 Task: Research Airbnb properties in Venlo, Netherlands from 1st December, 2023 to 5th December, 2023 for 3 adults, 1 child.2 bedrooms having 3 beds and 2 bathrooms. Look for 3 properties as per requirement.
Action: Mouse moved to (501, 67)
Screenshot: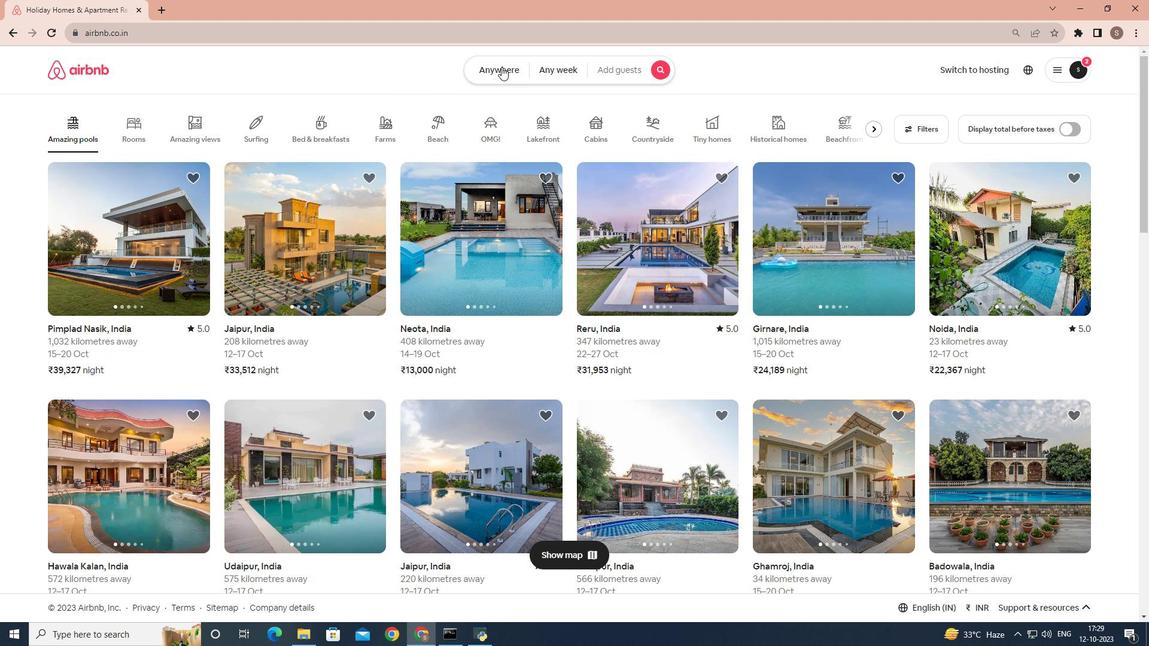 
Action: Mouse pressed left at (501, 67)
Screenshot: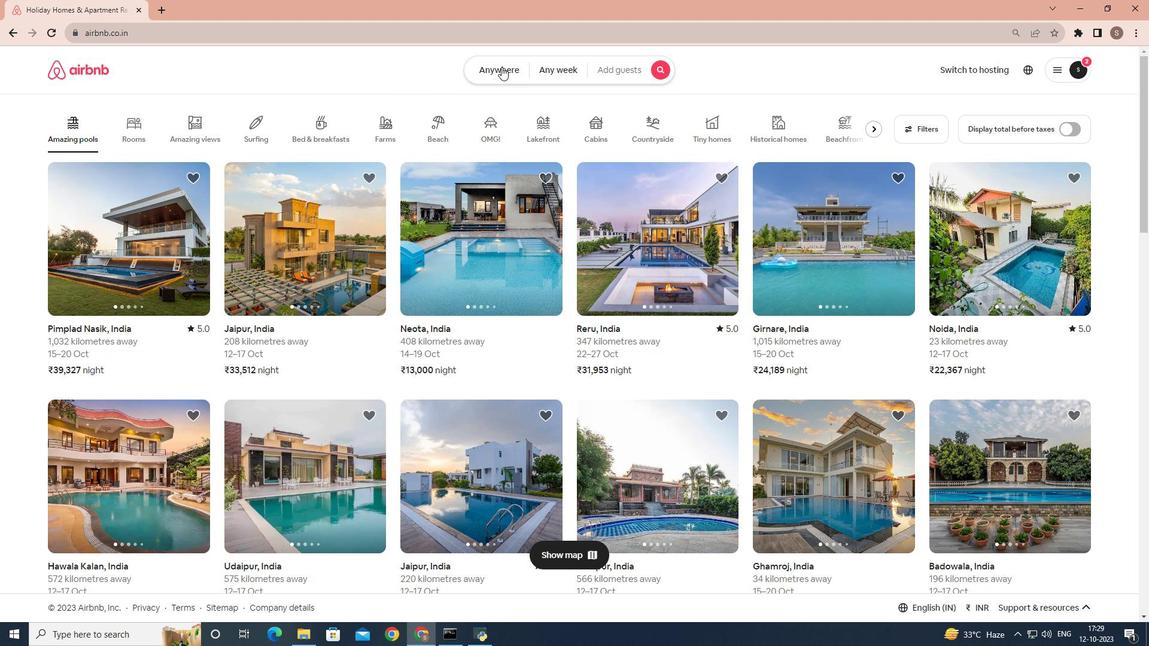
Action: Mouse moved to (407, 123)
Screenshot: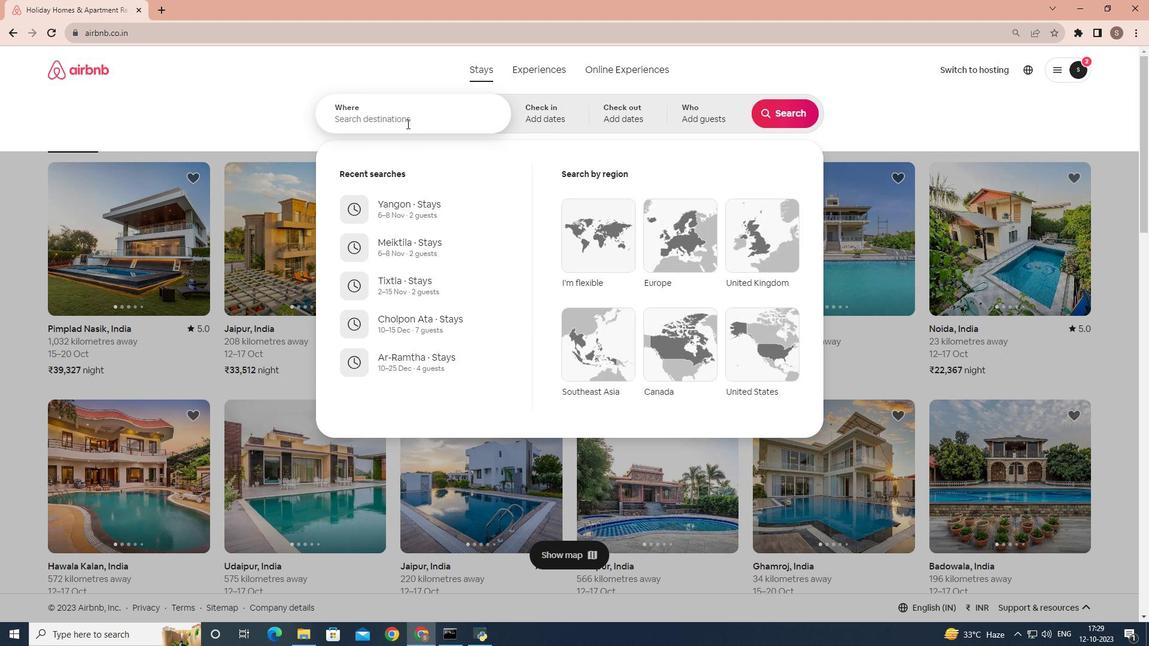 
Action: Mouse pressed left at (407, 123)
Screenshot: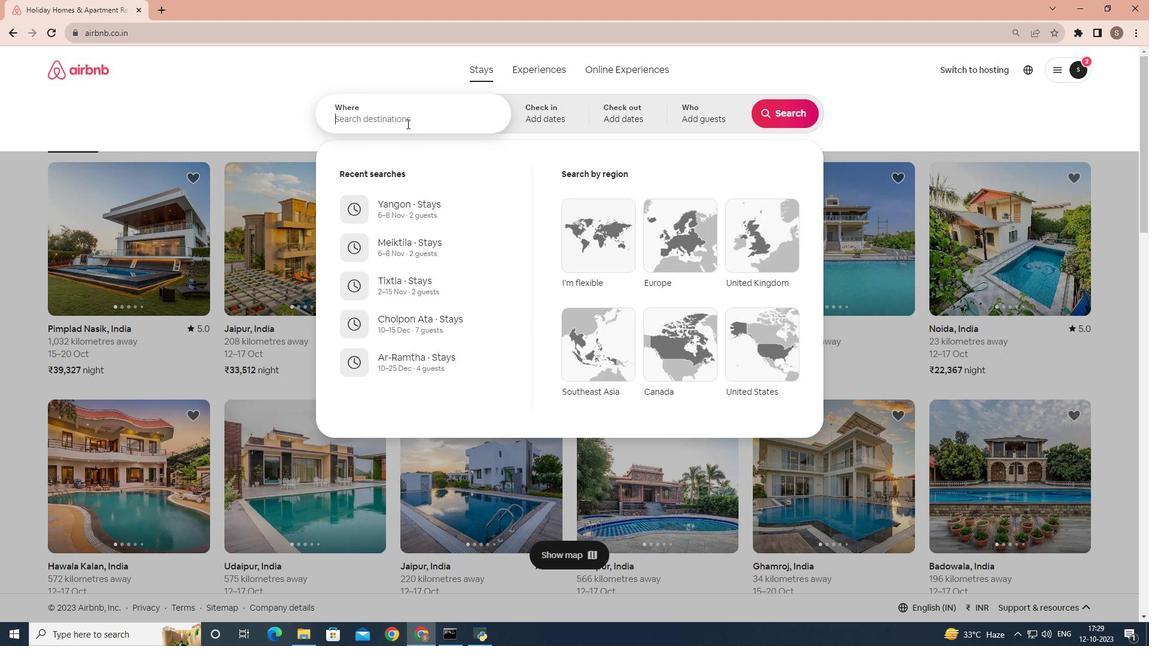 
Action: Key pressed <Key.shift>Venlo,<Key.space><Key.shift>Netherlands
Screenshot: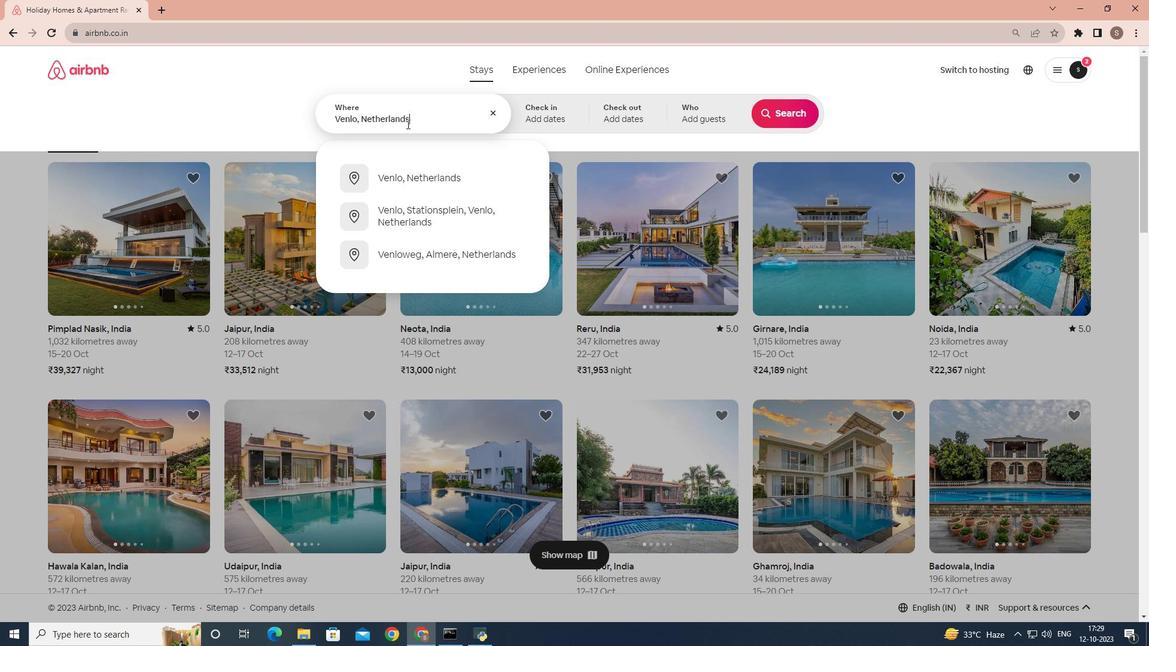 
Action: Mouse moved to (441, 182)
Screenshot: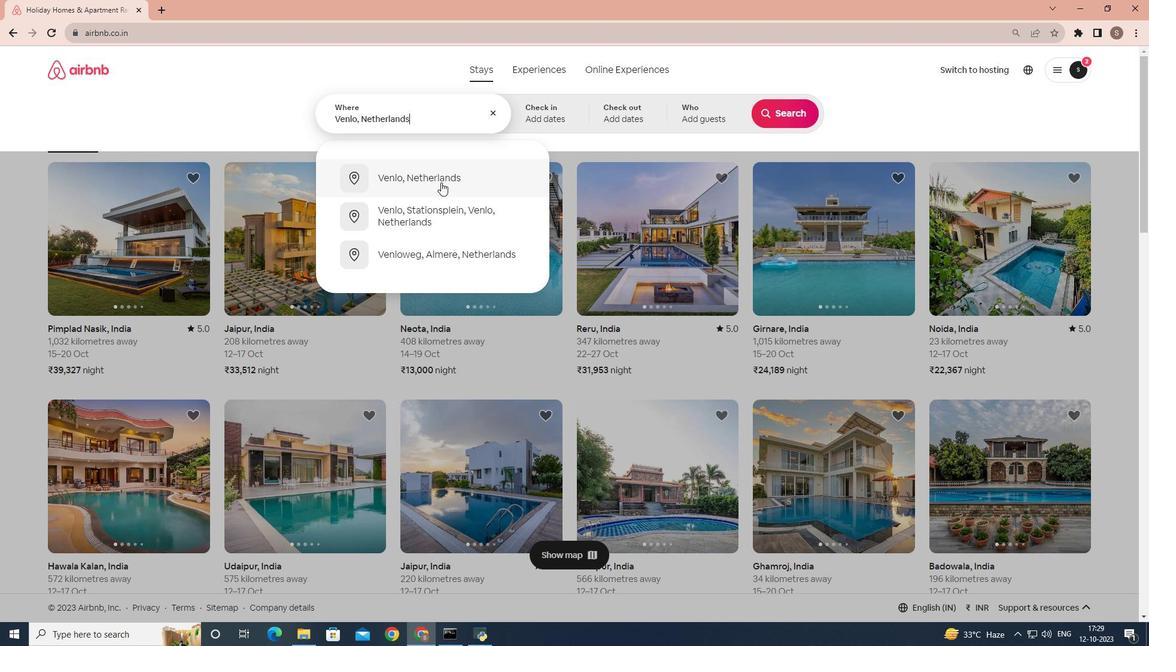 
Action: Mouse pressed left at (441, 182)
Screenshot: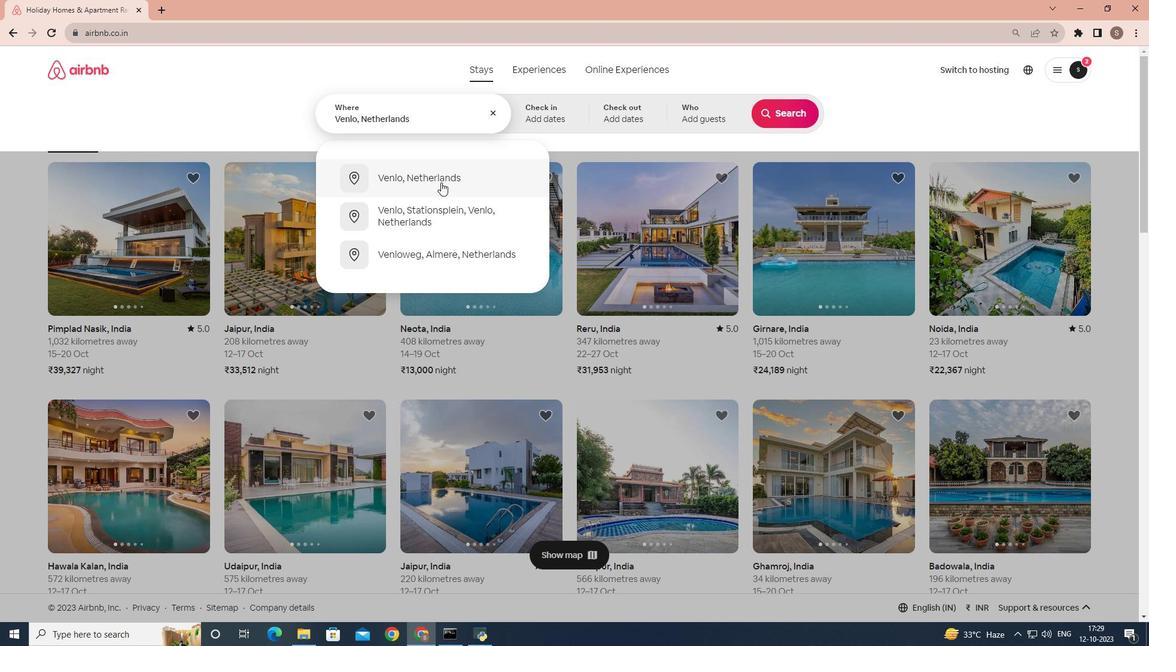 
Action: Mouse moved to (781, 208)
Screenshot: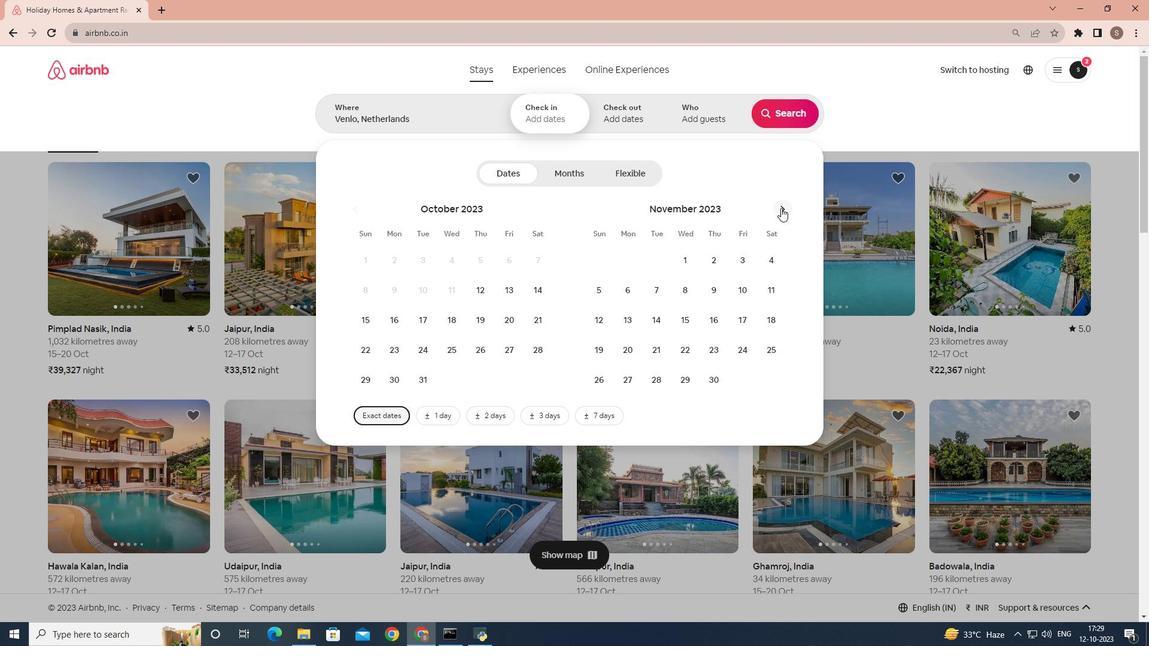 
Action: Mouse pressed left at (781, 208)
Screenshot: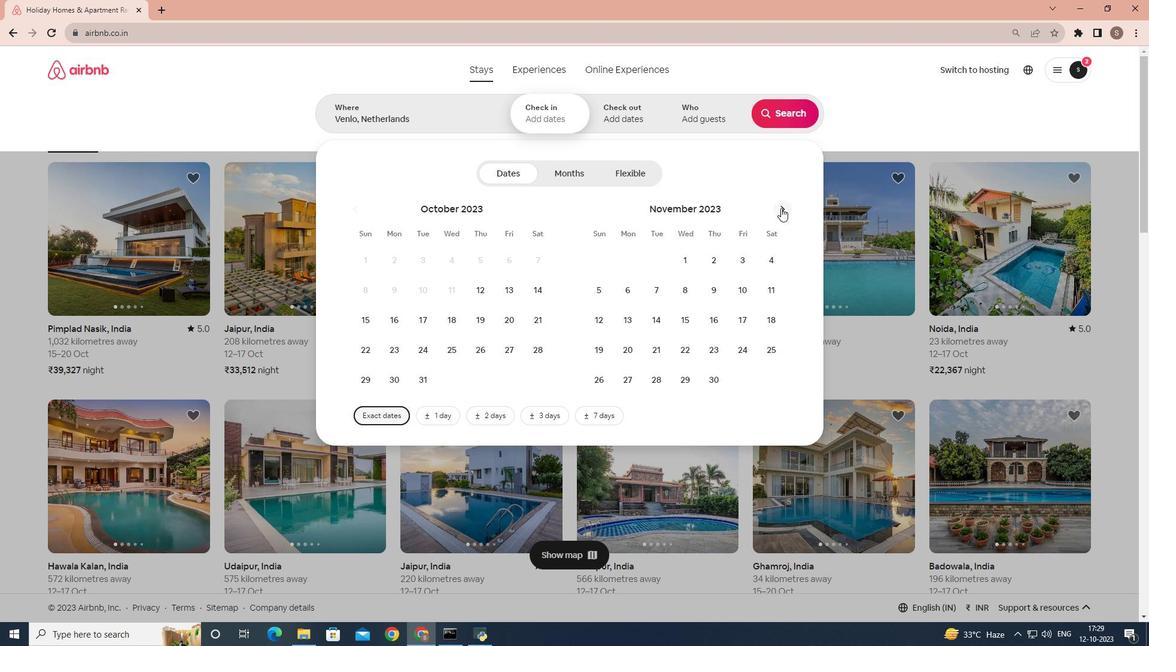 
Action: Mouse moved to (735, 258)
Screenshot: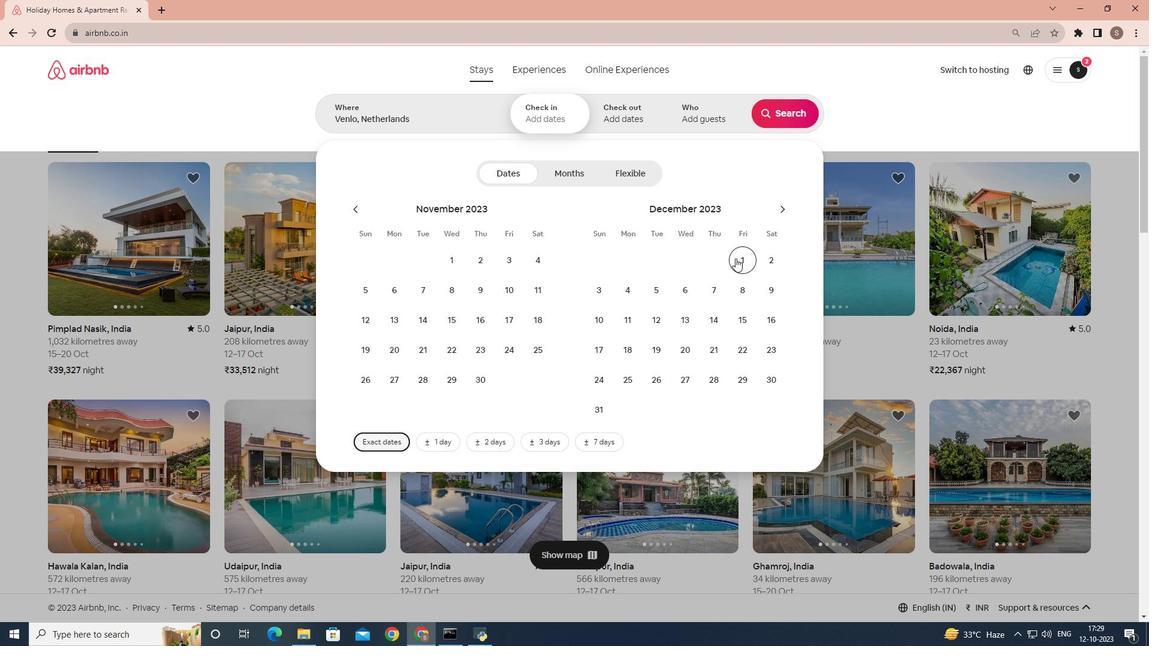 
Action: Mouse pressed left at (735, 258)
Screenshot: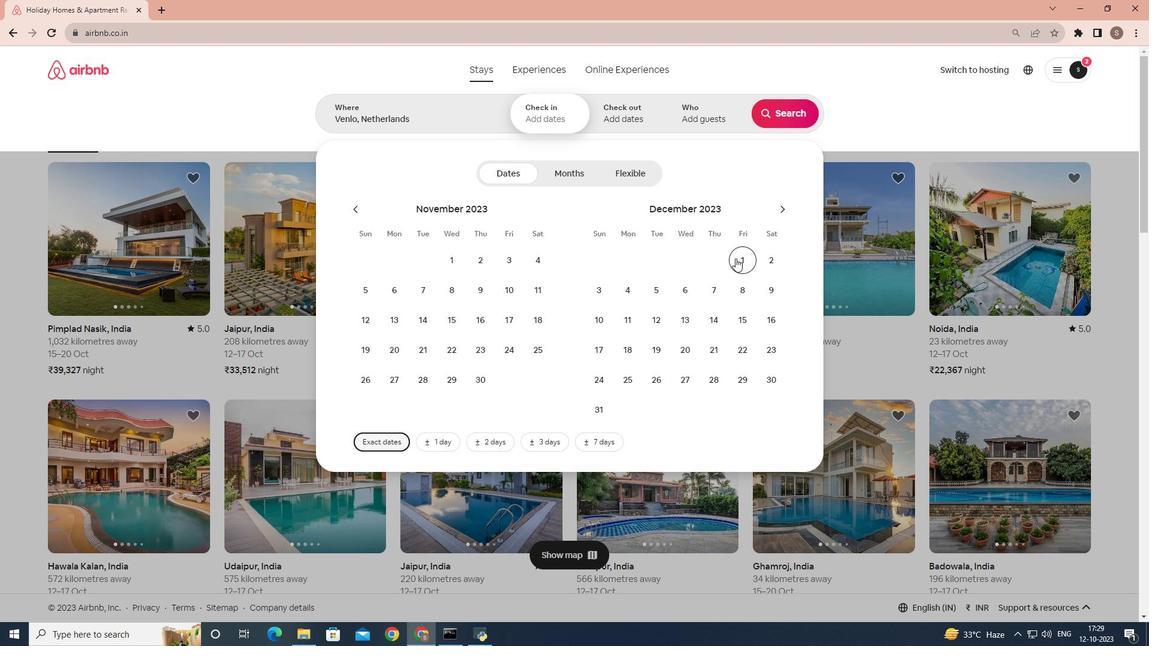 
Action: Mouse moved to (652, 295)
Screenshot: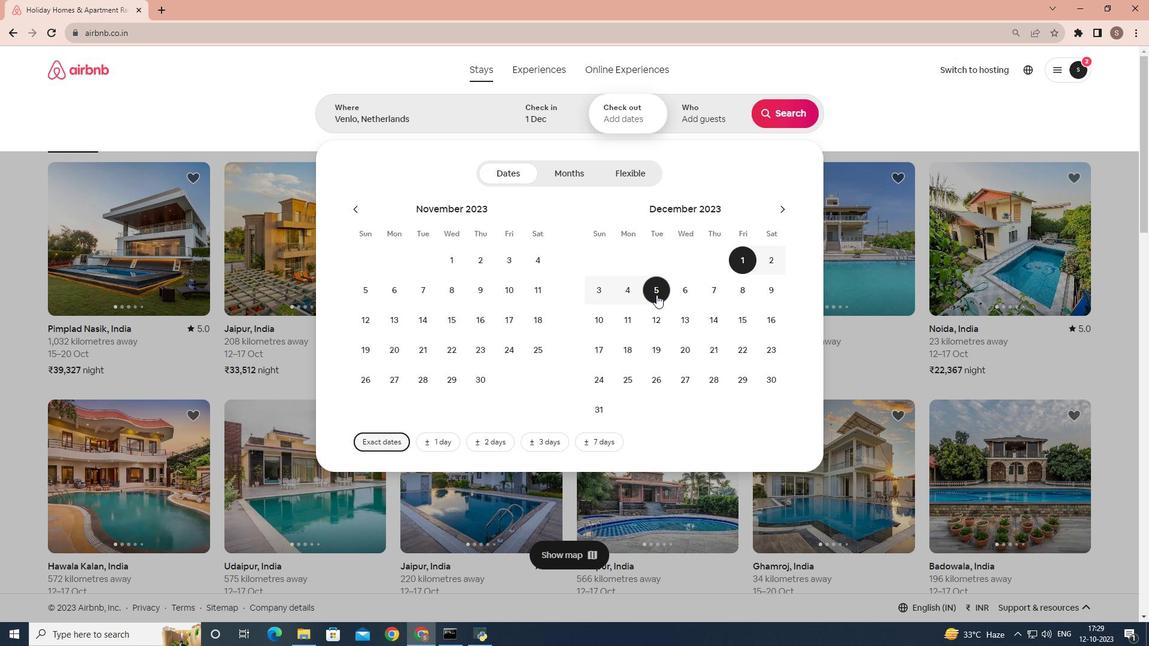 
Action: Mouse pressed left at (652, 295)
Screenshot: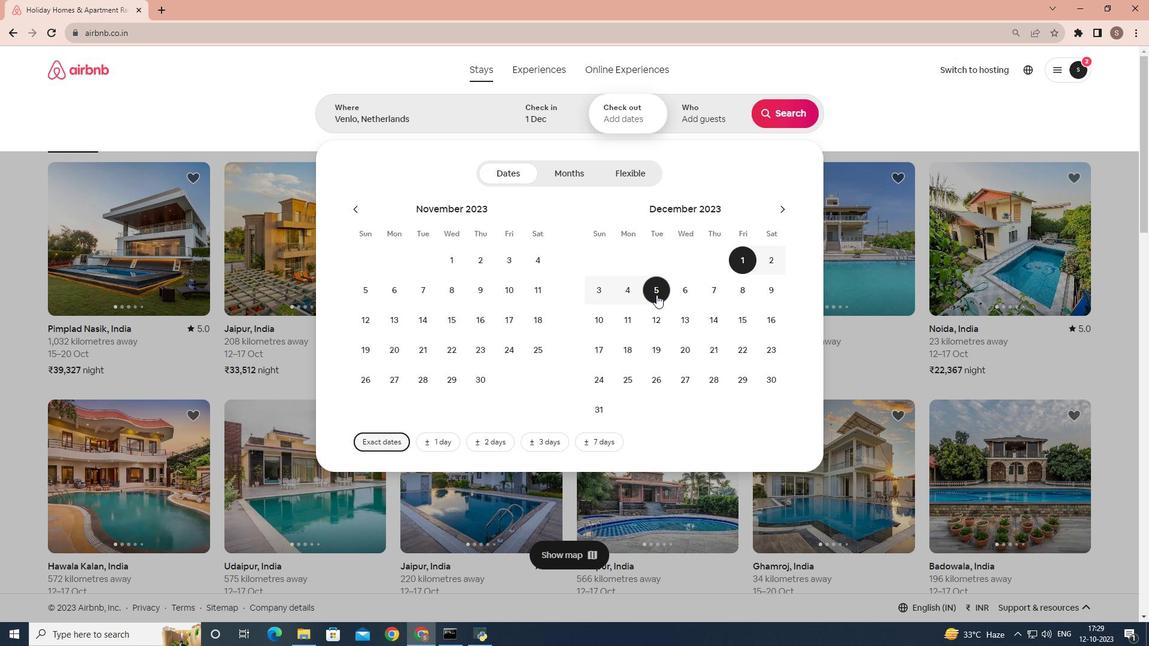 
Action: Mouse moved to (699, 121)
Screenshot: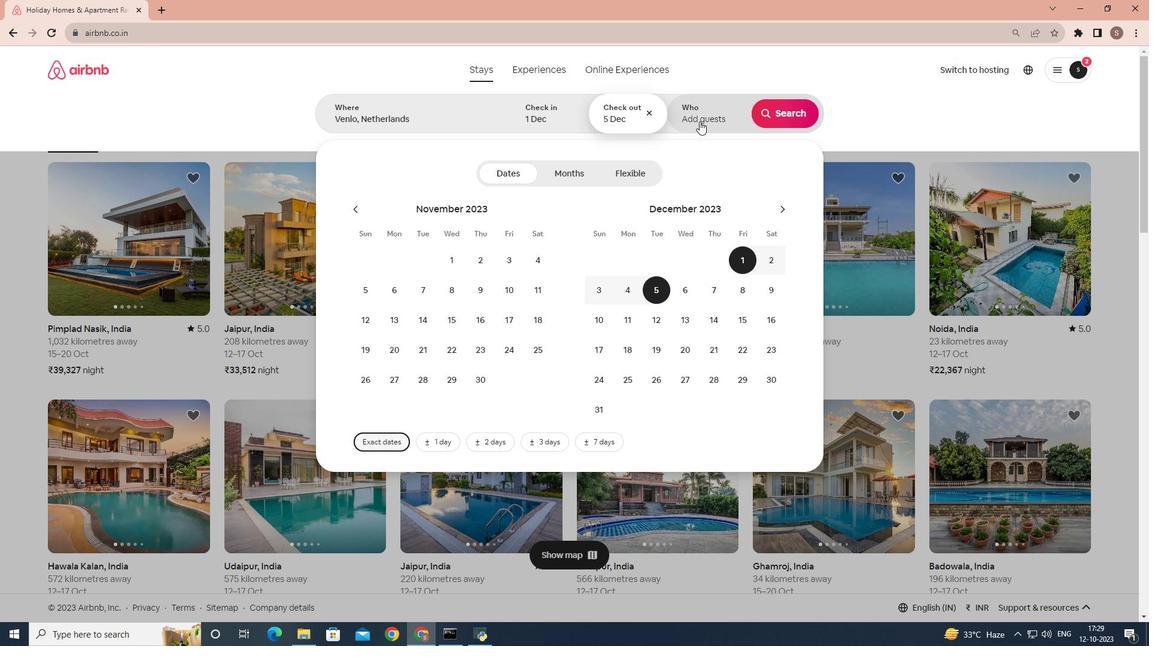 
Action: Mouse pressed left at (699, 121)
Screenshot: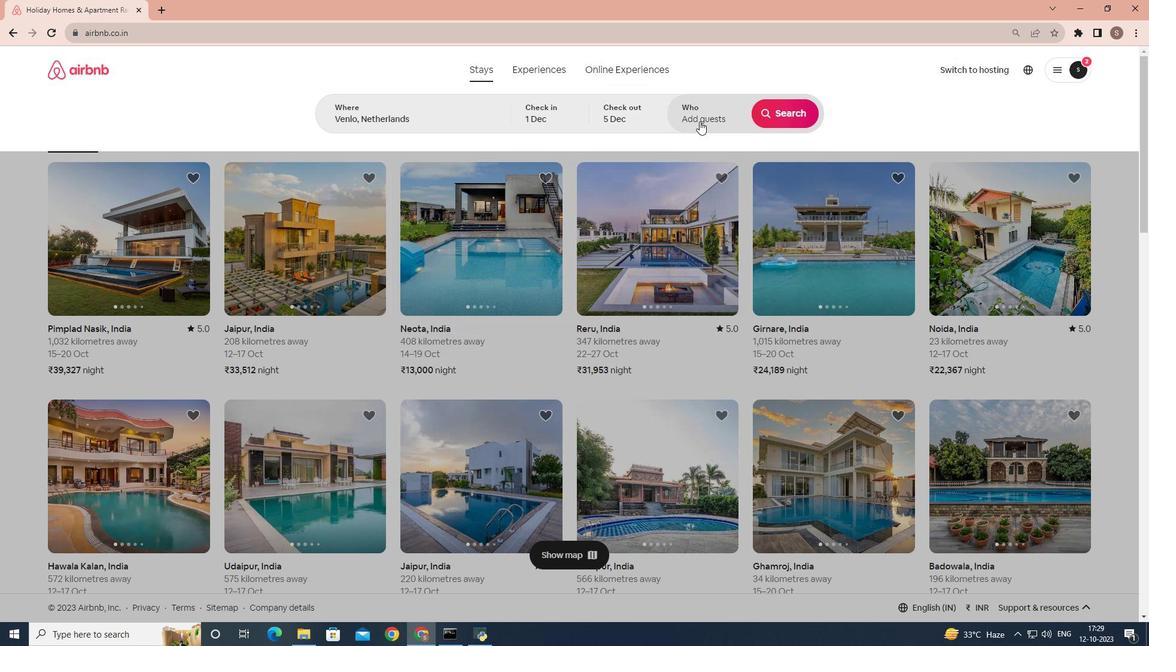 
Action: Mouse moved to (785, 178)
Screenshot: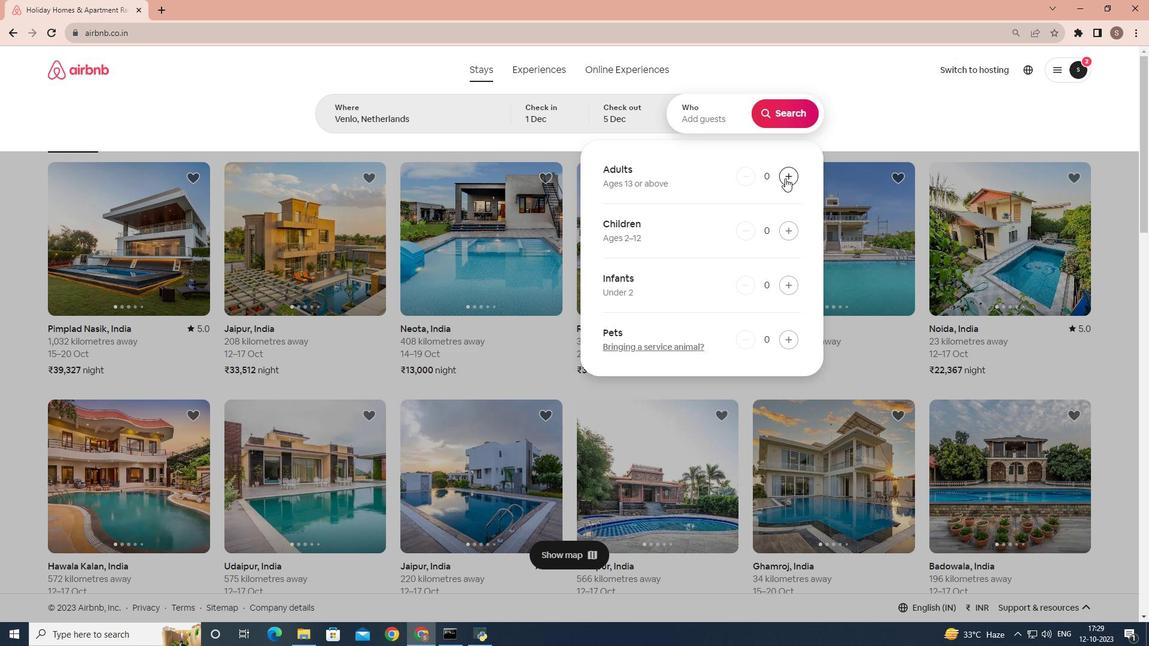 
Action: Mouse pressed left at (785, 178)
Screenshot: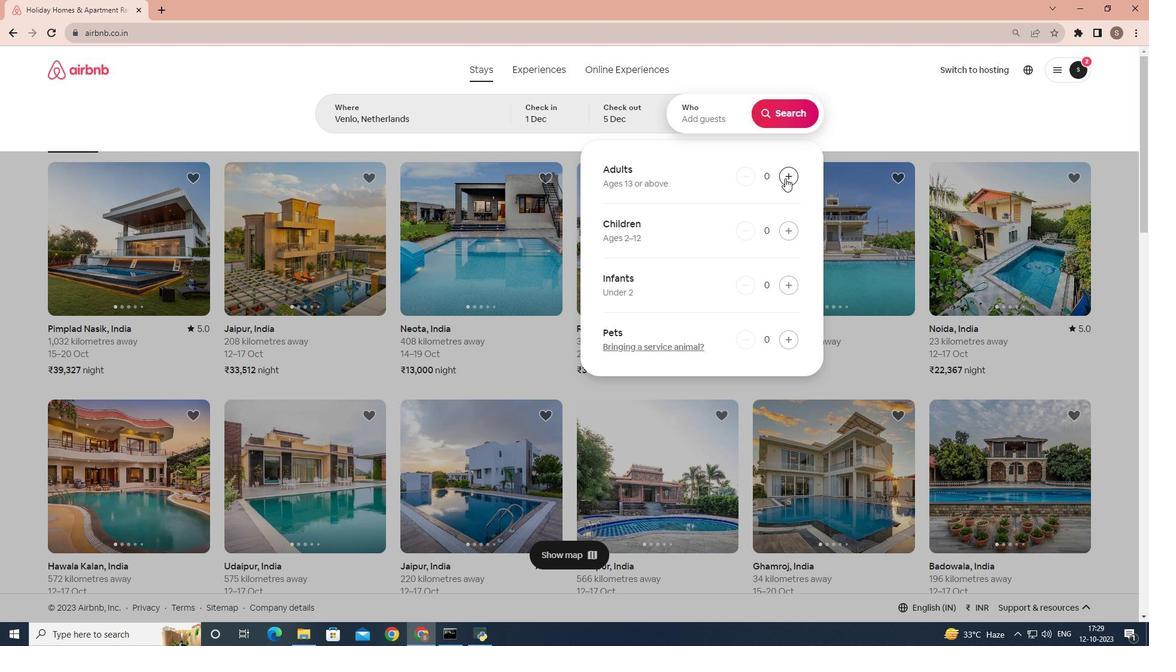 
Action: Mouse pressed left at (785, 178)
Screenshot: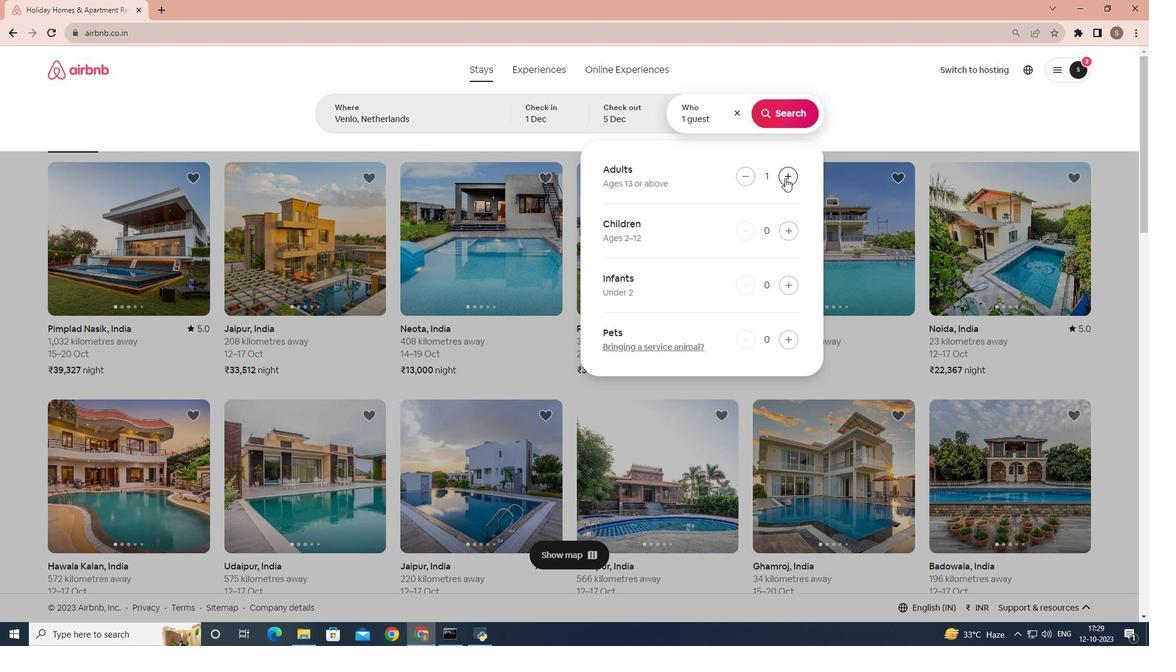 
Action: Mouse pressed left at (785, 178)
Screenshot: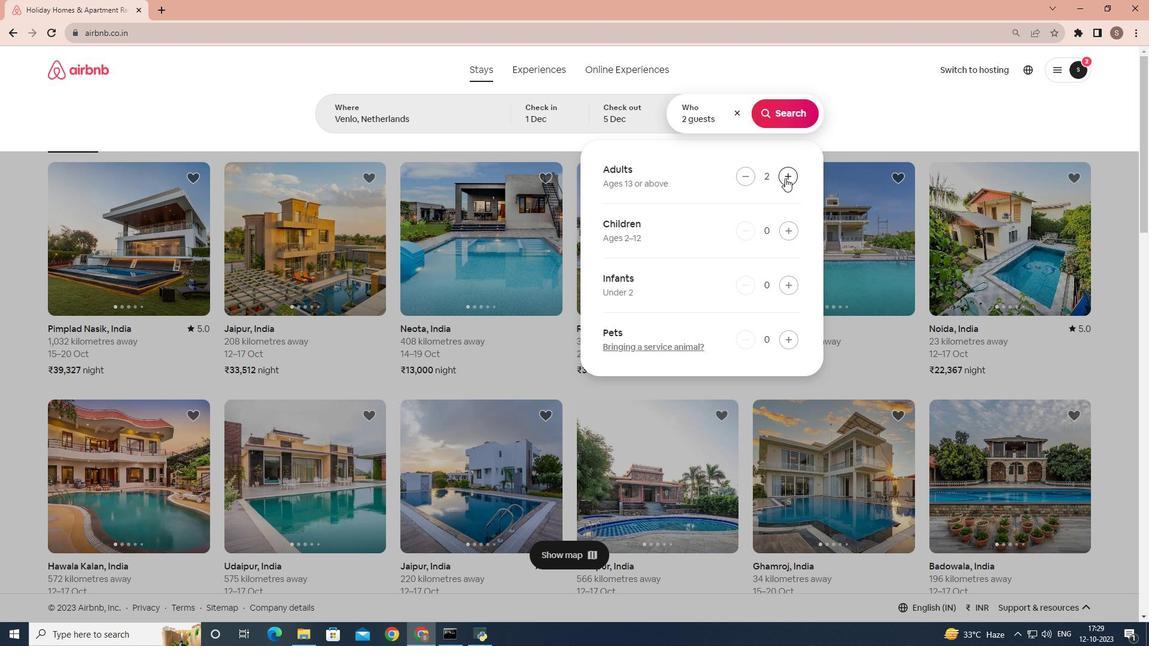 
Action: Mouse moved to (790, 229)
Screenshot: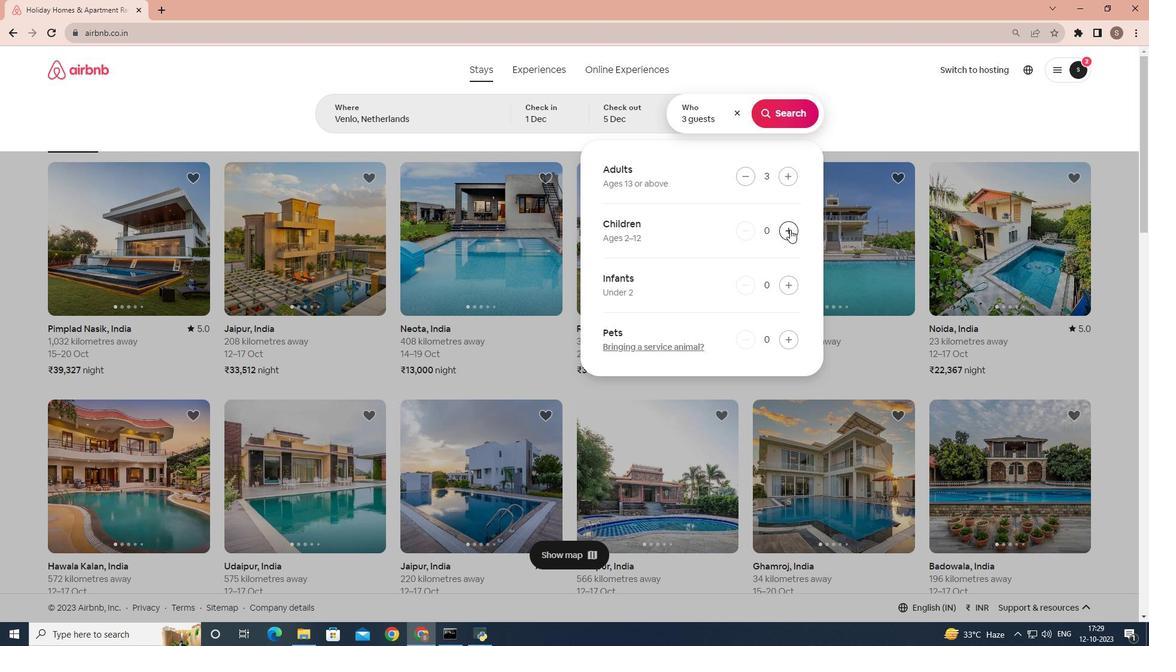 
Action: Mouse pressed left at (790, 229)
Screenshot: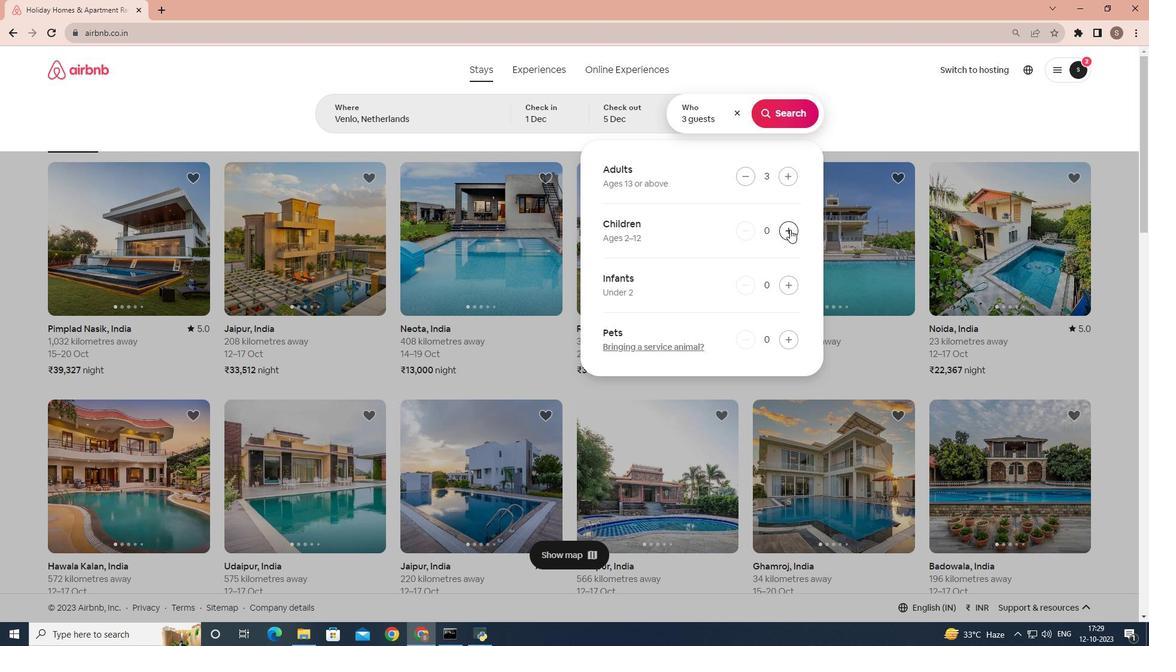 
Action: Mouse moved to (787, 112)
Screenshot: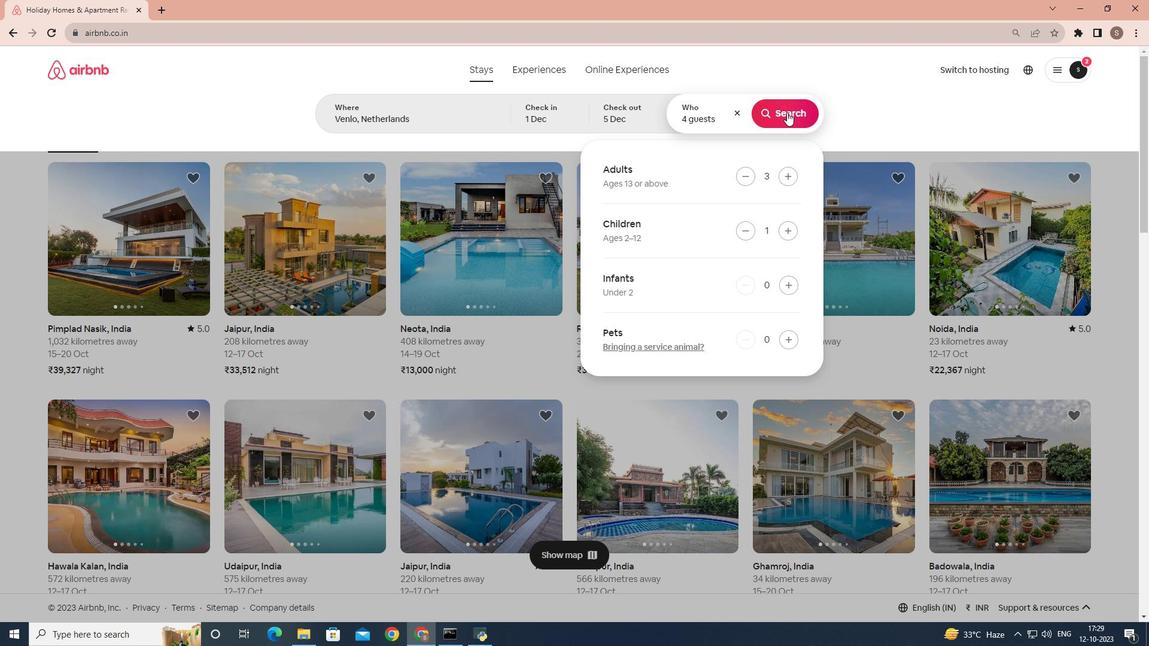 
Action: Mouse pressed left at (787, 112)
Screenshot: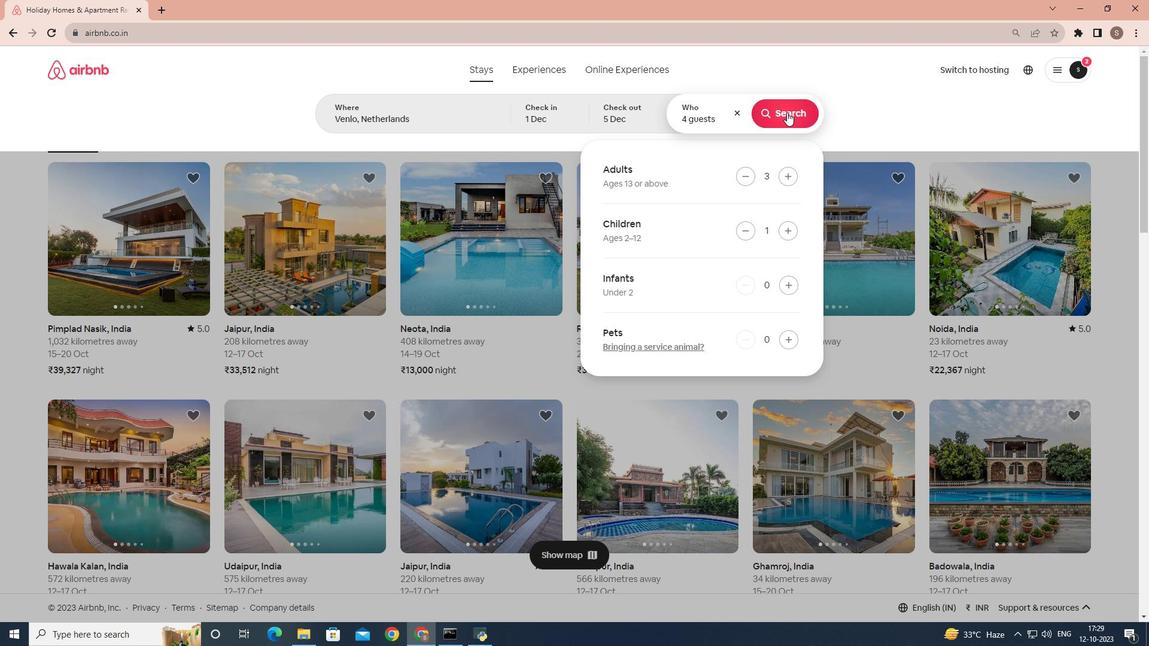 
Action: Mouse moved to (952, 113)
Screenshot: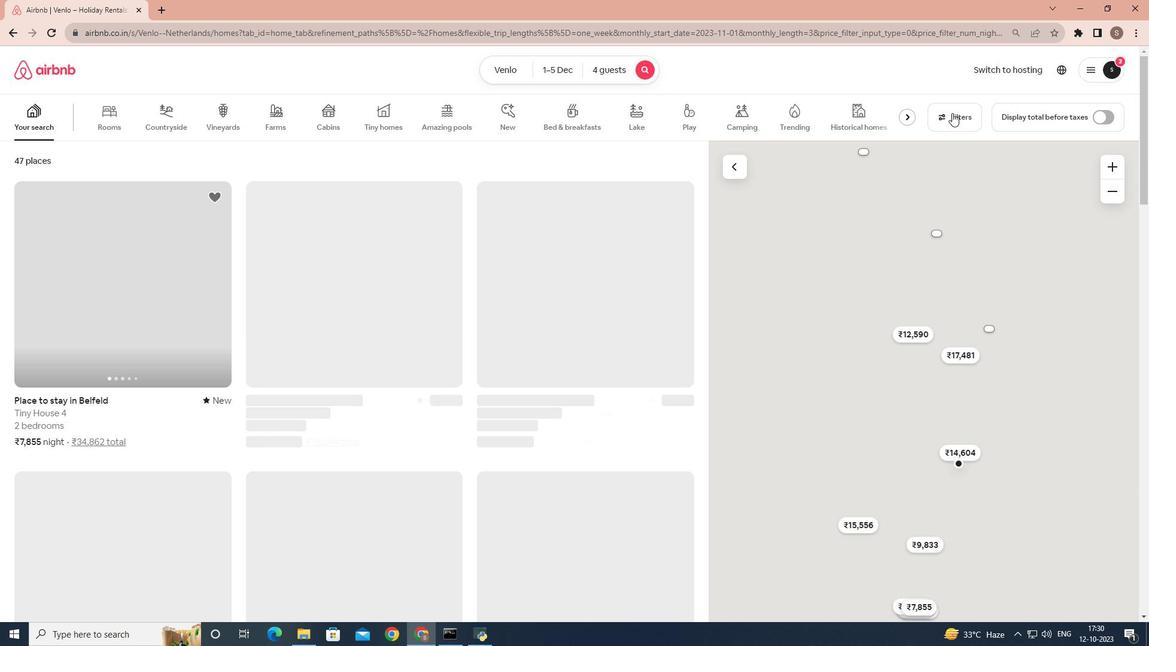 
Action: Mouse pressed left at (952, 113)
Screenshot: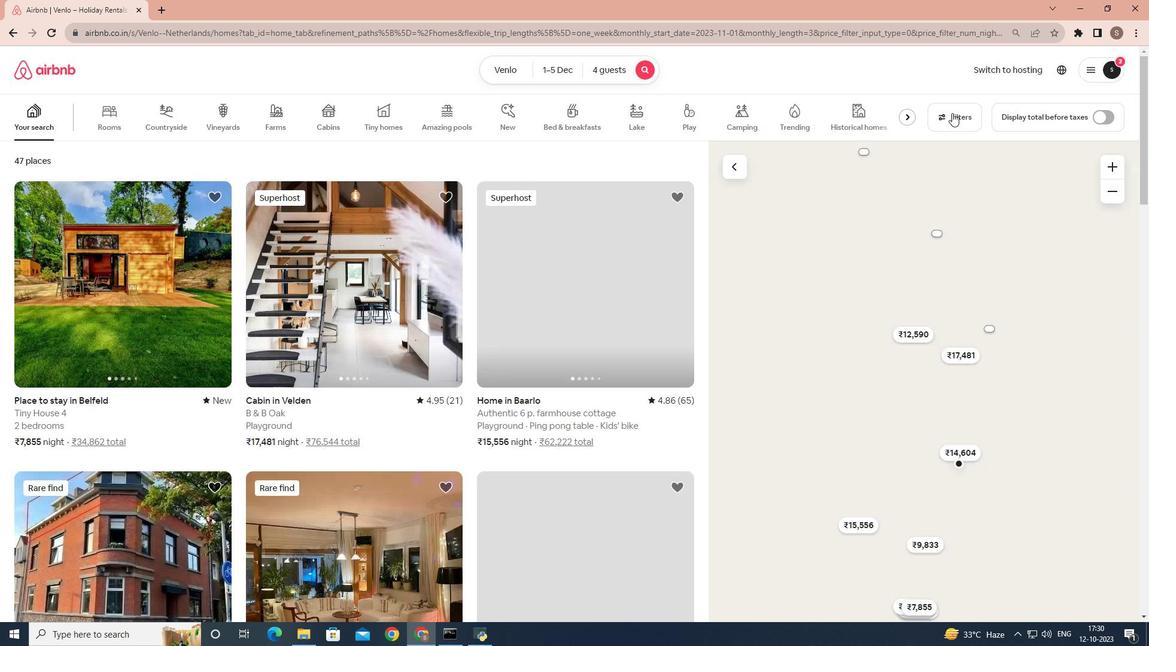
Action: Mouse moved to (757, 263)
Screenshot: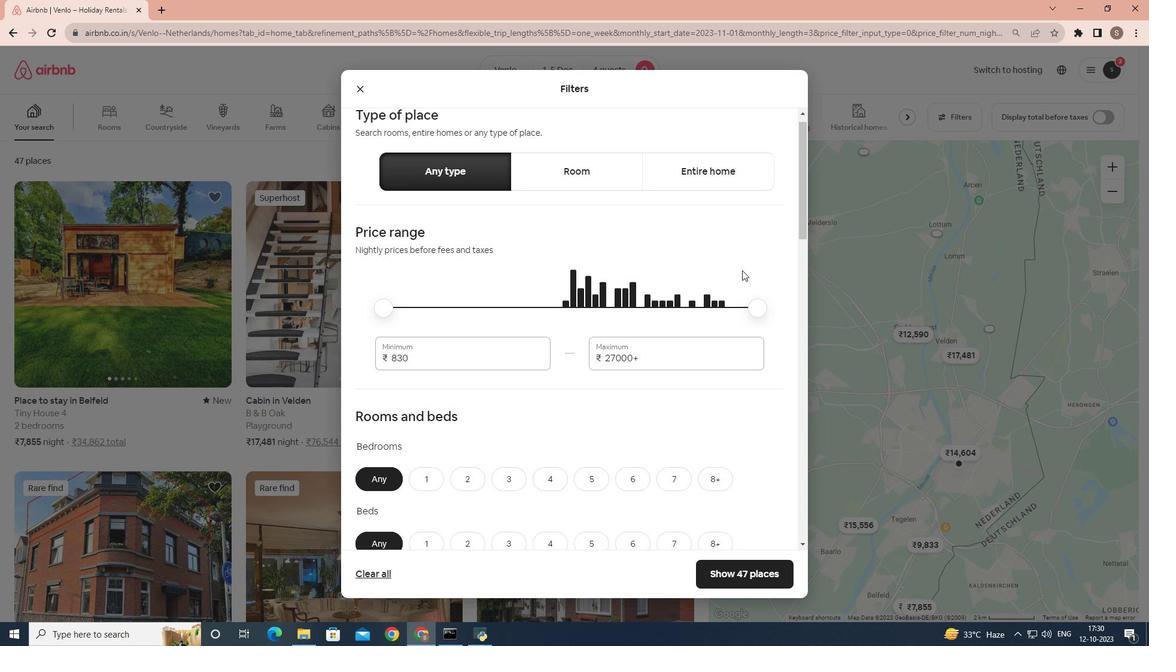 
Action: Mouse scrolled (757, 262) with delta (0, 0)
Screenshot: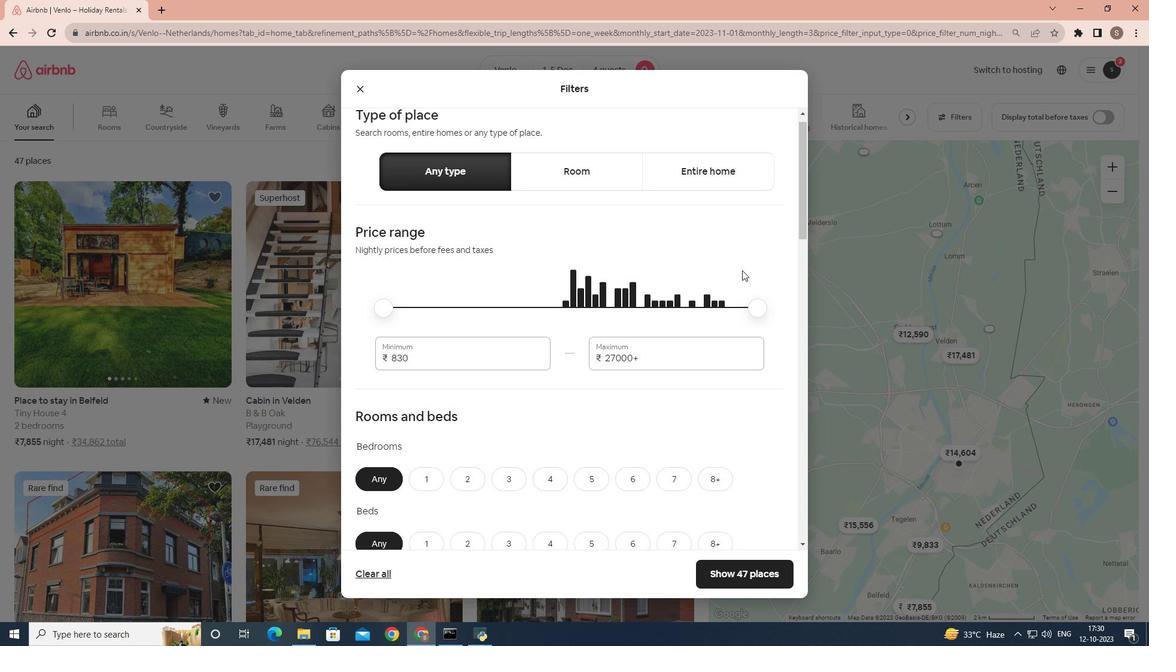 
Action: Mouse moved to (746, 269)
Screenshot: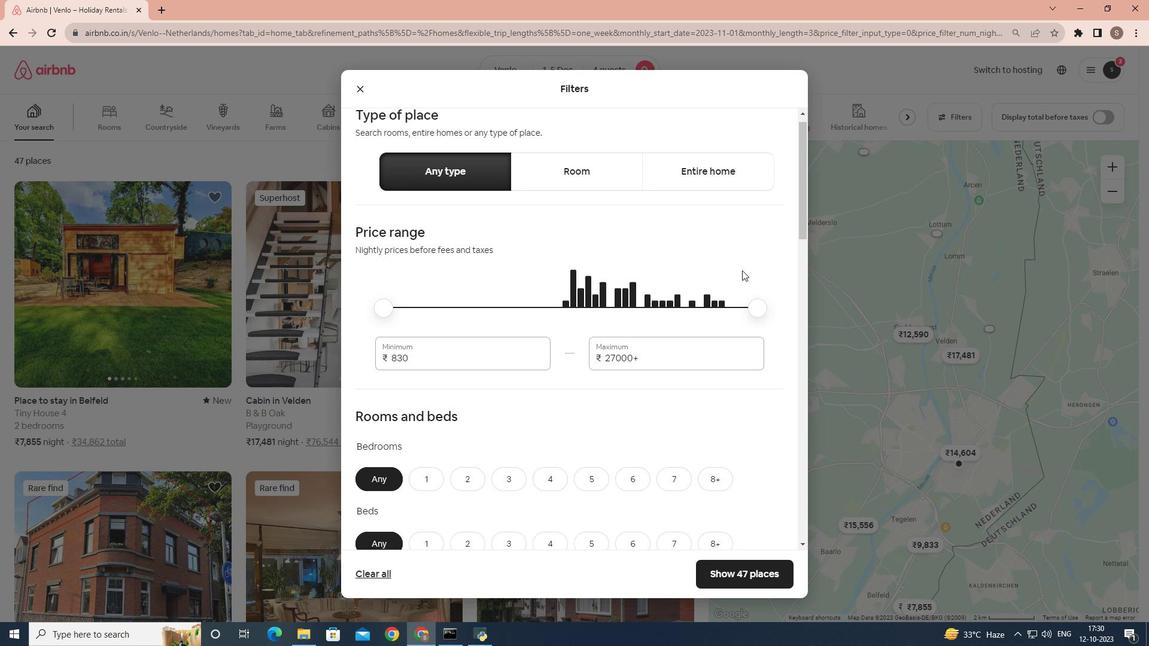 
Action: Mouse scrolled (746, 268) with delta (0, 0)
Screenshot: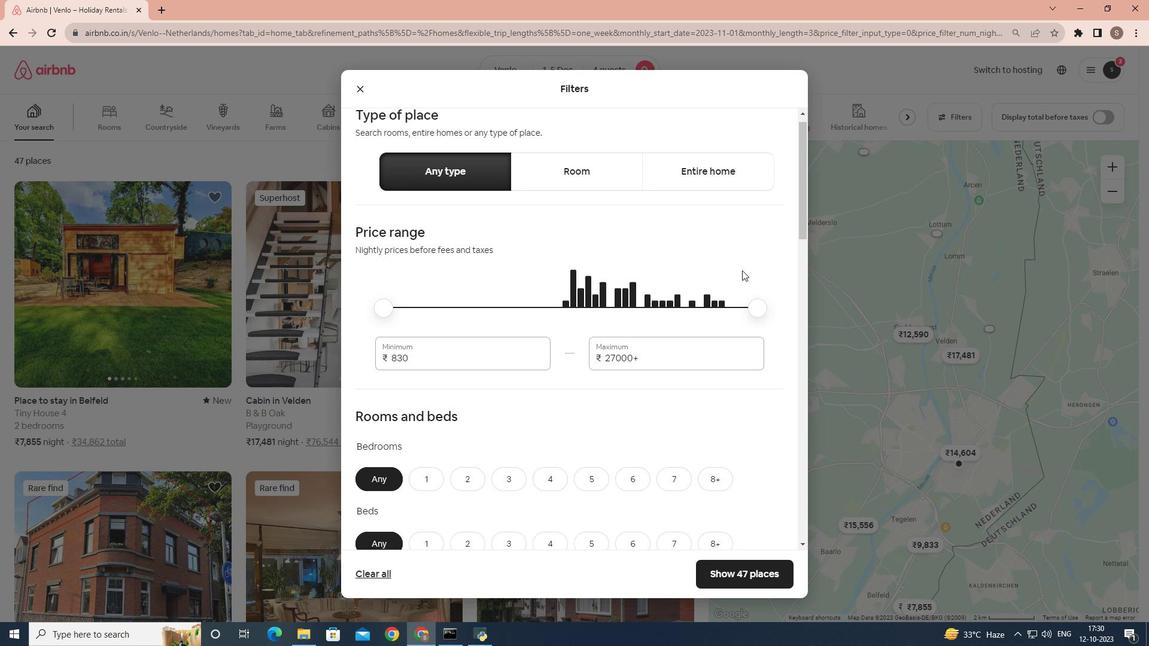 
Action: Mouse moved to (462, 369)
Screenshot: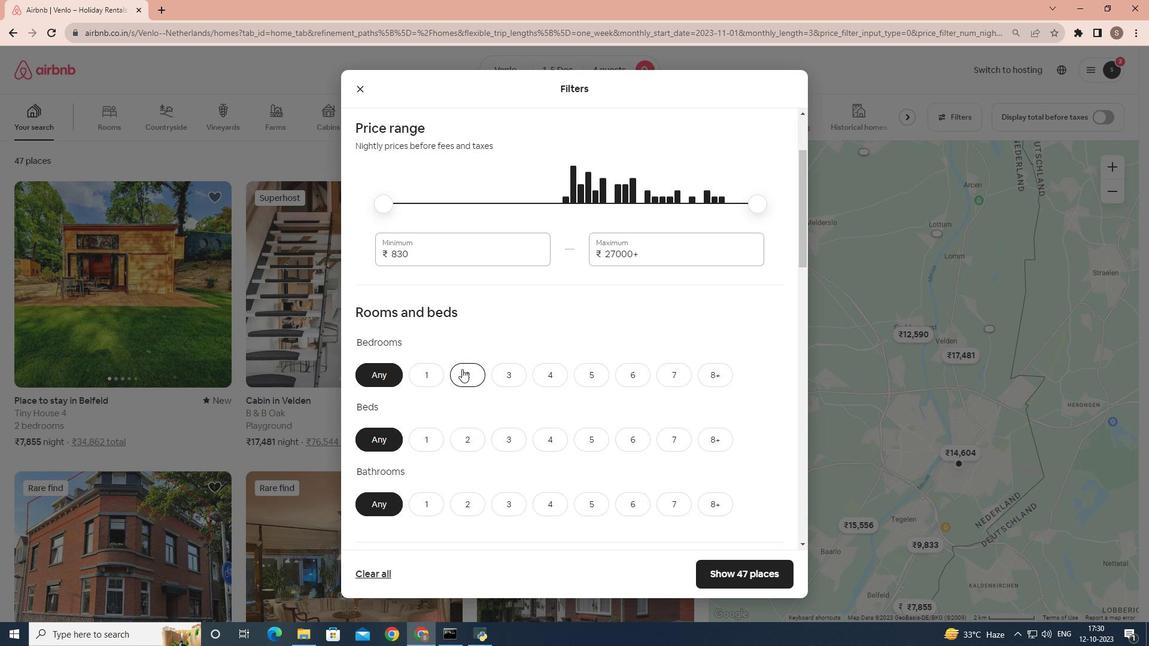 
Action: Mouse pressed left at (462, 369)
Screenshot: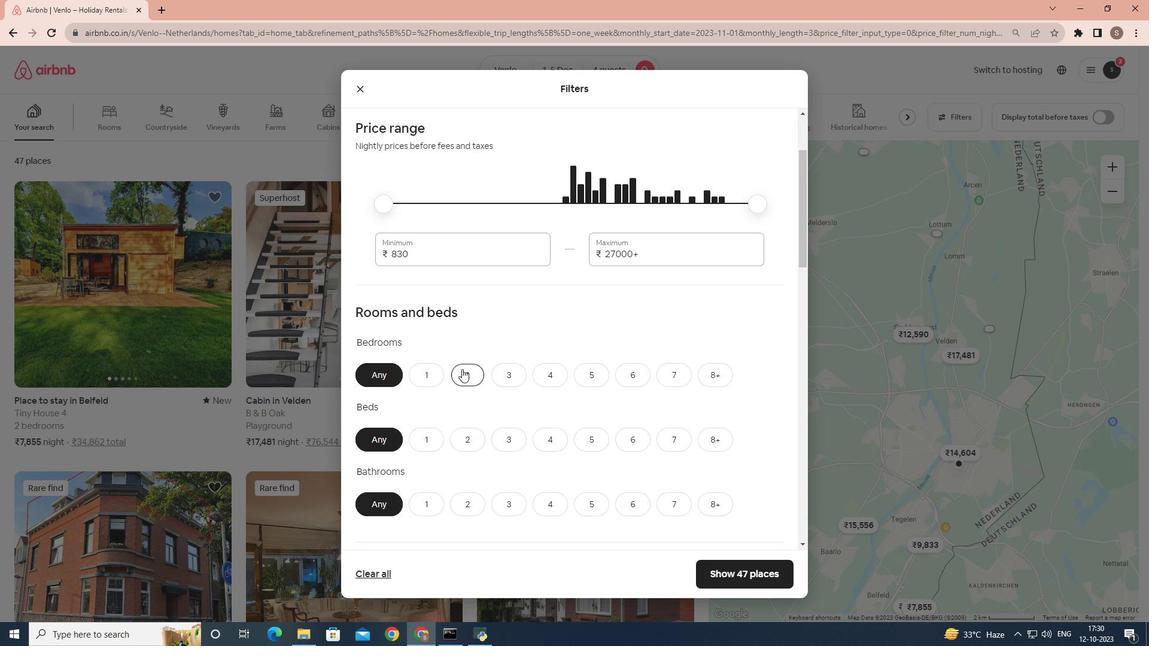 
Action: Mouse scrolled (462, 368) with delta (0, 0)
Screenshot: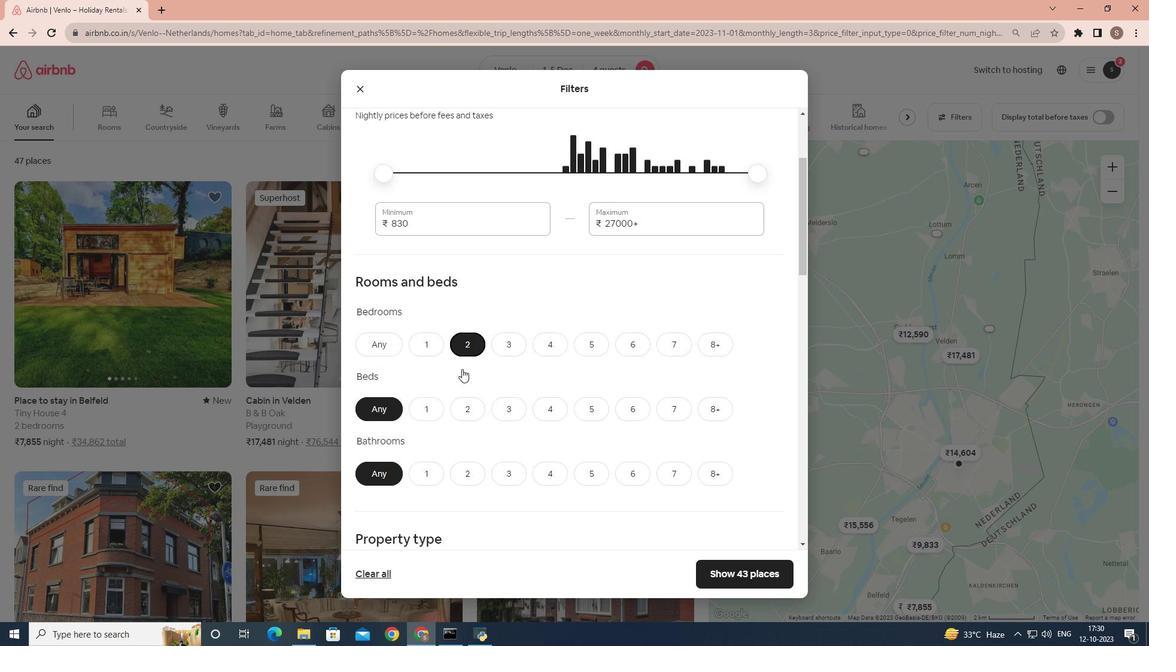
Action: Mouse moved to (510, 382)
Screenshot: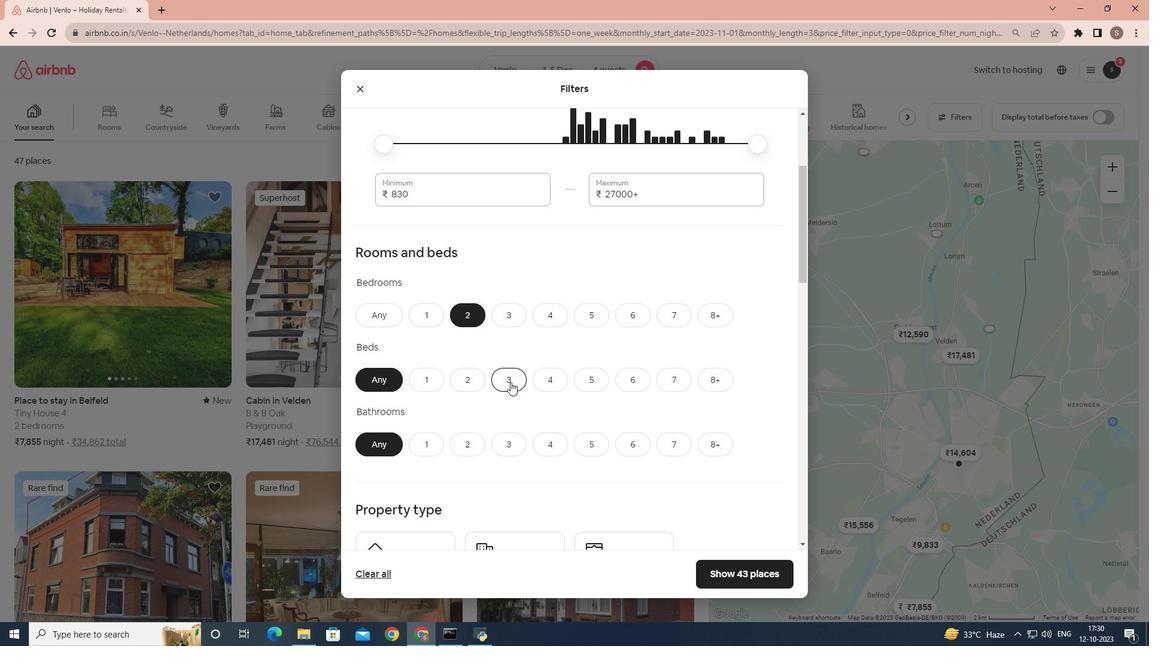
Action: Mouse pressed left at (510, 382)
Screenshot: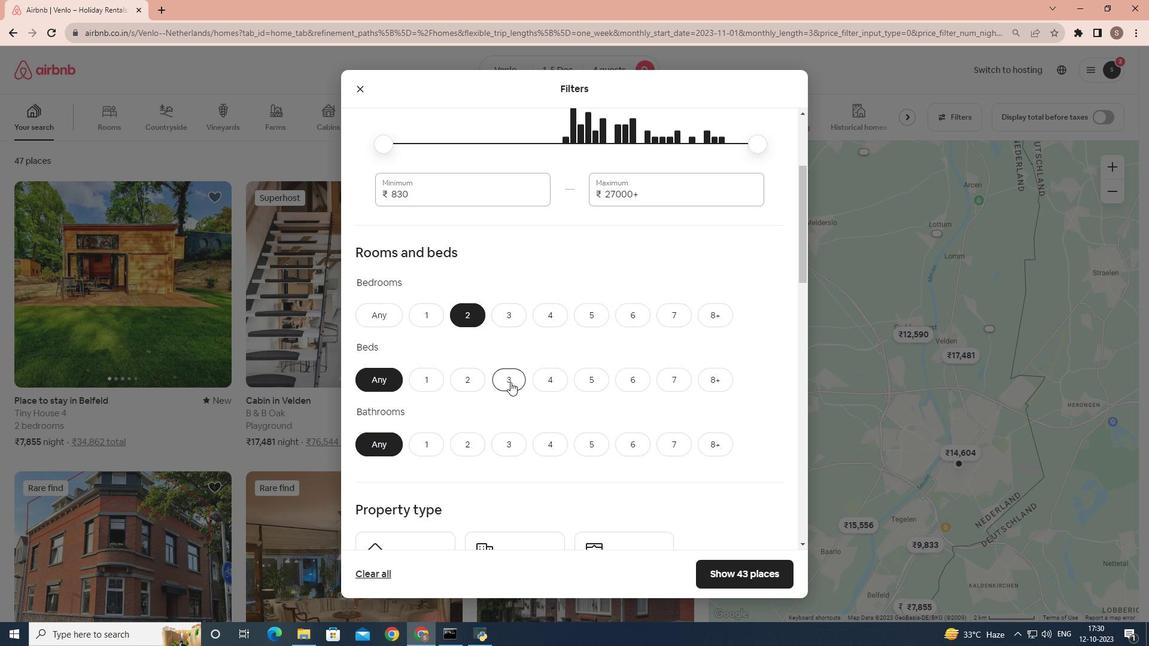 
Action: Mouse scrolled (510, 381) with delta (0, 0)
Screenshot: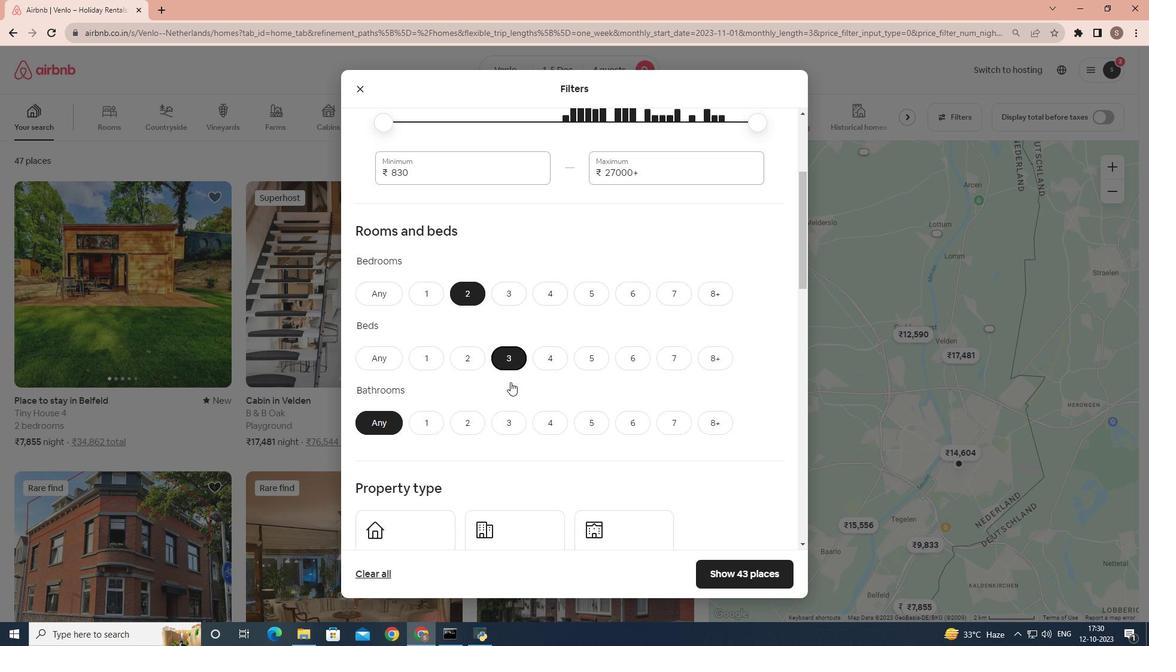 
Action: Mouse moved to (460, 386)
Screenshot: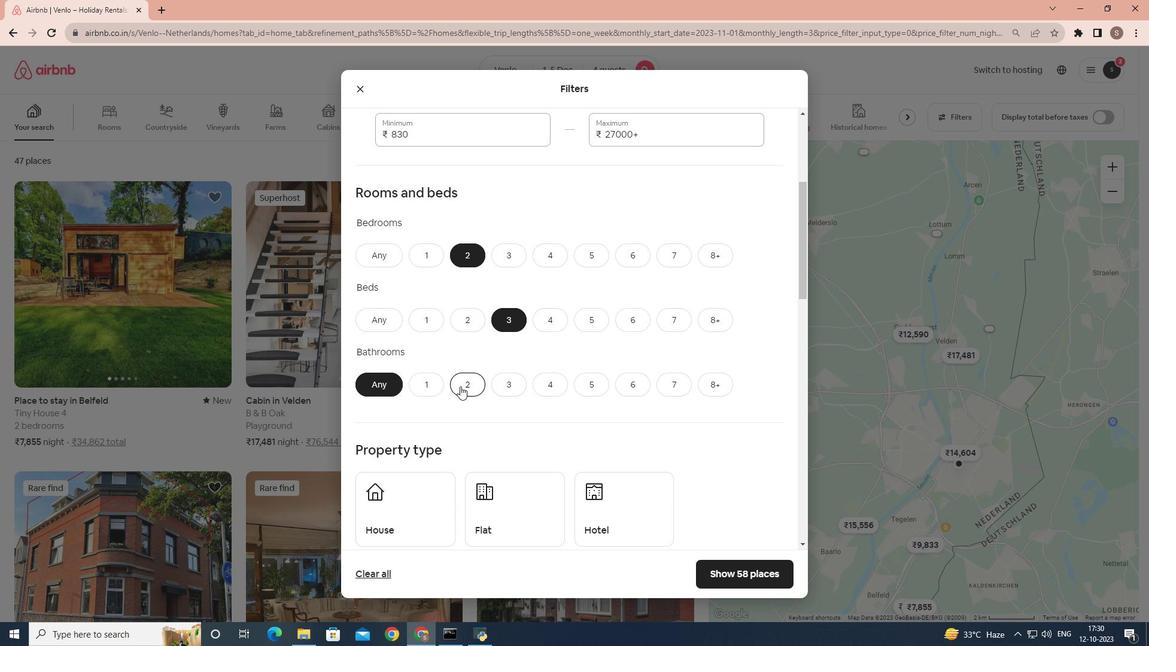 
Action: Mouse pressed left at (460, 386)
Screenshot: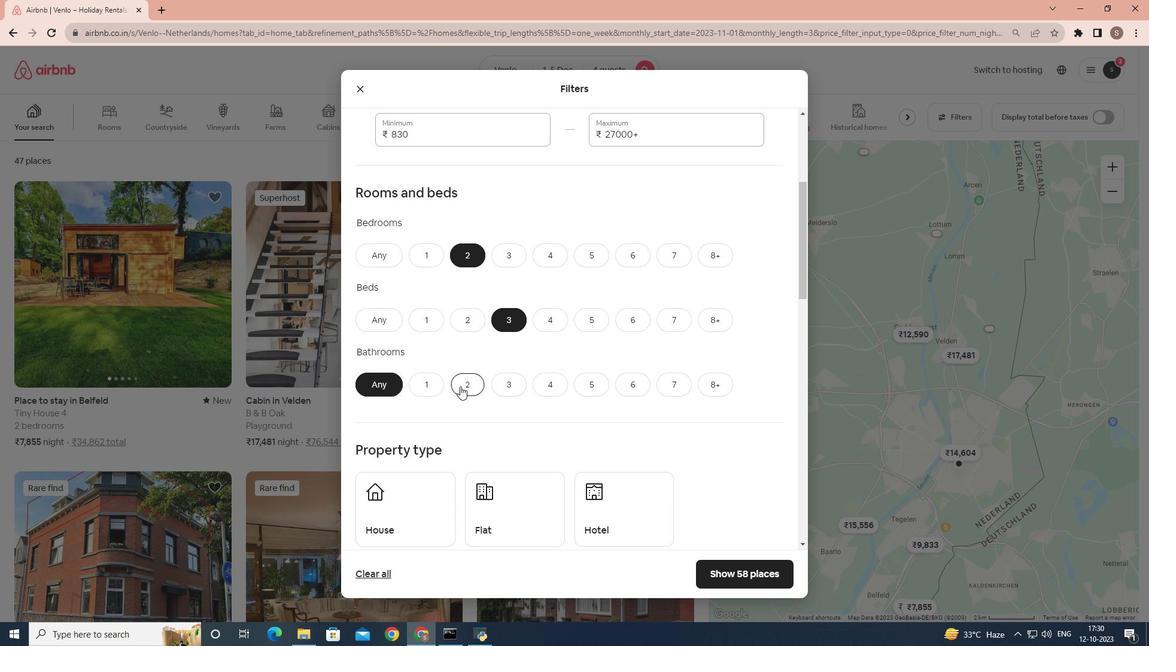 
Action: Mouse moved to (732, 571)
Screenshot: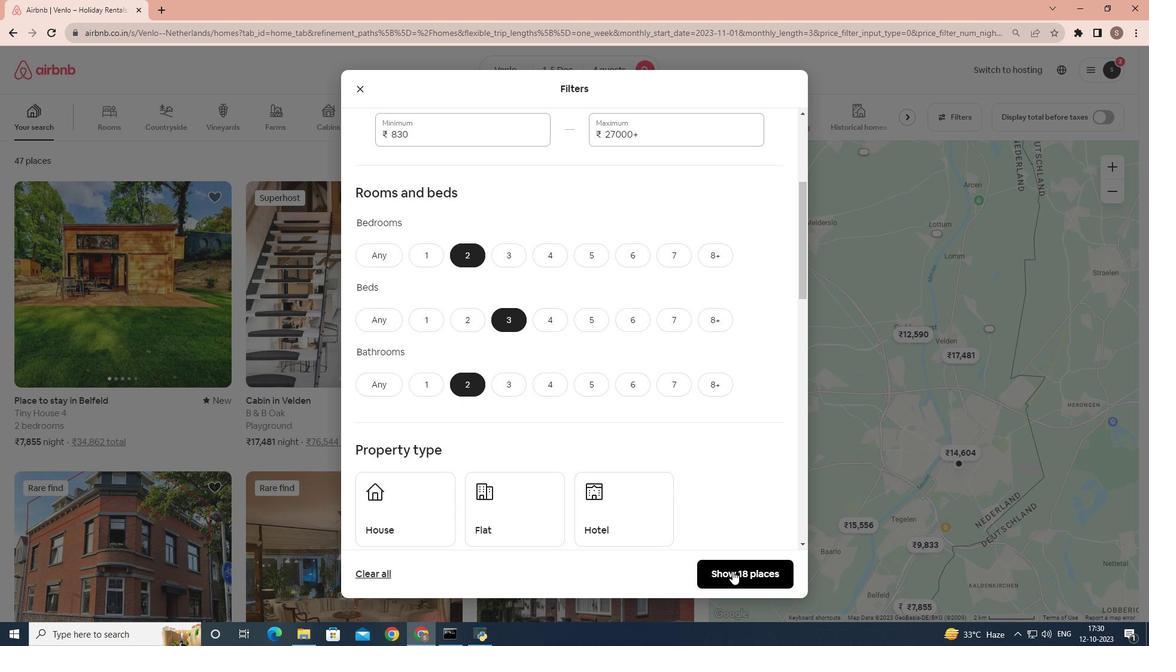 
Action: Mouse pressed left at (732, 571)
Screenshot: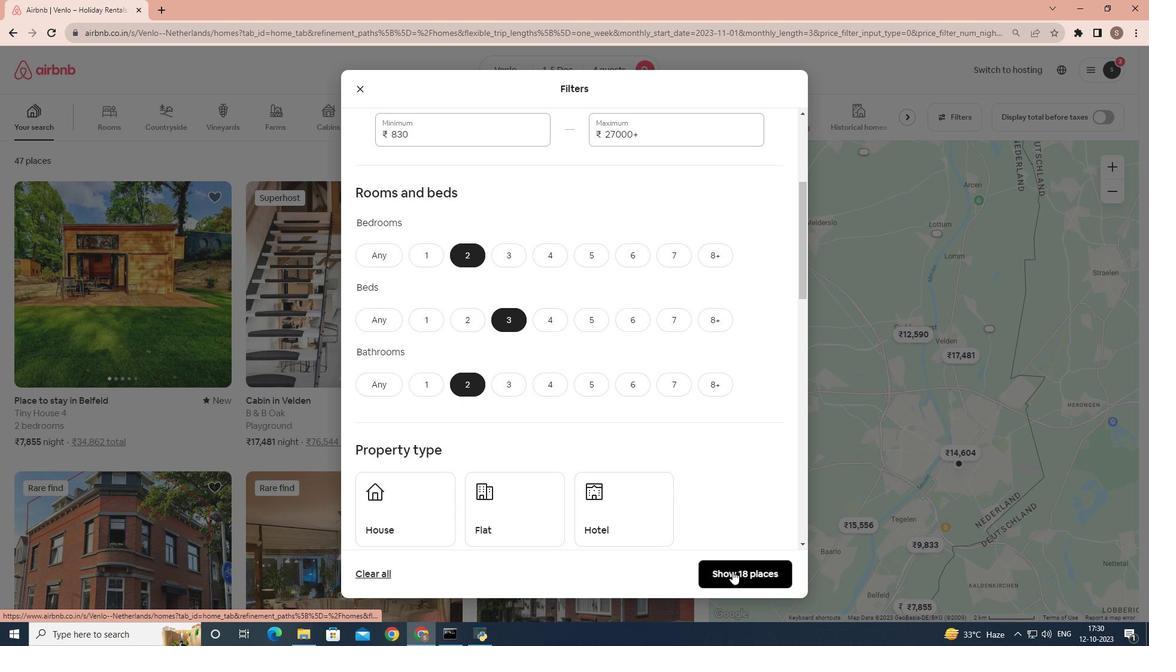 
Action: Mouse moved to (176, 328)
Screenshot: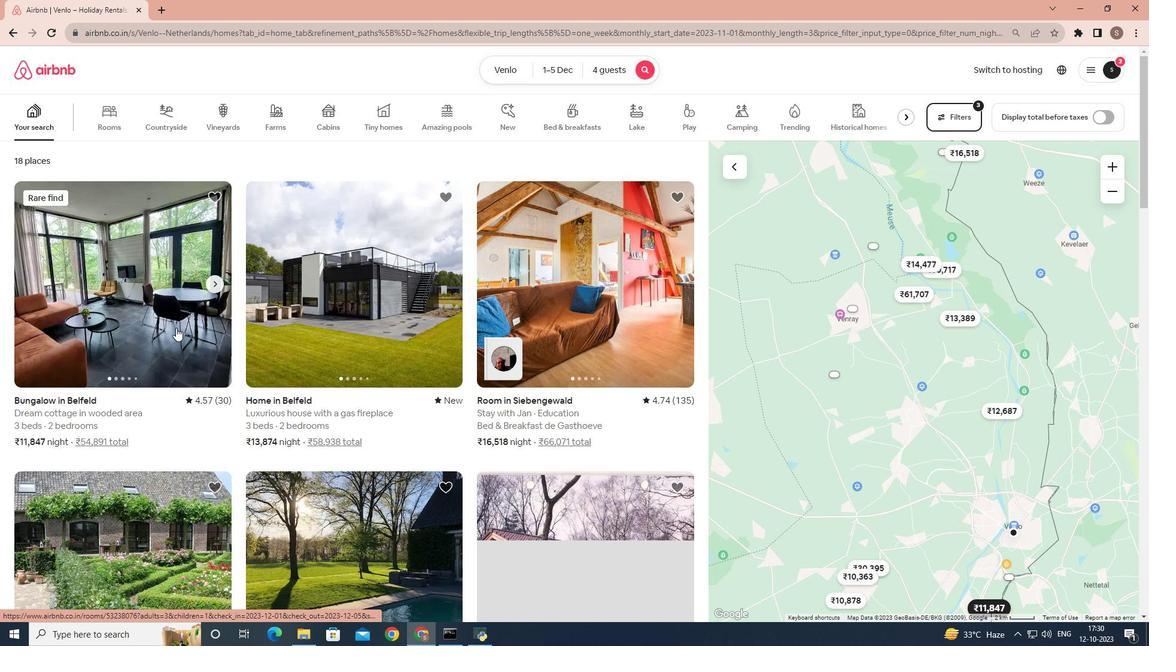 
Action: Mouse pressed left at (176, 328)
Screenshot: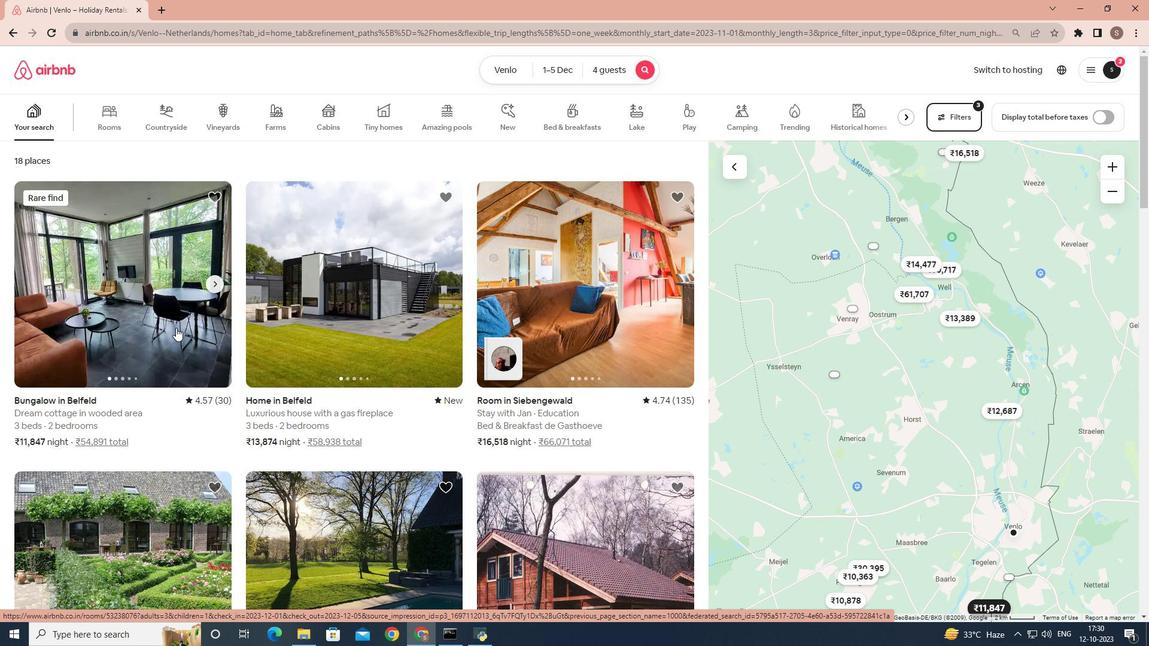 
Action: Mouse moved to (830, 444)
Screenshot: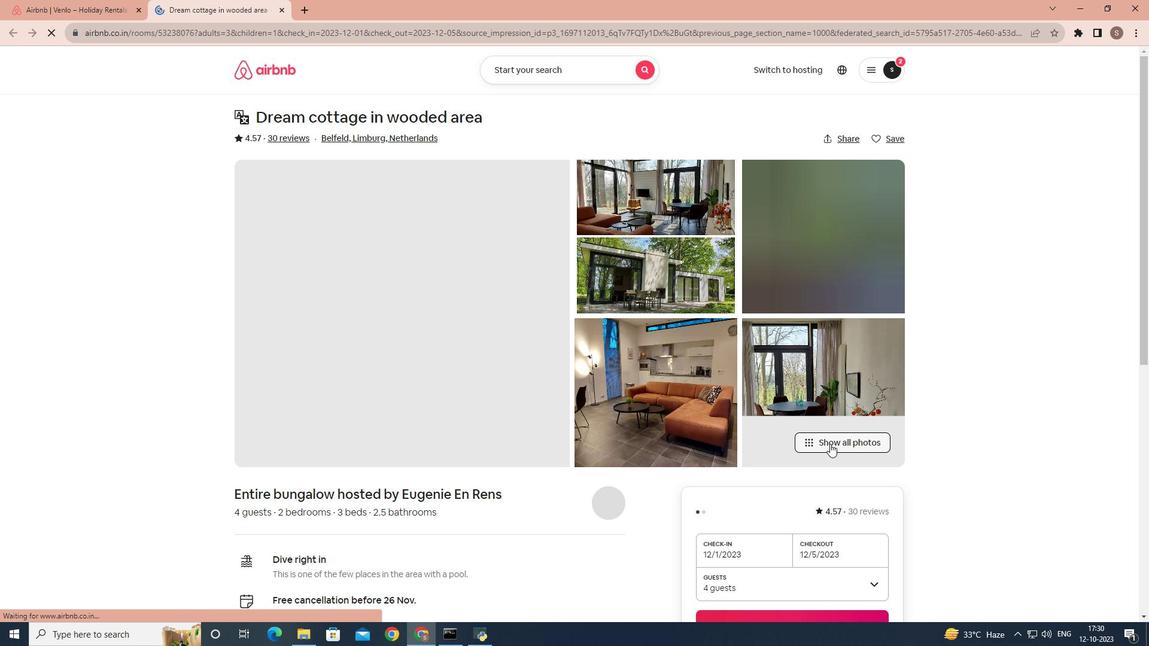 
Action: Mouse pressed left at (830, 444)
Screenshot: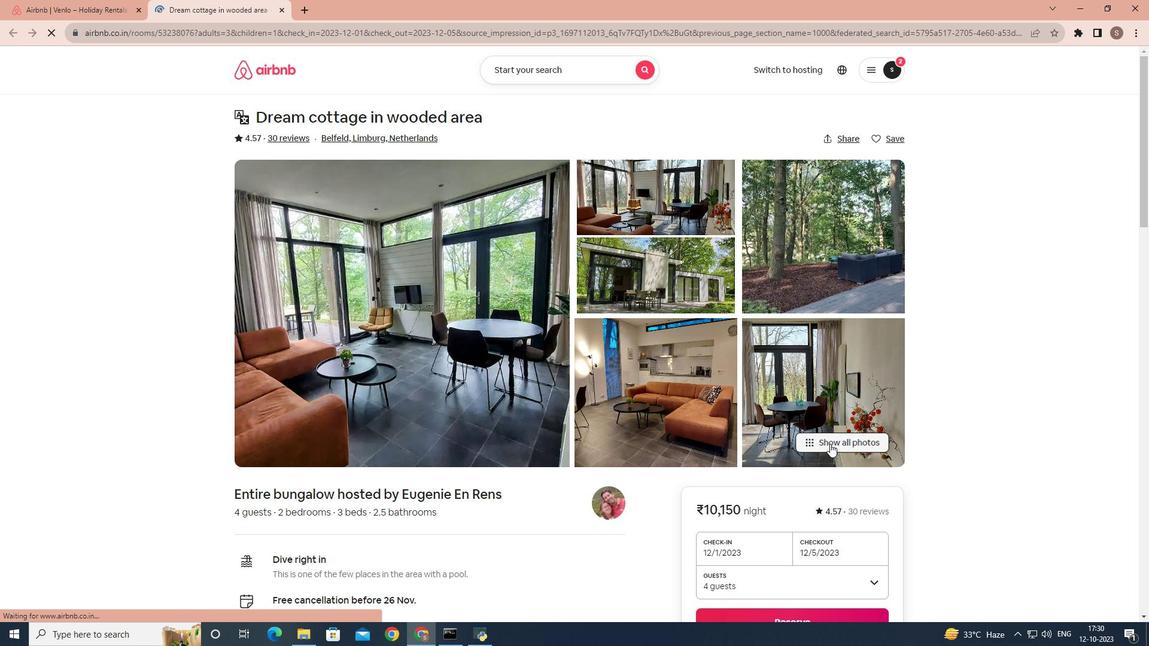 
Action: Mouse scrolled (830, 443) with delta (0, 0)
Screenshot: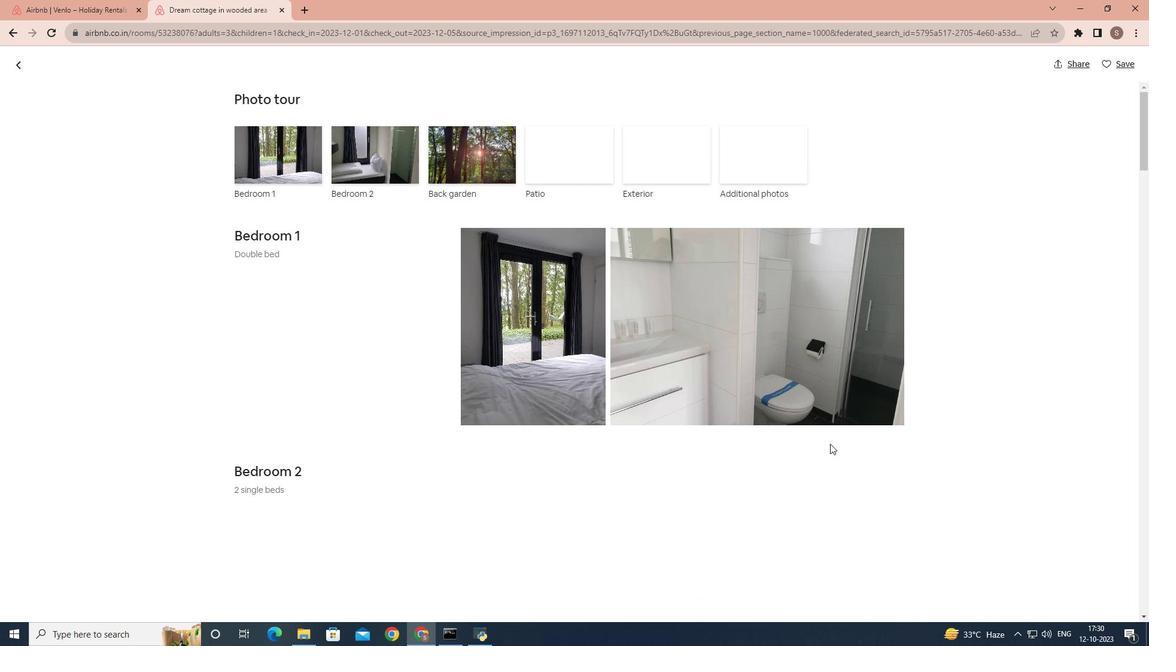 
Action: Mouse scrolled (830, 443) with delta (0, 0)
Screenshot: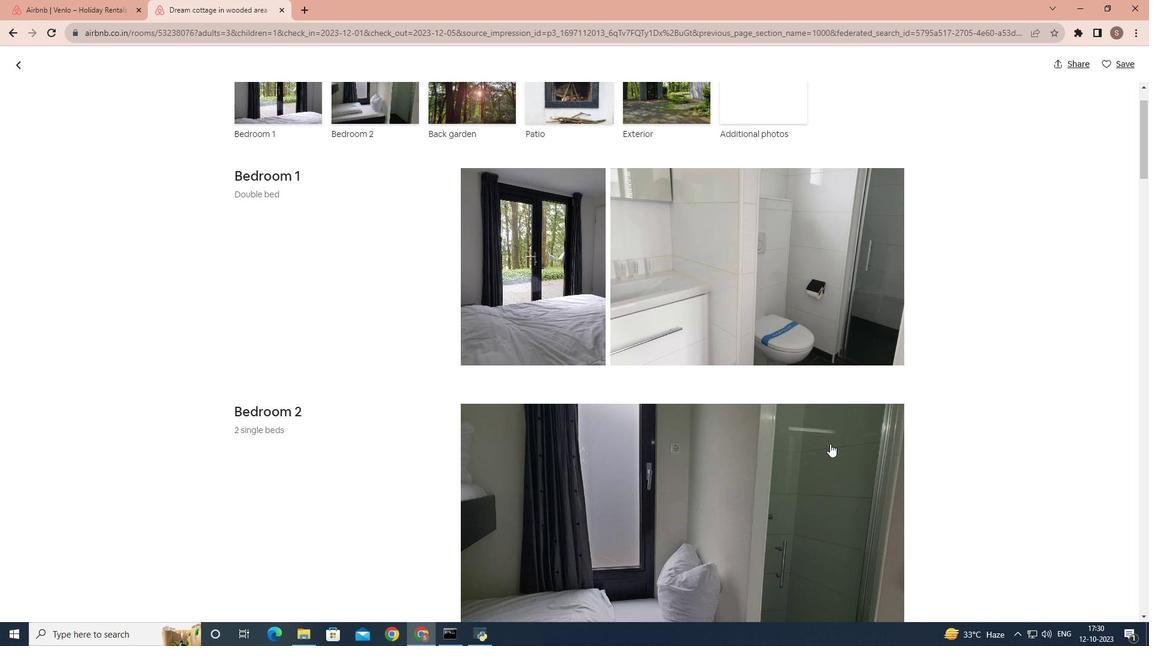 
Action: Mouse scrolled (830, 443) with delta (0, 0)
Screenshot: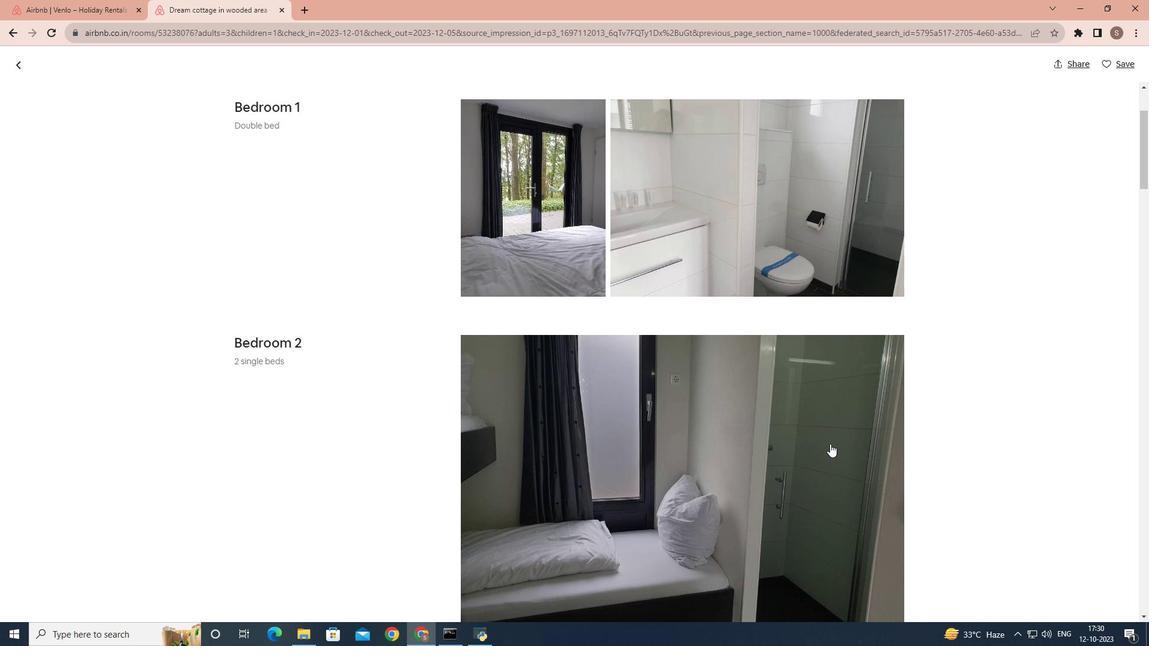 
Action: Mouse scrolled (830, 443) with delta (0, 0)
Screenshot: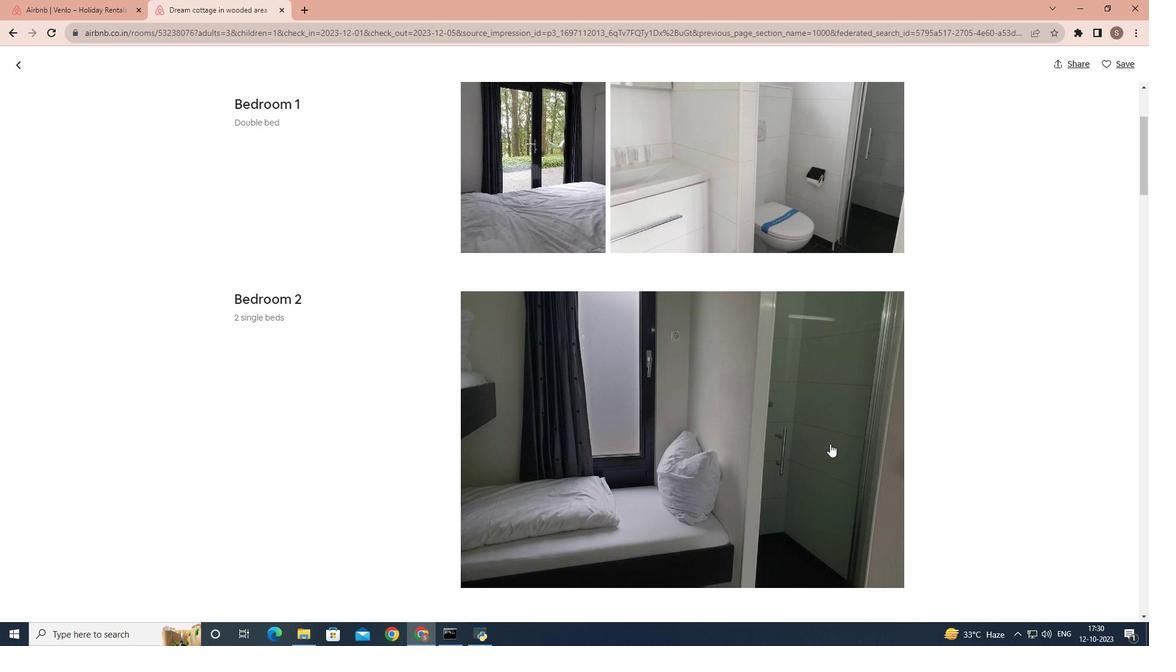 
Action: Mouse scrolled (830, 443) with delta (0, 0)
Screenshot: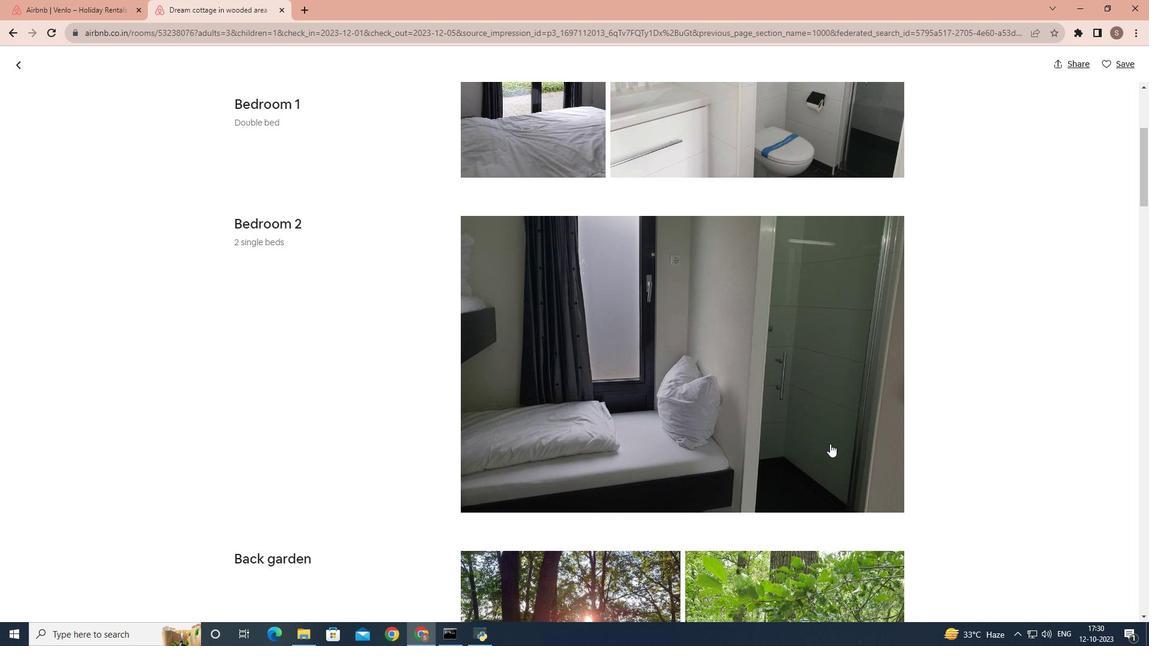 
Action: Mouse scrolled (830, 443) with delta (0, 0)
Screenshot: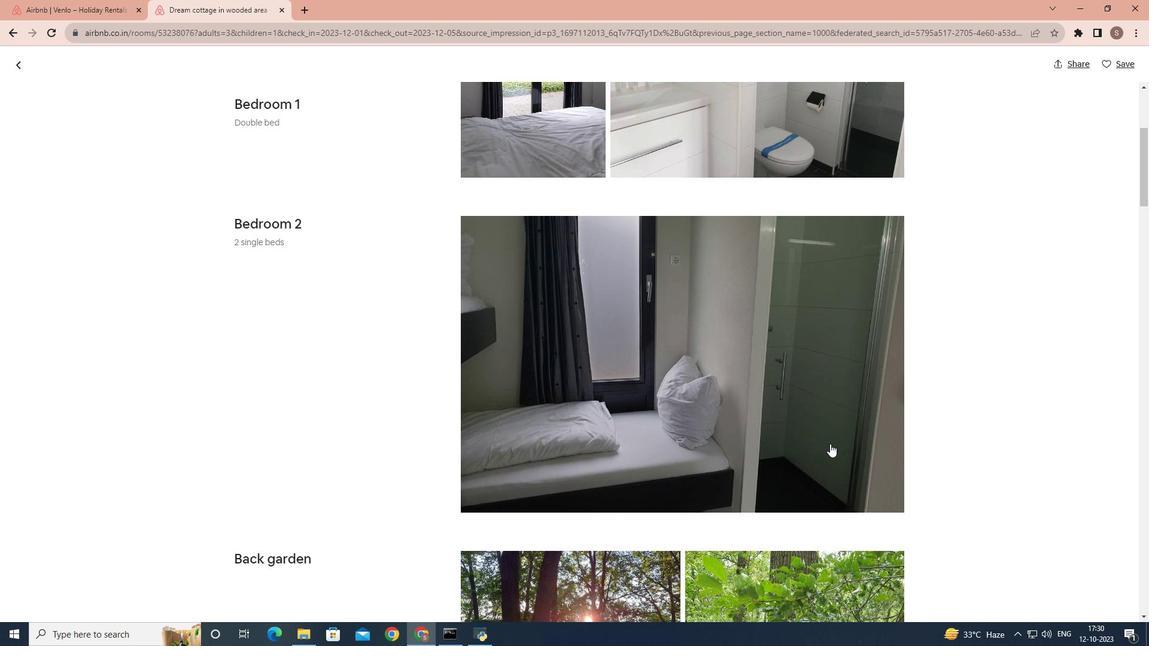 
Action: Mouse scrolled (830, 443) with delta (0, 0)
Screenshot: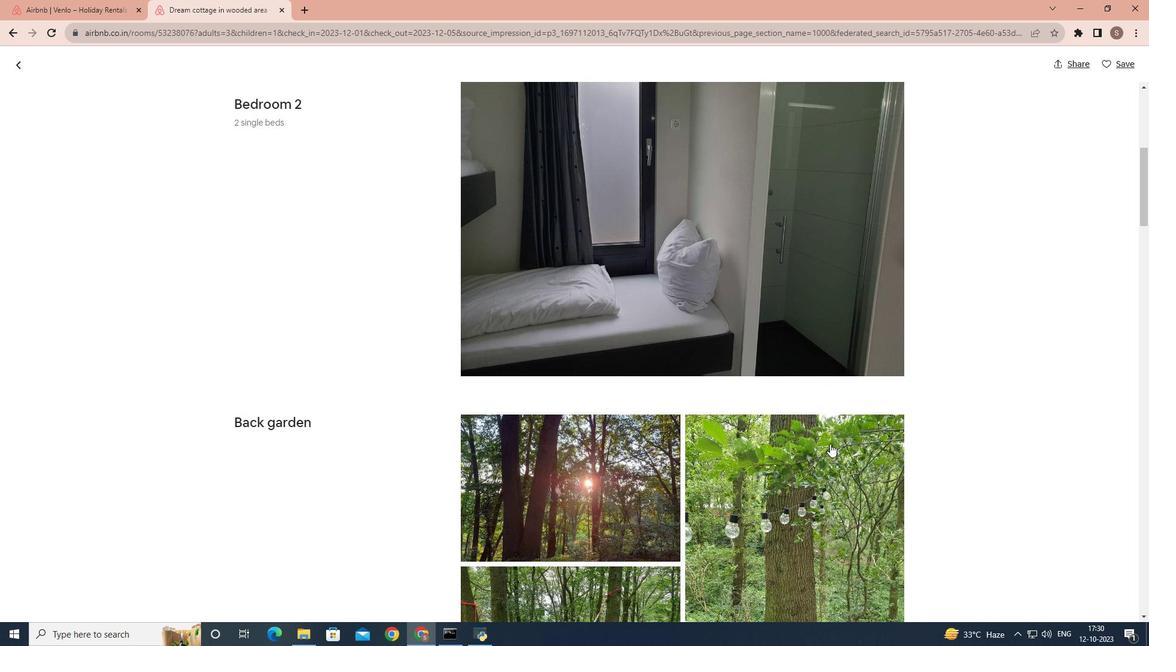 
Action: Mouse scrolled (830, 443) with delta (0, 0)
Screenshot: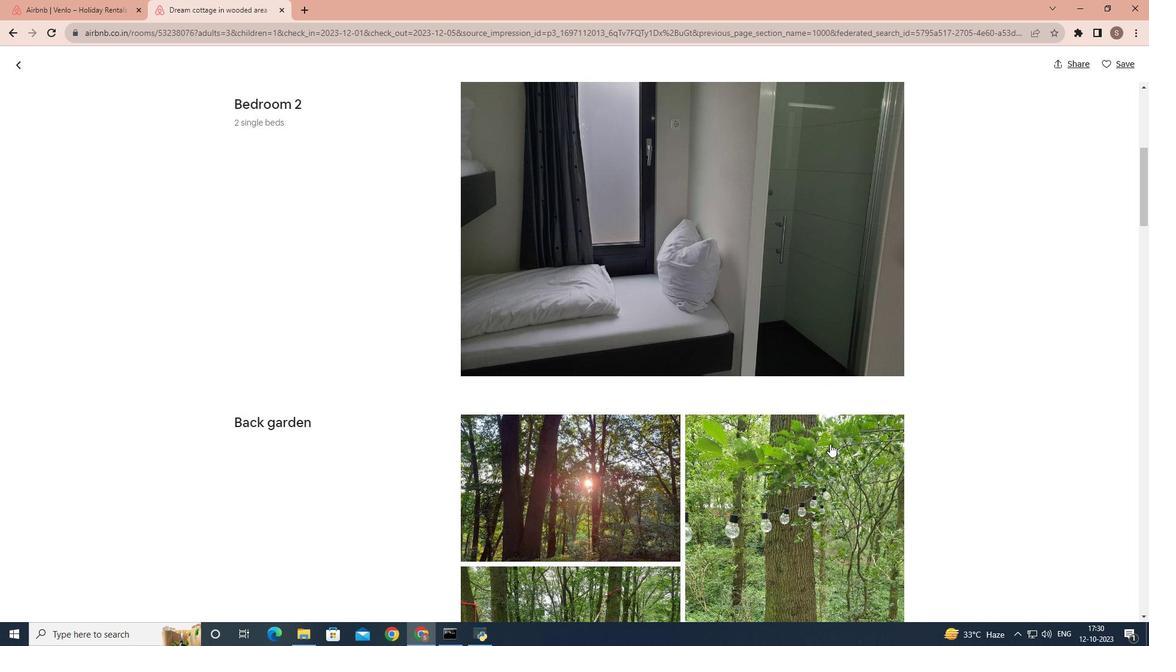 
Action: Mouse scrolled (830, 443) with delta (0, 0)
Screenshot: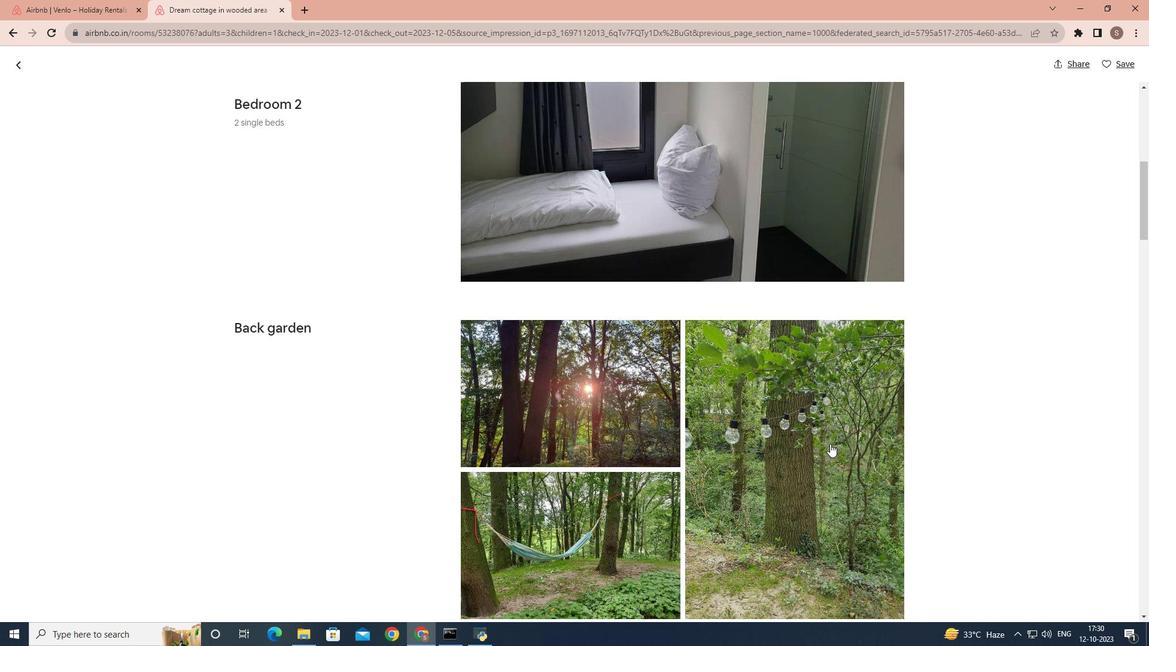 
Action: Mouse scrolled (830, 443) with delta (0, 0)
Screenshot: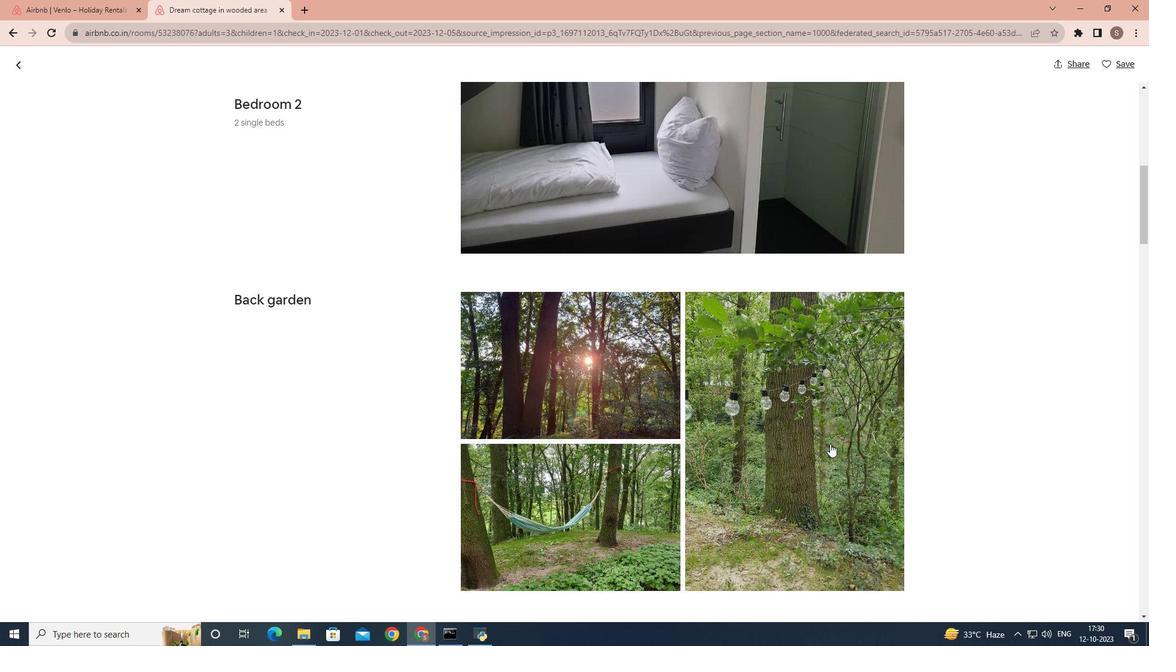 
Action: Mouse scrolled (830, 443) with delta (0, 0)
Screenshot: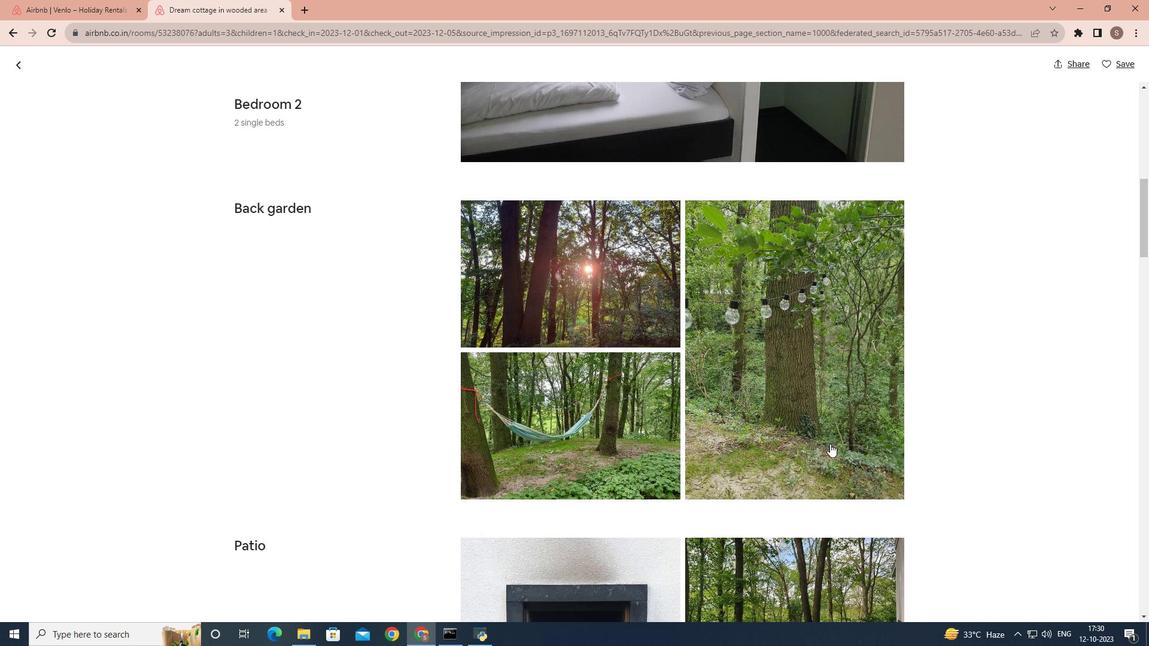 
Action: Mouse scrolled (830, 443) with delta (0, 0)
Screenshot: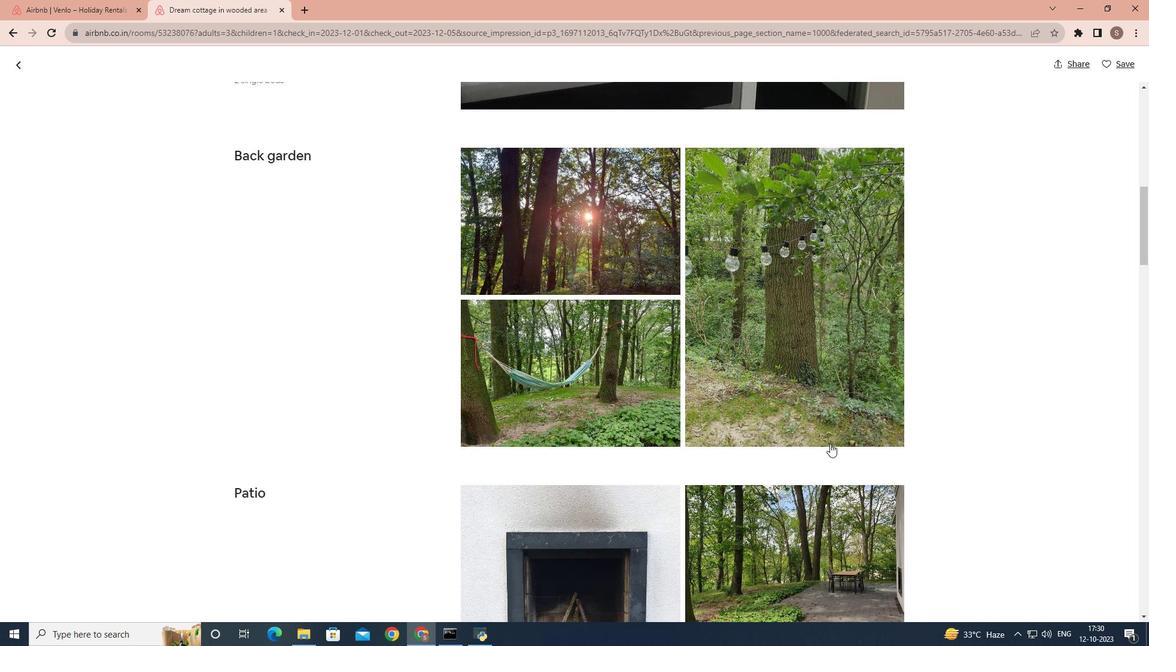 
Action: Mouse scrolled (830, 443) with delta (0, 0)
Screenshot: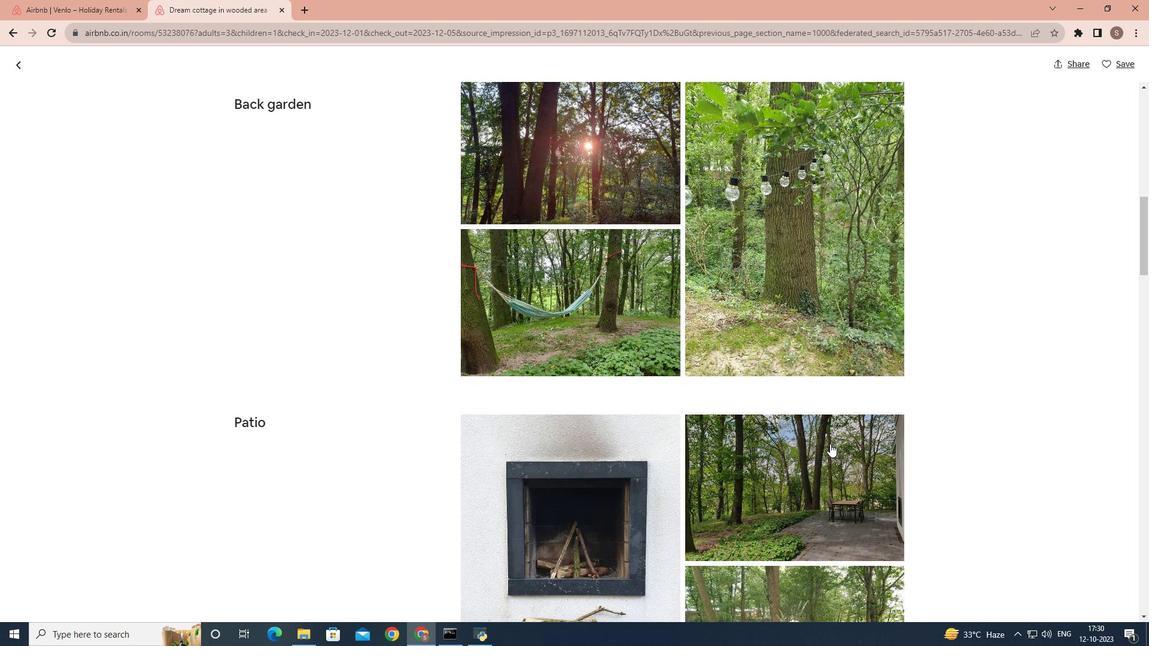 
Action: Mouse scrolled (830, 443) with delta (0, 0)
Screenshot: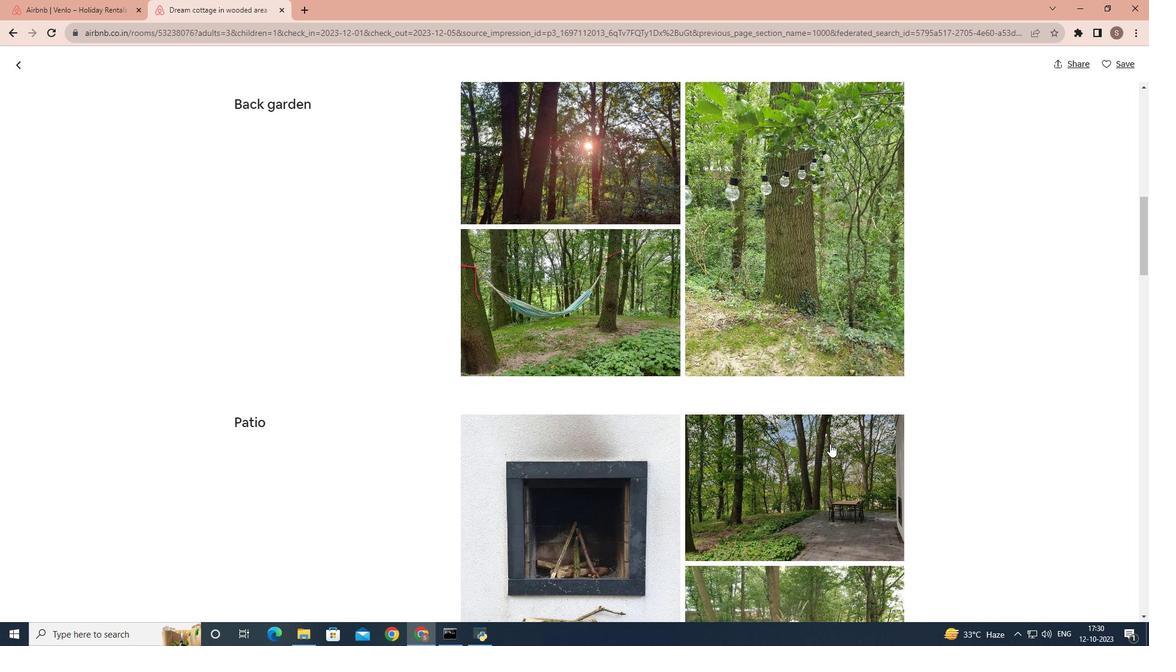 
Action: Mouse scrolled (830, 443) with delta (0, 0)
Screenshot: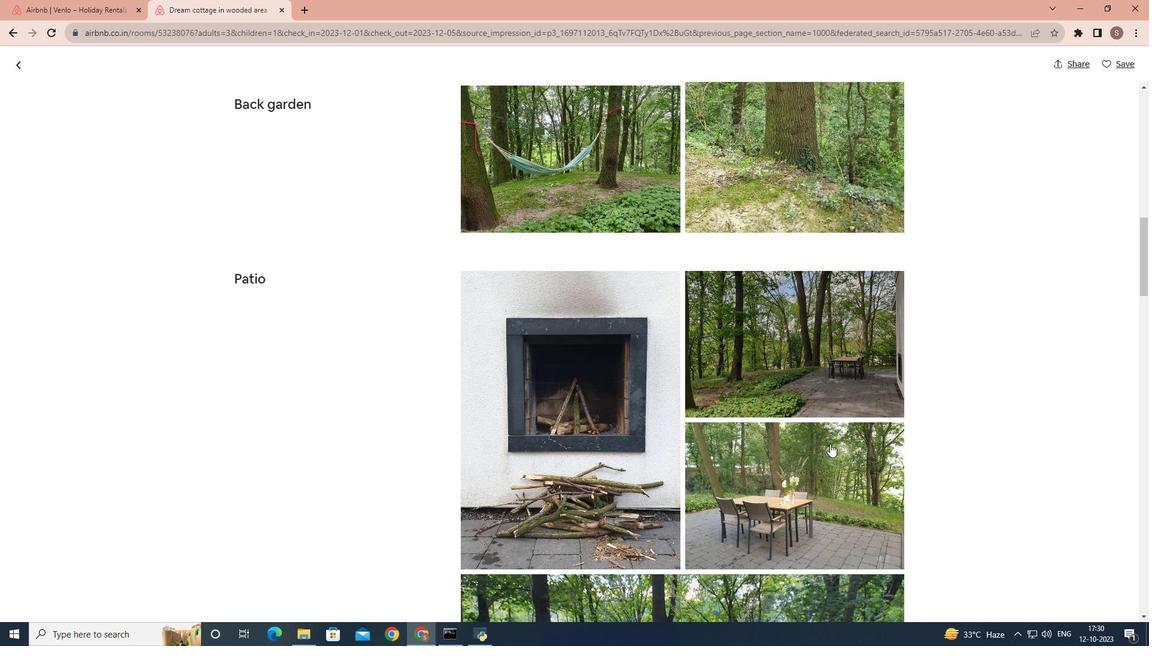
Action: Mouse scrolled (830, 443) with delta (0, 0)
Screenshot: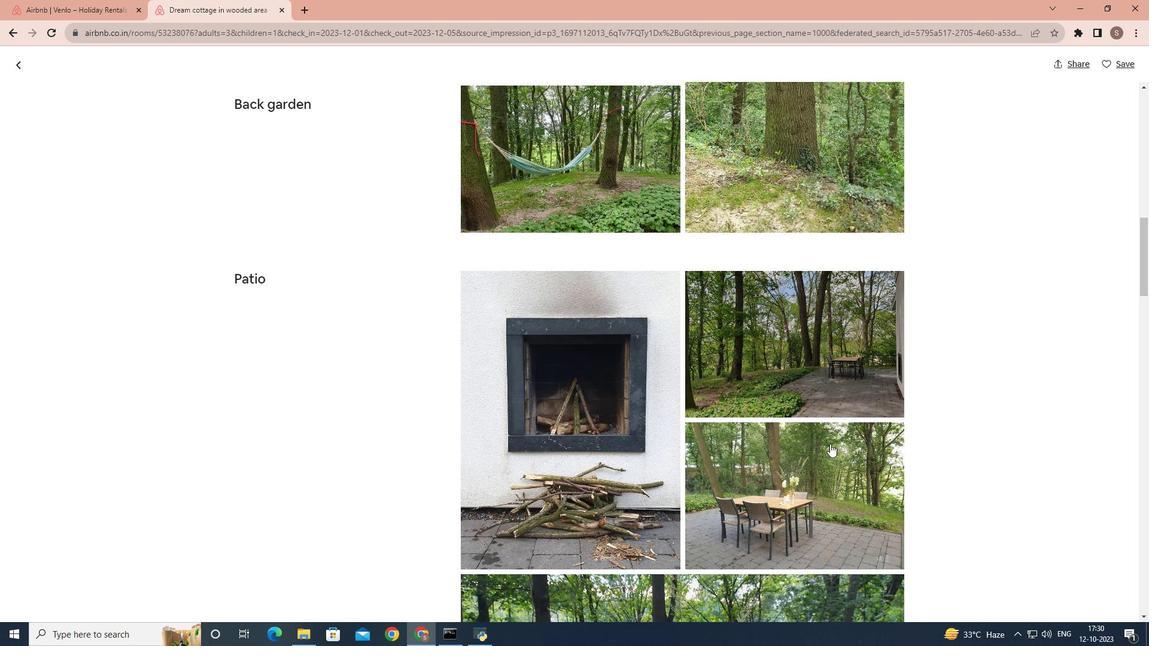
Action: Mouse scrolled (830, 443) with delta (0, 0)
Screenshot: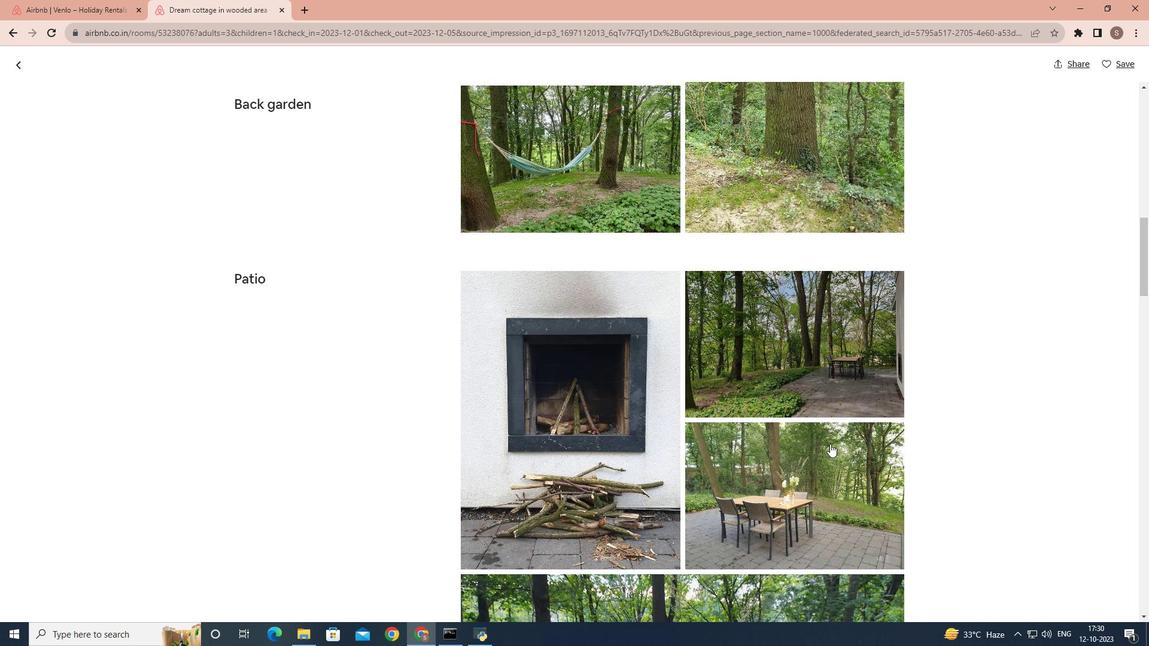 
Action: Mouse scrolled (830, 443) with delta (0, 0)
Screenshot: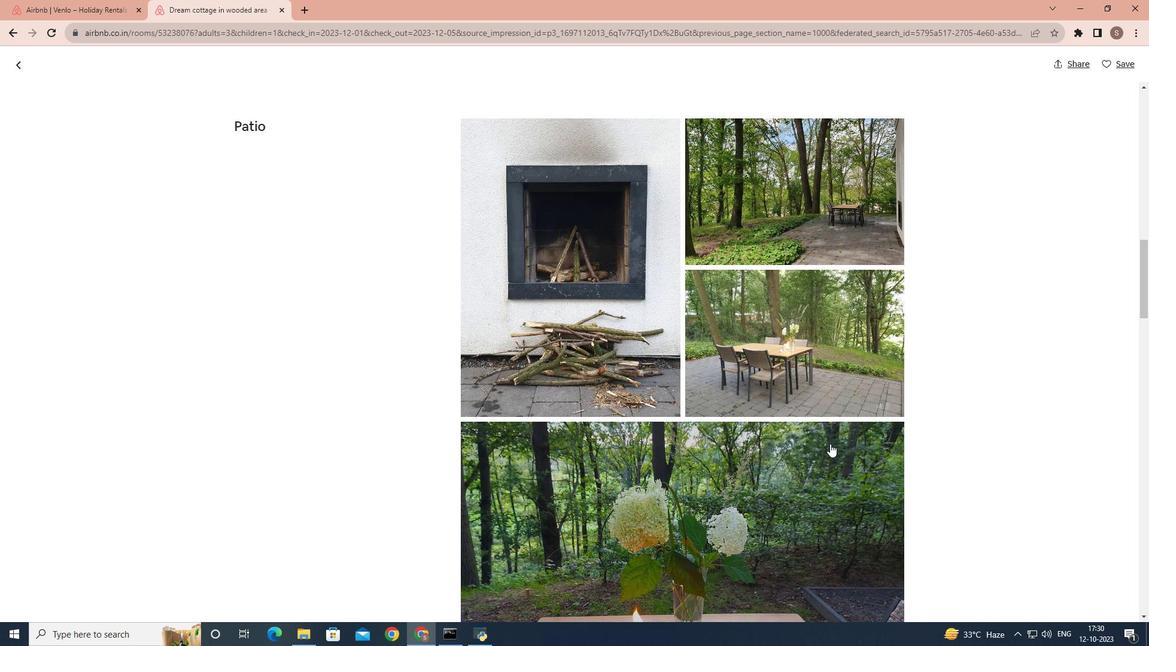 
Action: Mouse scrolled (830, 443) with delta (0, 0)
Screenshot: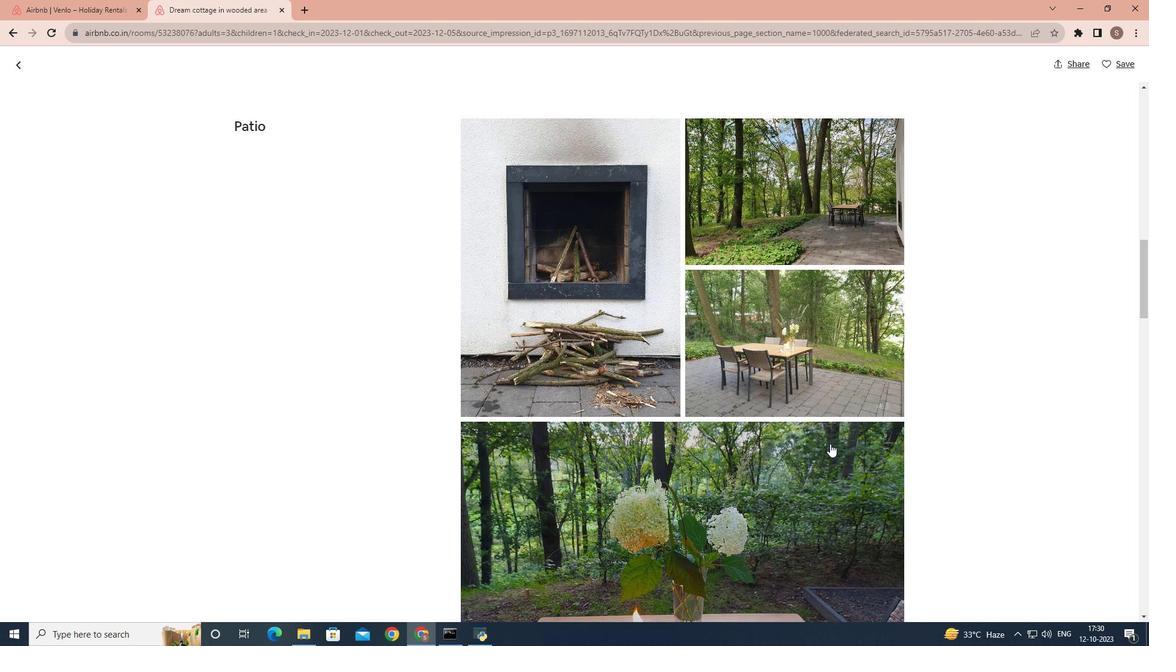 
Action: Mouse scrolled (830, 443) with delta (0, 0)
Screenshot: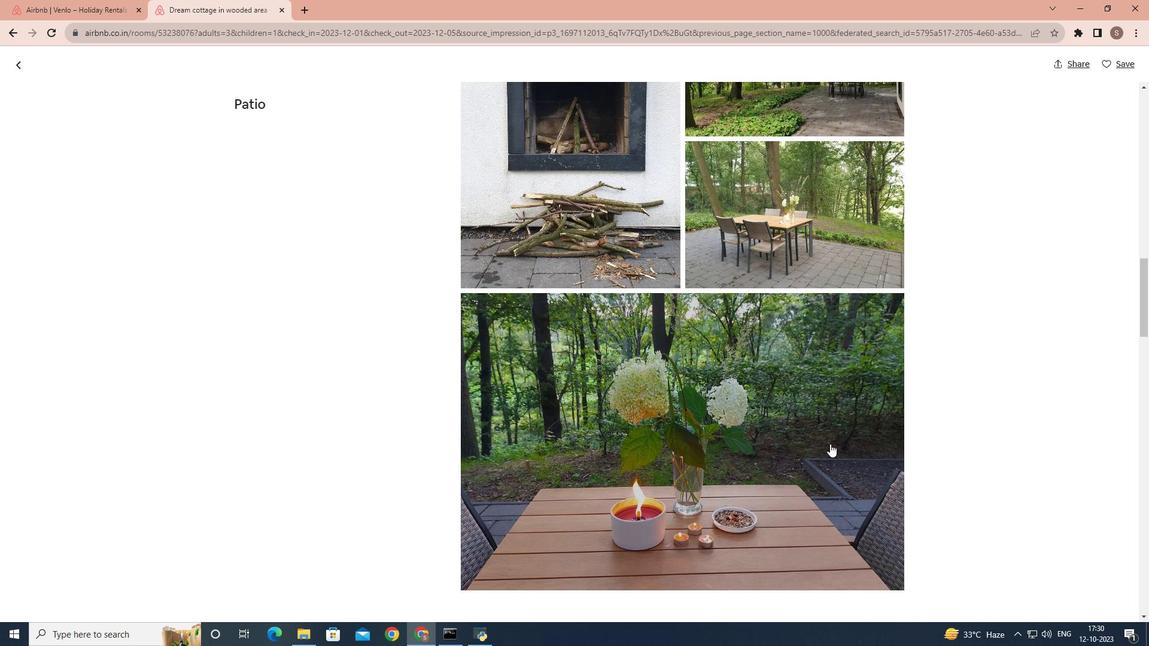 
Action: Mouse scrolled (830, 443) with delta (0, 0)
Screenshot: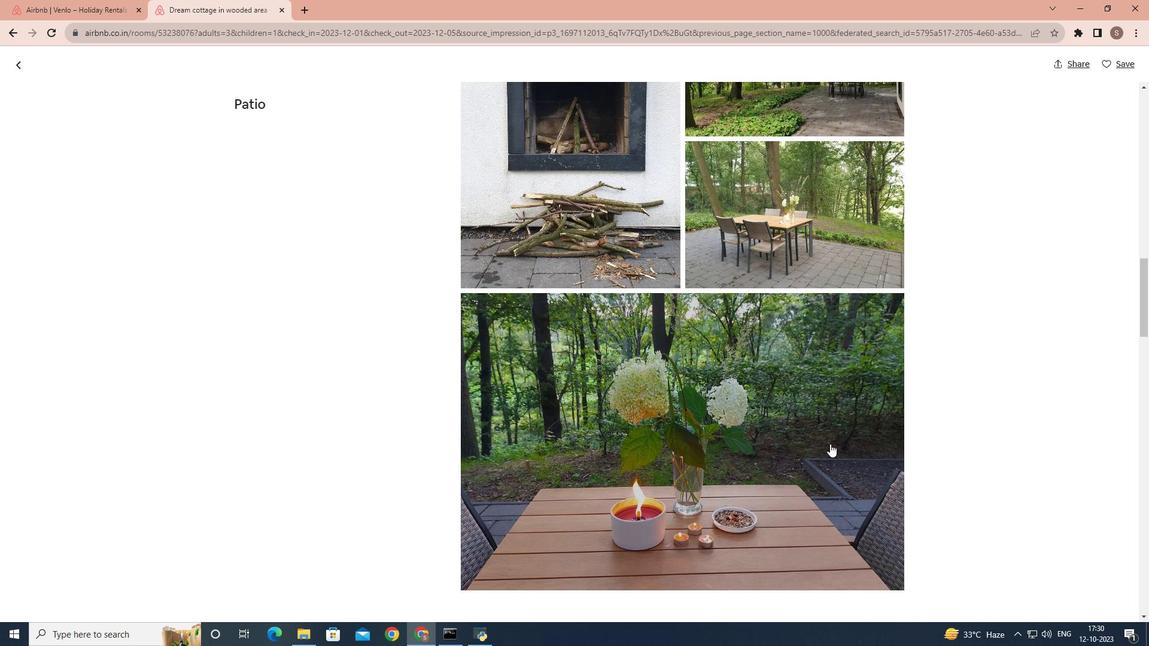 
Action: Mouse scrolled (830, 443) with delta (0, 0)
Screenshot: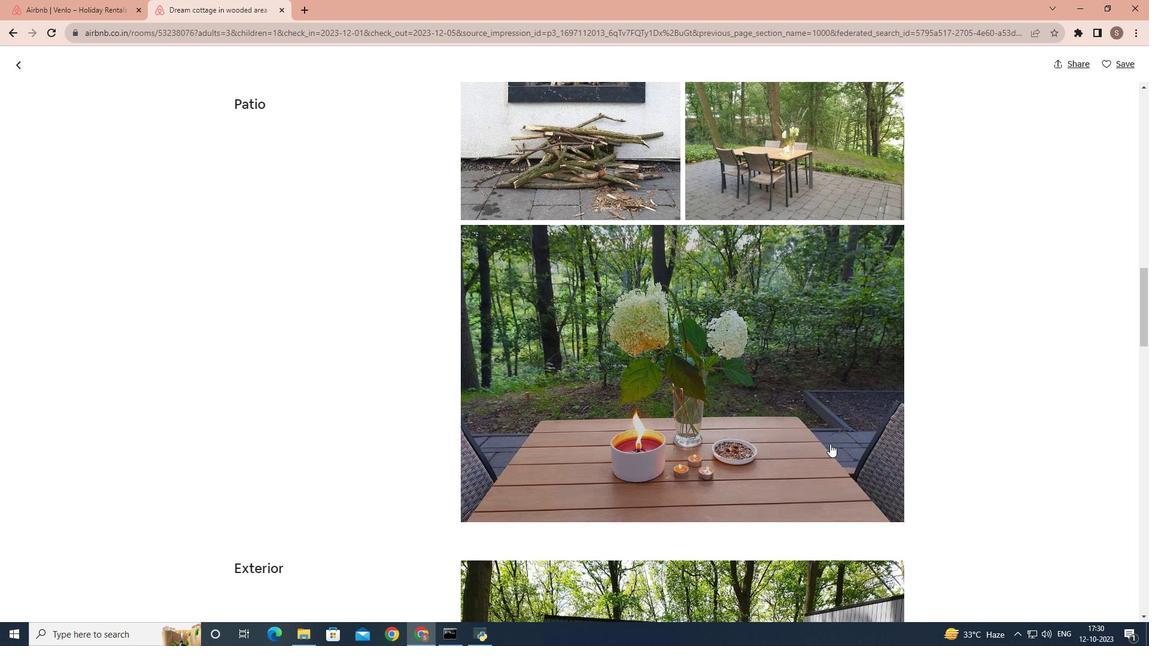 
Action: Mouse scrolled (830, 443) with delta (0, 0)
Screenshot: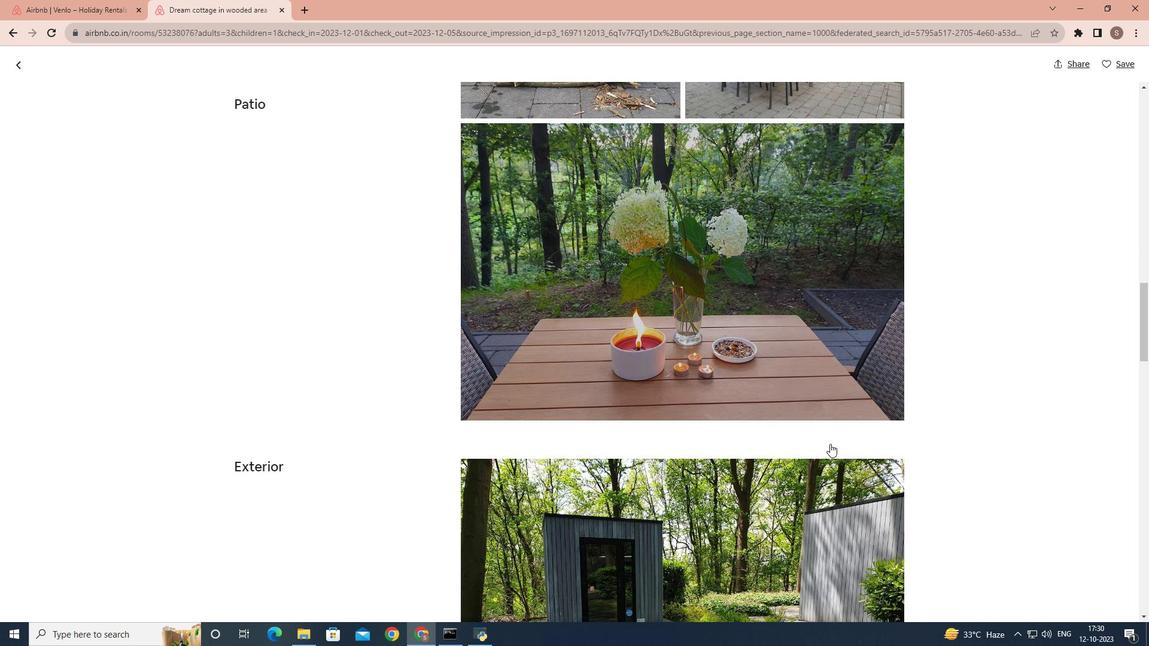 
Action: Mouse scrolled (830, 443) with delta (0, 0)
Screenshot: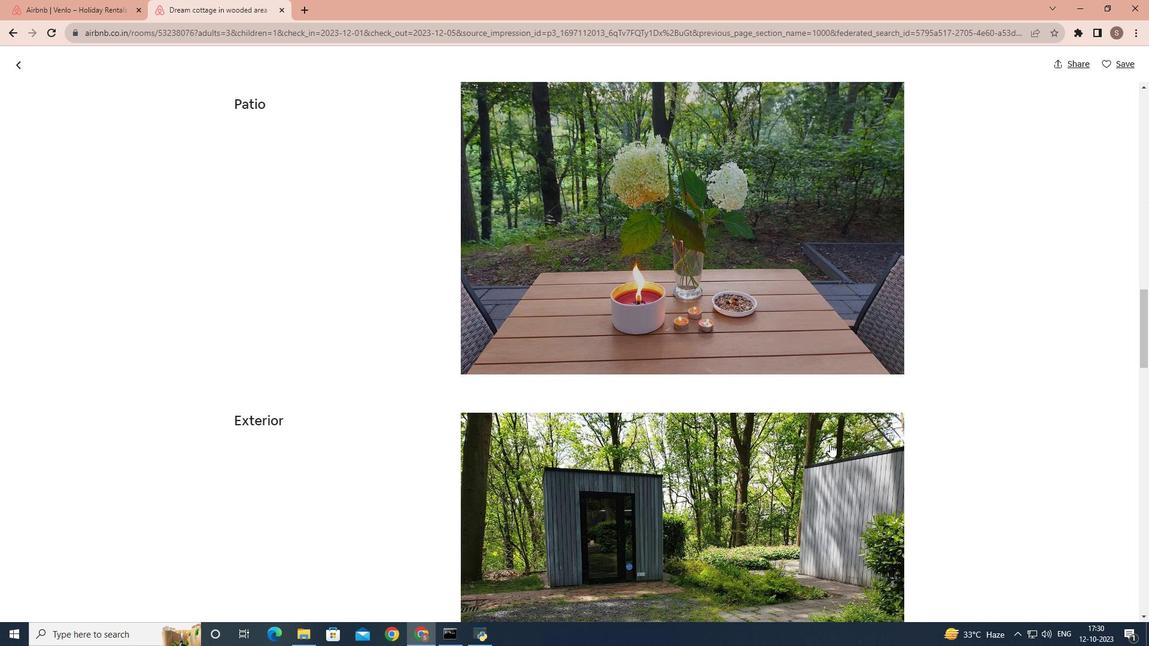 
Action: Mouse scrolled (830, 443) with delta (0, 0)
Screenshot: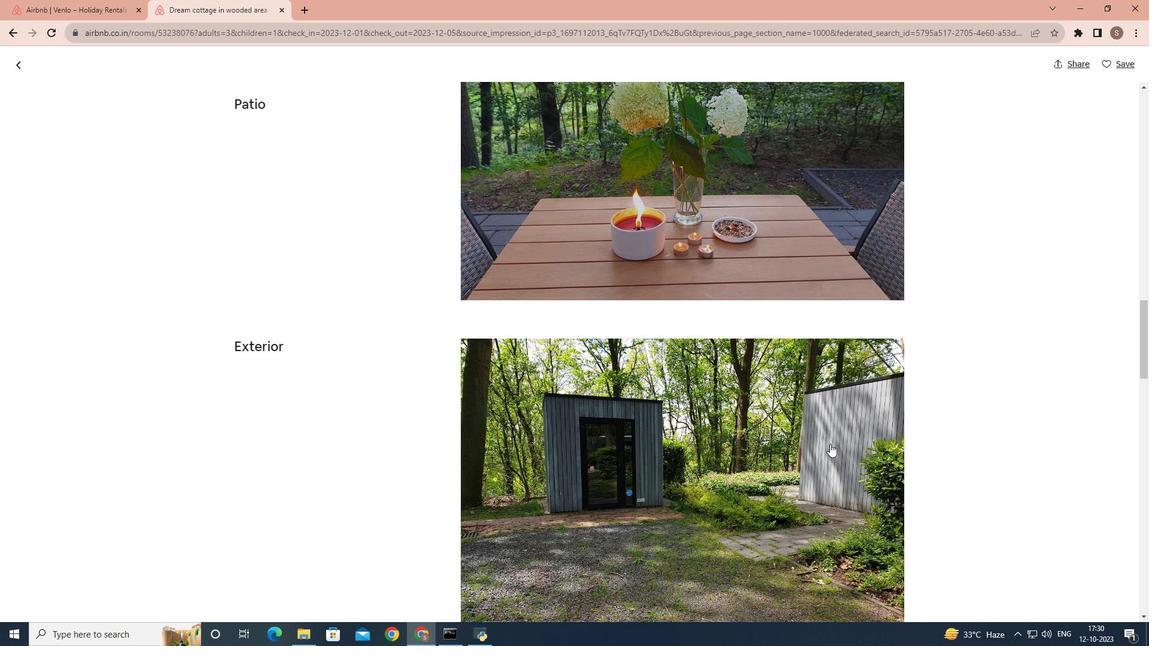 
Action: Mouse scrolled (830, 443) with delta (0, 0)
Screenshot: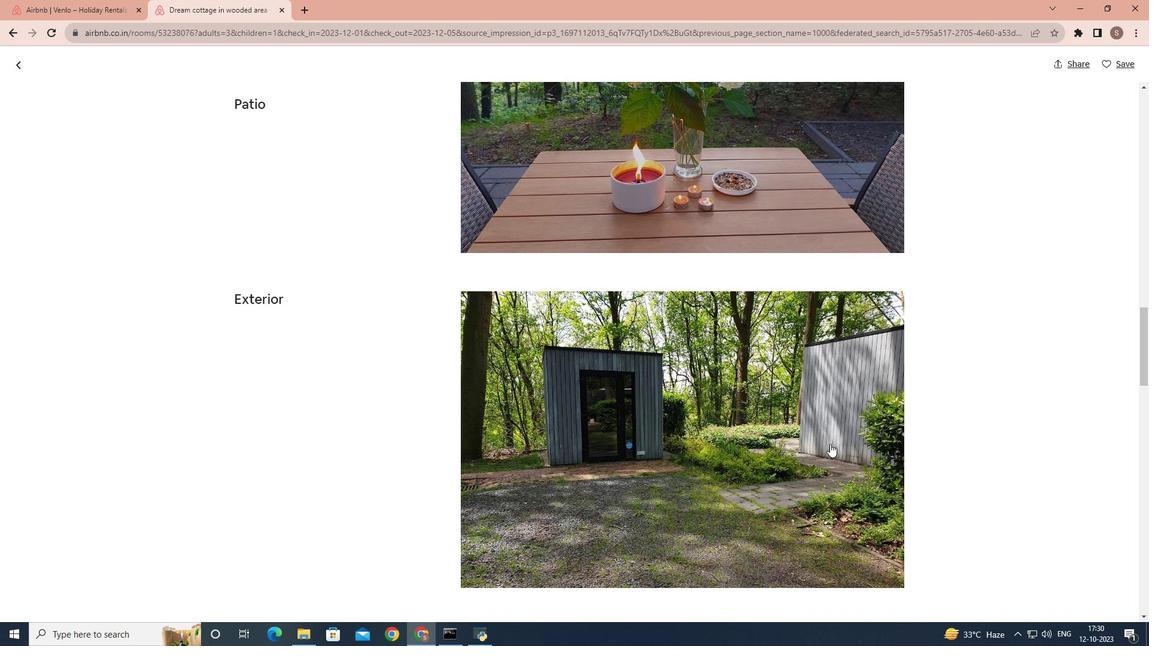 
Action: Mouse scrolled (830, 443) with delta (0, 0)
Screenshot: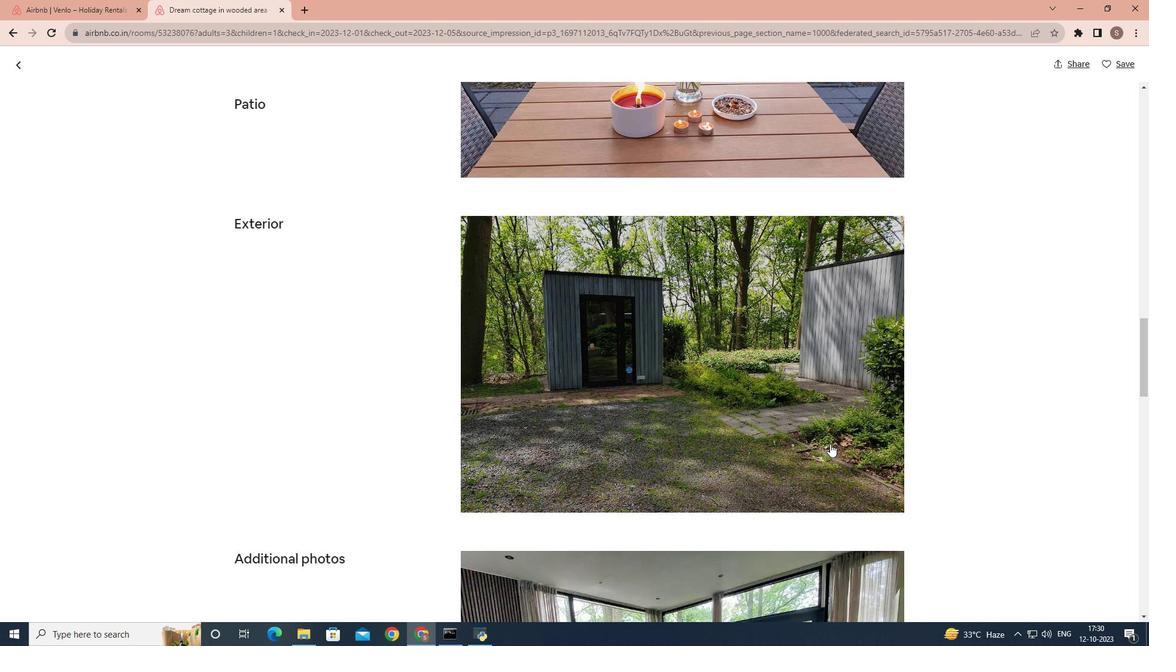 
Action: Mouse scrolled (830, 443) with delta (0, 0)
Screenshot: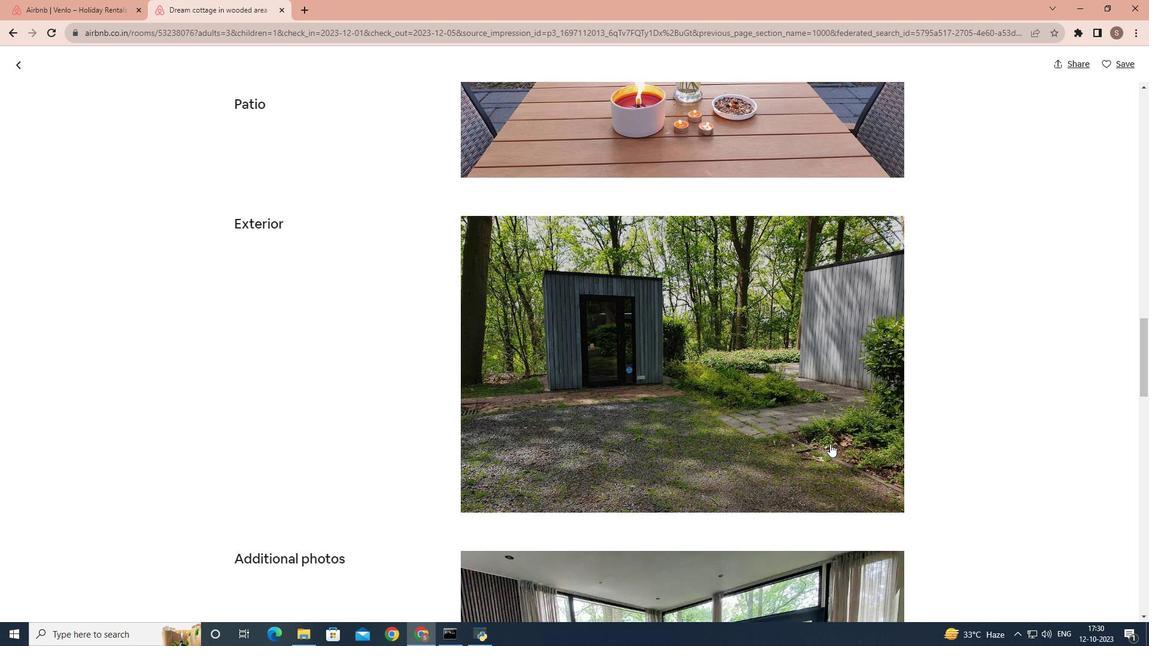 
Action: Mouse scrolled (830, 443) with delta (0, 0)
Screenshot: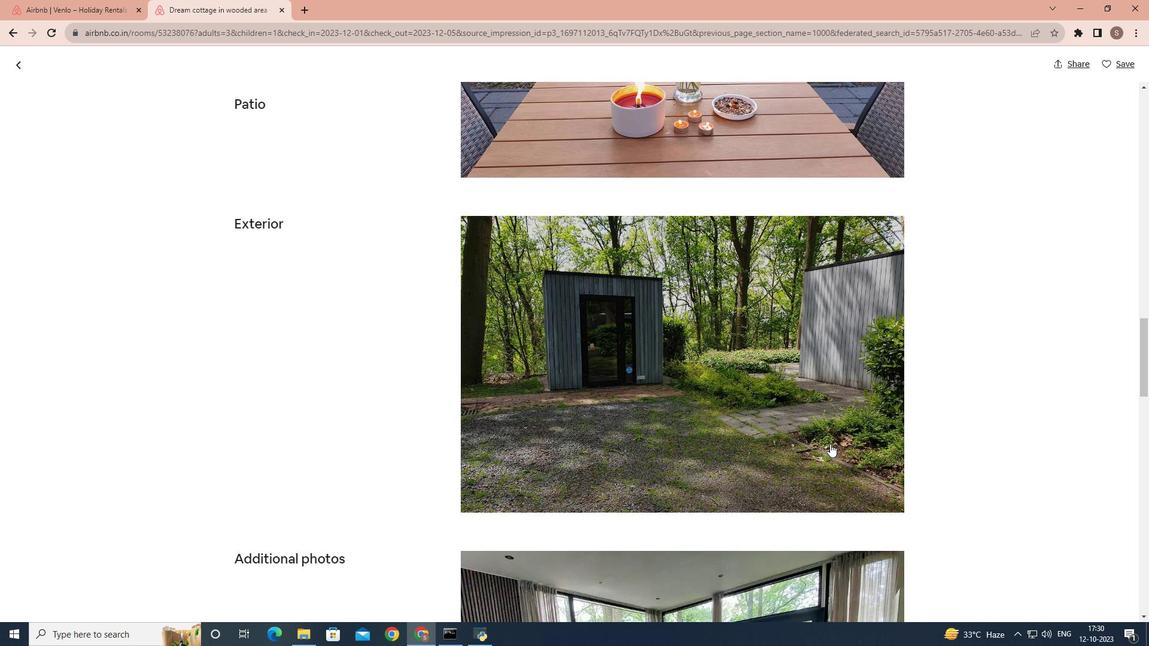 
Action: Mouse scrolled (830, 443) with delta (0, 0)
Screenshot: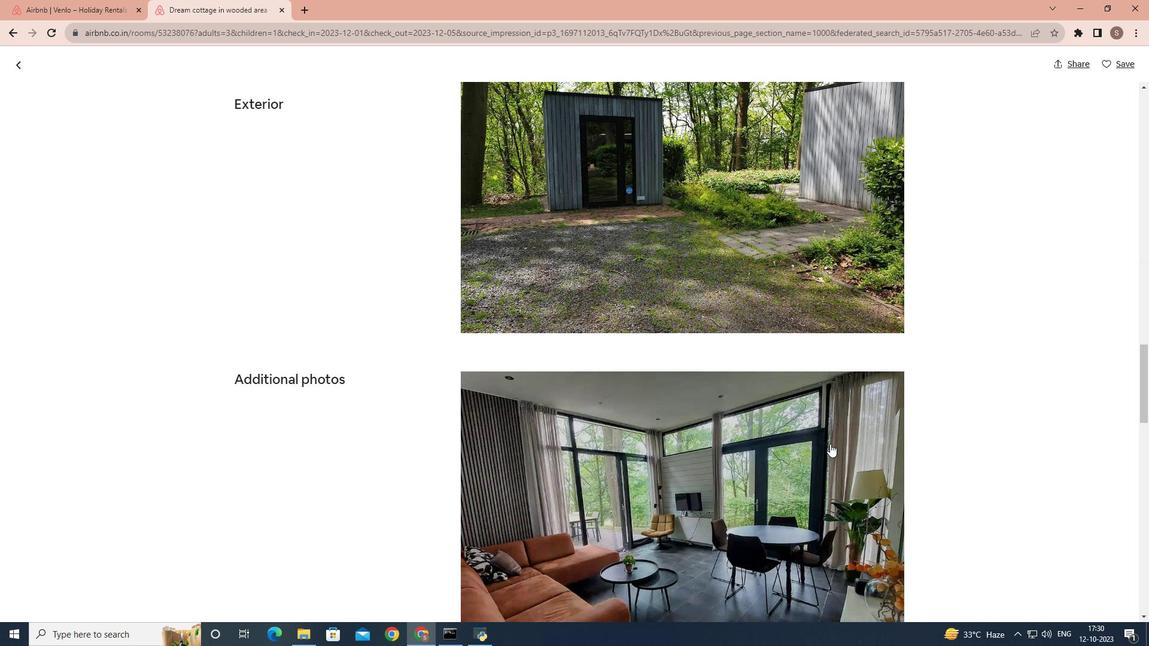 
Action: Mouse scrolled (830, 443) with delta (0, 0)
Screenshot: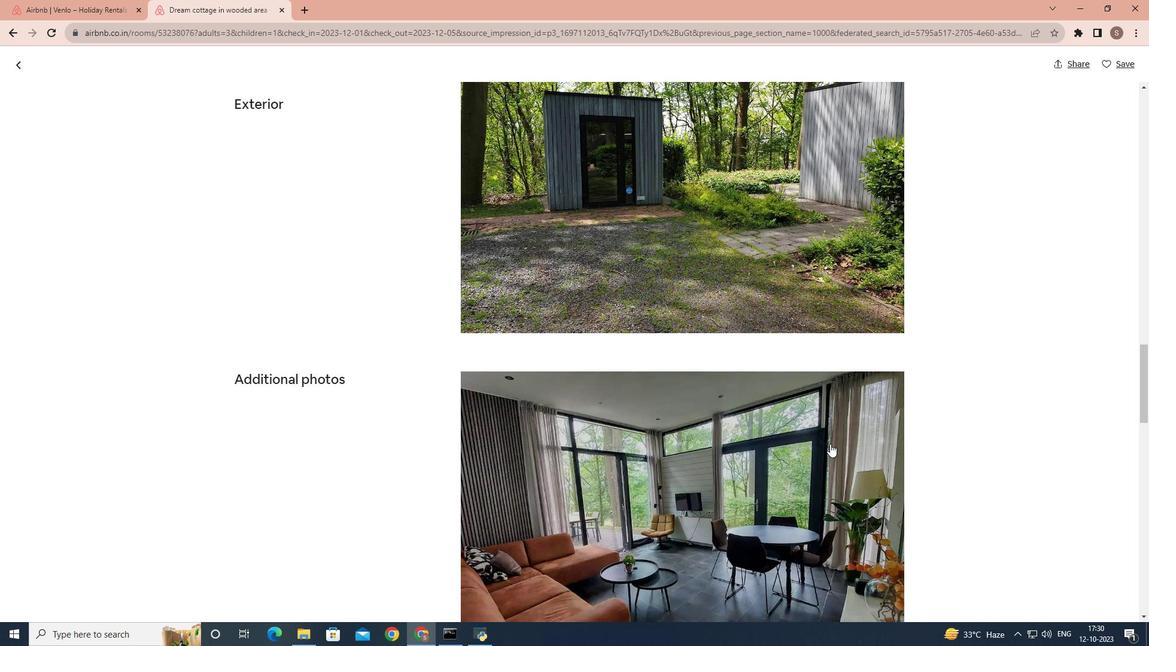 
Action: Mouse scrolled (830, 443) with delta (0, 0)
Screenshot: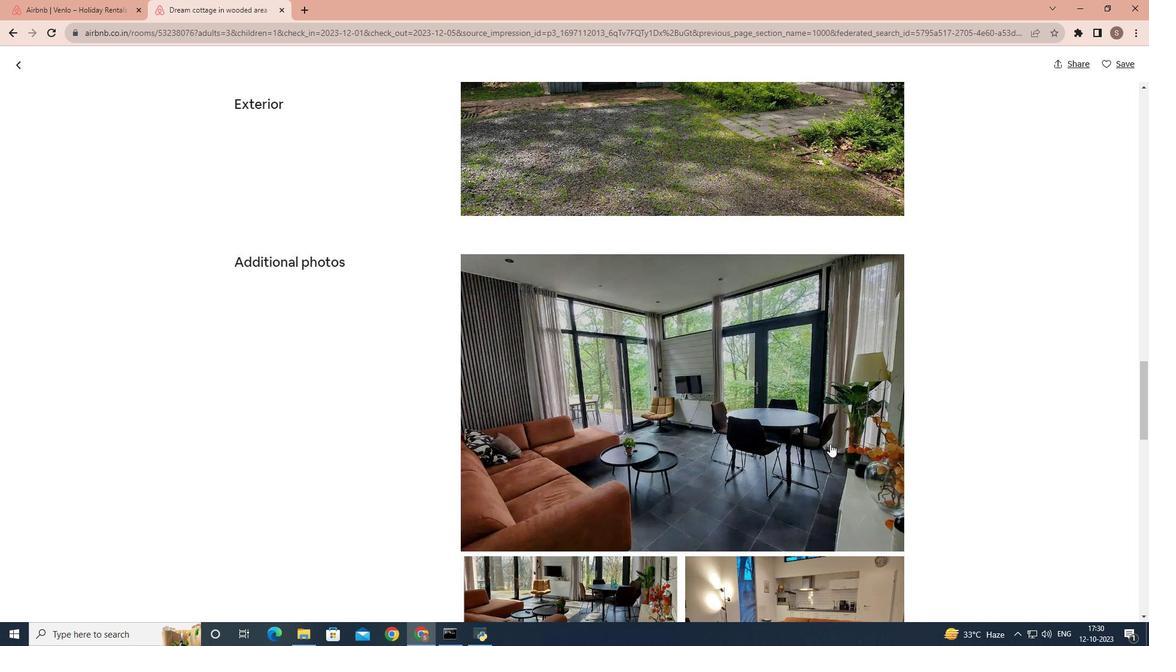 
Action: Mouse scrolled (830, 443) with delta (0, 0)
Screenshot: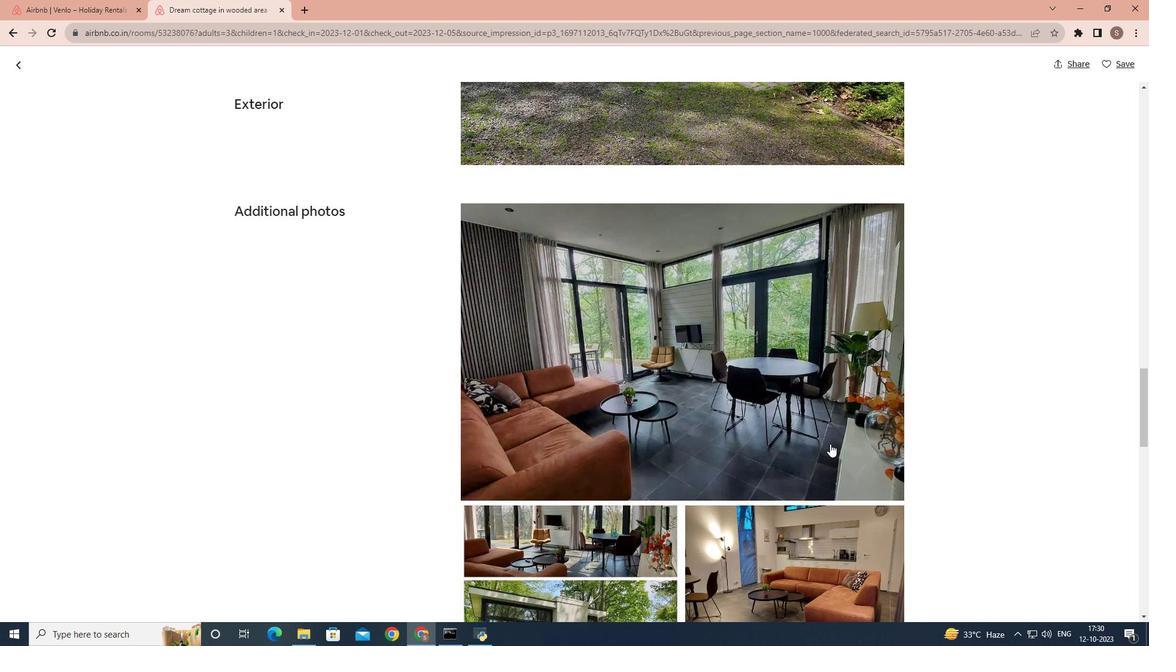 
Action: Mouse scrolled (830, 443) with delta (0, 0)
Screenshot: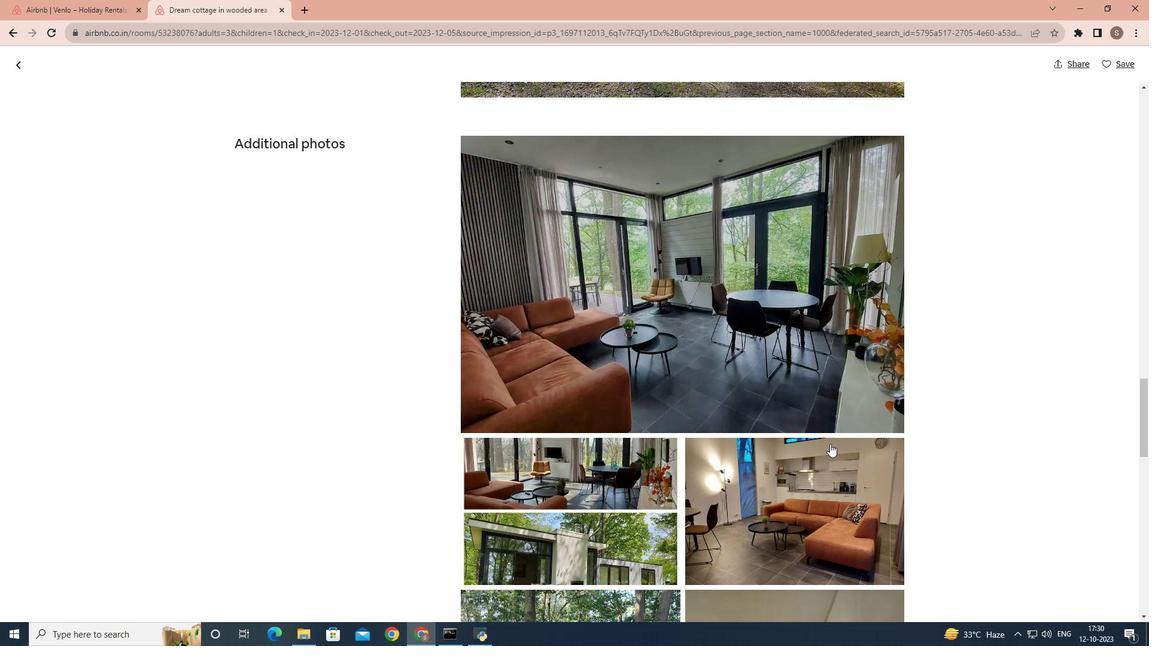 
Action: Mouse scrolled (830, 443) with delta (0, 0)
Screenshot: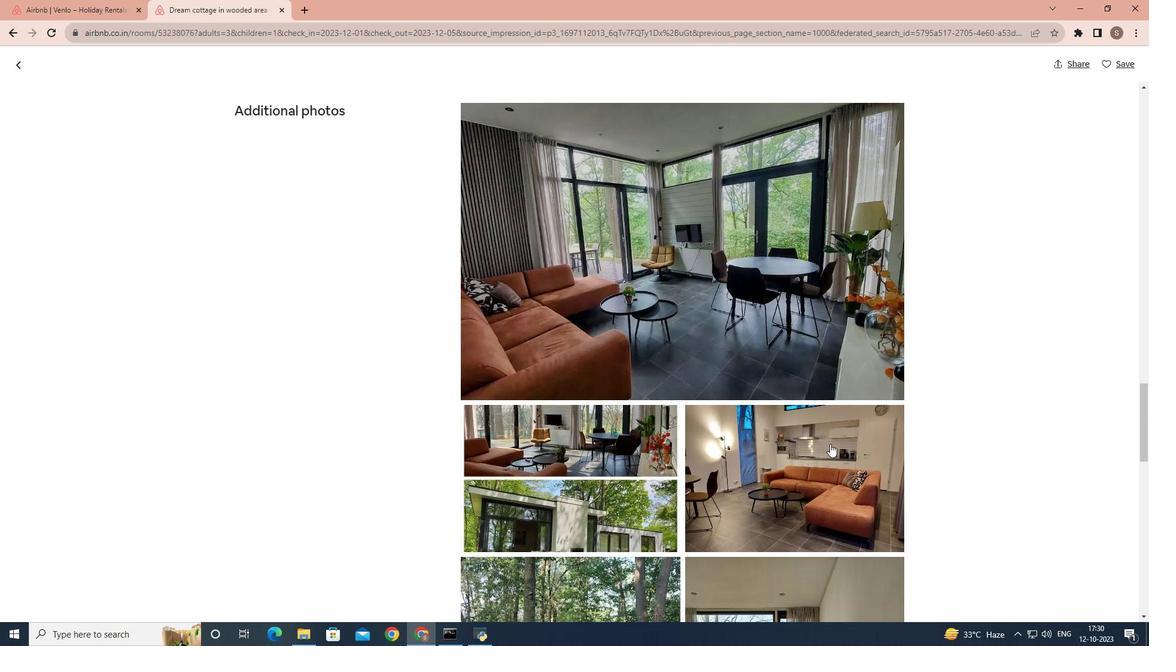 
Action: Mouse scrolled (830, 443) with delta (0, 0)
Screenshot: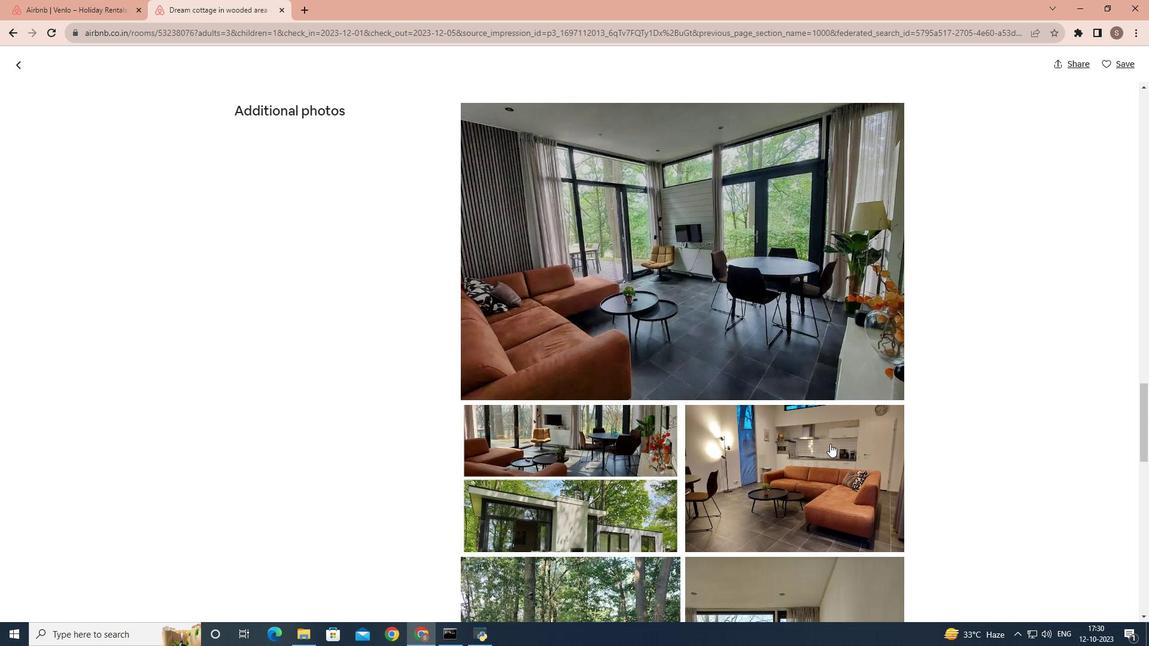 
Action: Mouse scrolled (830, 443) with delta (0, 0)
Screenshot: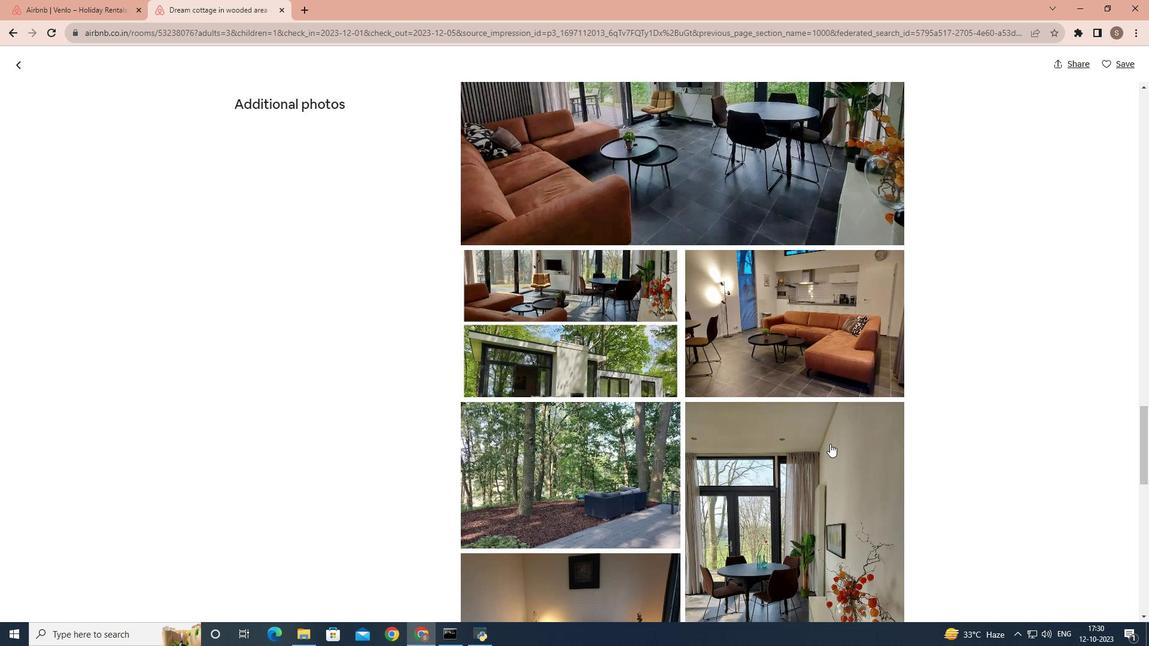 
Action: Mouse scrolled (830, 443) with delta (0, 0)
Screenshot: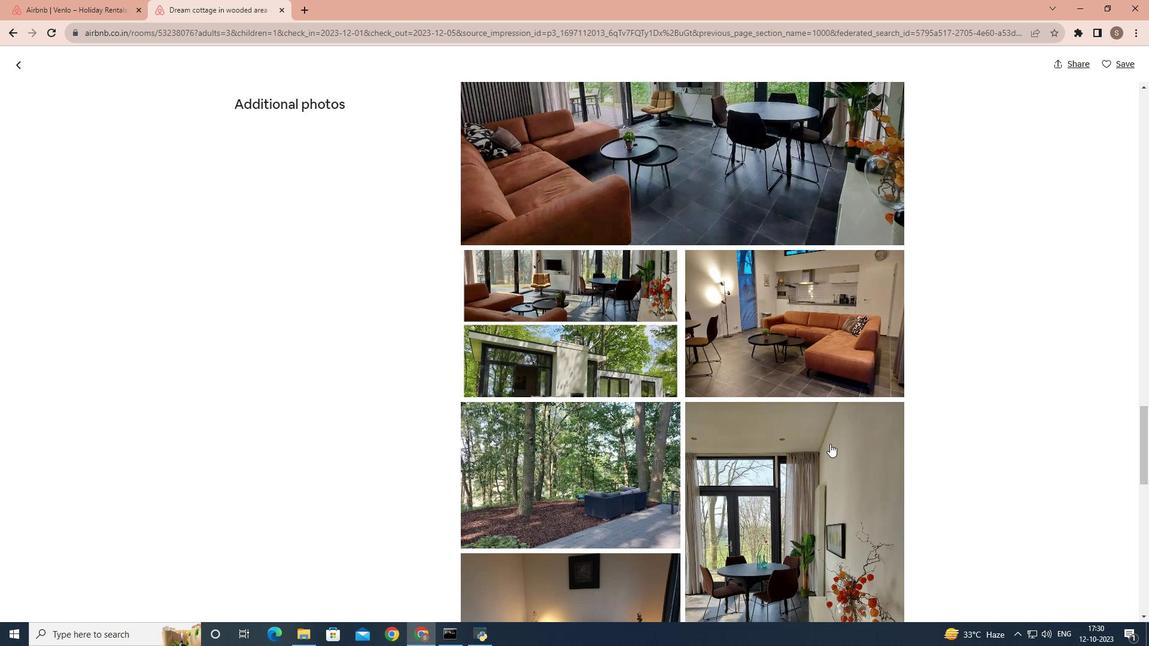 
Action: Mouse scrolled (830, 443) with delta (0, 0)
Screenshot: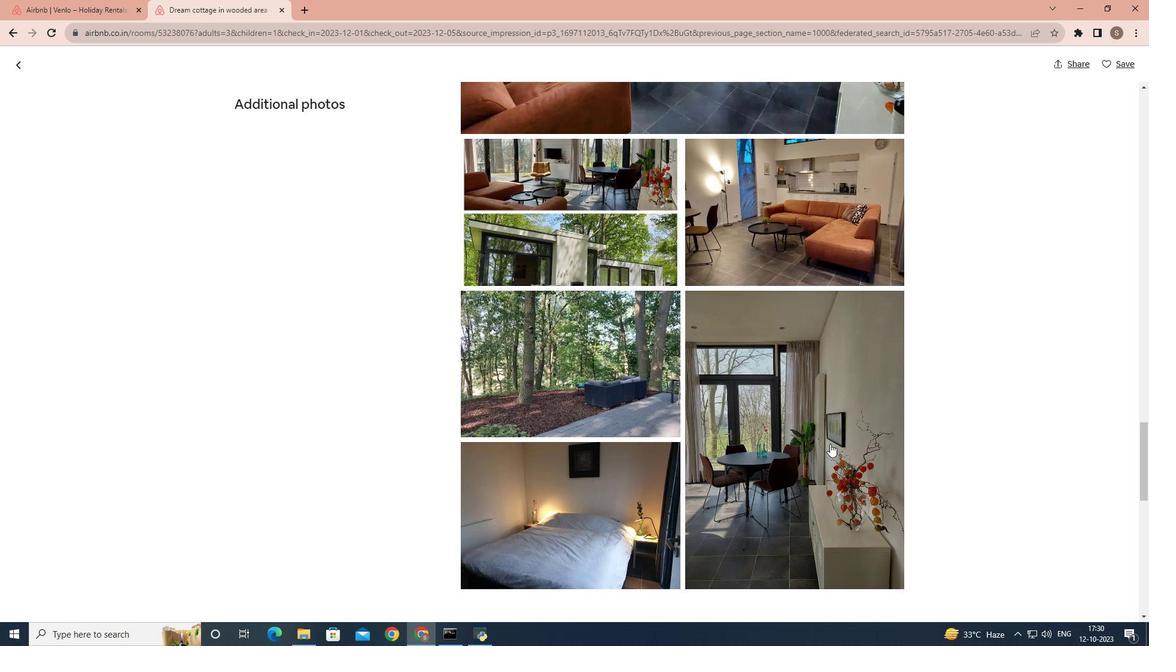
Action: Mouse scrolled (830, 443) with delta (0, 0)
Screenshot: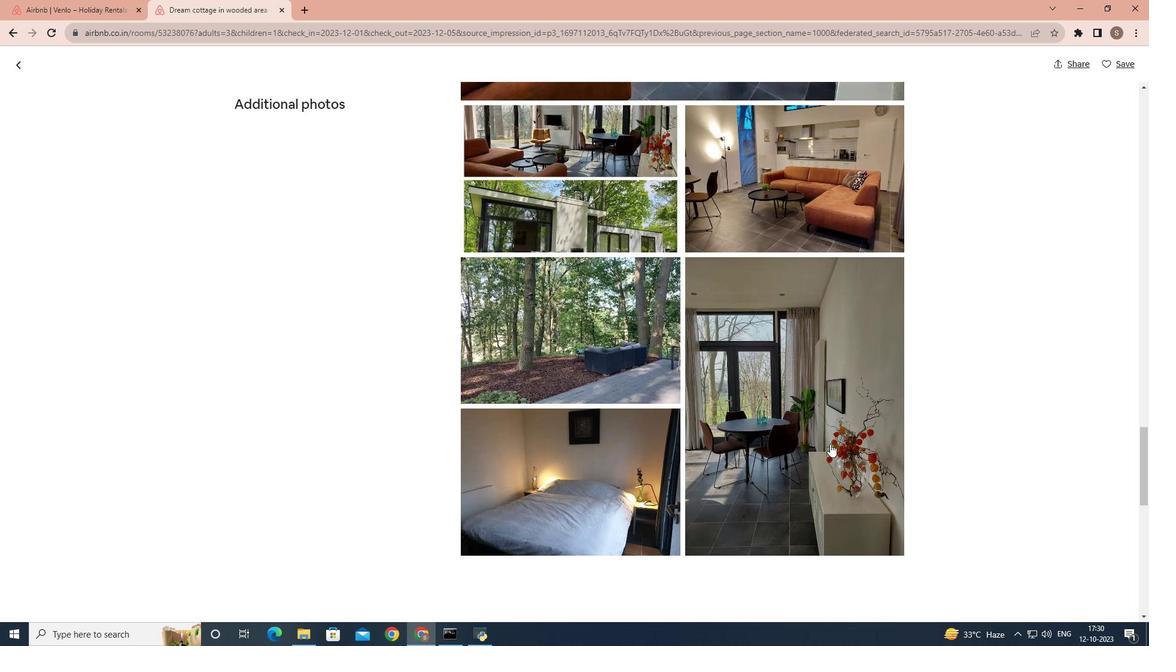 
Action: Mouse scrolled (830, 443) with delta (0, 0)
Screenshot: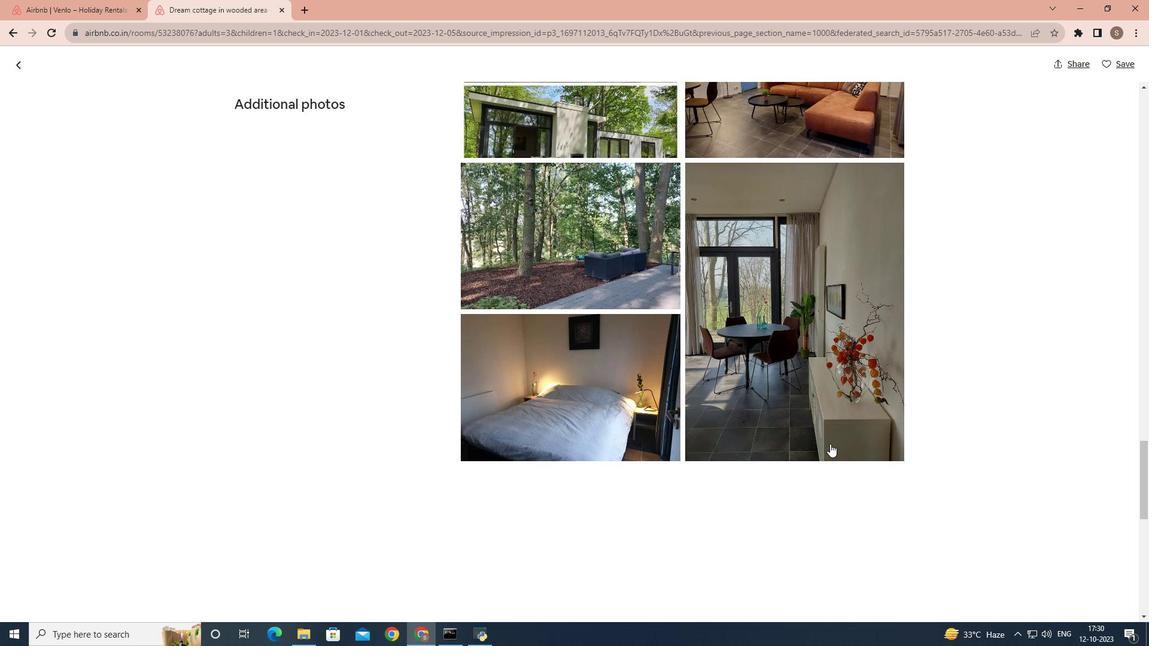 
Action: Mouse scrolled (830, 443) with delta (0, 0)
Screenshot: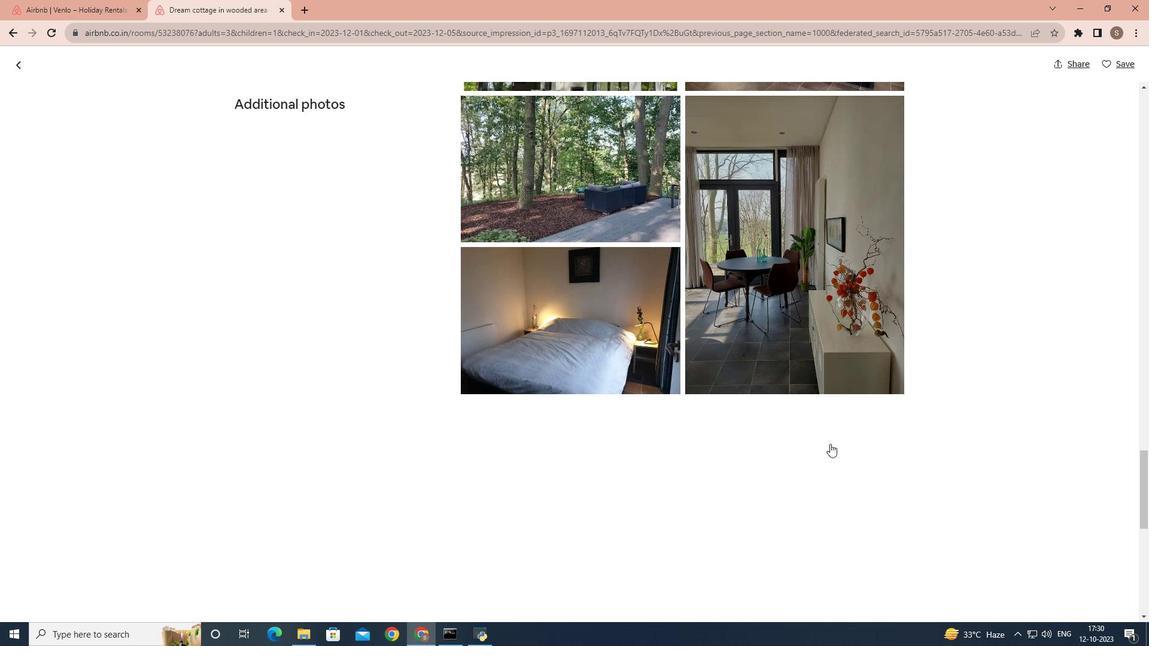 
Action: Mouse scrolled (830, 443) with delta (0, 0)
Screenshot: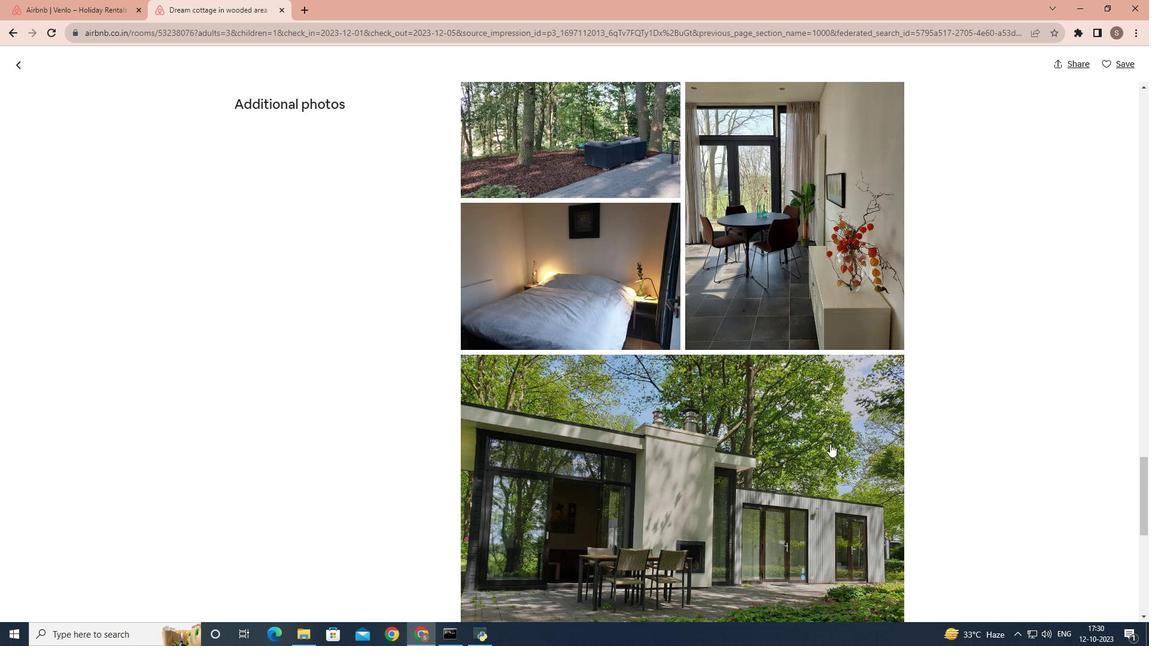 
Action: Mouse scrolled (830, 443) with delta (0, 0)
Screenshot: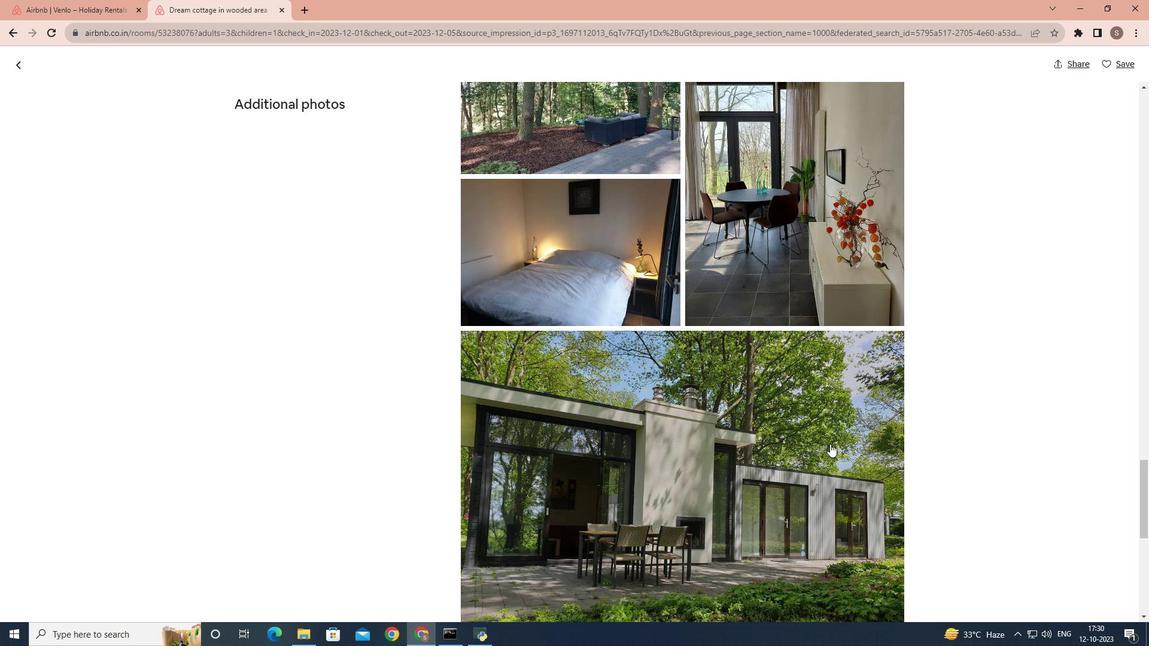
Action: Mouse scrolled (830, 443) with delta (0, 0)
Screenshot: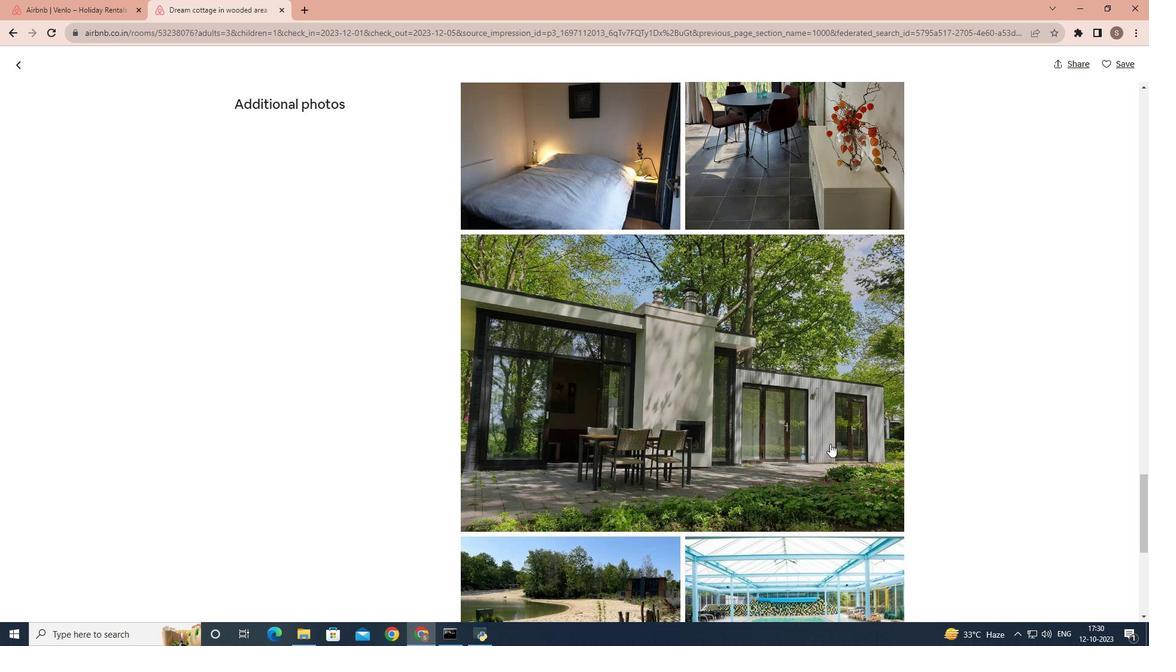 
Action: Mouse scrolled (830, 443) with delta (0, 0)
Screenshot: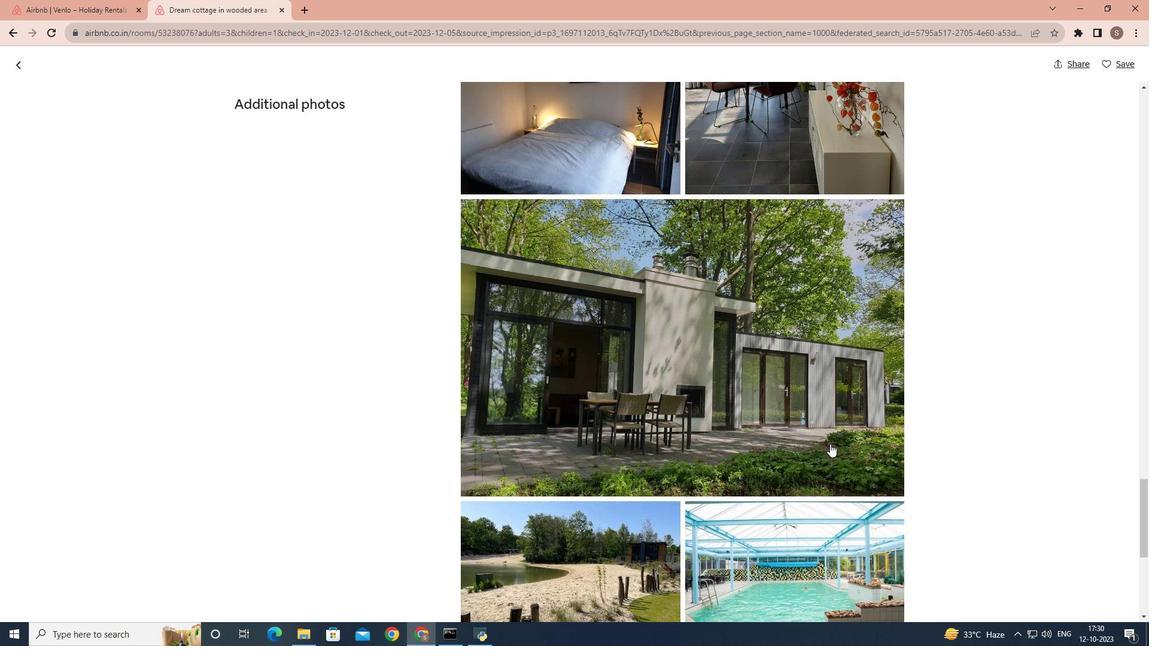 
Action: Mouse scrolled (830, 443) with delta (0, 0)
Screenshot: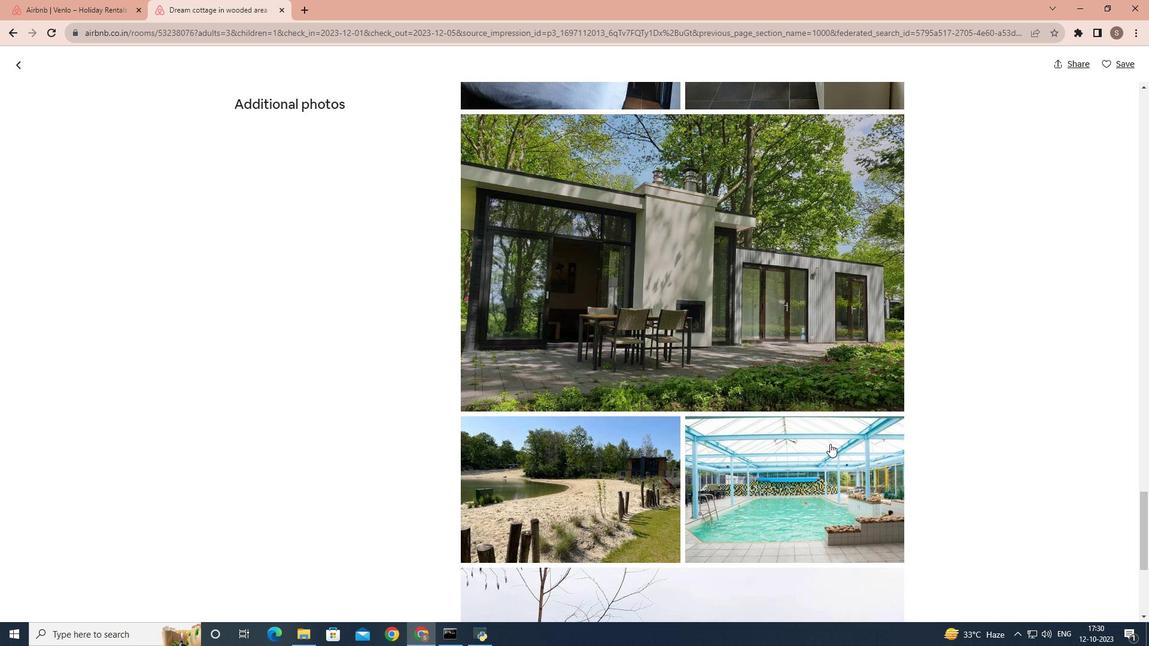 
Action: Mouse scrolled (830, 443) with delta (0, 0)
Screenshot: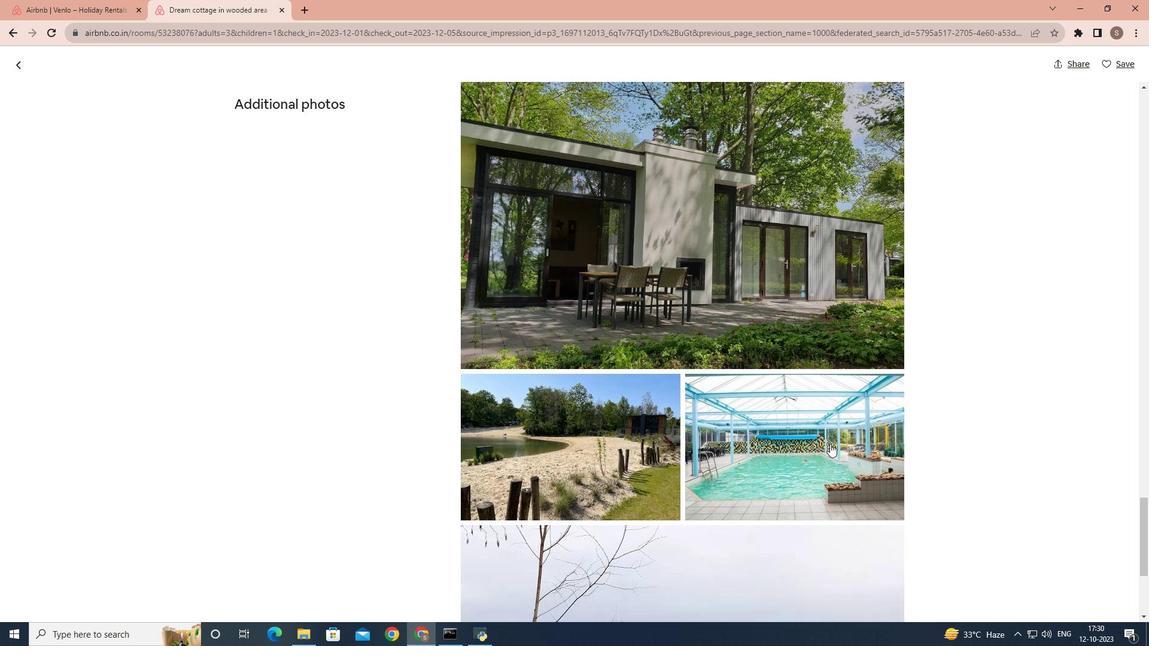 
Action: Mouse scrolled (830, 443) with delta (0, 0)
Screenshot: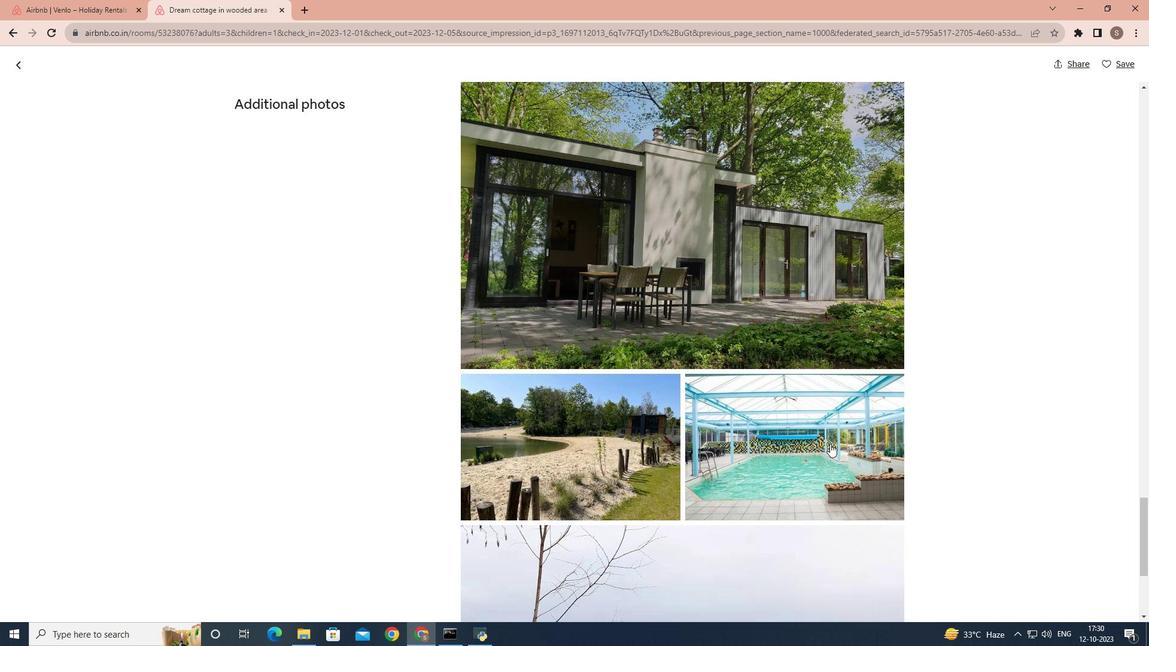 
Action: Mouse scrolled (830, 443) with delta (0, 0)
Screenshot: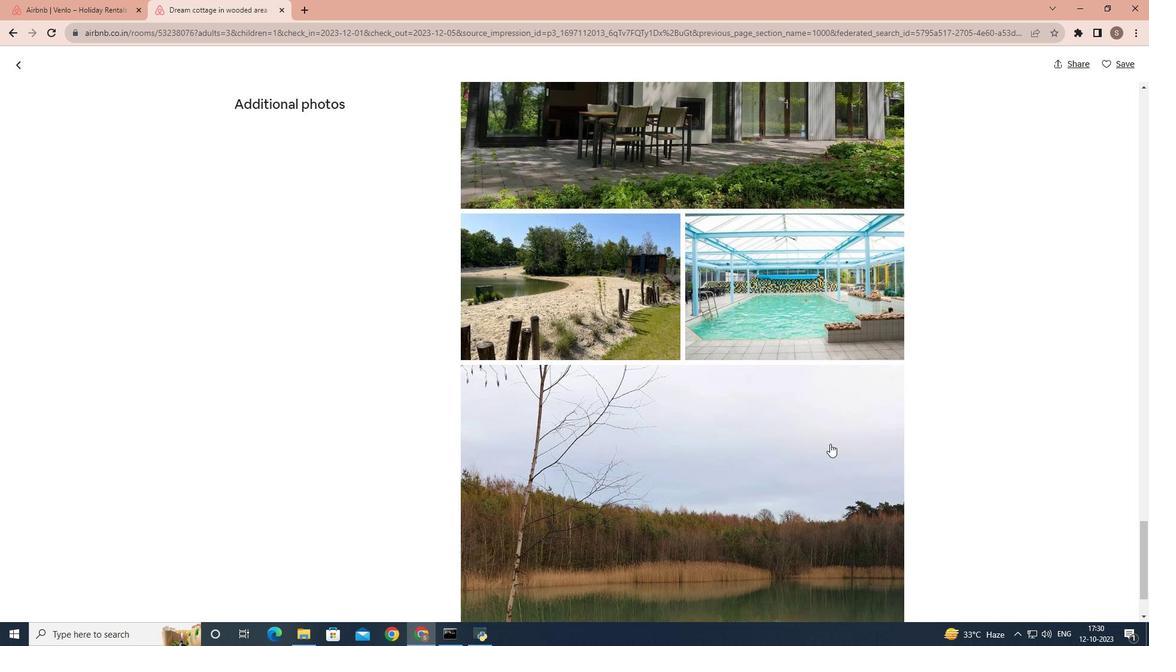 
Action: Mouse scrolled (830, 443) with delta (0, 0)
Screenshot: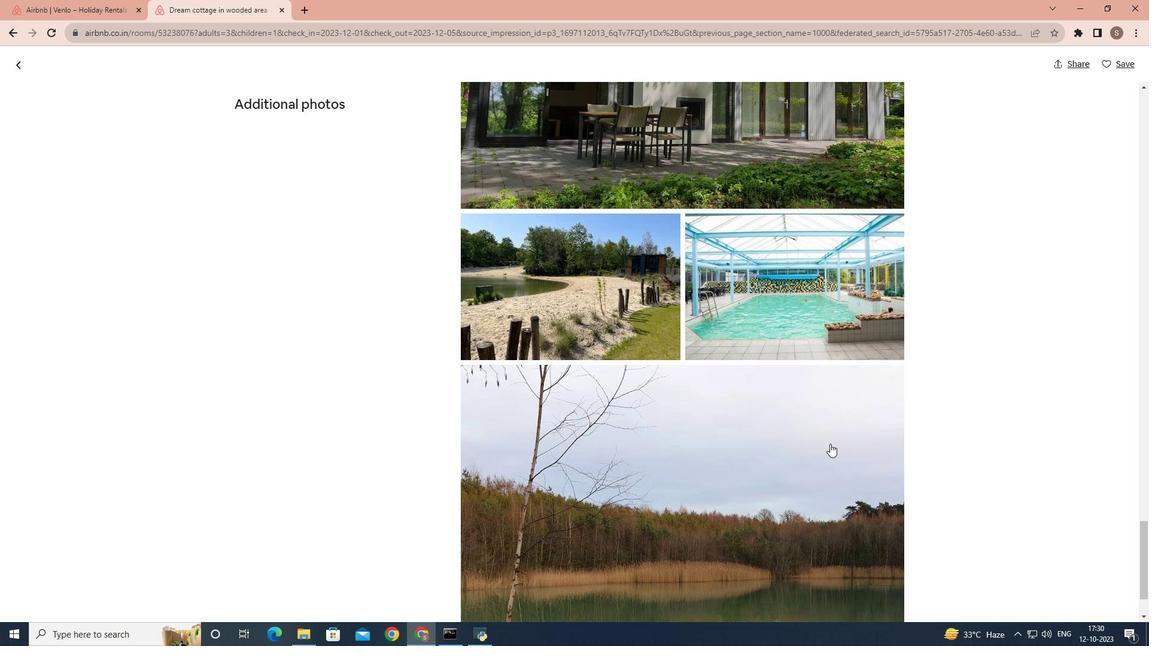 
Action: Mouse scrolled (830, 443) with delta (0, 0)
Screenshot: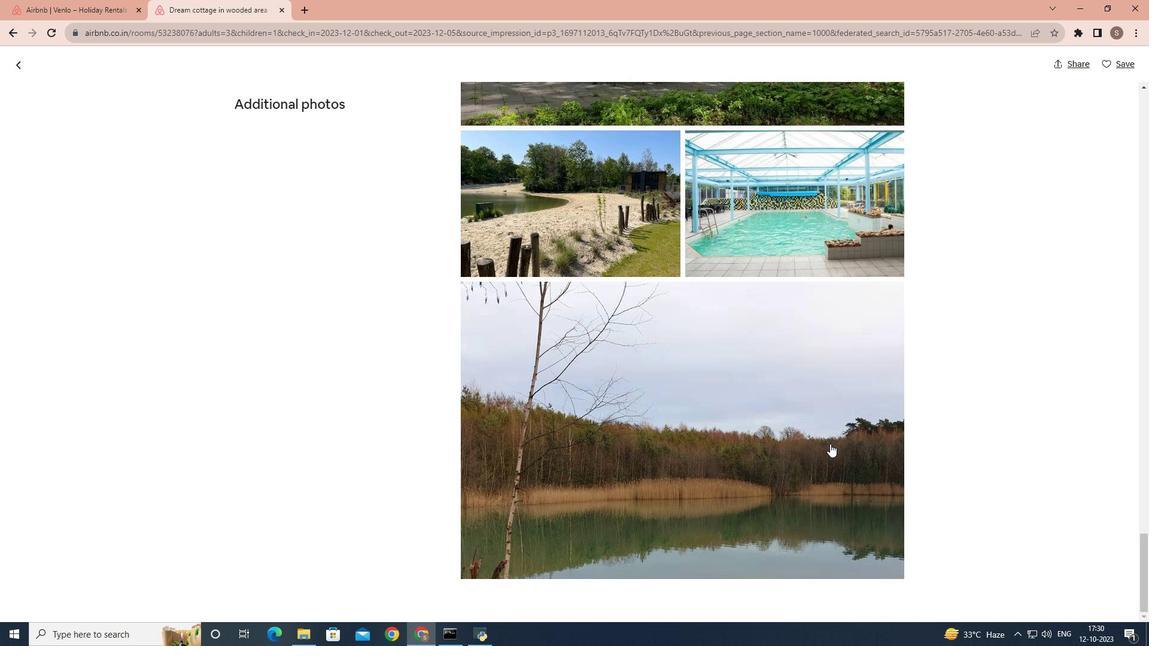 
Action: Mouse scrolled (830, 443) with delta (0, 0)
Screenshot: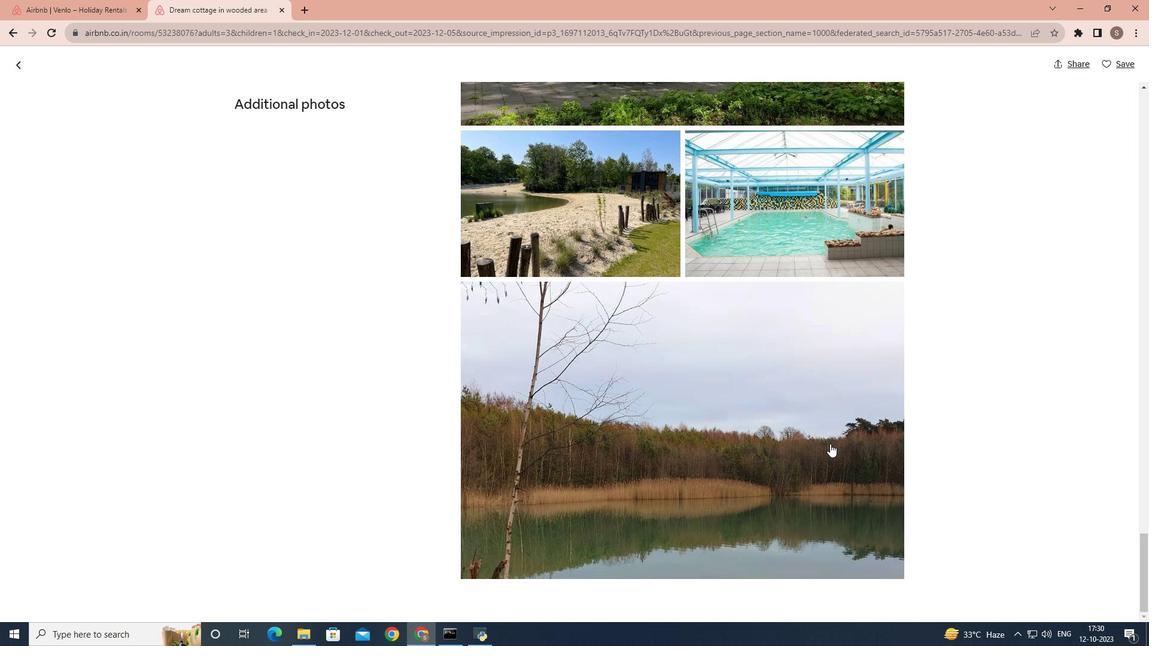 
Action: Mouse scrolled (830, 443) with delta (0, 0)
Screenshot: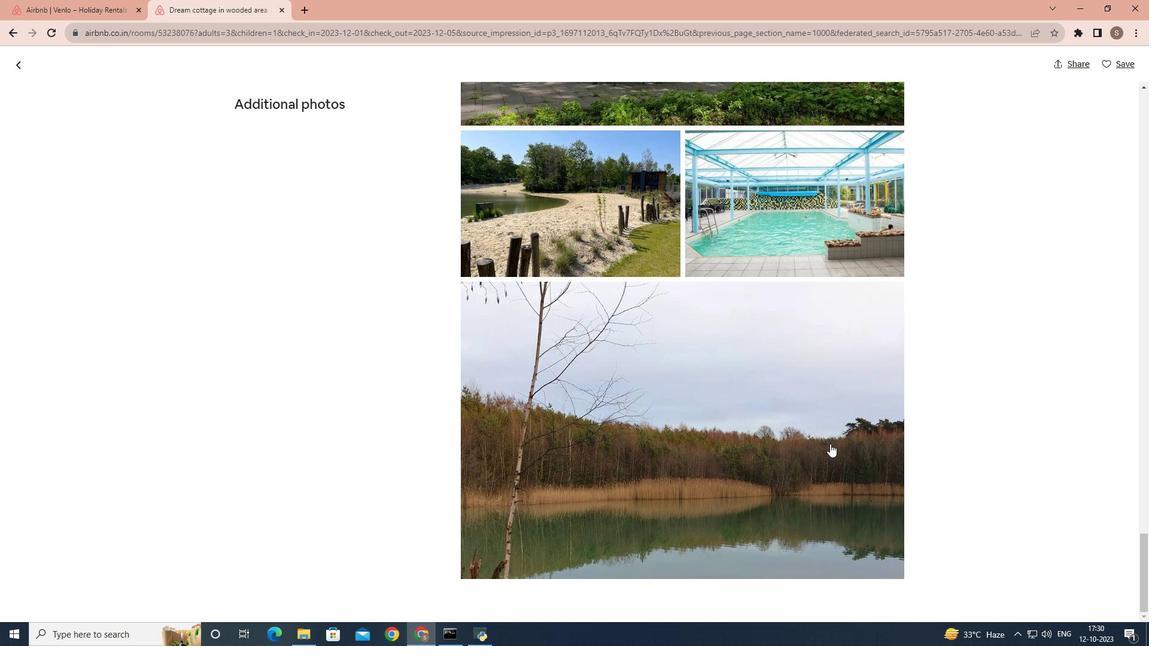 
Action: Mouse scrolled (830, 443) with delta (0, 0)
Screenshot: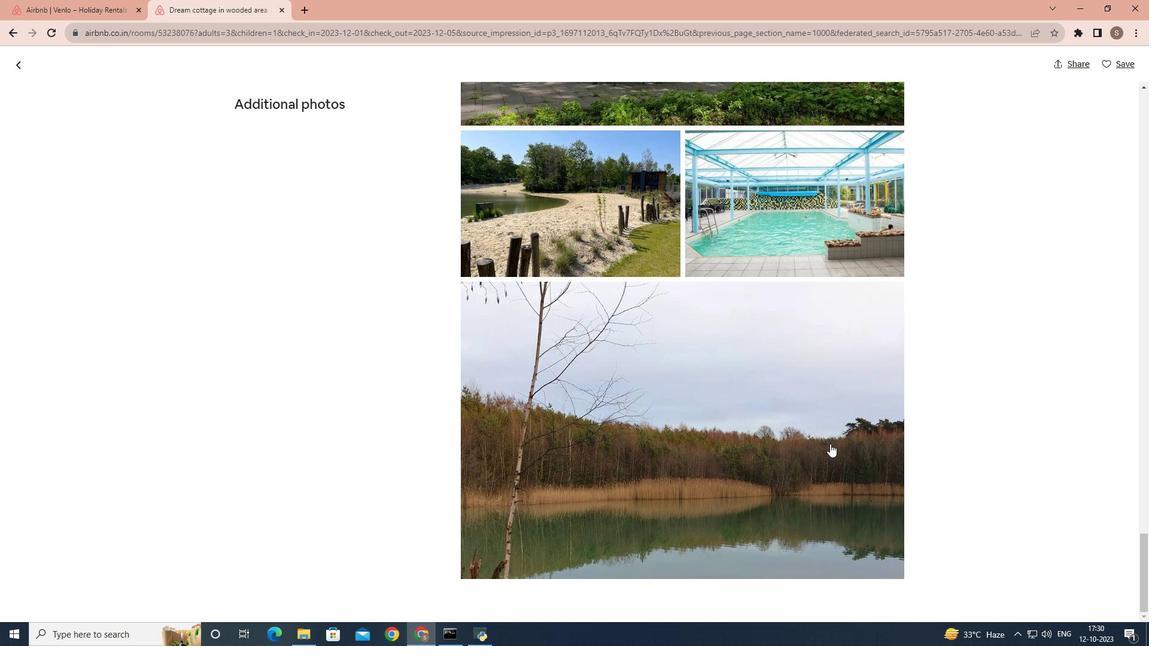 
Action: Mouse moved to (20, 67)
Screenshot: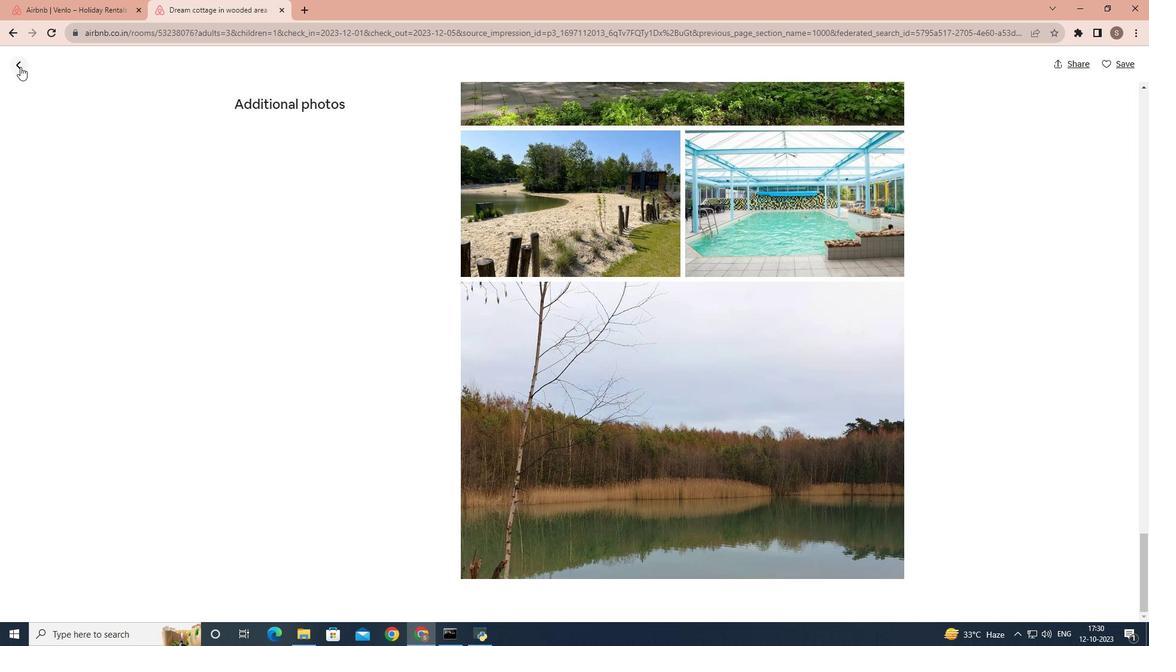 
Action: Mouse pressed left at (20, 67)
Screenshot: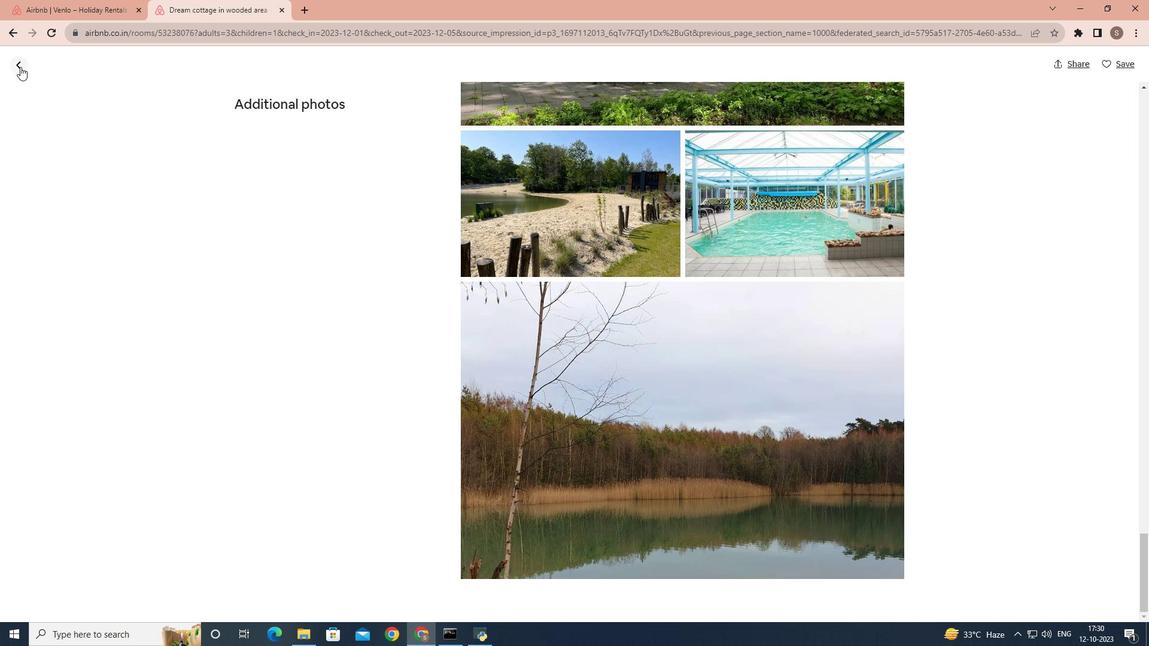 
Action: Mouse moved to (543, 262)
Screenshot: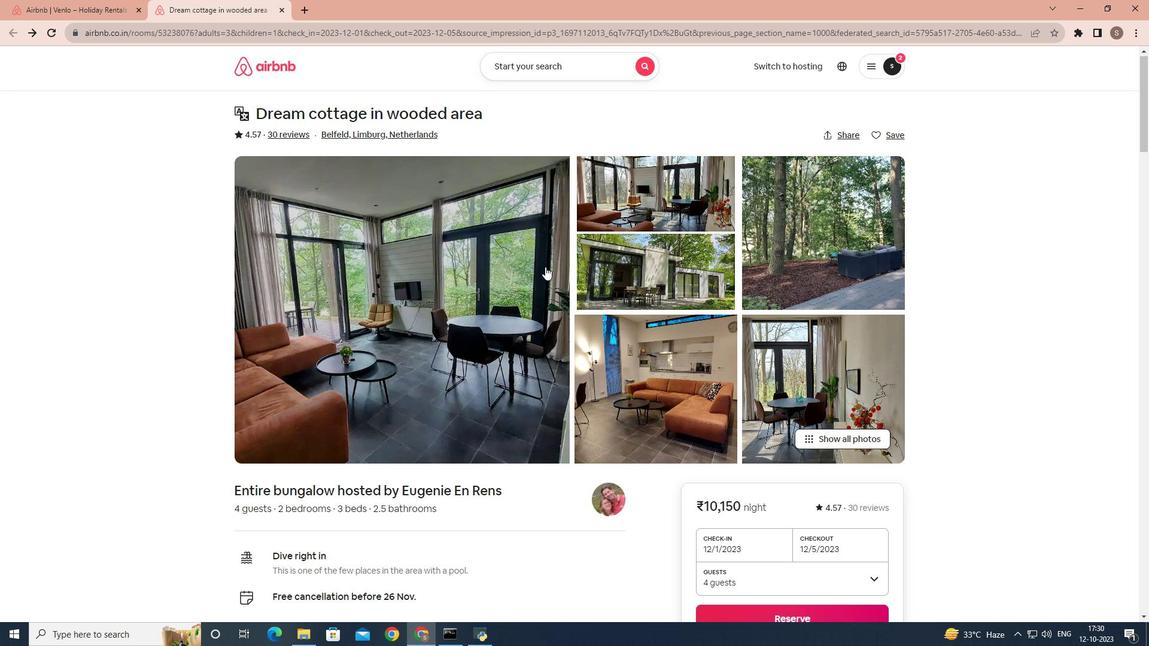
Action: Mouse scrolled (543, 262) with delta (0, 0)
Screenshot: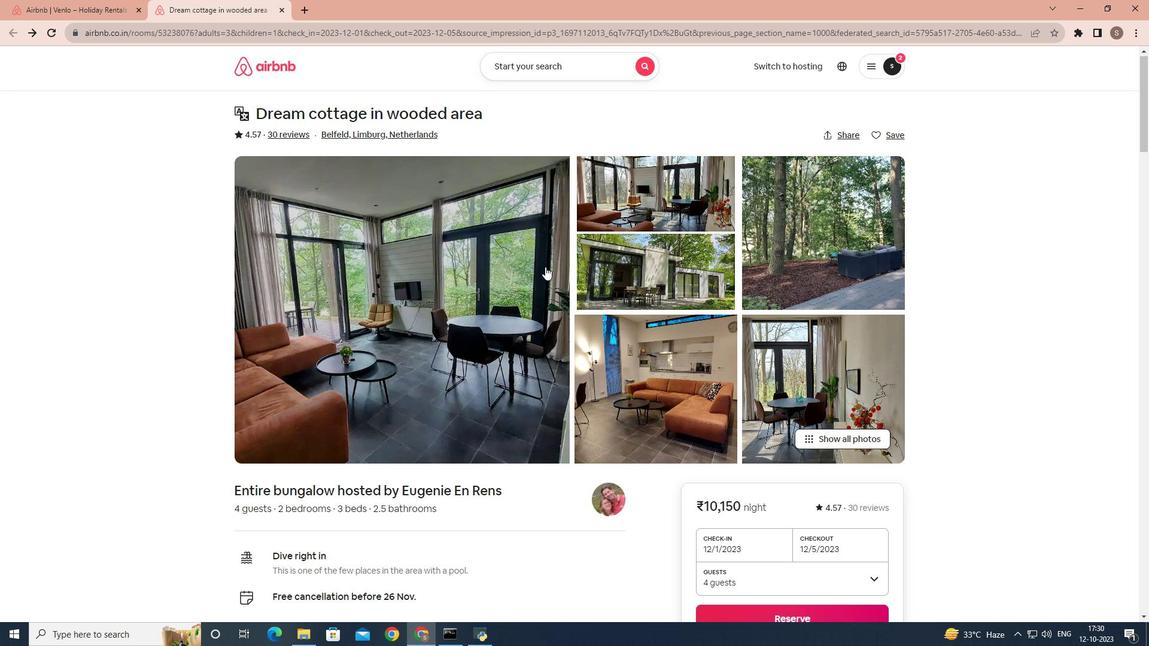
Action: Mouse moved to (545, 267)
Screenshot: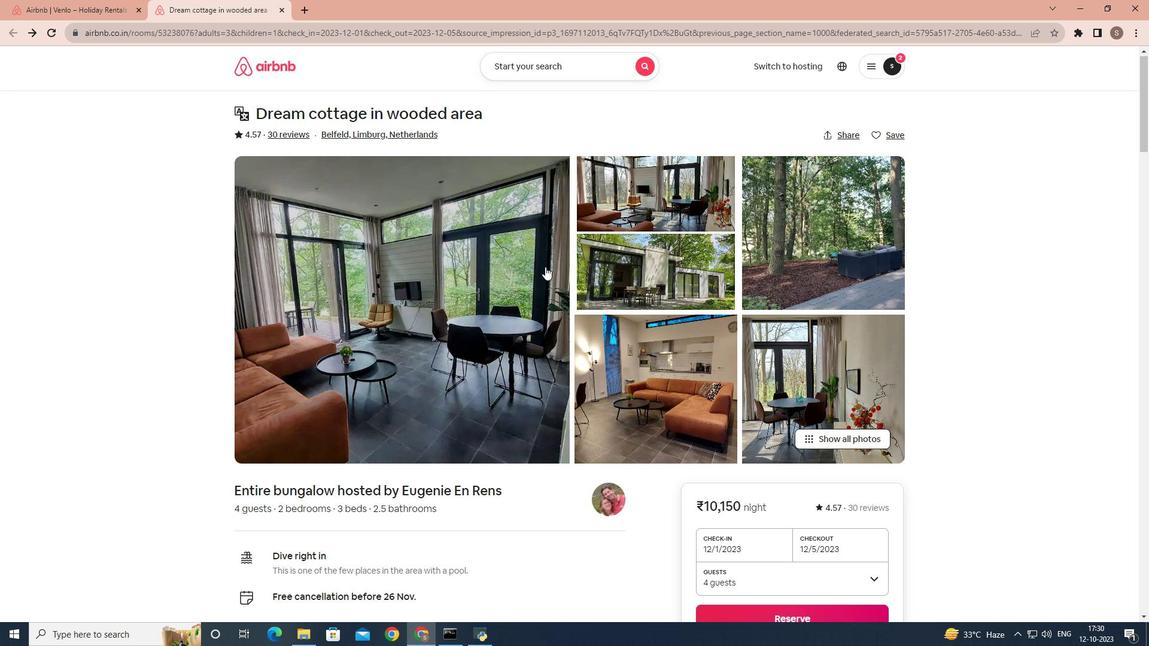 
Action: Mouse scrolled (545, 266) with delta (0, 0)
Screenshot: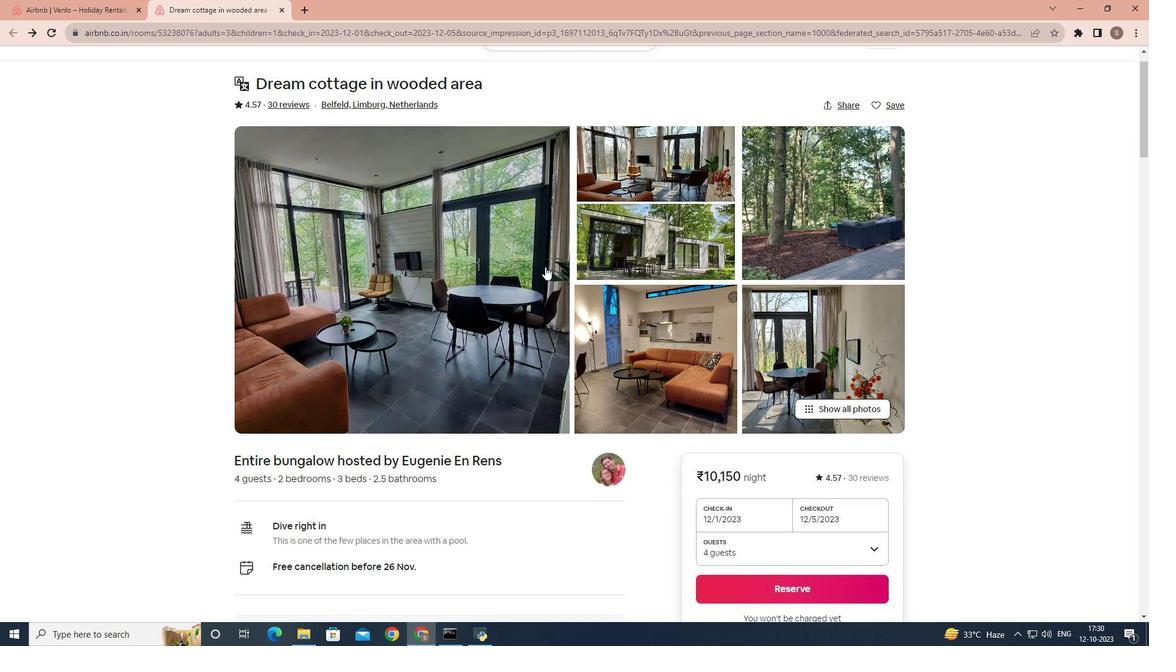 
Action: Mouse scrolled (545, 266) with delta (0, 0)
Screenshot: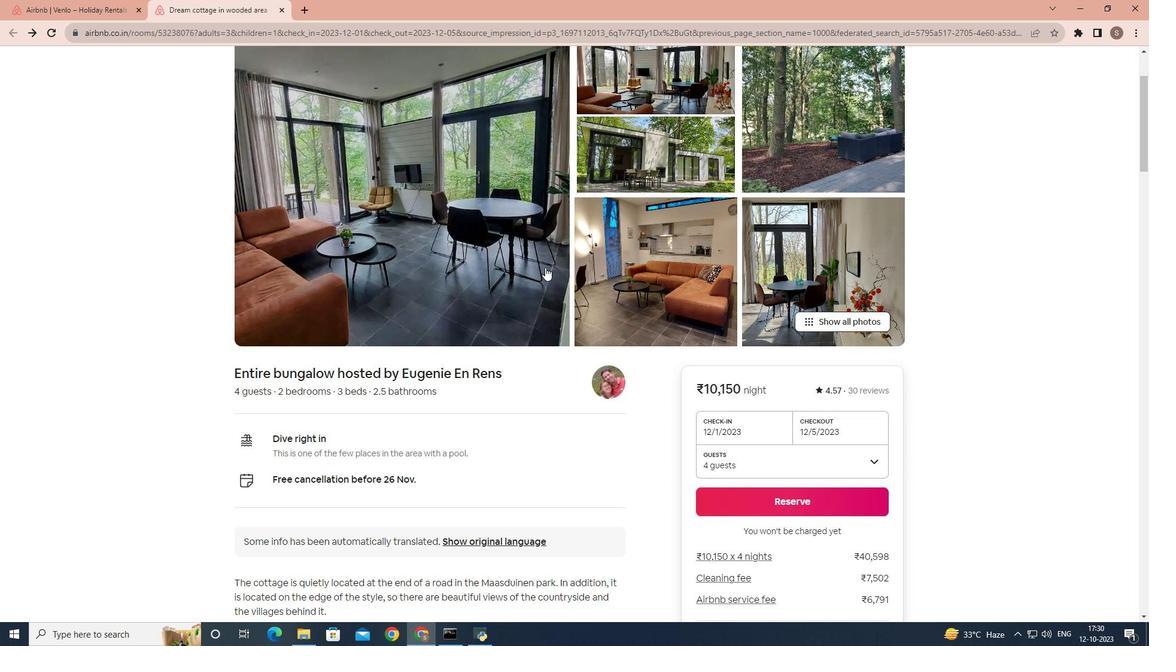 
Action: Mouse scrolled (545, 266) with delta (0, 0)
Screenshot: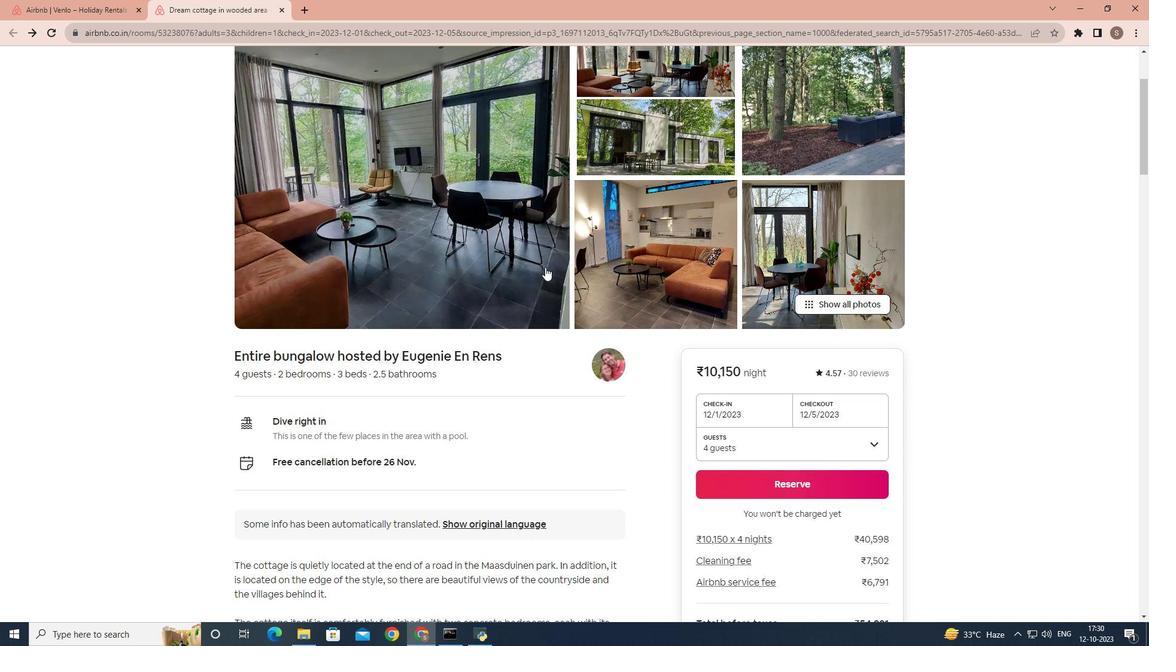 
Action: Mouse moved to (545, 267)
Screenshot: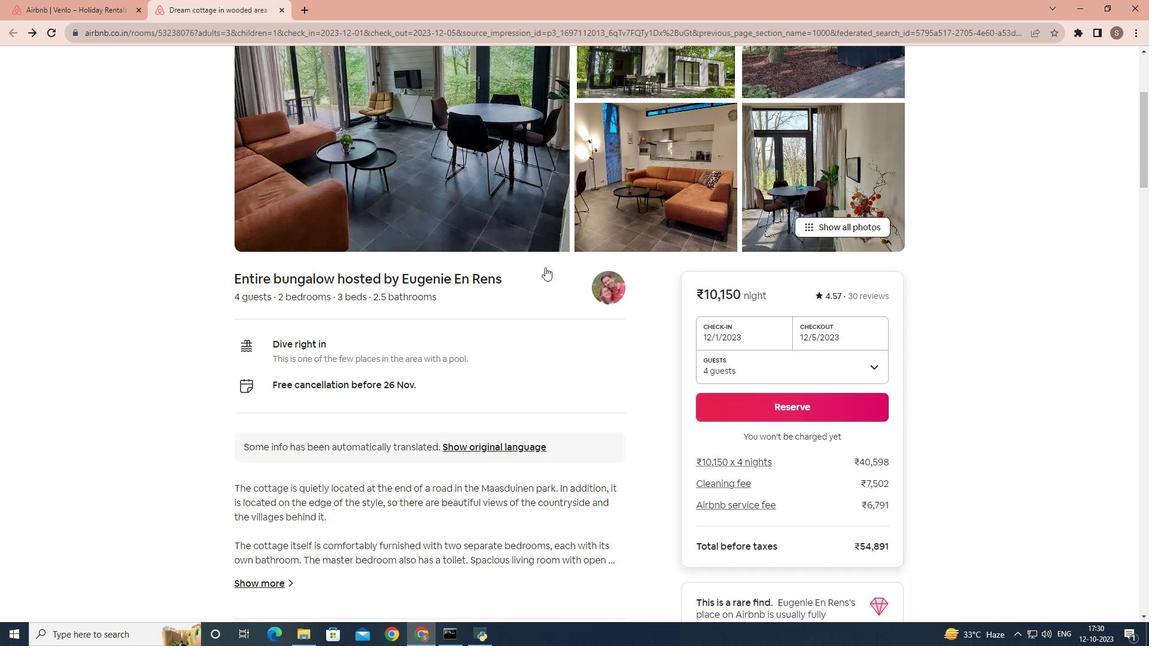 
Action: Mouse scrolled (545, 267) with delta (0, 0)
Screenshot: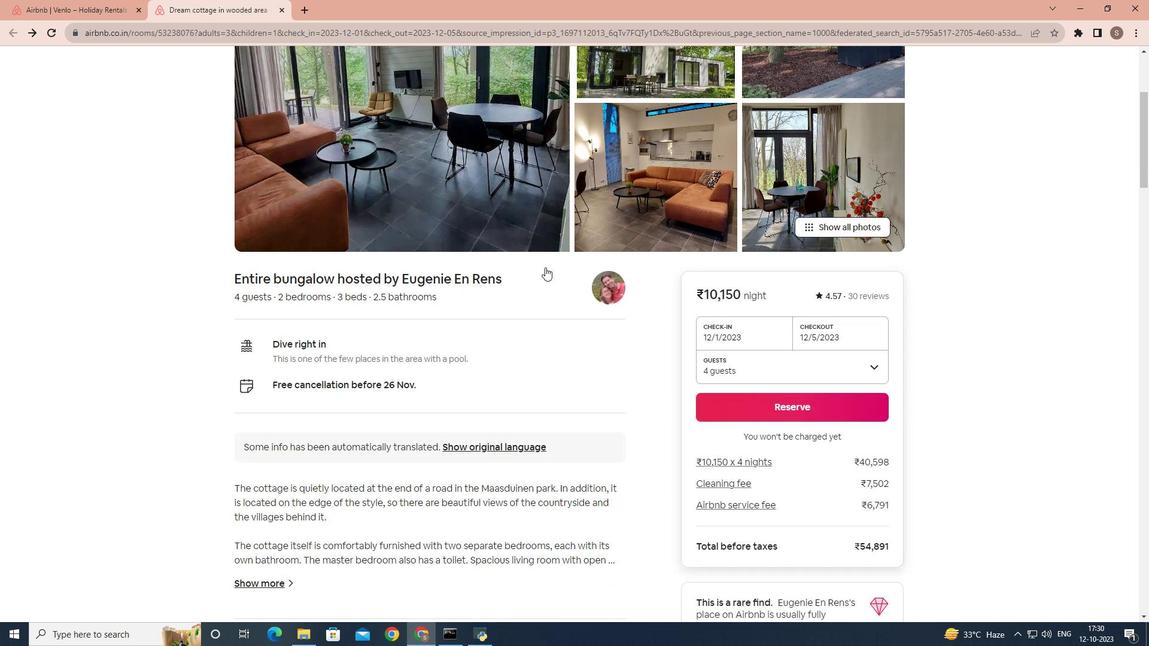 
Action: Mouse scrolled (545, 267) with delta (0, 0)
Screenshot: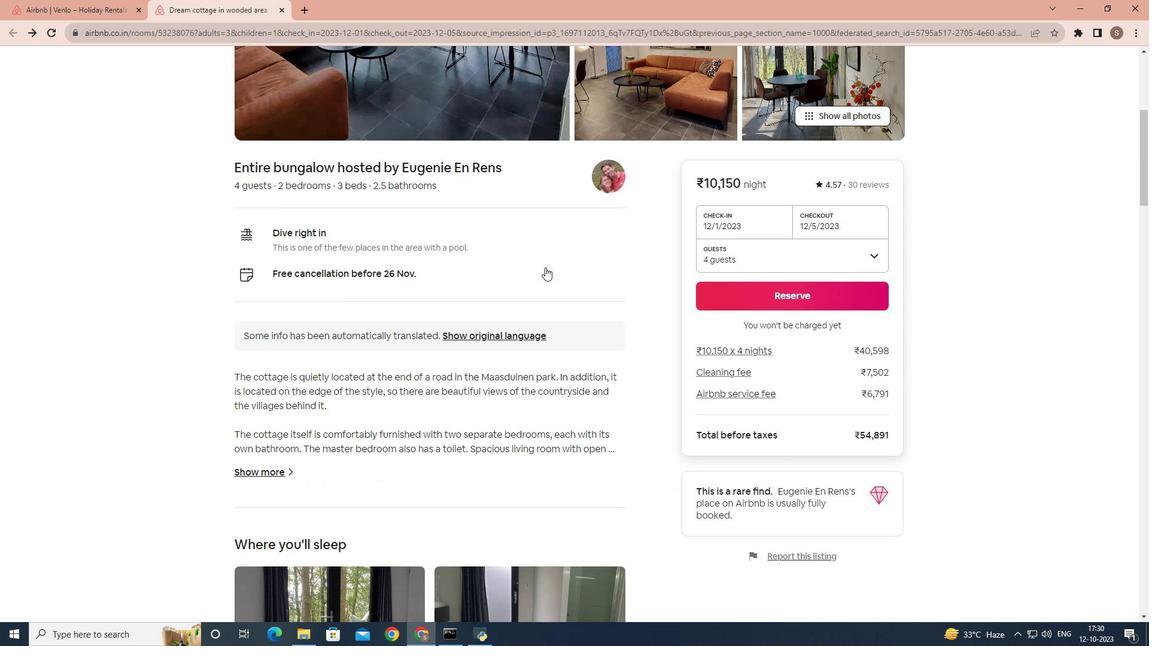 
Action: Mouse scrolled (545, 267) with delta (0, 0)
Screenshot: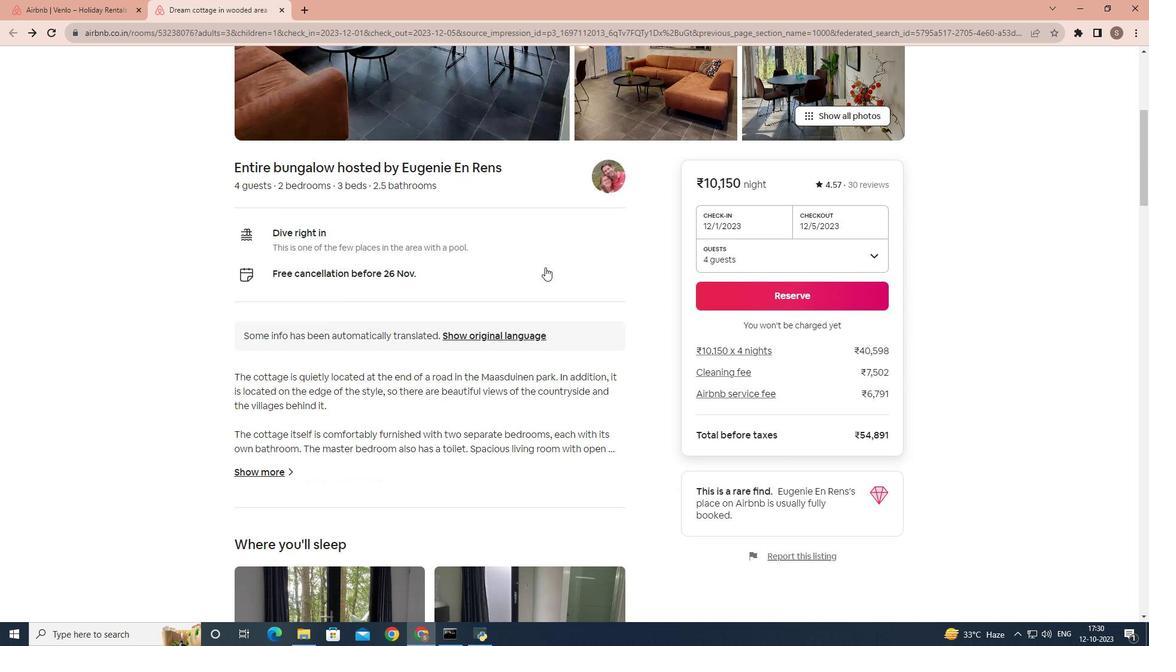 
Action: Mouse scrolled (545, 267) with delta (0, 0)
Screenshot: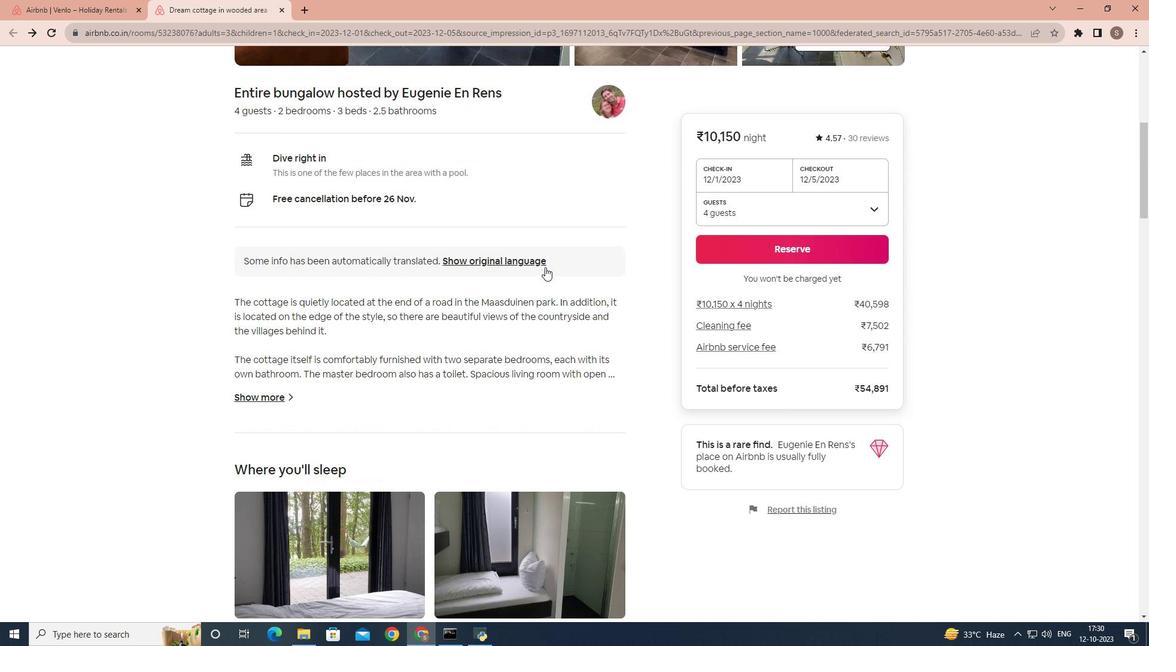 
Action: Mouse moved to (270, 317)
Screenshot: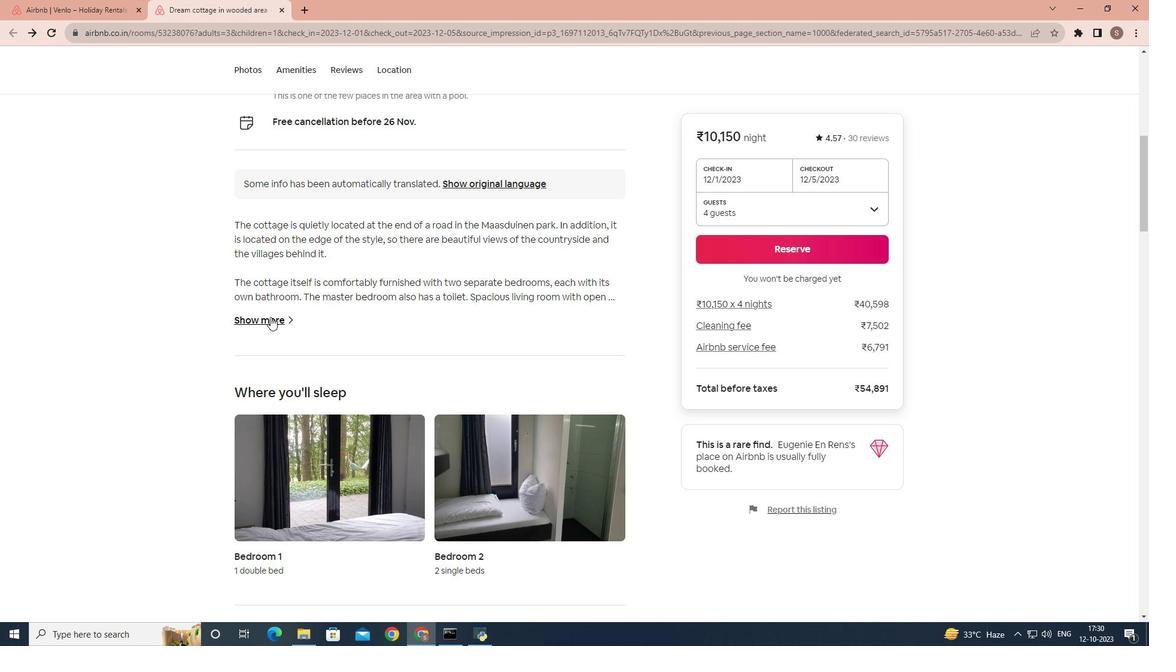 
Action: Mouse pressed left at (270, 317)
Screenshot: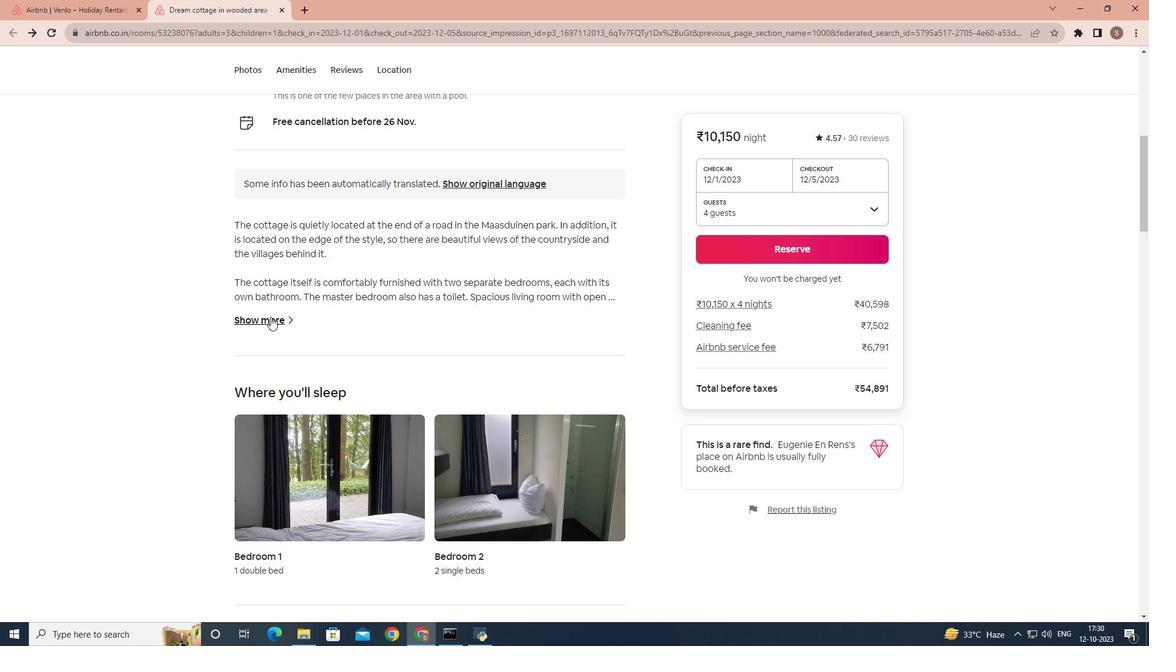 
Action: Mouse moved to (488, 304)
Screenshot: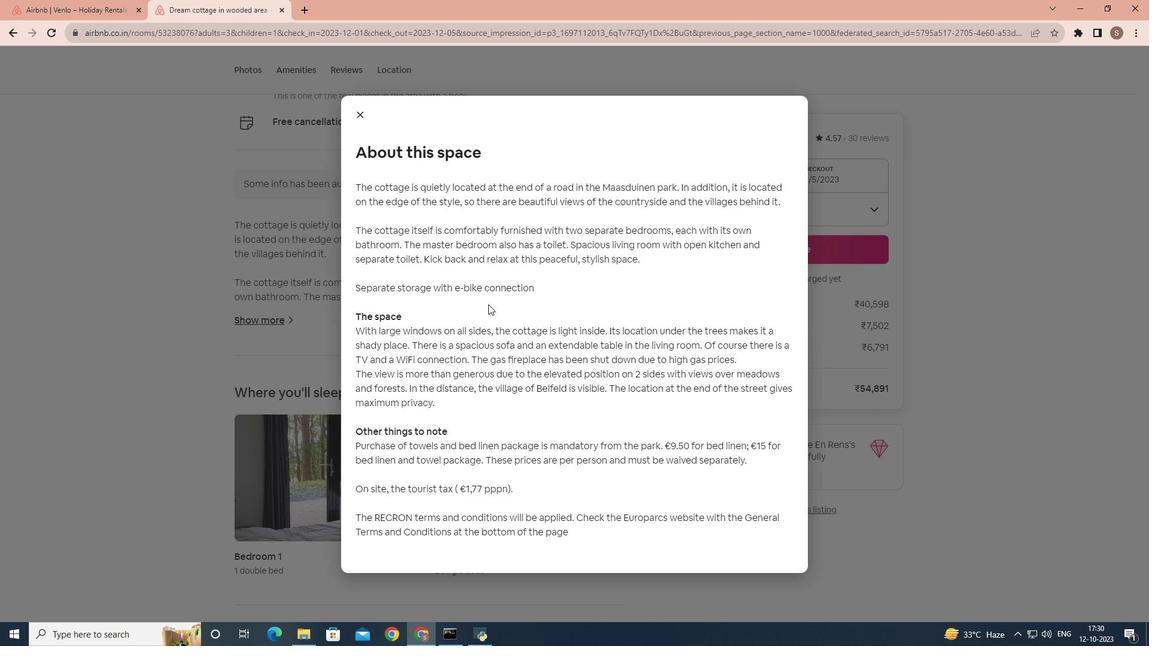
Action: Mouse scrolled (488, 304) with delta (0, 0)
Screenshot: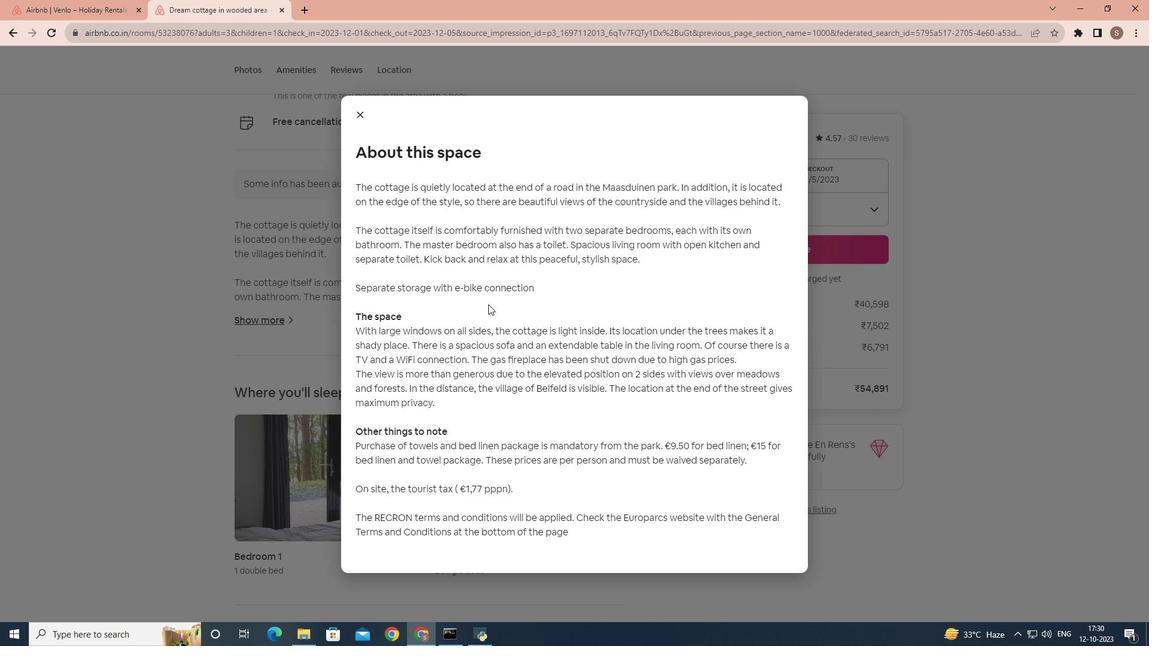
Action: Mouse scrolled (488, 304) with delta (0, 0)
Screenshot: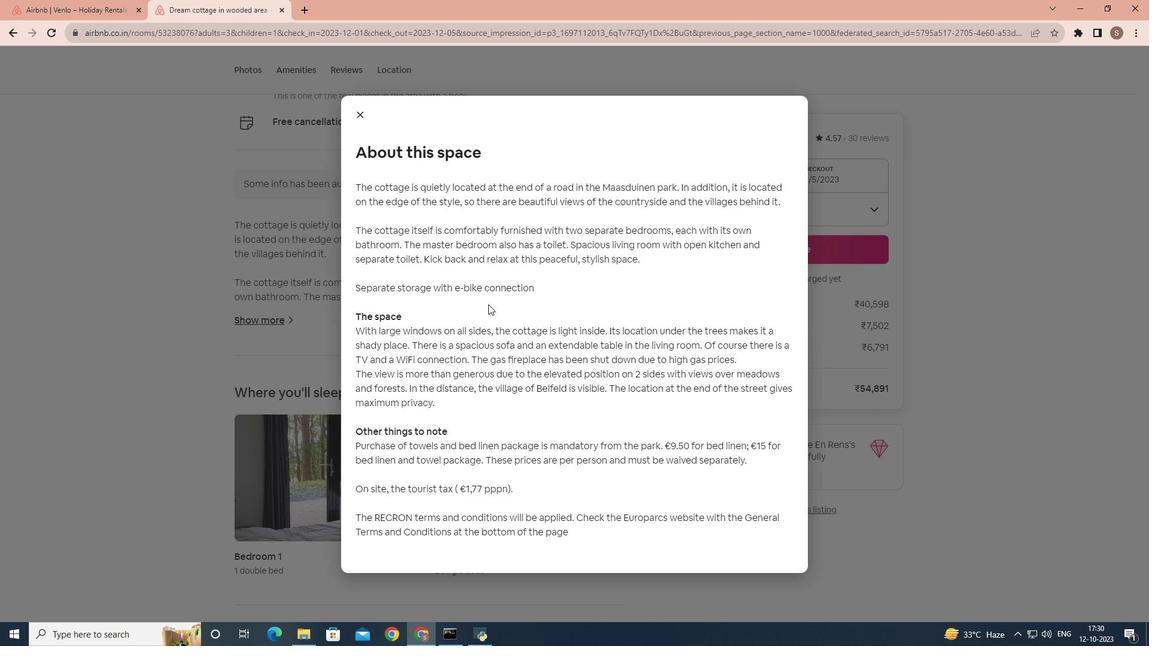 
Action: Mouse moved to (364, 114)
Screenshot: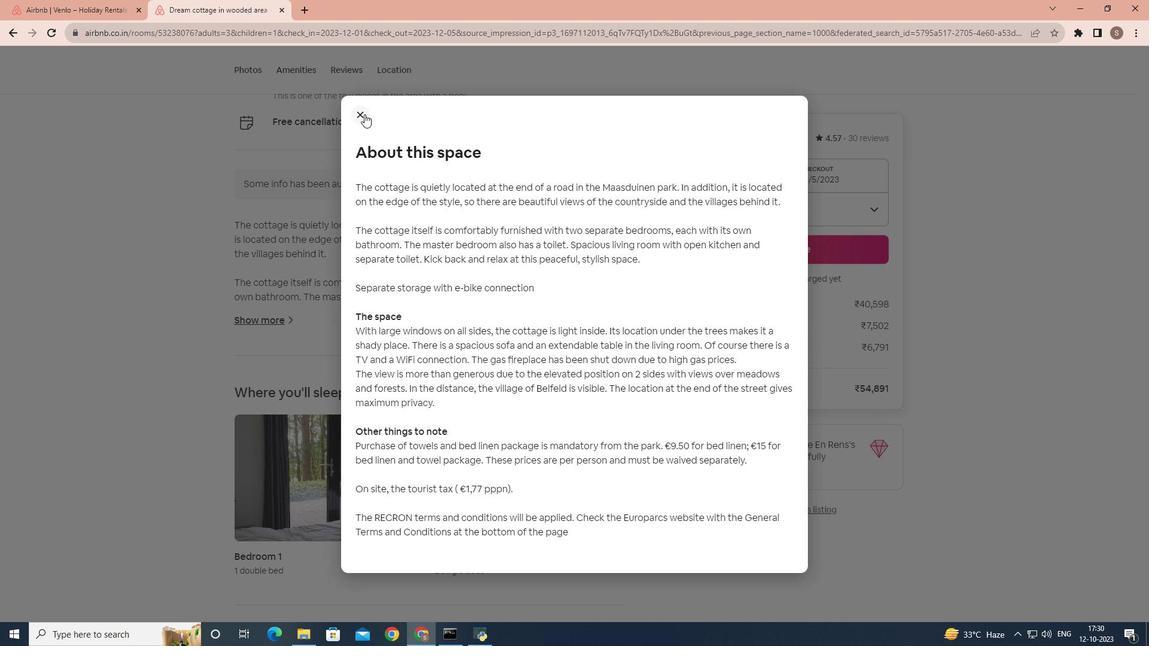 
Action: Mouse pressed left at (364, 114)
Screenshot: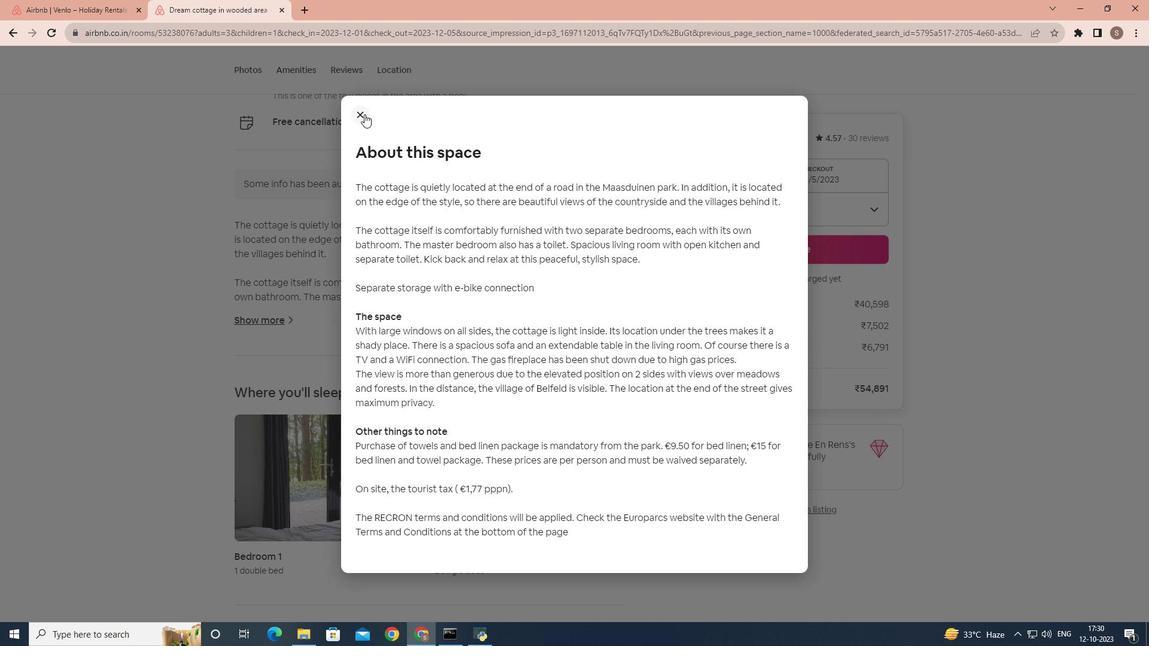 
Action: Mouse moved to (416, 318)
Screenshot: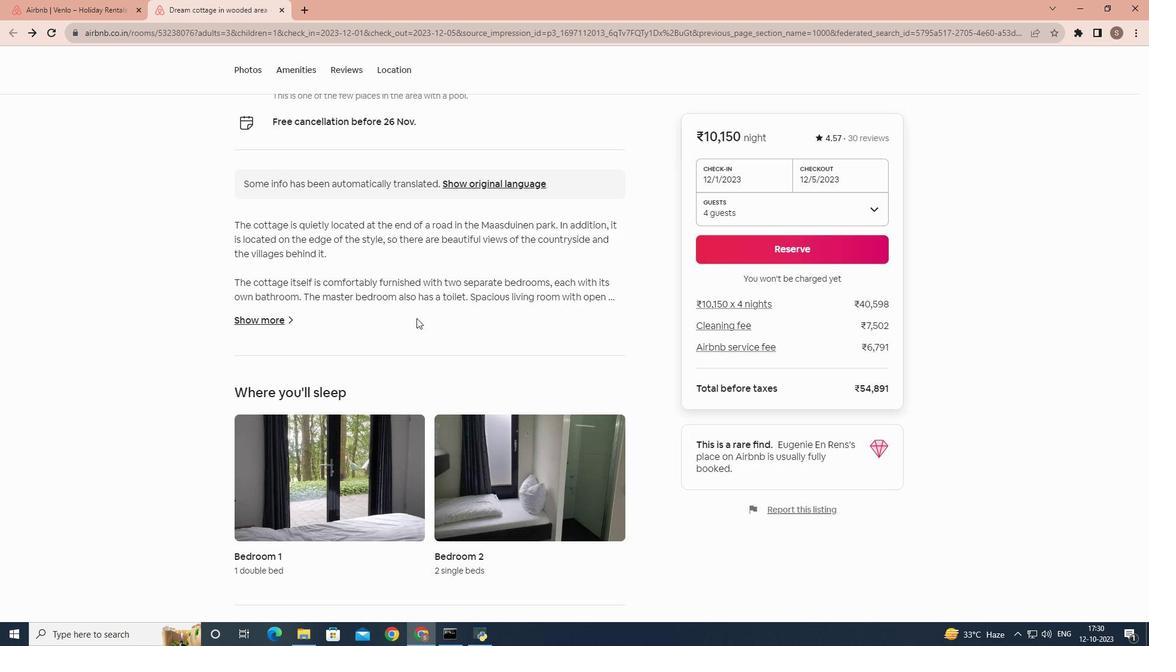 
Action: Mouse scrolled (416, 317) with delta (0, 0)
Screenshot: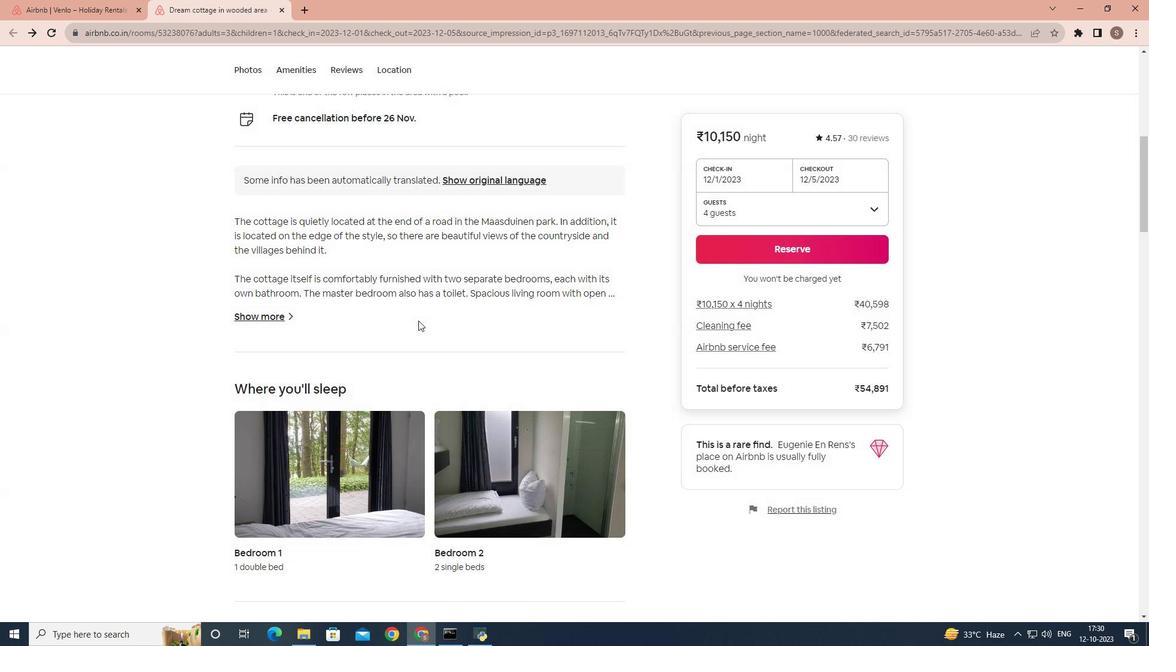 
Action: Mouse moved to (417, 320)
Screenshot: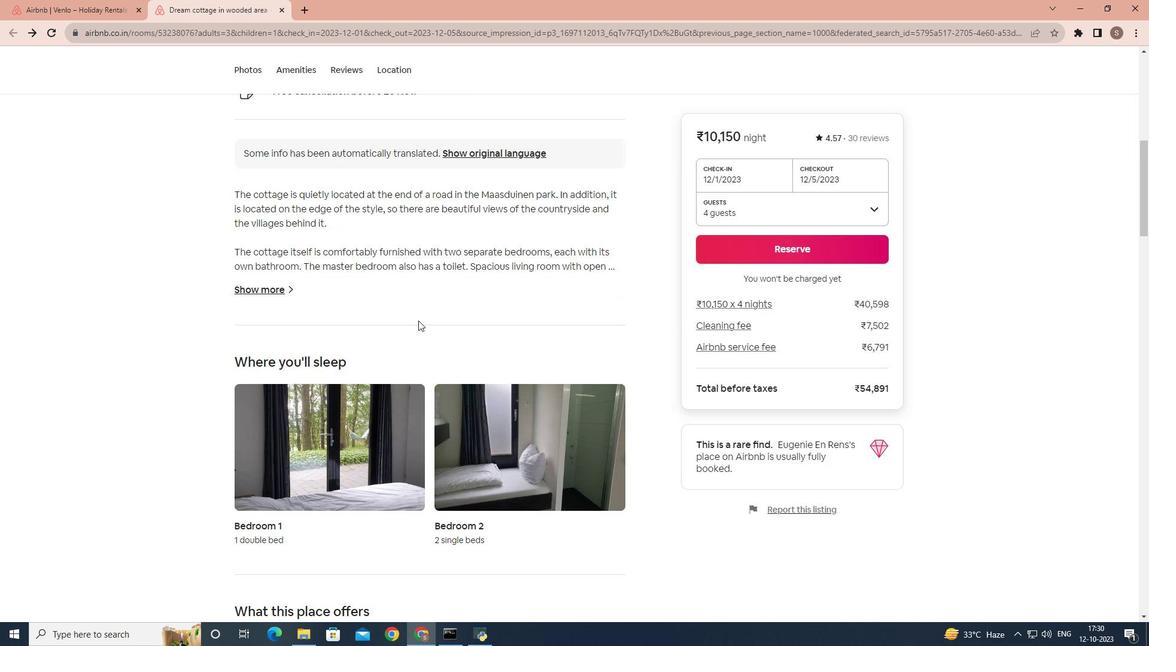 
Action: Mouse scrolled (417, 319) with delta (0, 0)
Screenshot: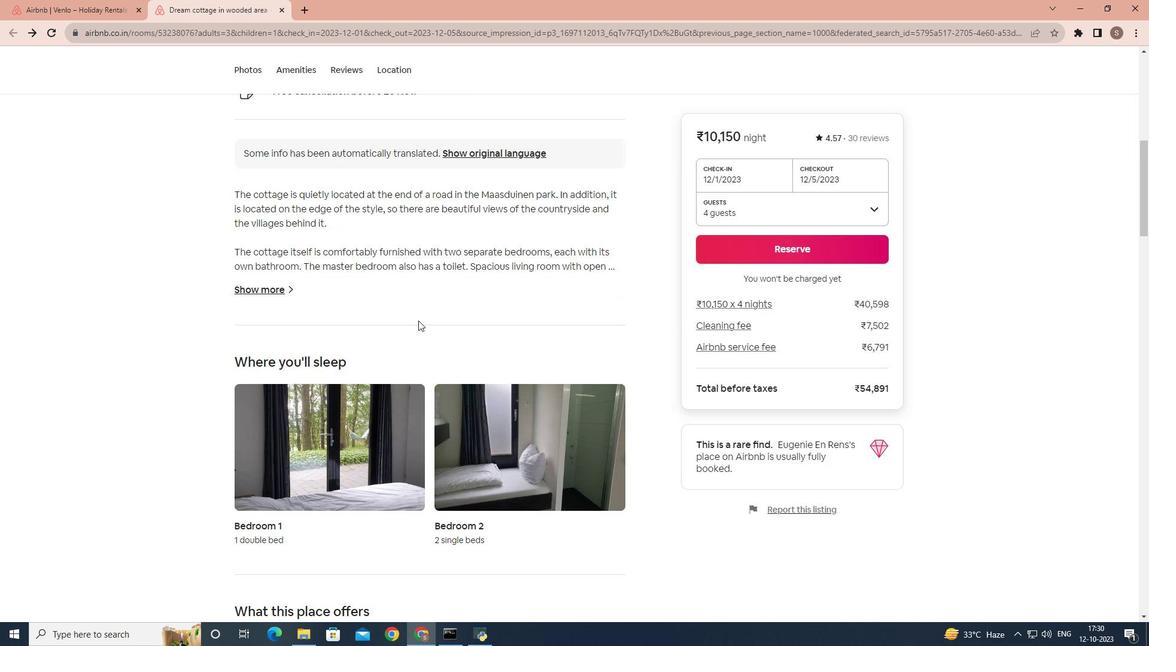 
Action: Mouse moved to (418, 320)
Screenshot: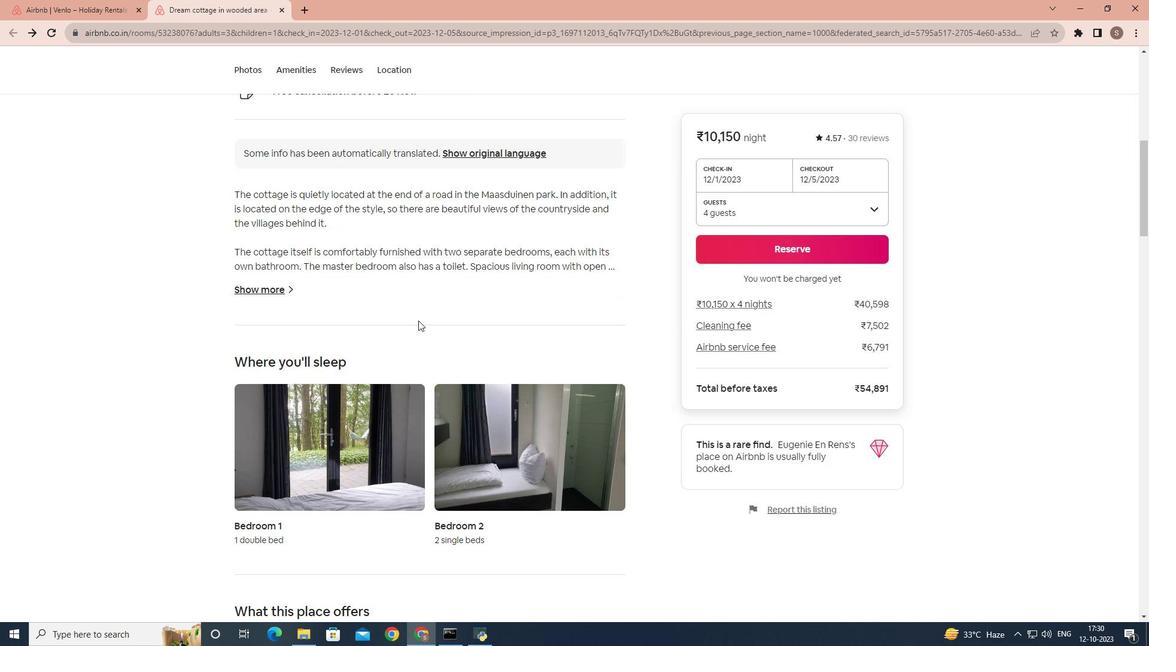 
Action: Mouse scrolled (418, 320) with delta (0, 0)
Screenshot: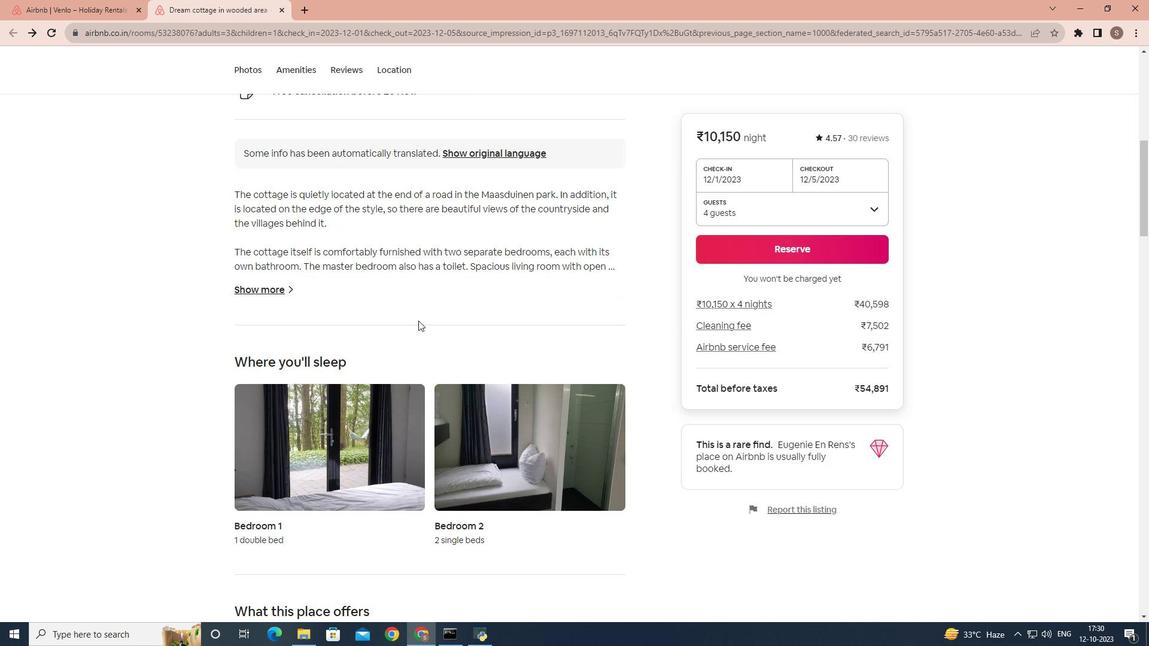 
Action: Mouse scrolled (418, 320) with delta (0, 0)
Screenshot: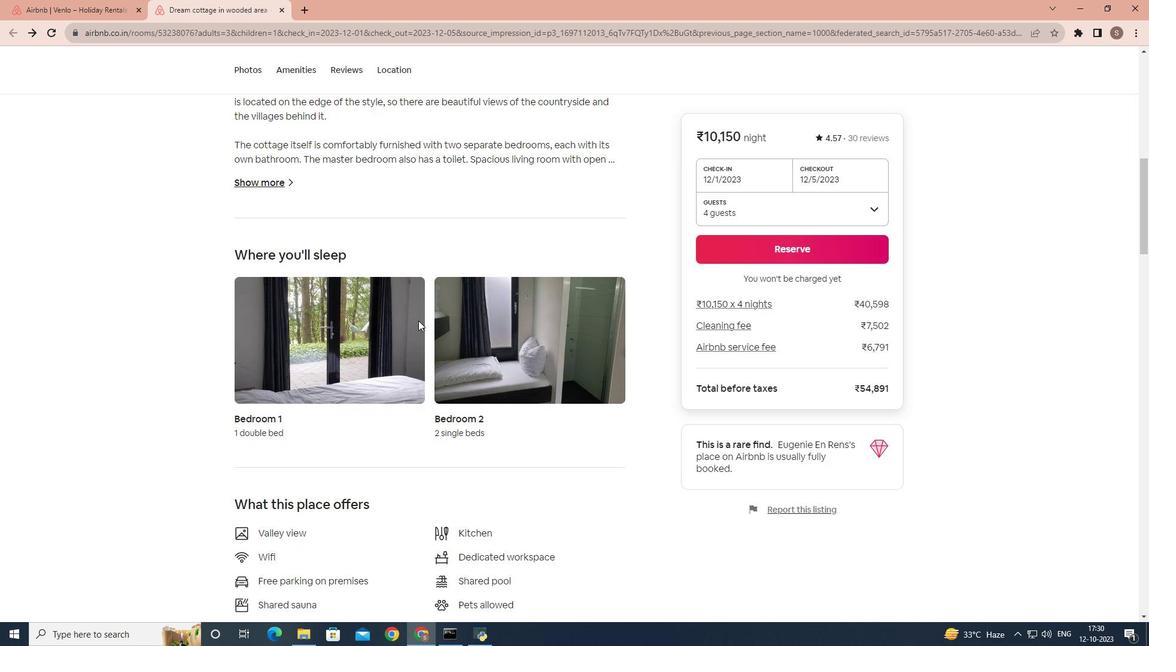
Action: Mouse scrolled (418, 320) with delta (0, 0)
Screenshot: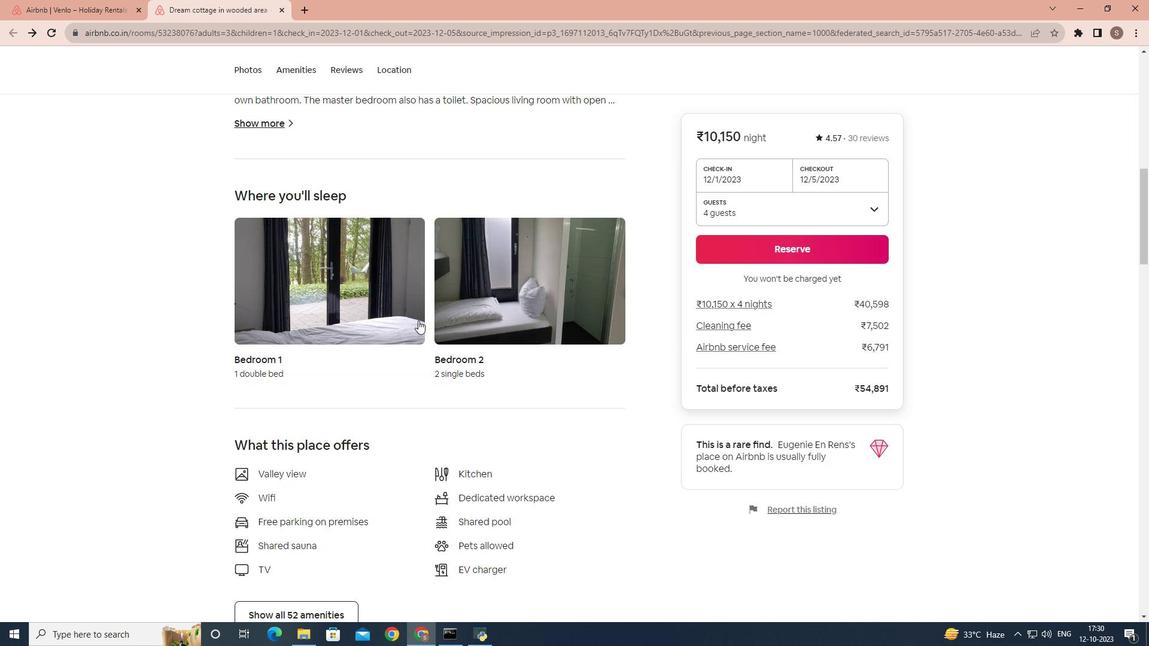 
Action: Mouse scrolled (418, 320) with delta (0, 0)
Screenshot: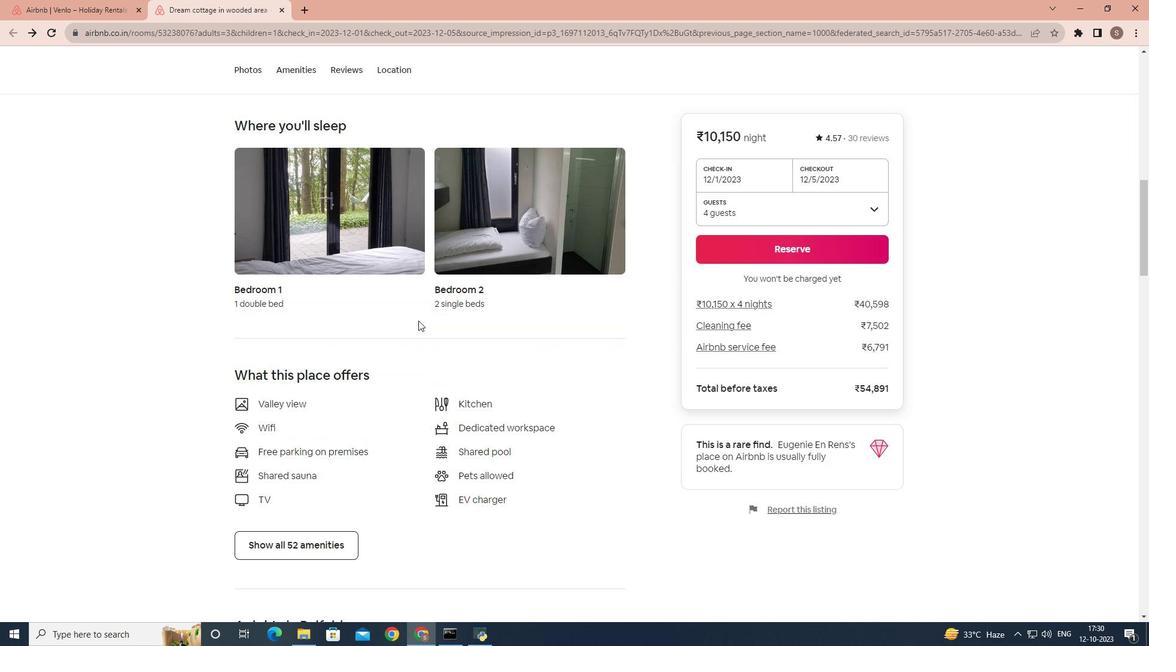 
Action: Mouse scrolled (418, 320) with delta (0, 0)
Screenshot: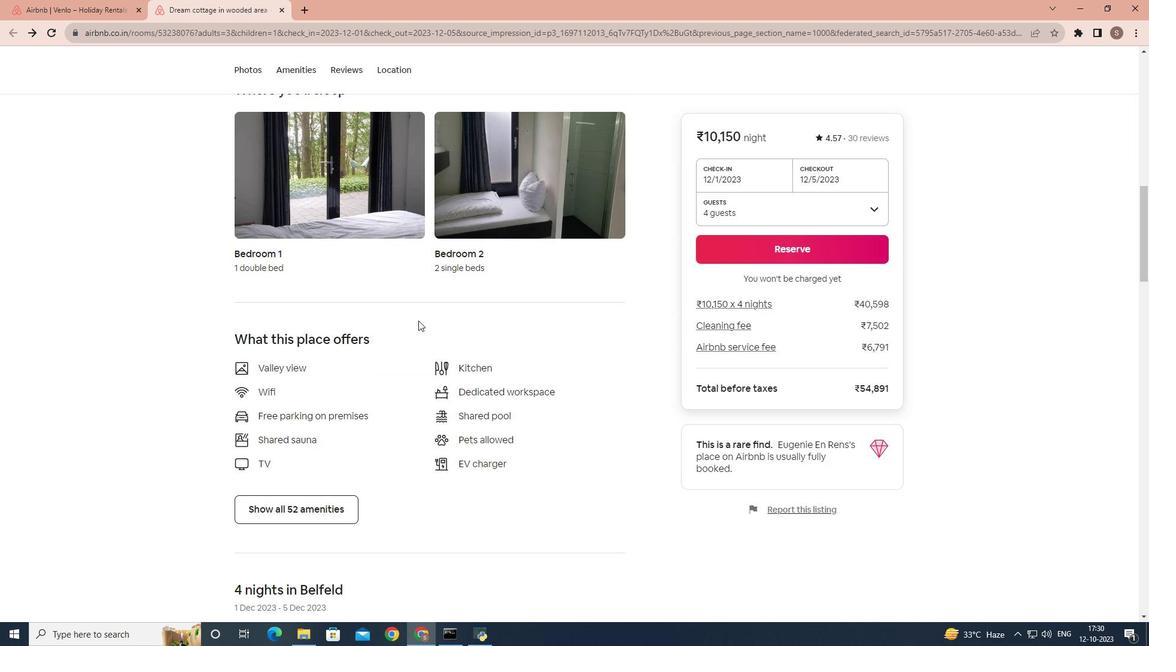 
Action: Mouse scrolled (418, 320) with delta (0, 0)
Screenshot: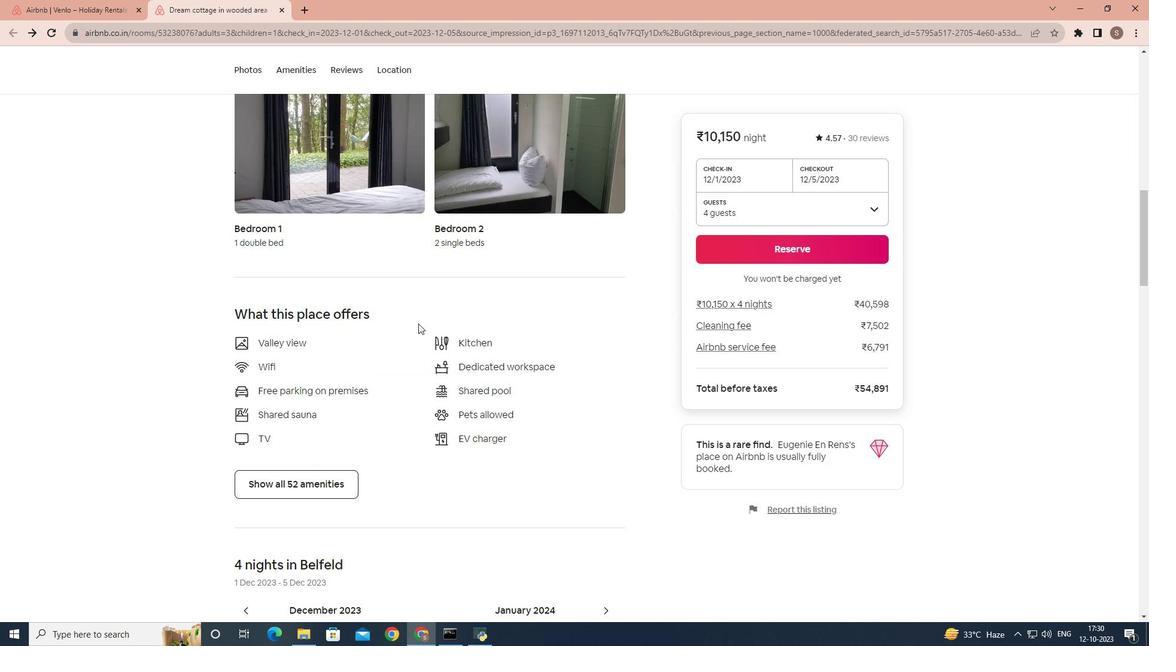 
Action: Mouse moved to (417, 326)
Screenshot: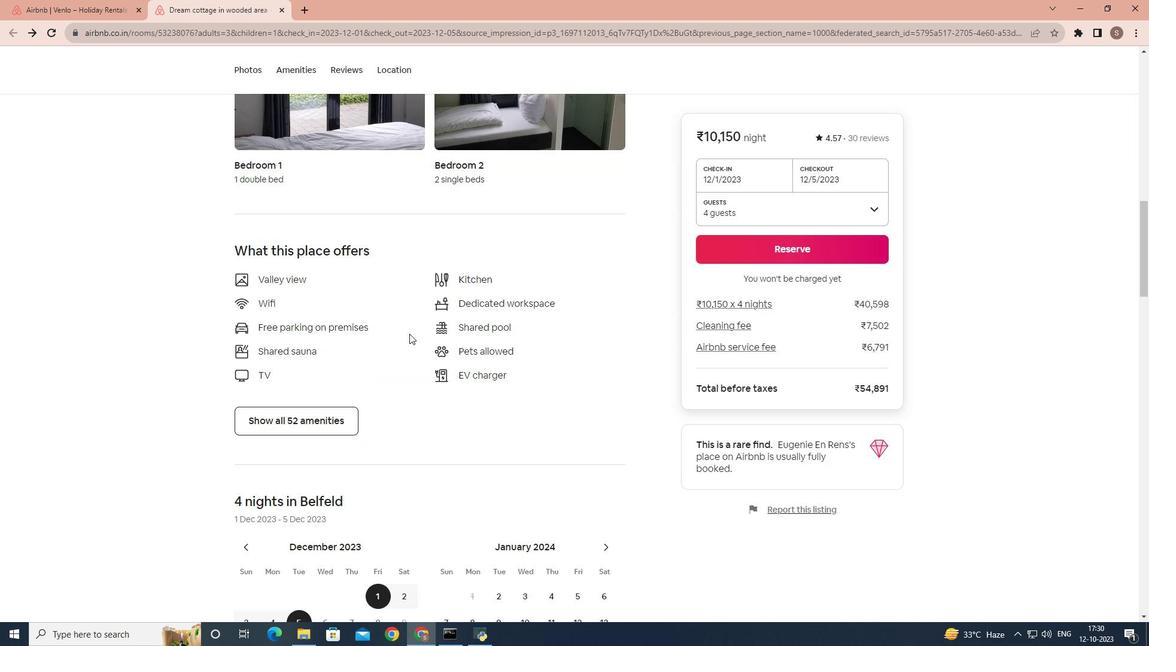 
Action: Mouse scrolled (417, 325) with delta (0, 0)
Screenshot: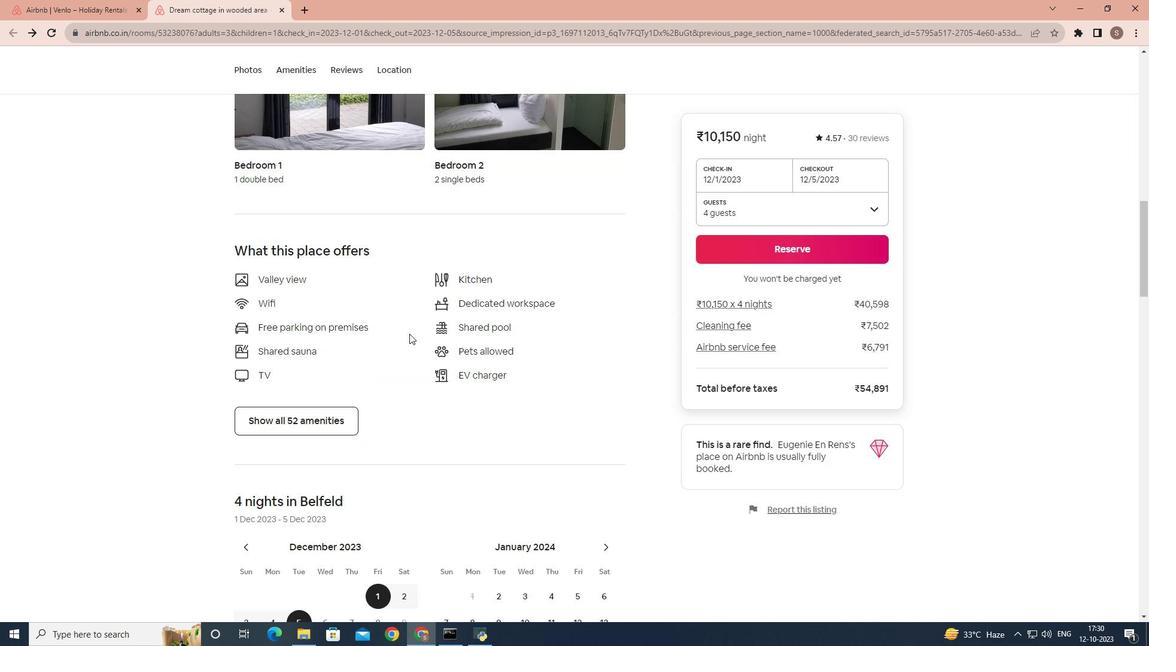 
Action: Mouse moved to (334, 337)
Screenshot: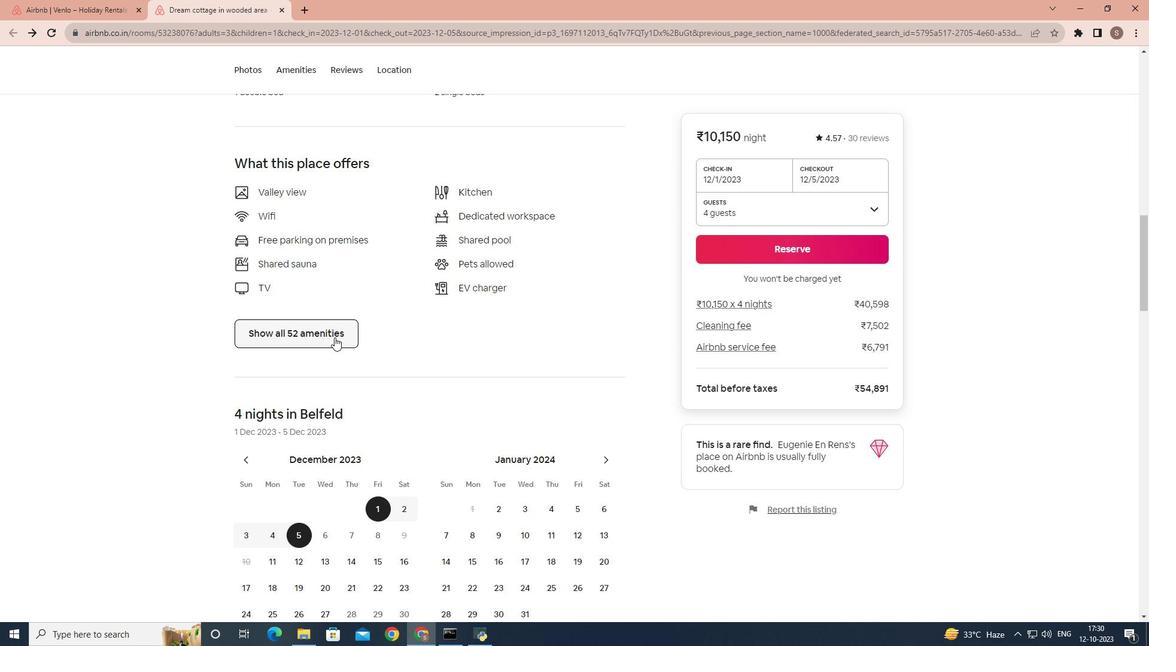 
Action: Mouse pressed left at (334, 337)
Screenshot: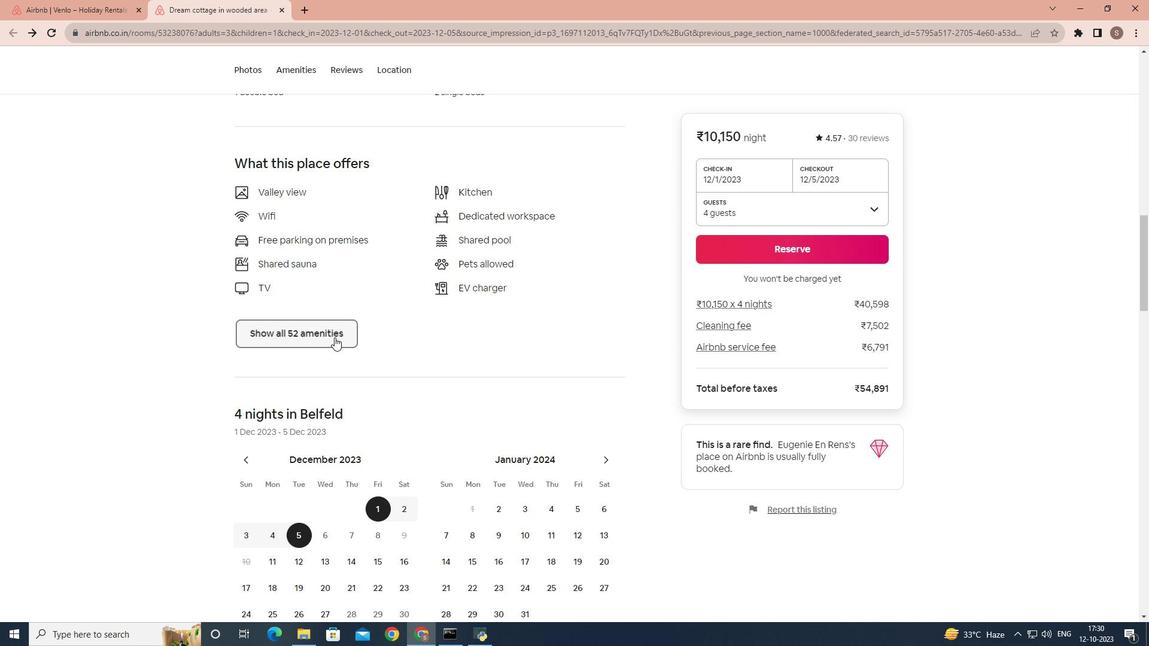
Action: Mouse moved to (429, 341)
Screenshot: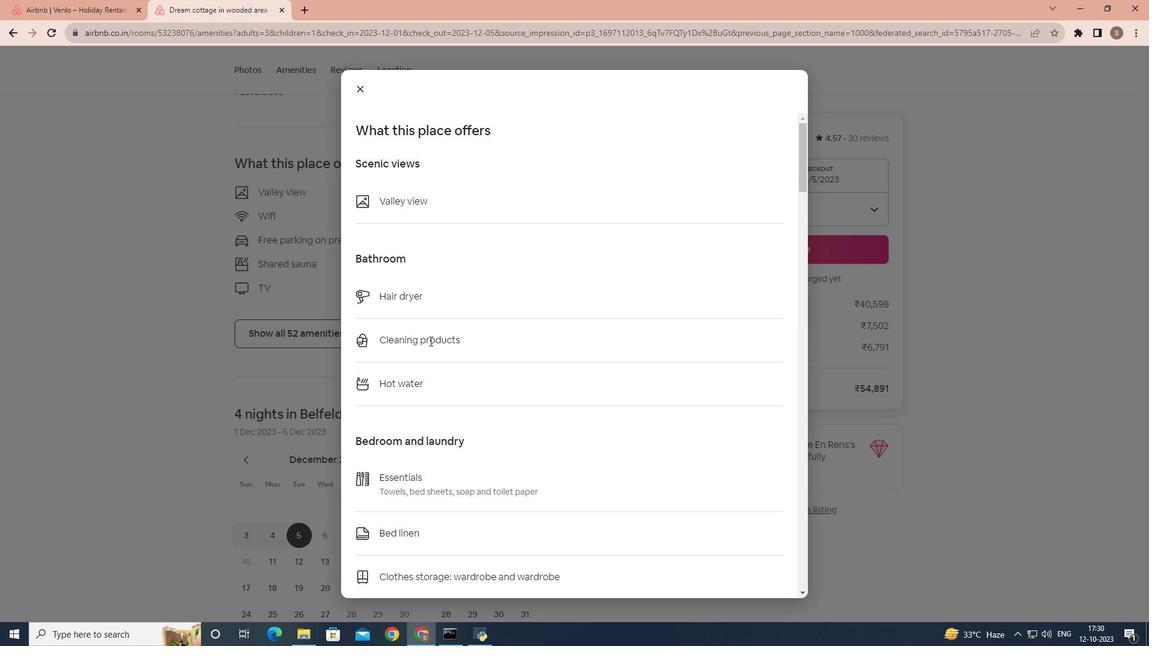 
Action: Mouse scrolled (429, 340) with delta (0, 0)
Screenshot: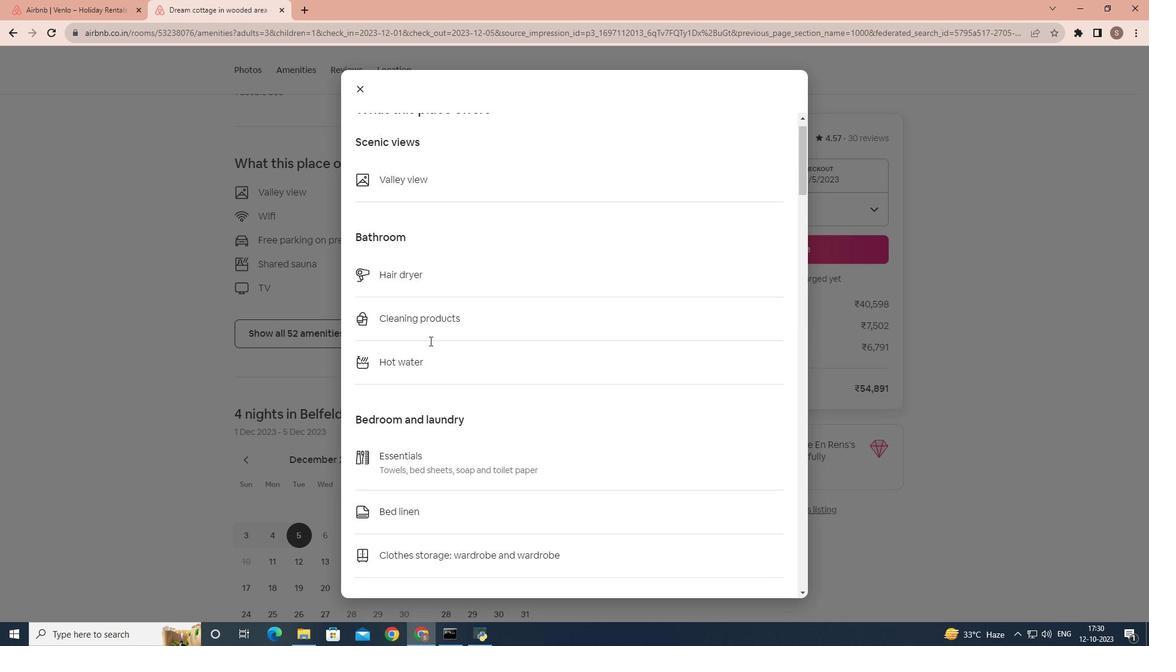 
Action: Mouse scrolled (429, 340) with delta (0, 0)
Screenshot: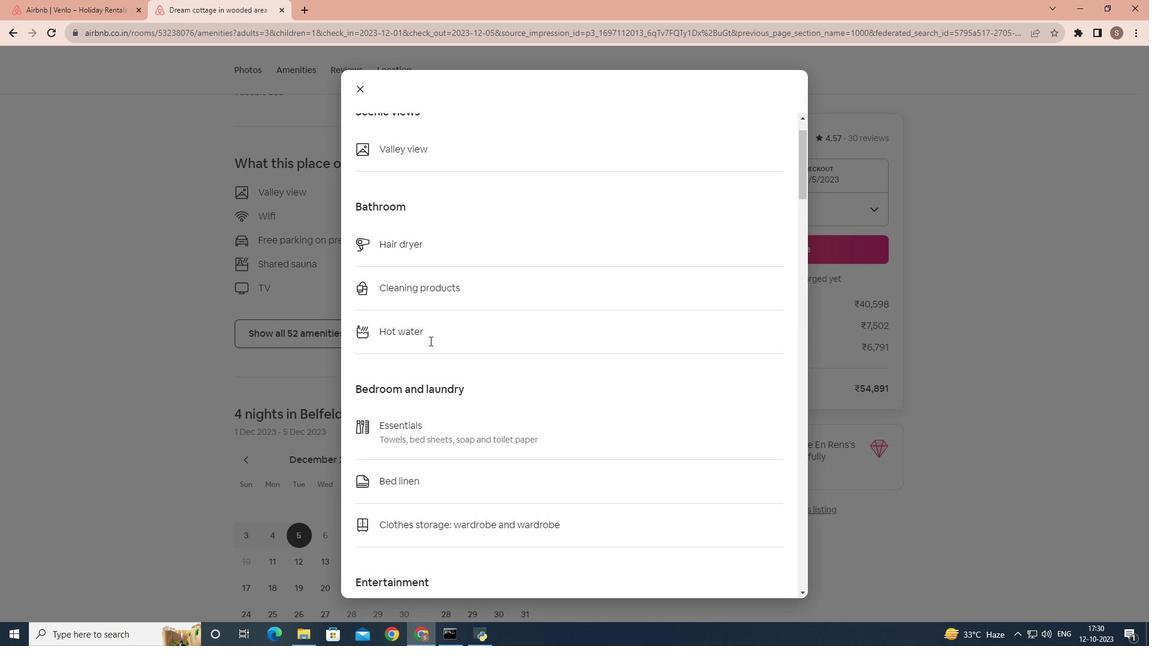 
Action: Mouse scrolled (429, 340) with delta (0, 0)
Screenshot: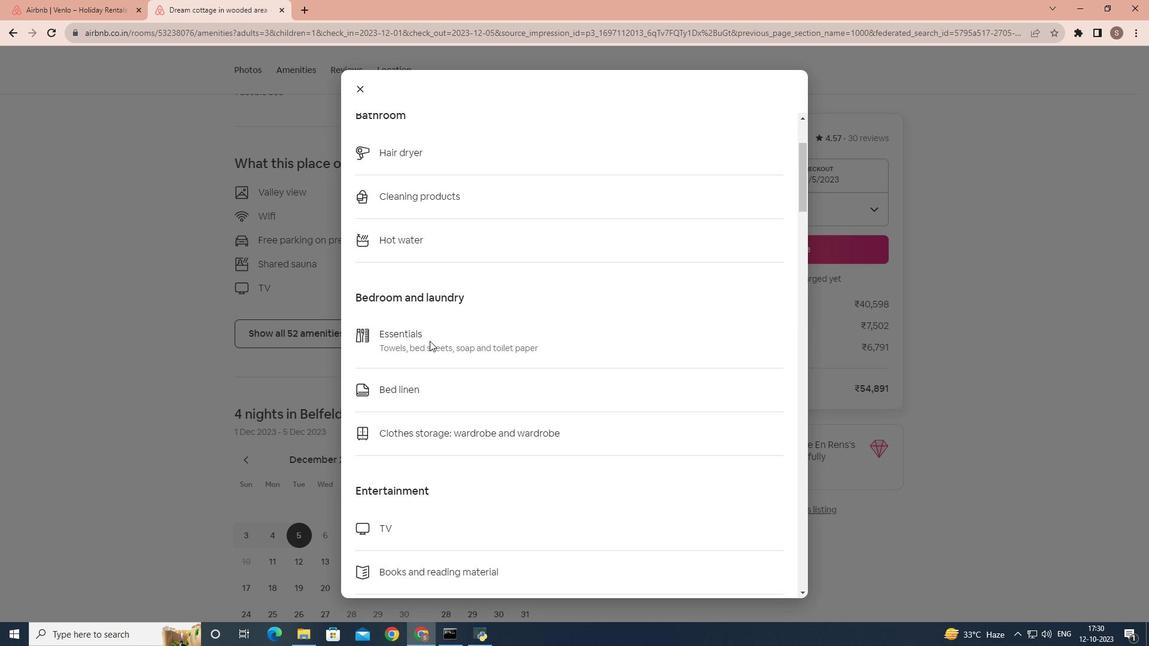 
Action: Mouse scrolled (429, 340) with delta (0, 0)
Screenshot: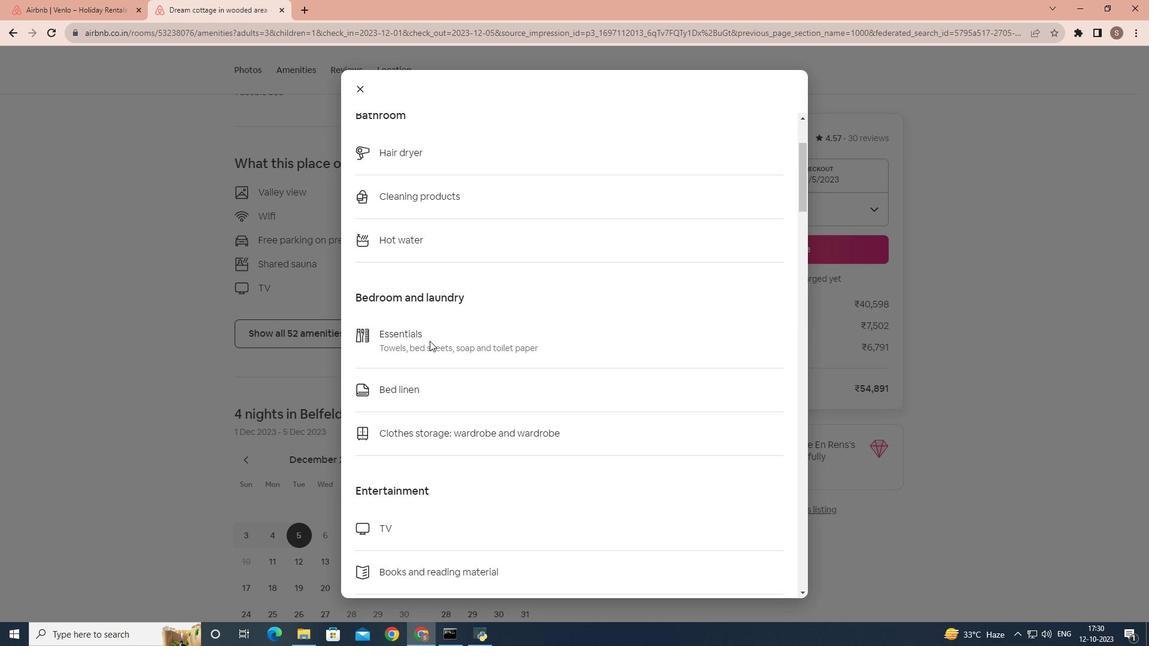 
Action: Mouse scrolled (429, 340) with delta (0, 0)
Screenshot: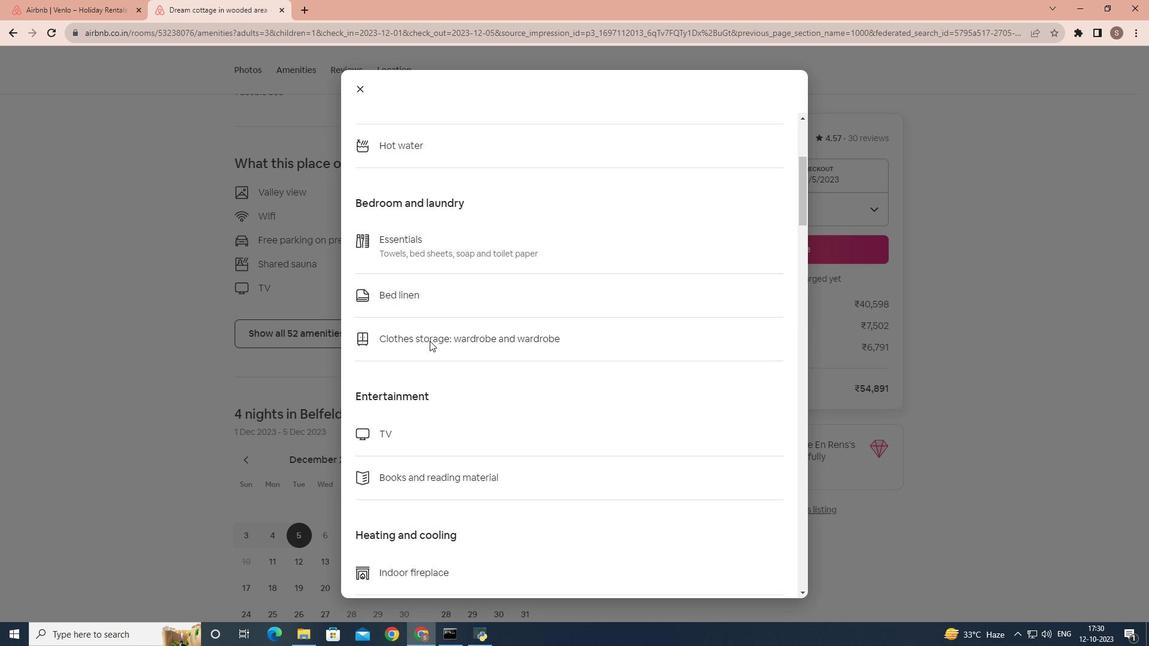 
Action: Mouse scrolled (429, 340) with delta (0, 0)
Screenshot: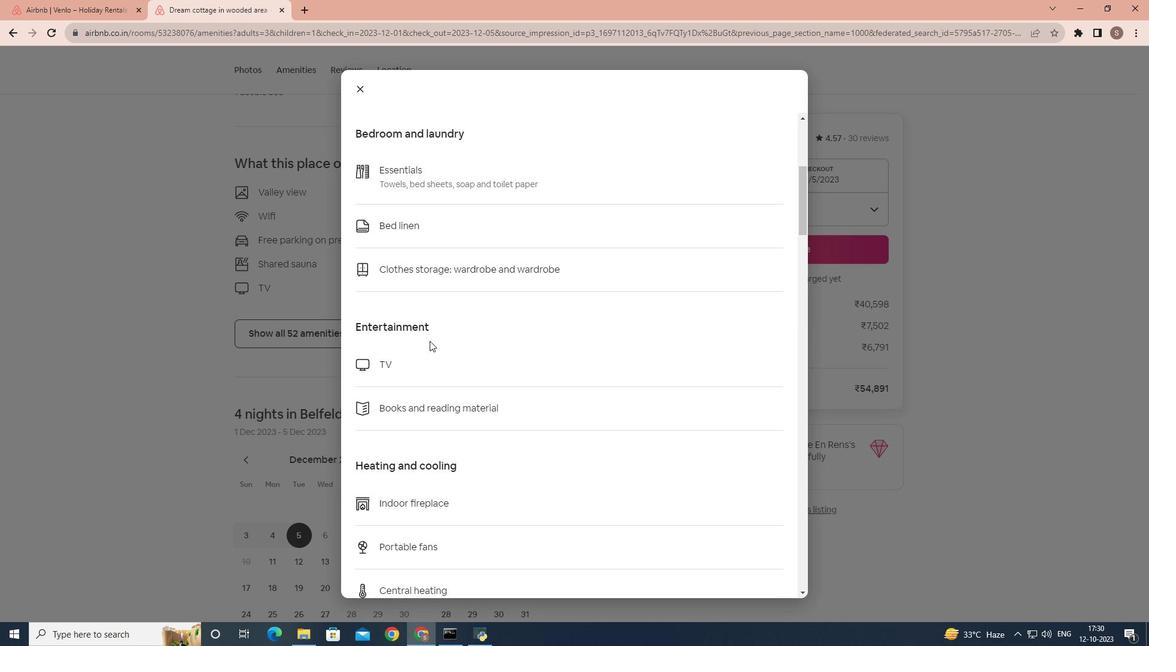 
Action: Mouse scrolled (429, 340) with delta (0, 0)
Screenshot: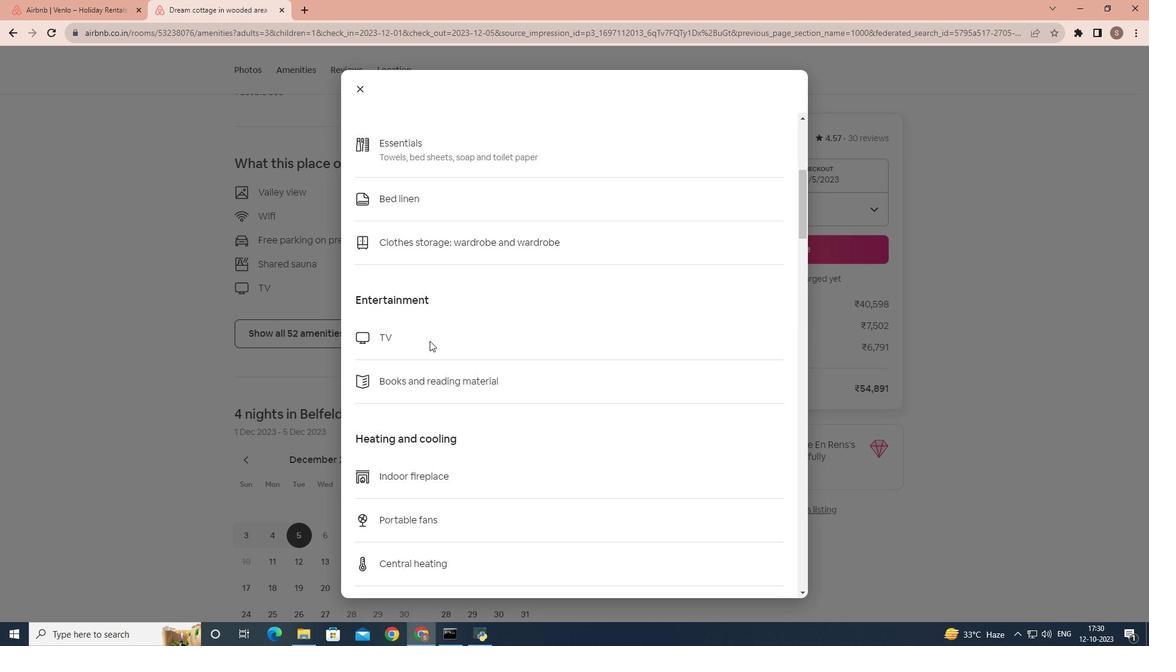 
Action: Mouse scrolled (429, 340) with delta (0, 0)
Screenshot: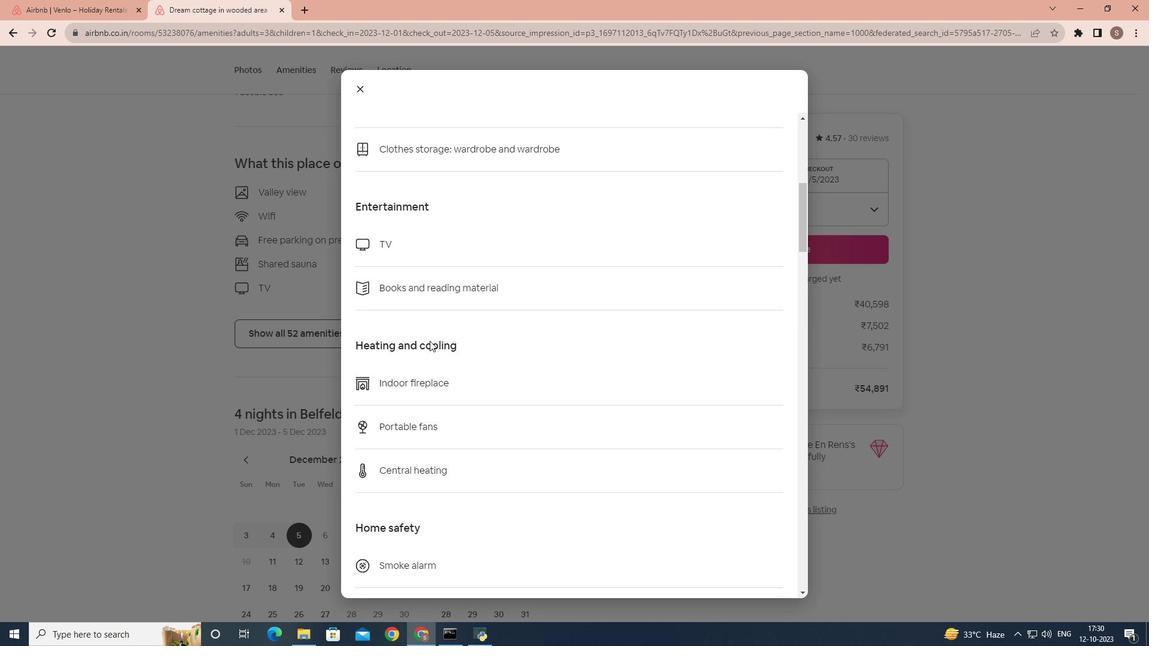
Action: Mouse scrolled (429, 340) with delta (0, 0)
Screenshot: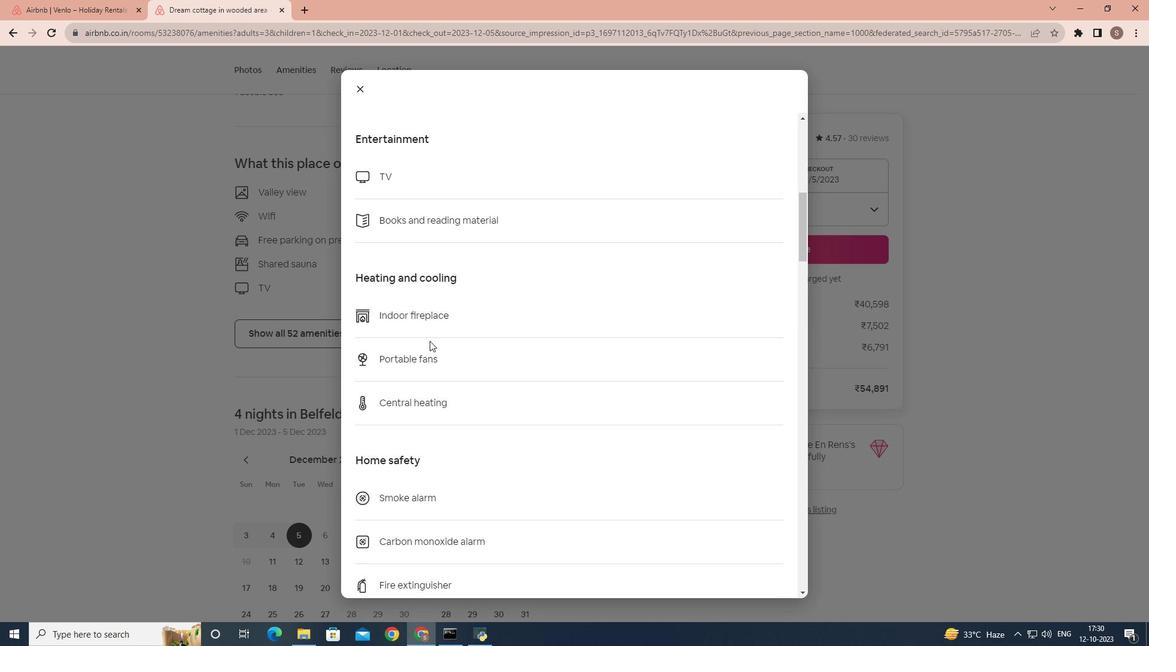 
Action: Mouse scrolled (429, 340) with delta (0, 0)
Screenshot: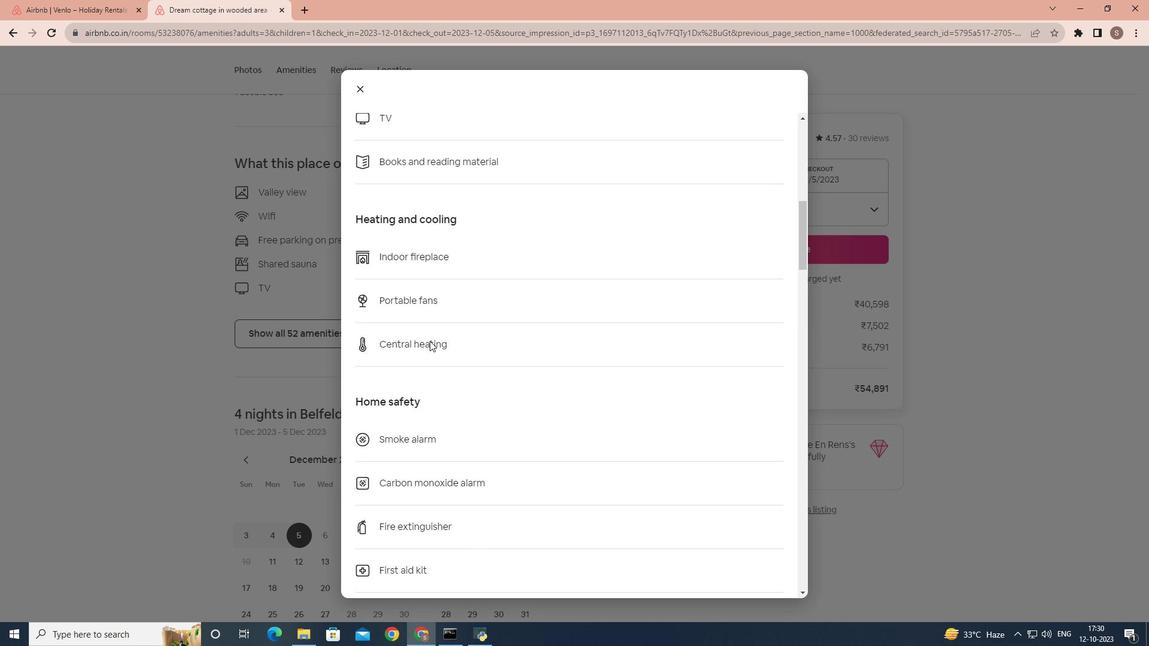 
Action: Mouse scrolled (429, 340) with delta (0, 0)
Screenshot: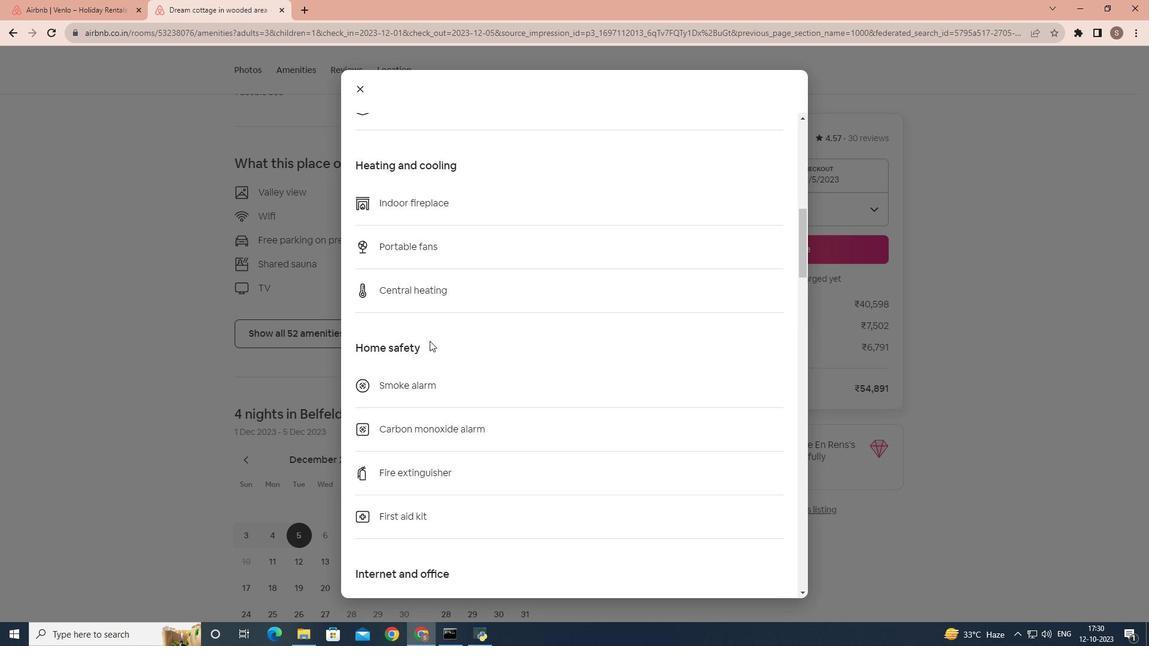 
Action: Mouse scrolled (429, 340) with delta (0, 0)
Screenshot: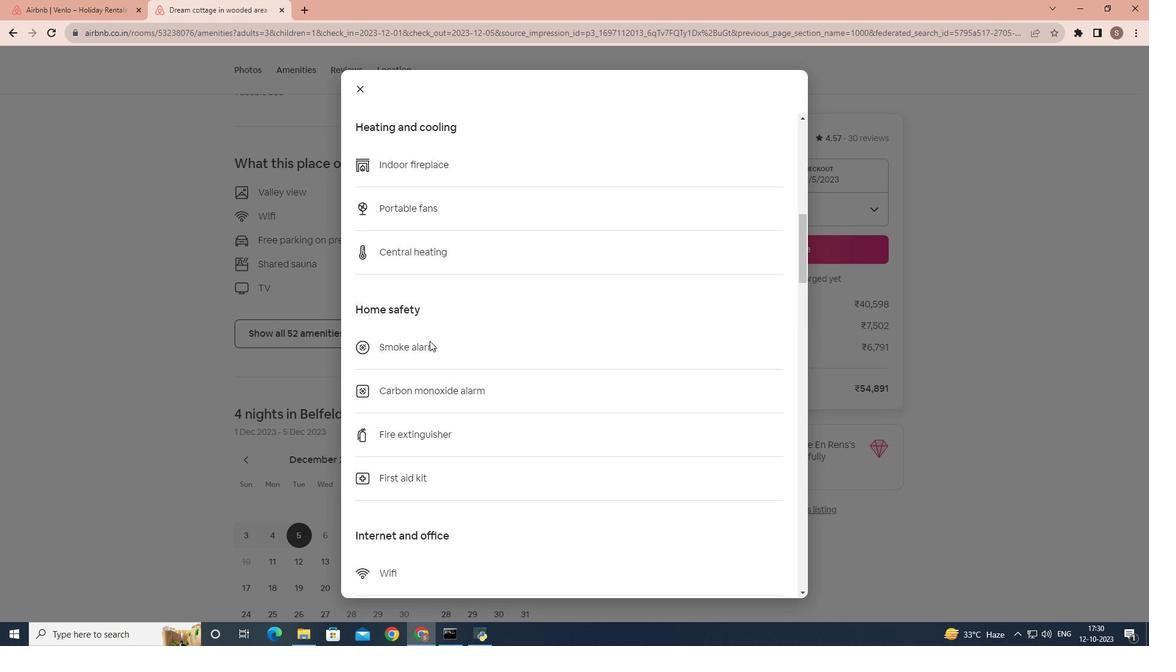 
Action: Mouse scrolled (429, 340) with delta (0, 0)
Screenshot: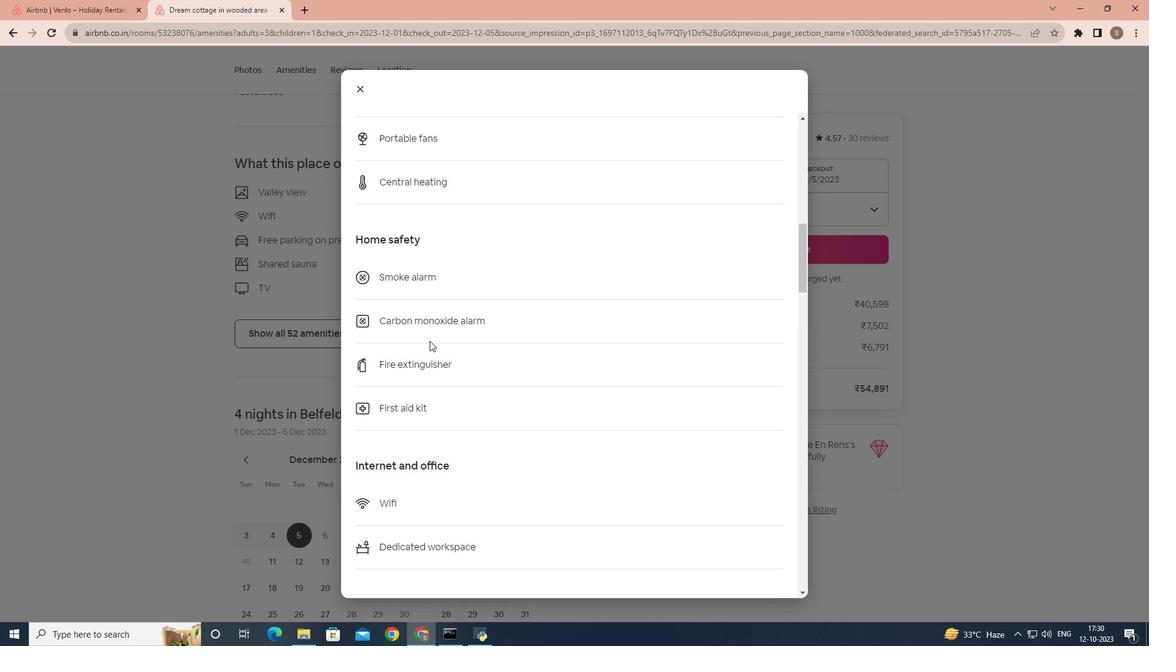 
Action: Mouse scrolled (429, 340) with delta (0, 0)
Screenshot: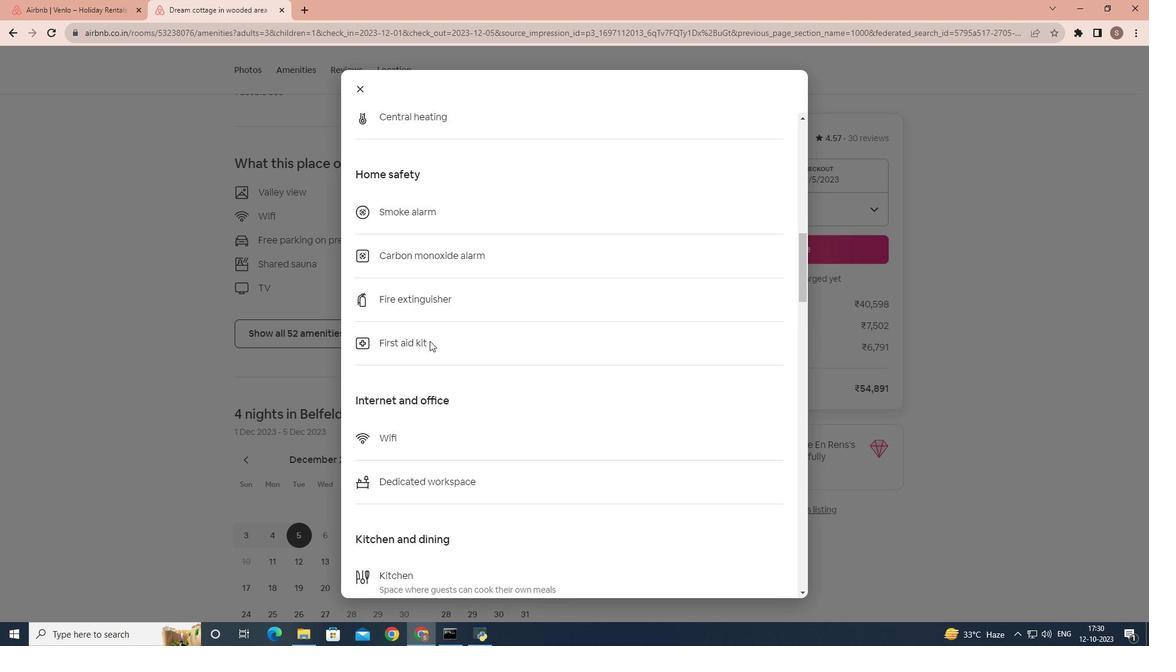 
Action: Mouse scrolled (429, 340) with delta (0, 0)
Screenshot: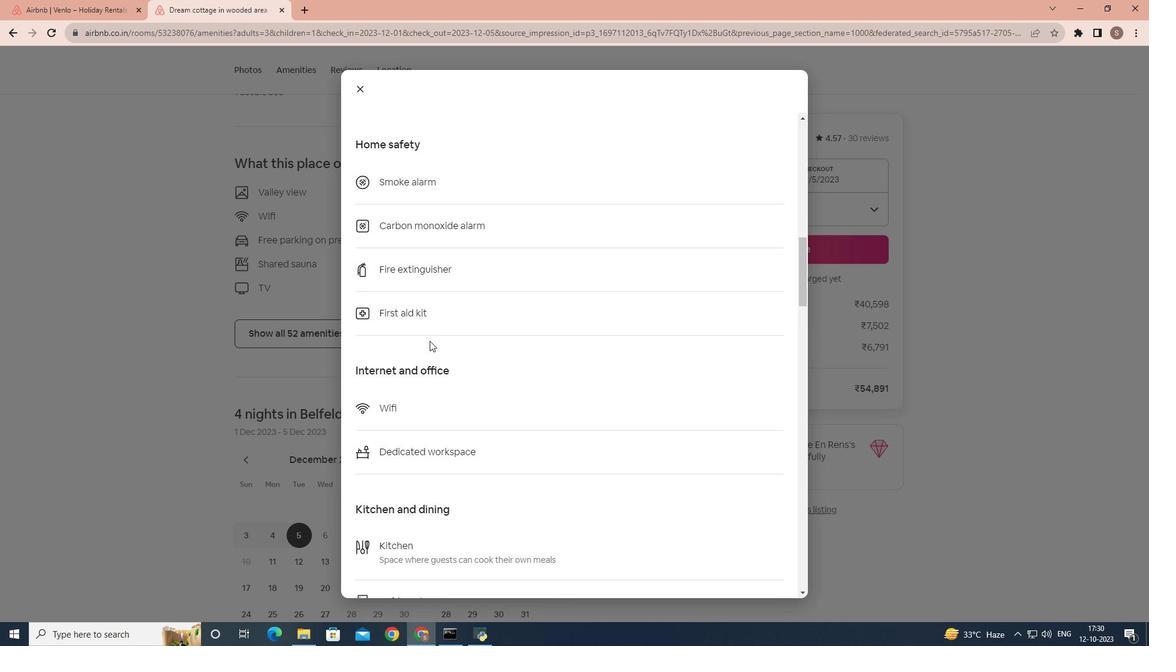 
Action: Mouse scrolled (429, 340) with delta (0, 0)
Screenshot: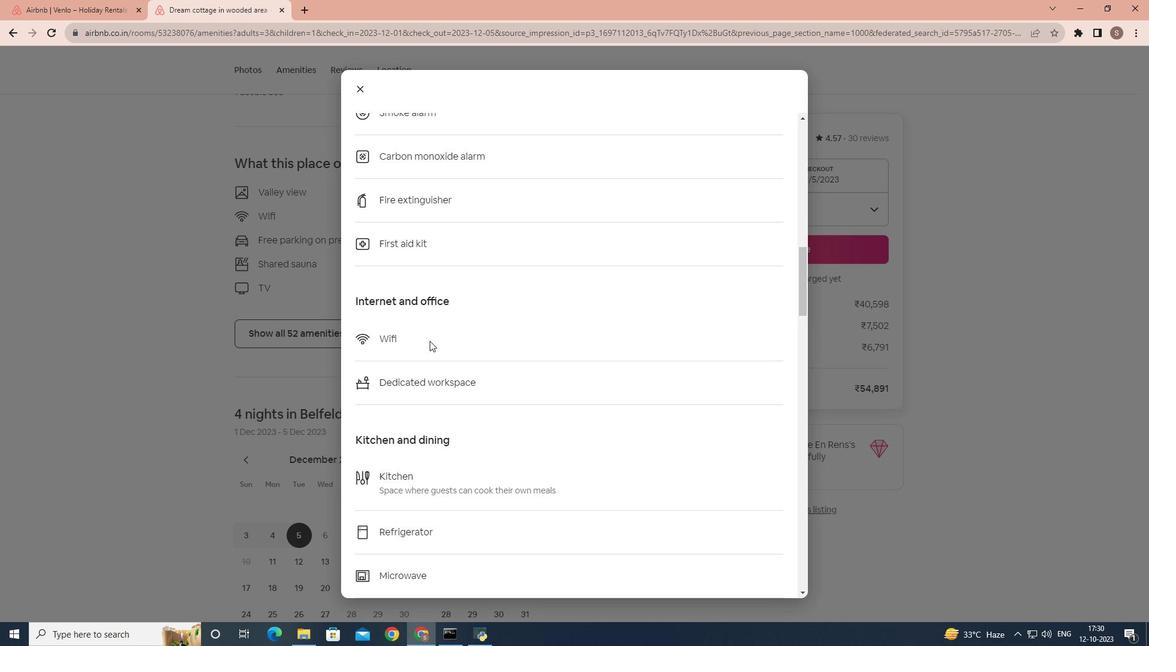 
Action: Mouse scrolled (429, 340) with delta (0, 0)
Screenshot: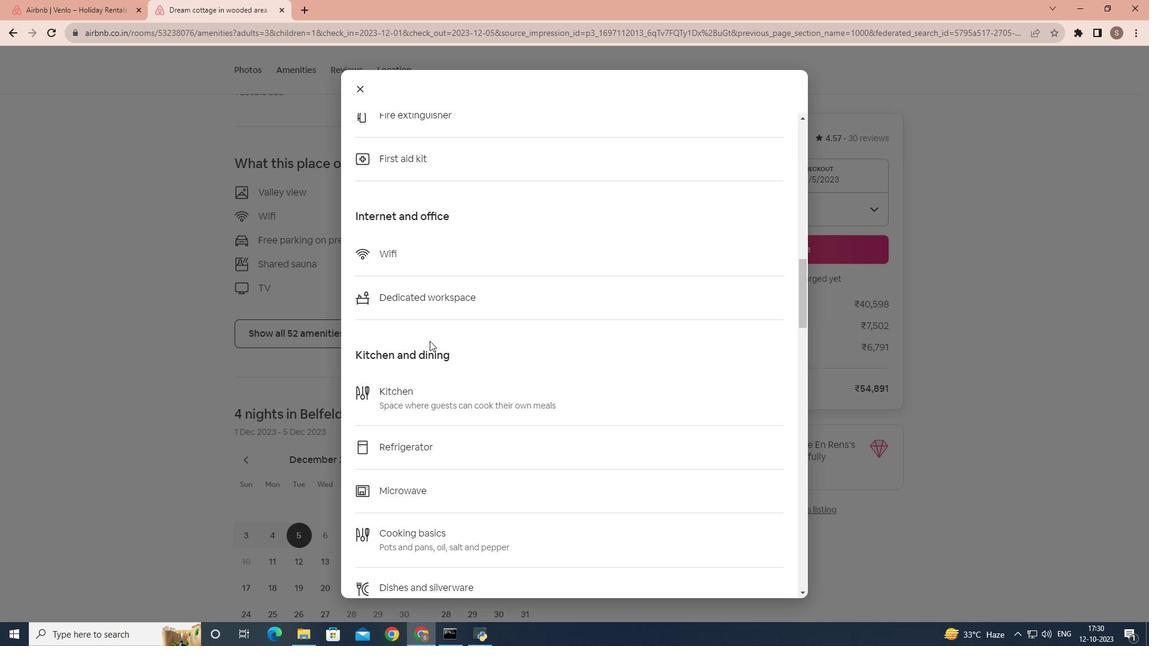 
Action: Mouse scrolled (429, 340) with delta (0, 0)
Screenshot: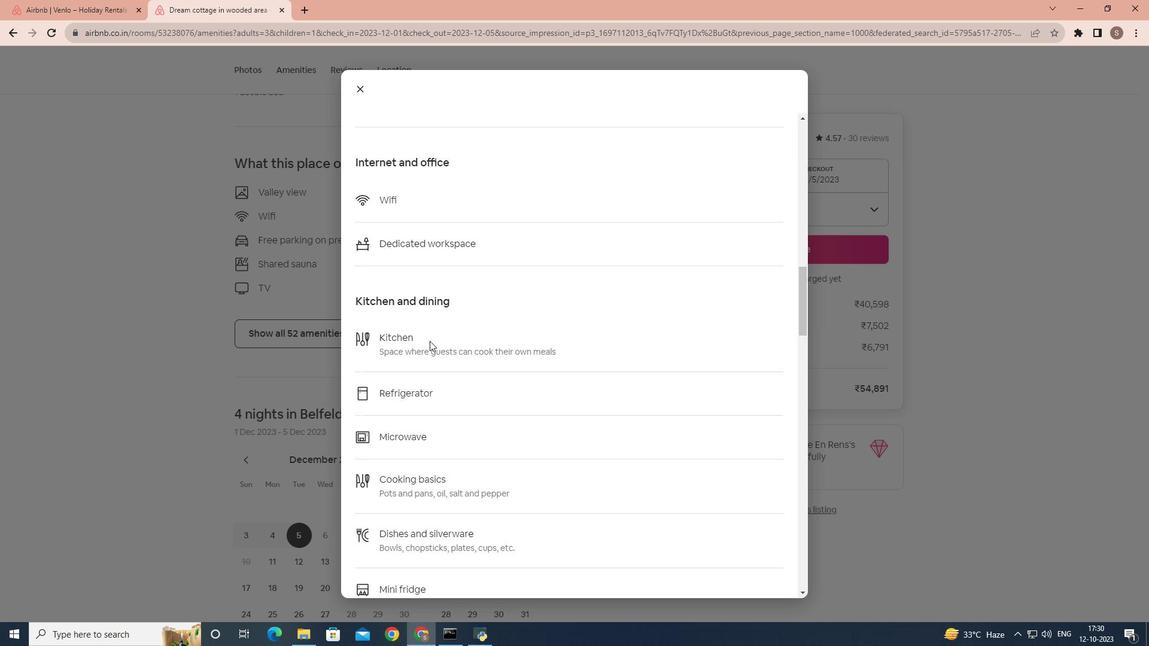 
Action: Mouse scrolled (429, 340) with delta (0, 0)
Screenshot: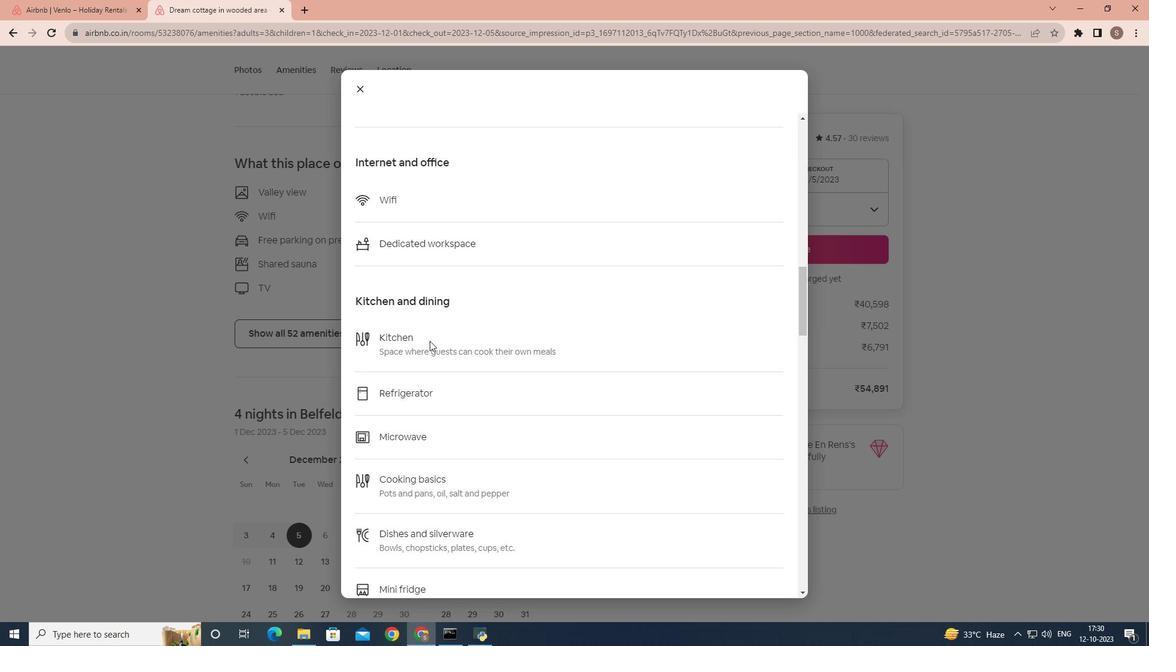 
Action: Mouse scrolled (429, 340) with delta (0, 0)
Screenshot: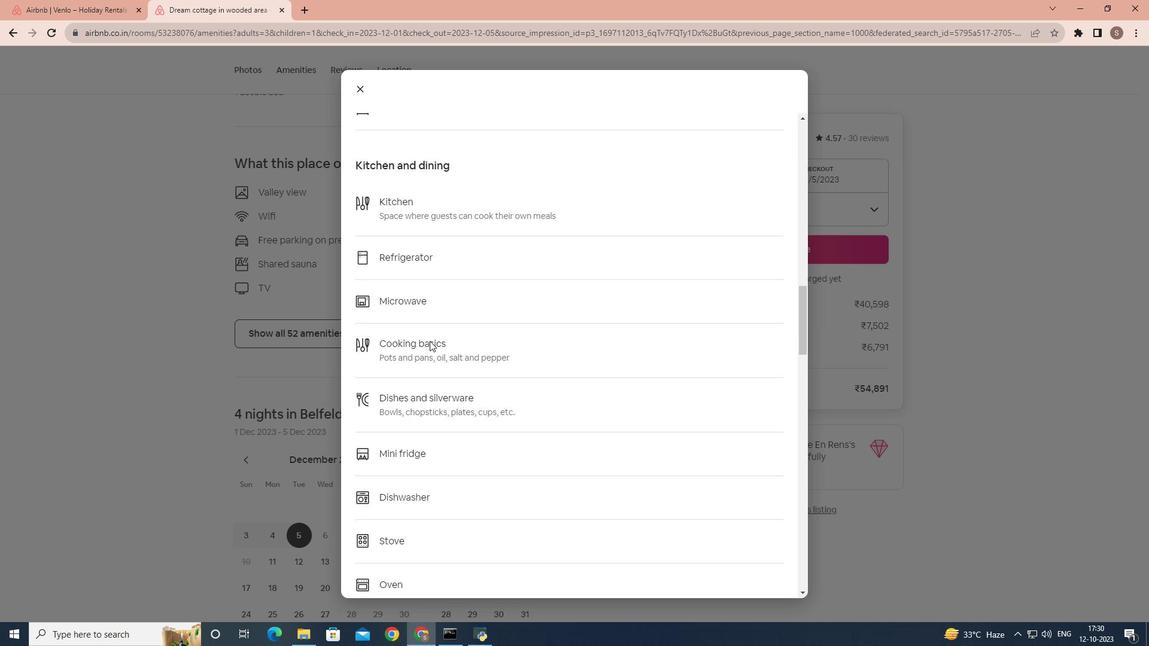 
Action: Mouse scrolled (429, 340) with delta (0, 0)
Screenshot: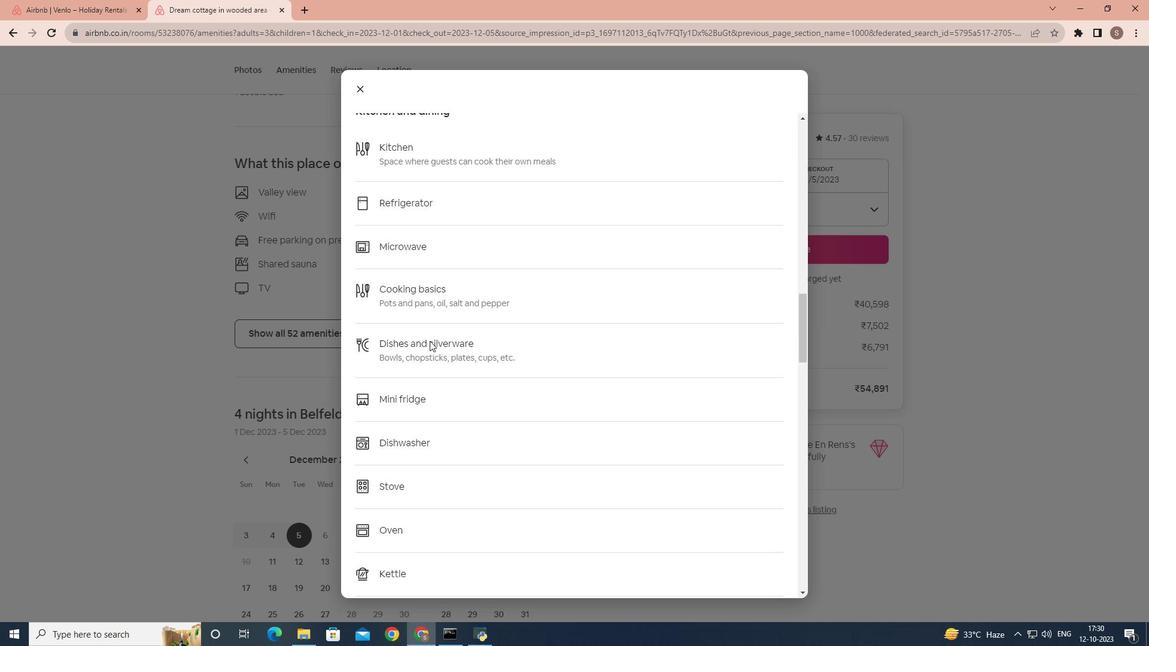 
Action: Mouse scrolled (429, 340) with delta (0, 0)
Screenshot: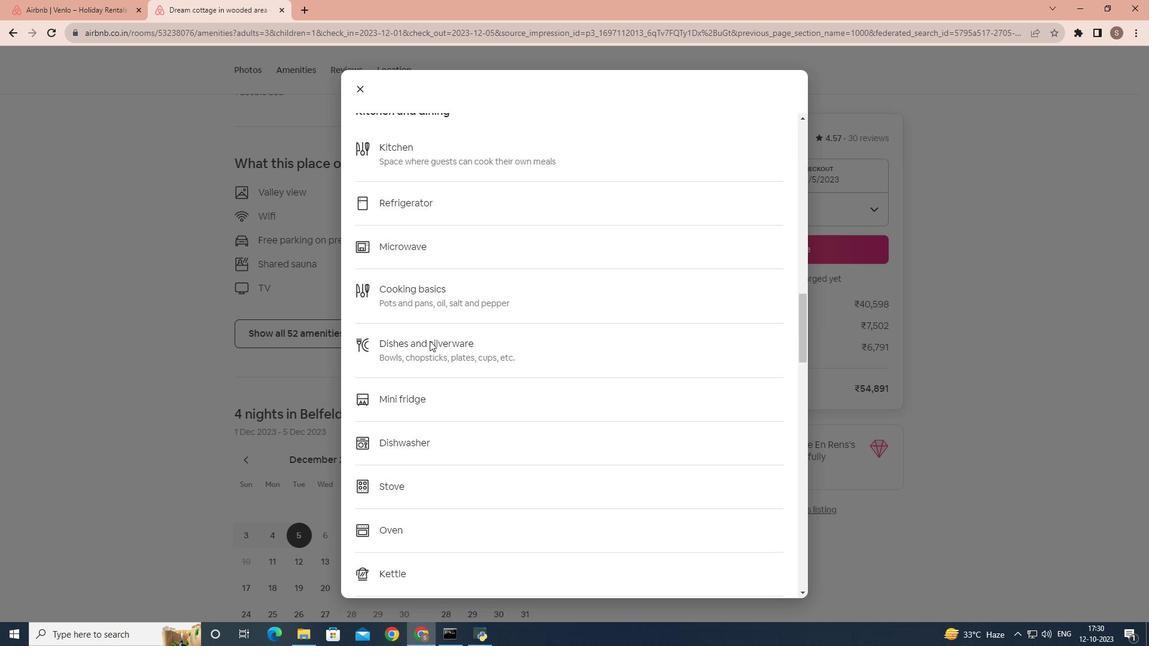 
Action: Mouse scrolled (429, 340) with delta (0, 0)
Screenshot: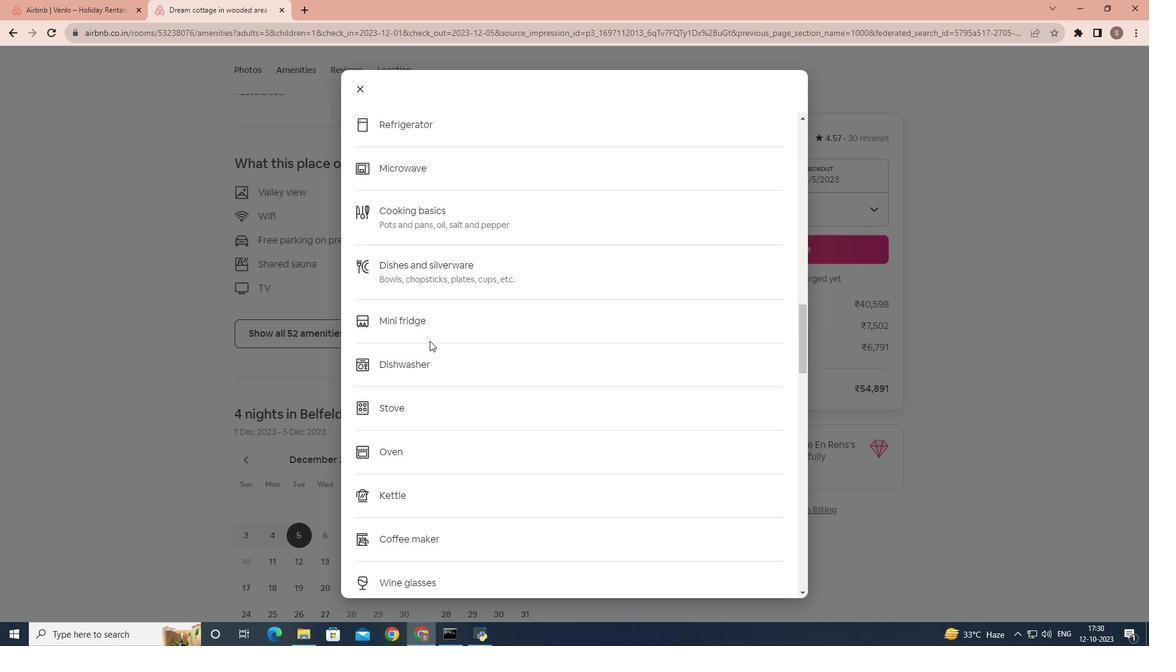 
Action: Mouse scrolled (429, 341) with delta (0, 0)
Screenshot: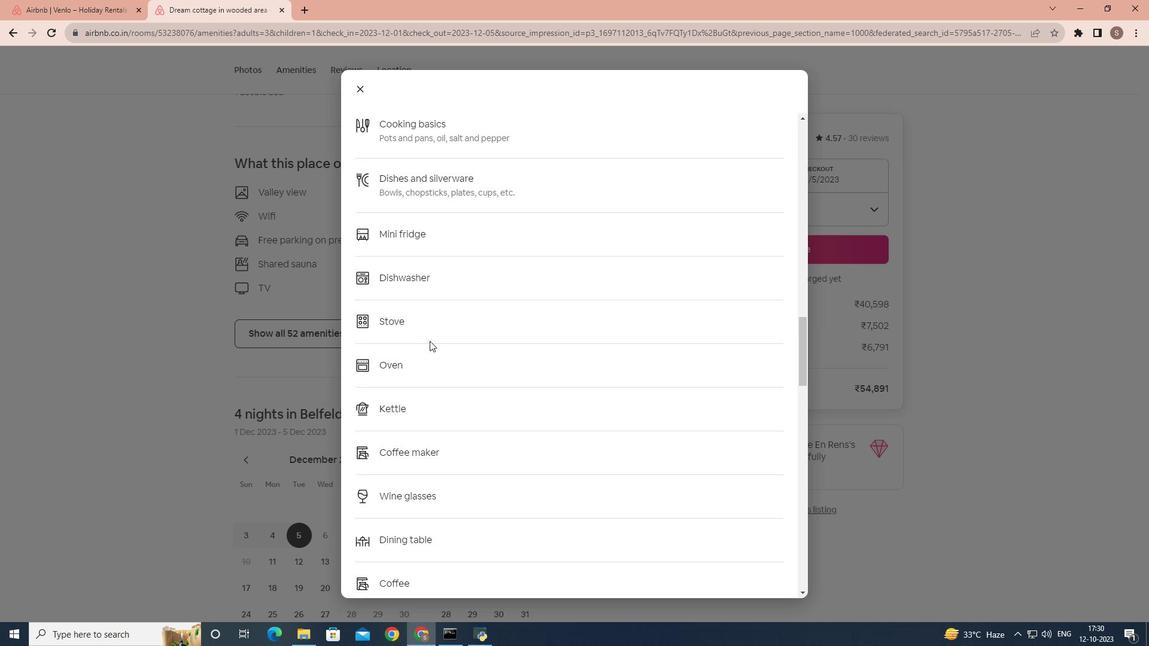 
Action: Mouse scrolled (429, 340) with delta (0, 0)
Screenshot: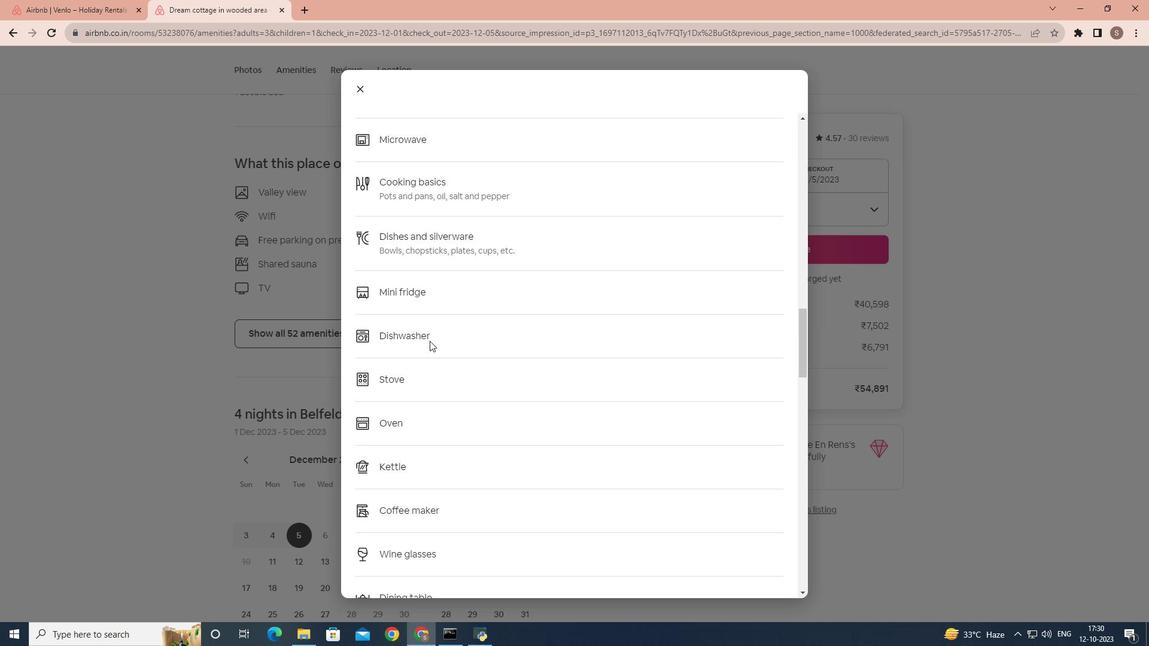 
Action: Mouse scrolled (429, 340) with delta (0, 0)
Screenshot: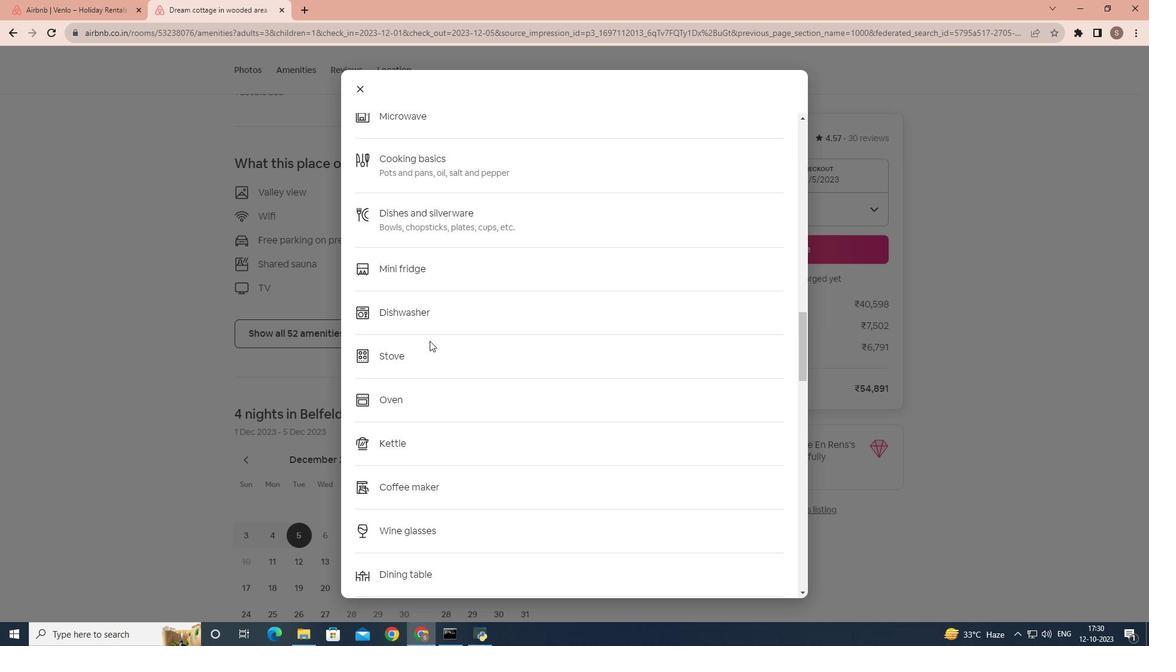 
Action: Mouse scrolled (429, 340) with delta (0, 0)
Screenshot: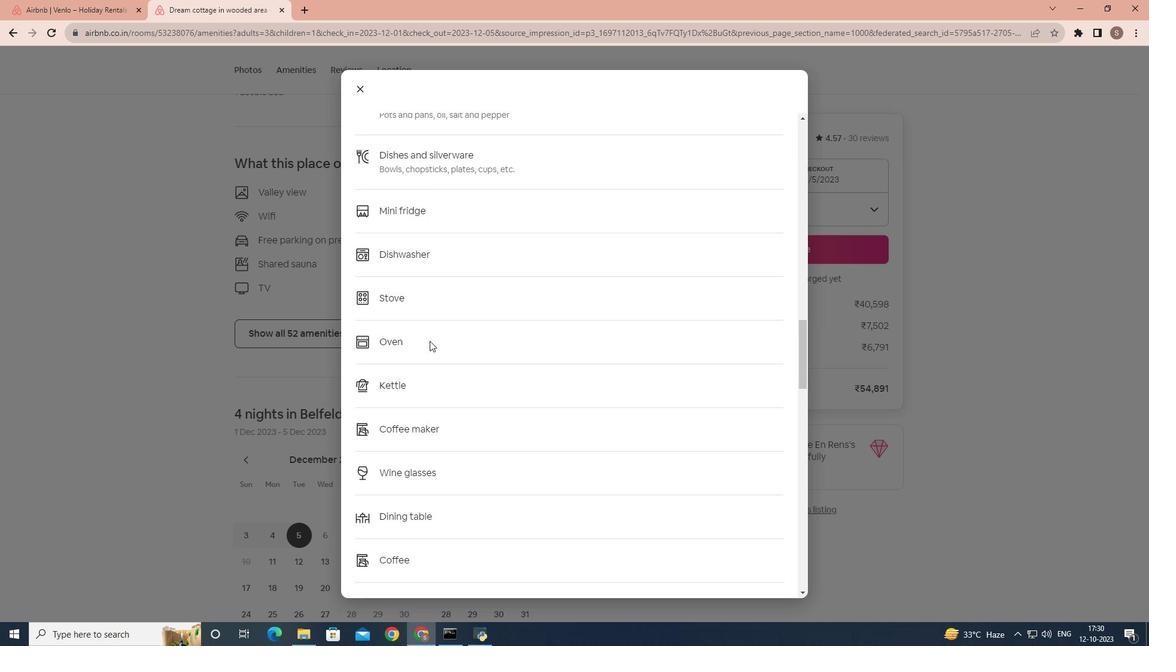 
Action: Mouse scrolled (429, 340) with delta (0, 0)
Screenshot: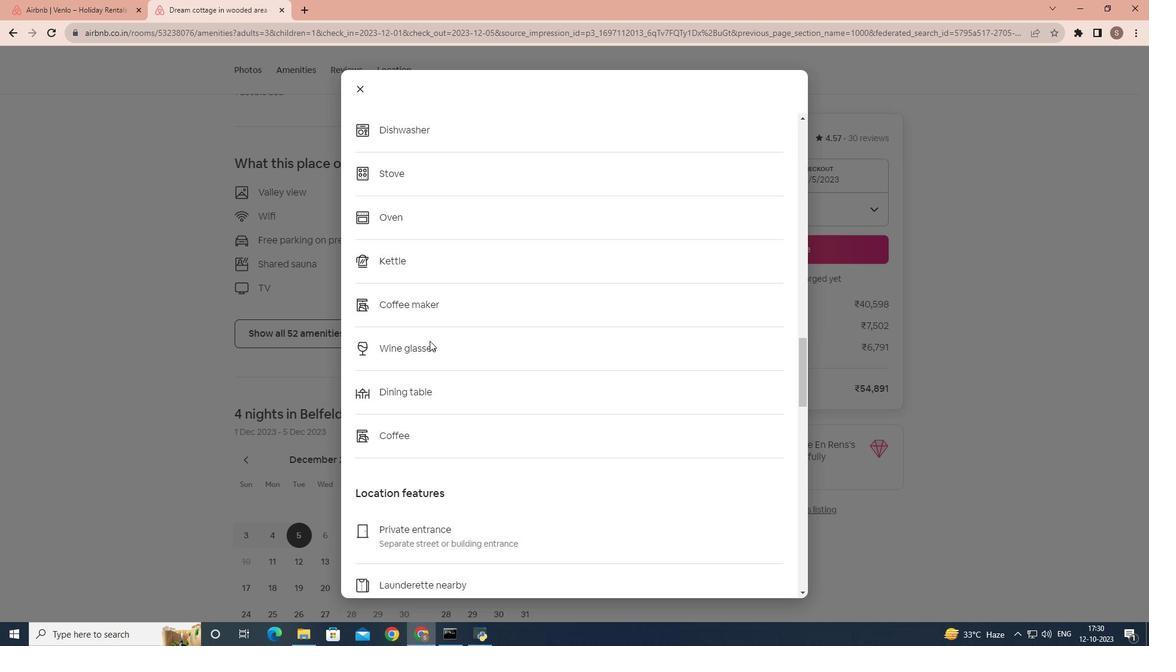
Action: Mouse scrolled (429, 340) with delta (0, 0)
Screenshot: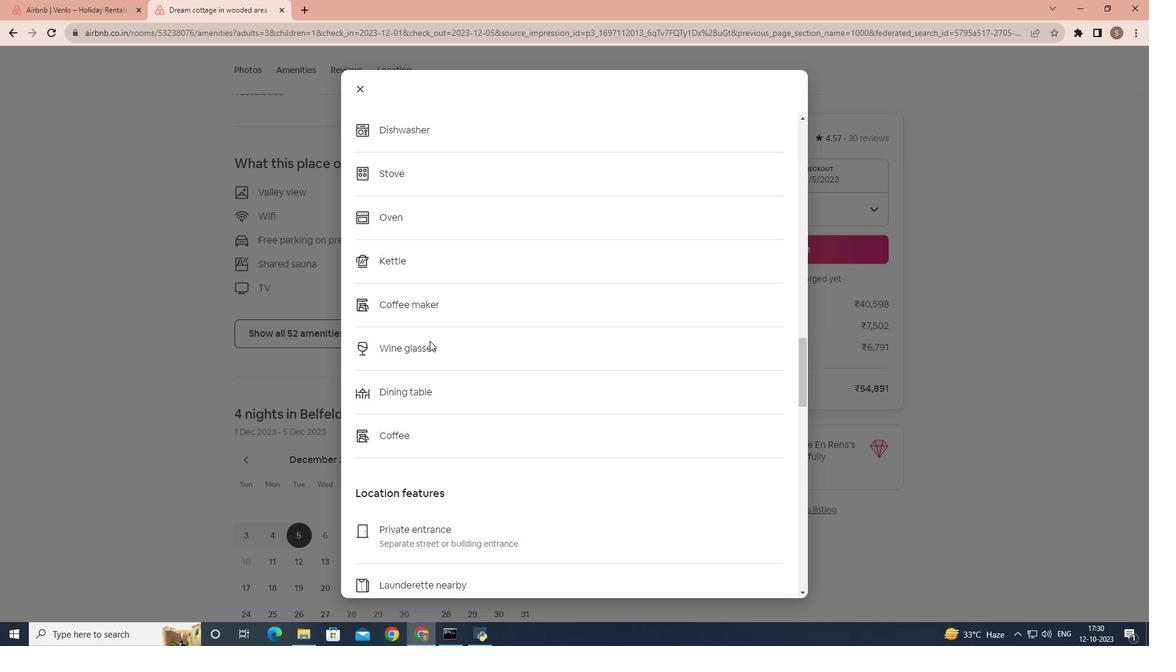
Action: Mouse scrolled (429, 340) with delta (0, 0)
Screenshot: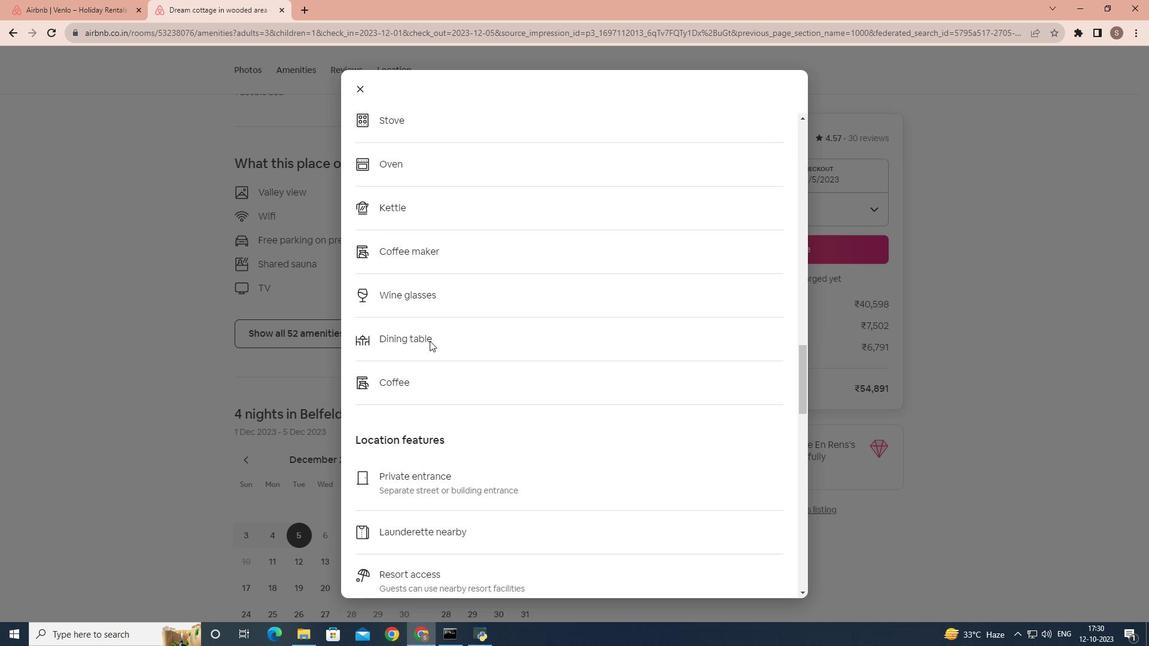 
Action: Mouse scrolled (429, 340) with delta (0, 0)
Screenshot: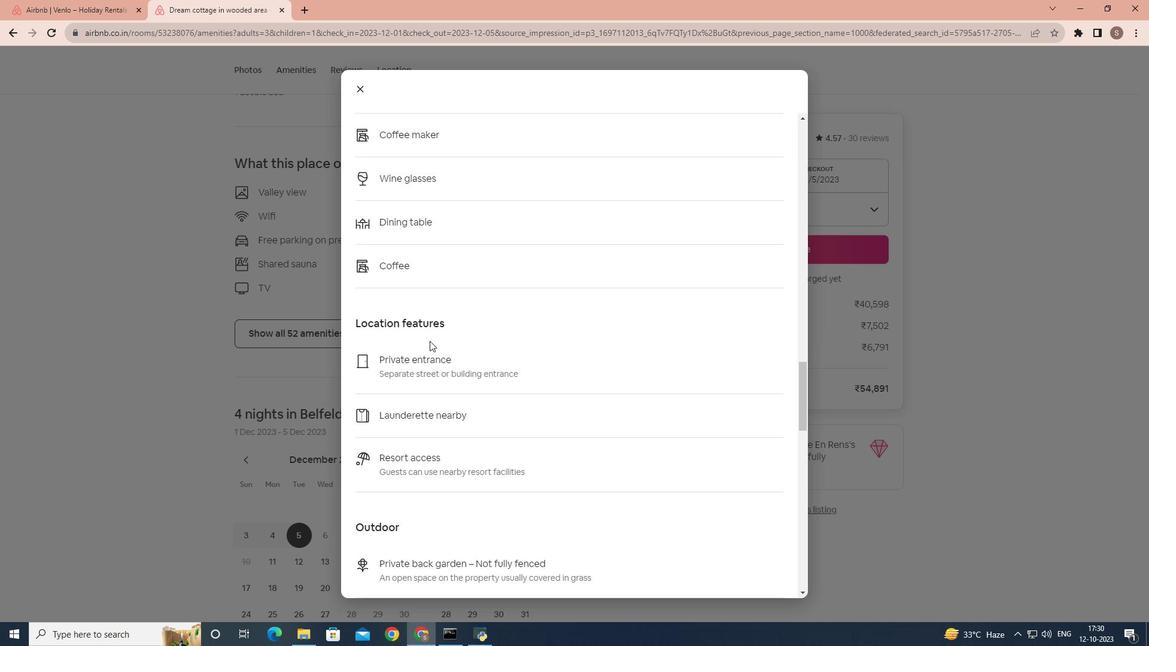 
Action: Mouse scrolled (429, 340) with delta (0, 0)
Screenshot: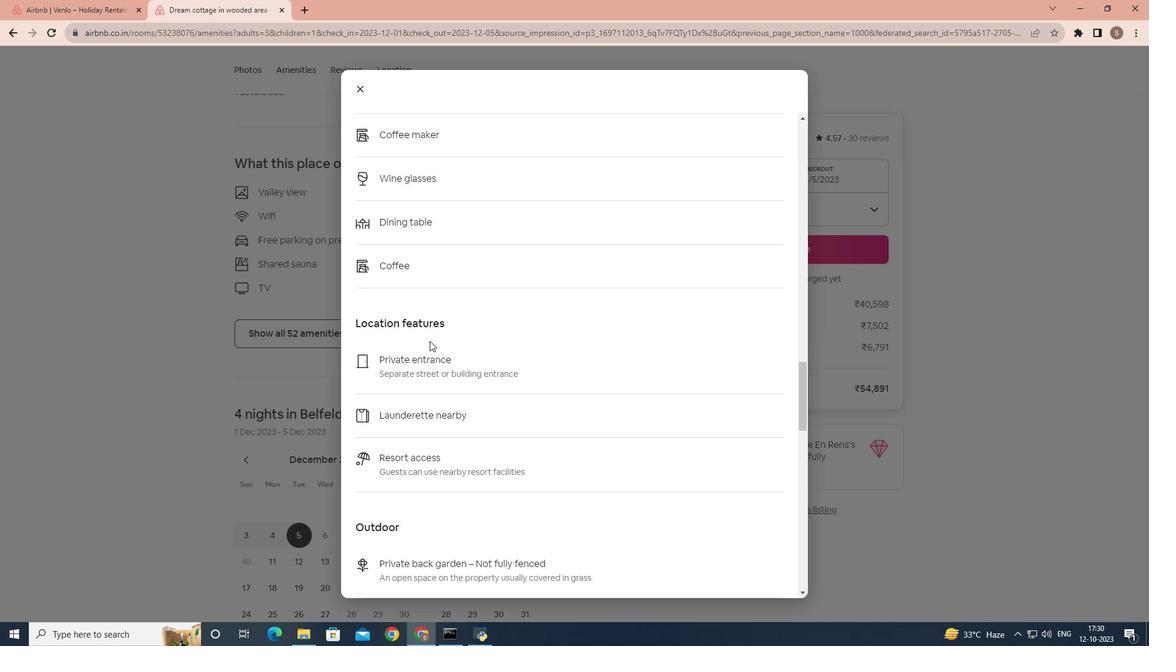 
Action: Mouse scrolled (429, 340) with delta (0, 0)
Screenshot: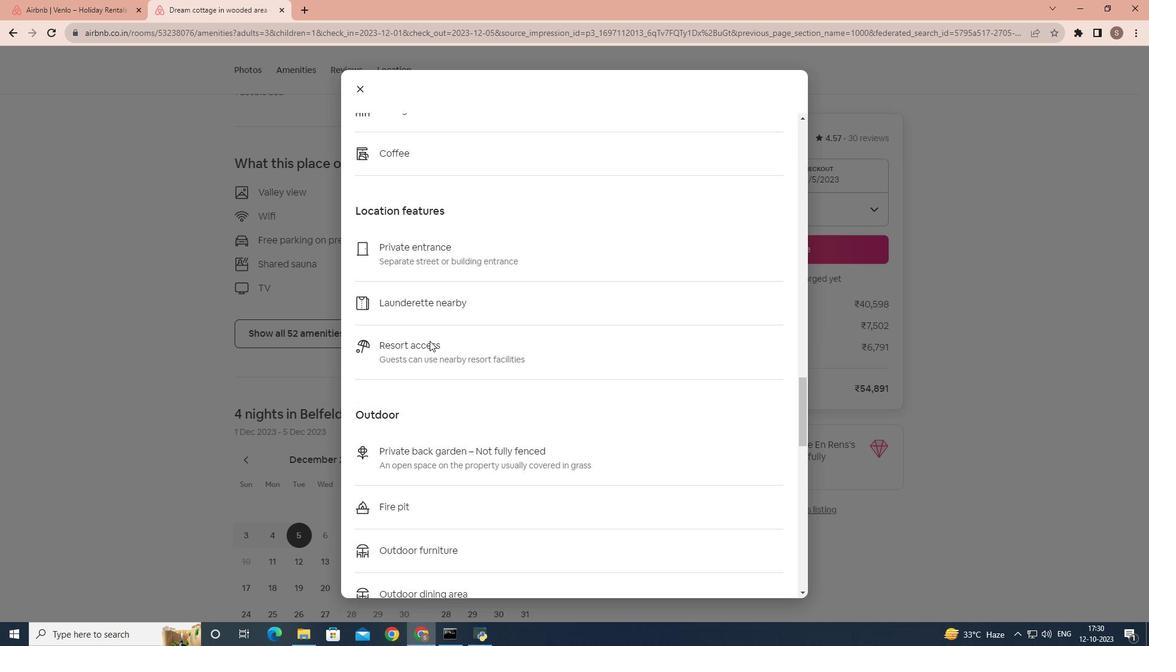 
Action: Mouse scrolled (429, 340) with delta (0, 0)
Screenshot: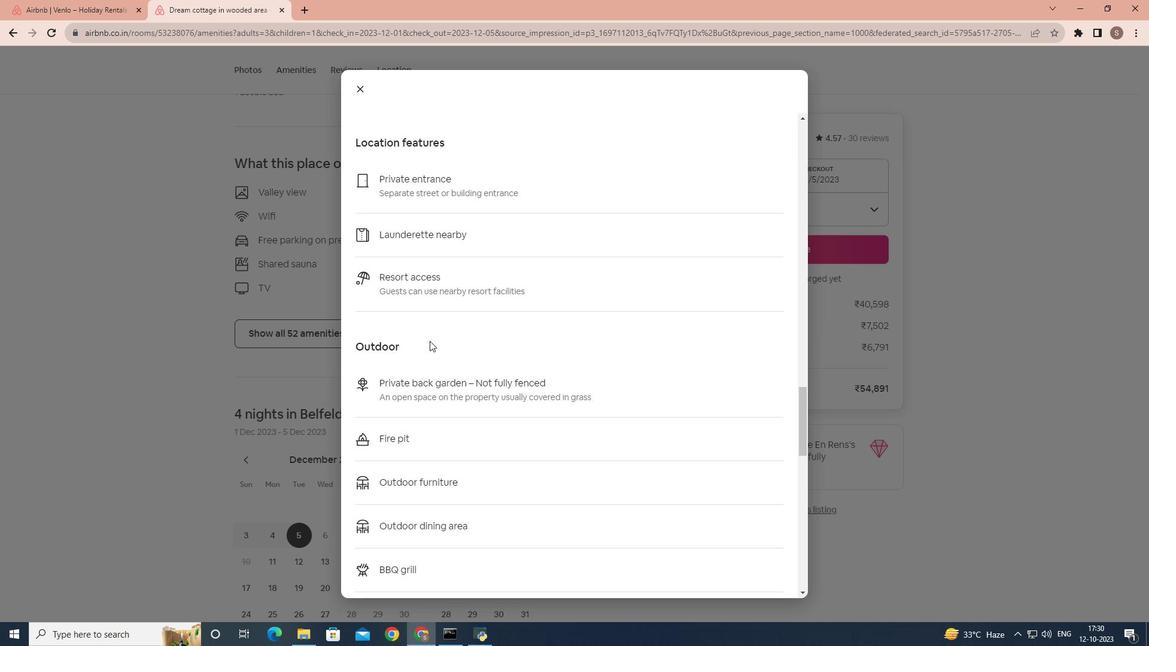 
Action: Mouse scrolled (429, 340) with delta (0, 0)
Screenshot: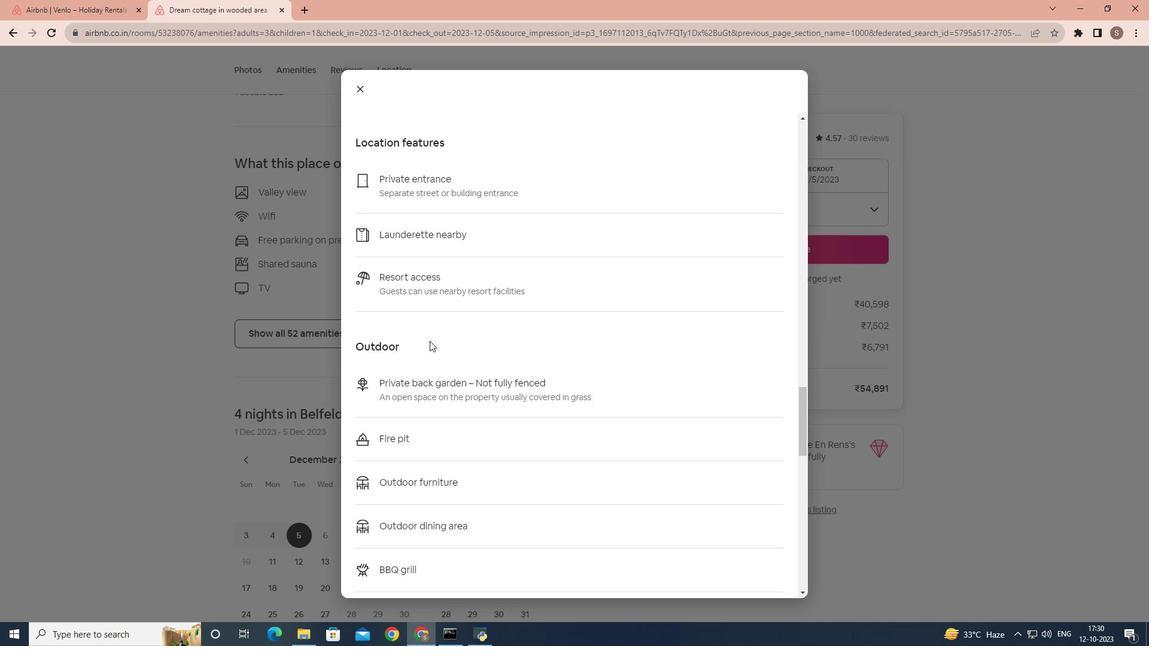
Action: Mouse scrolled (429, 340) with delta (0, 0)
Screenshot: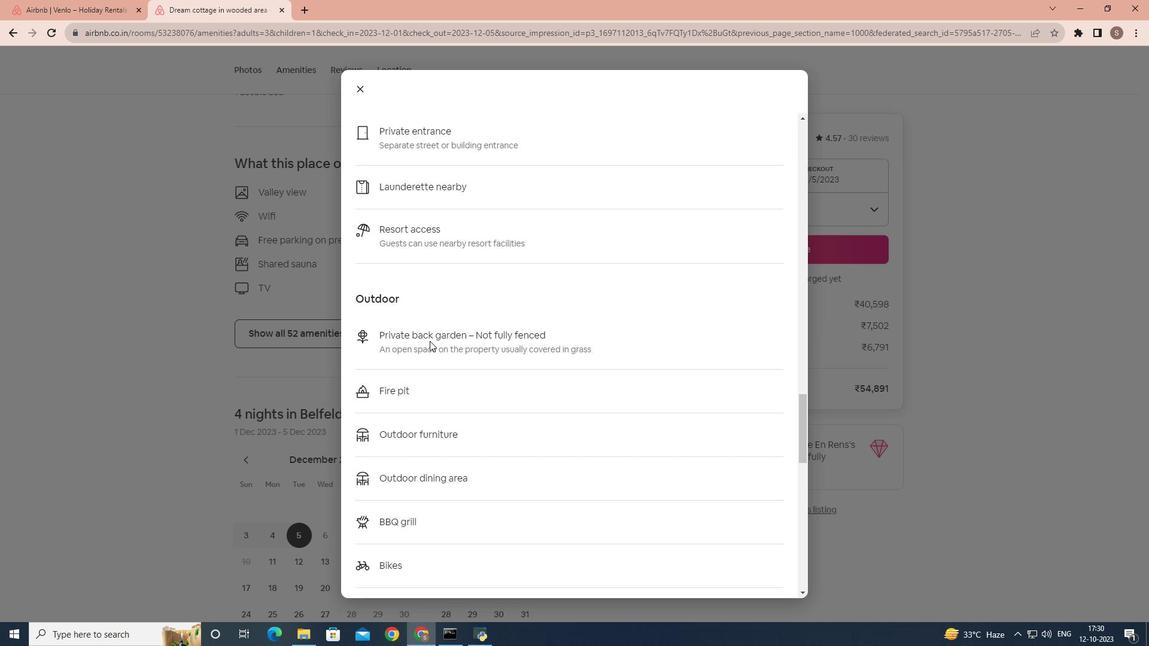 
Action: Mouse scrolled (429, 340) with delta (0, 0)
Screenshot: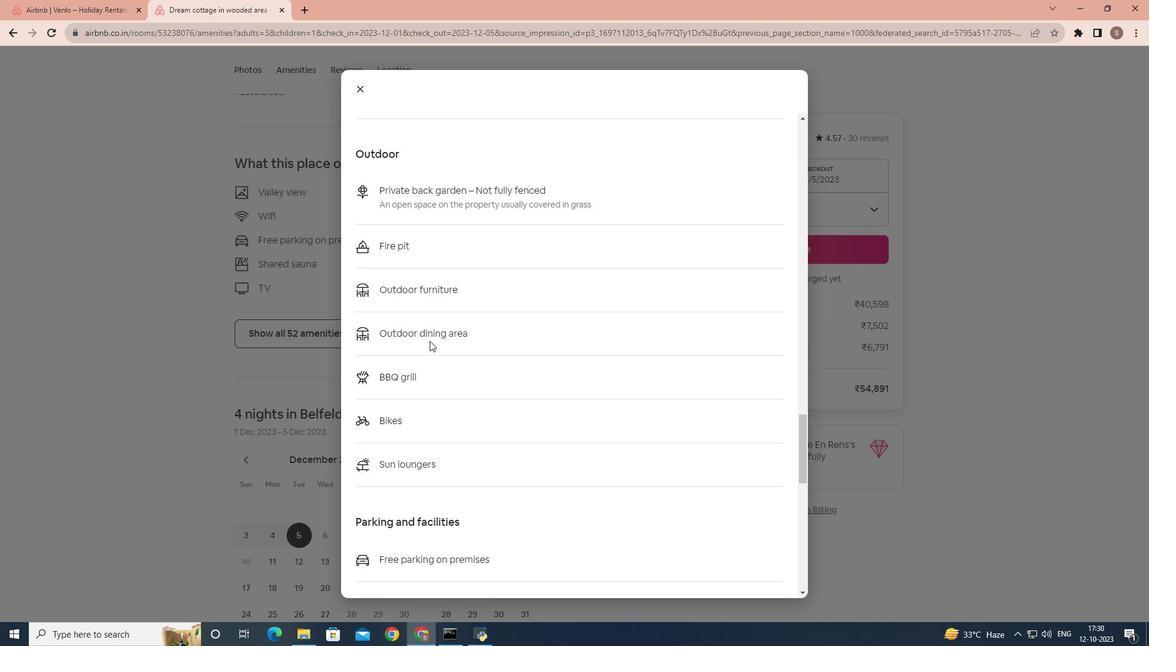 
Action: Mouse scrolled (429, 340) with delta (0, 0)
Screenshot: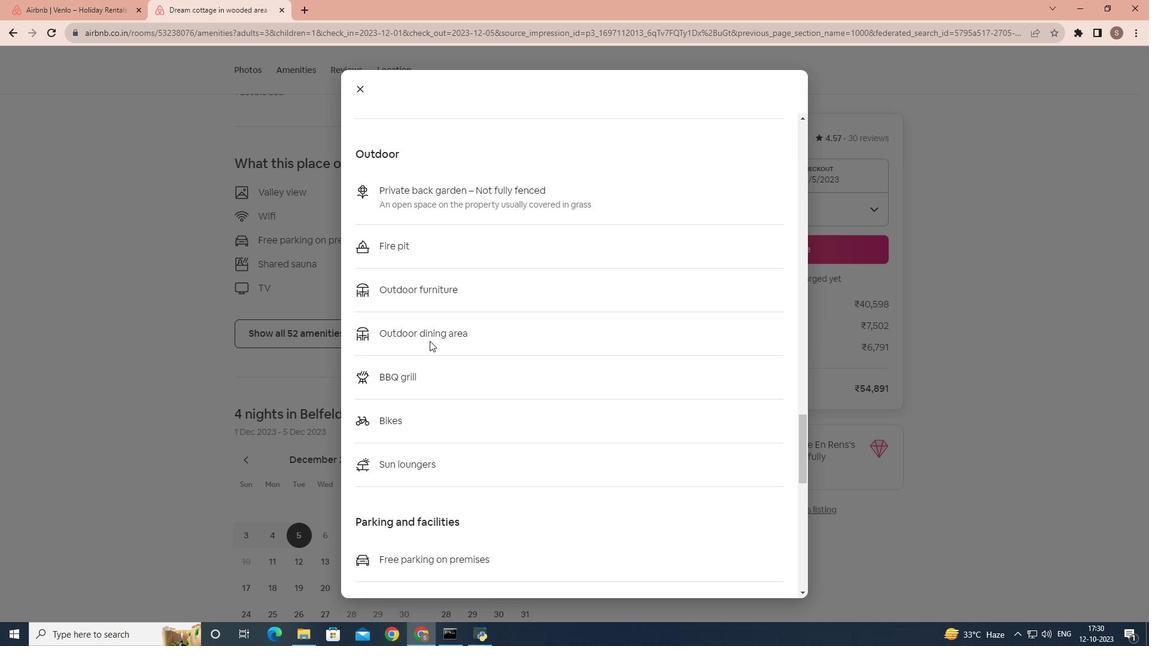 
Action: Mouse scrolled (429, 340) with delta (0, 0)
Screenshot: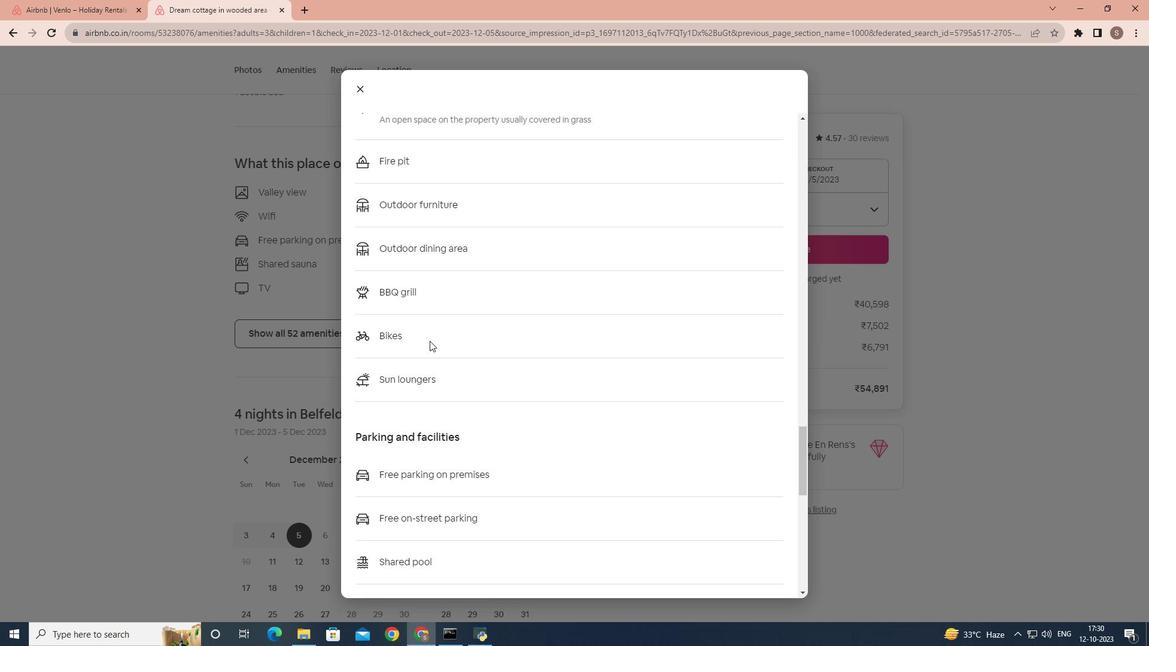 
Action: Mouse scrolled (429, 340) with delta (0, 0)
Screenshot: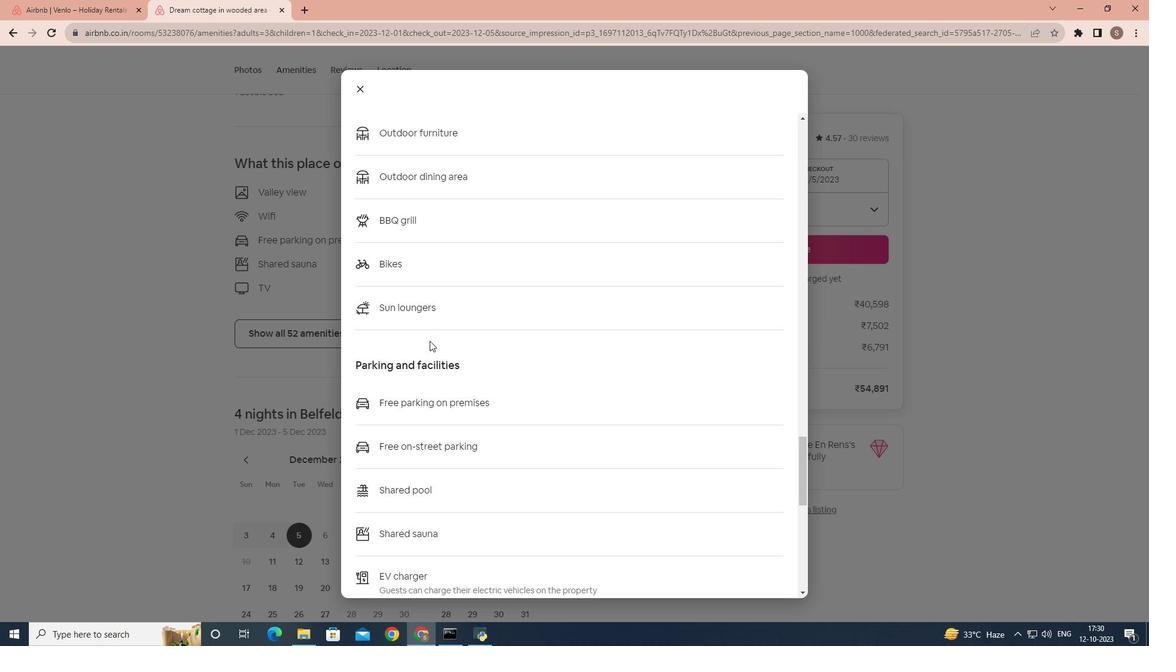 
Action: Mouse scrolled (429, 340) with delta (0, 0)
Screenshot: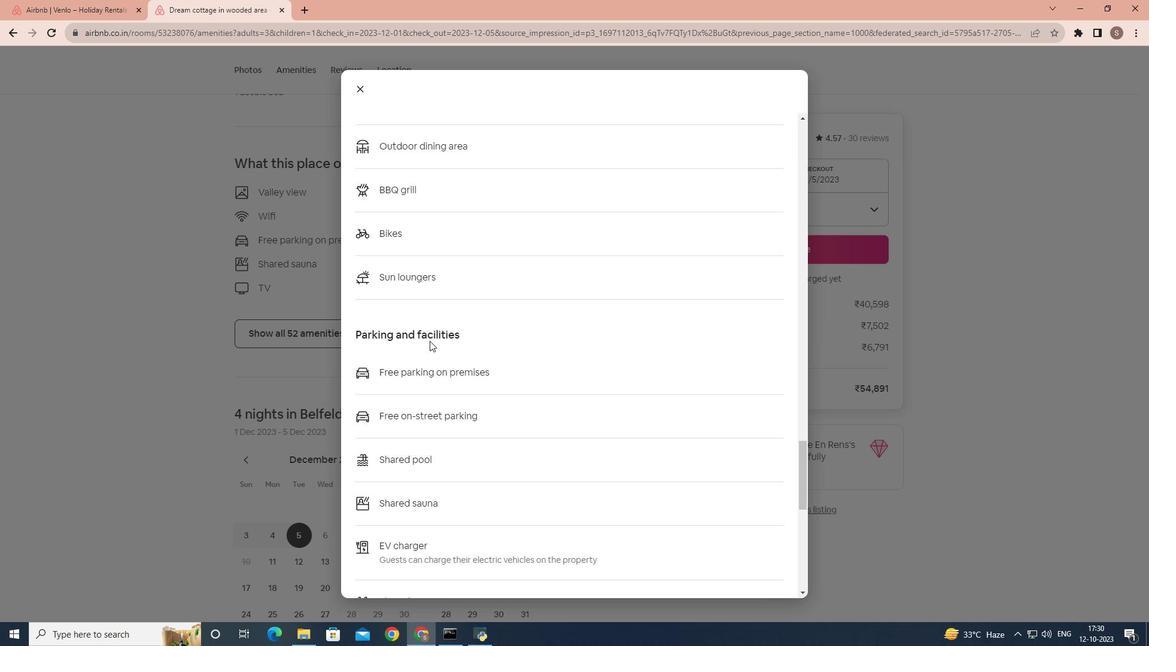 
Action: Mouse scrolled (429, 340) with delta (0, 0)
Screenshot: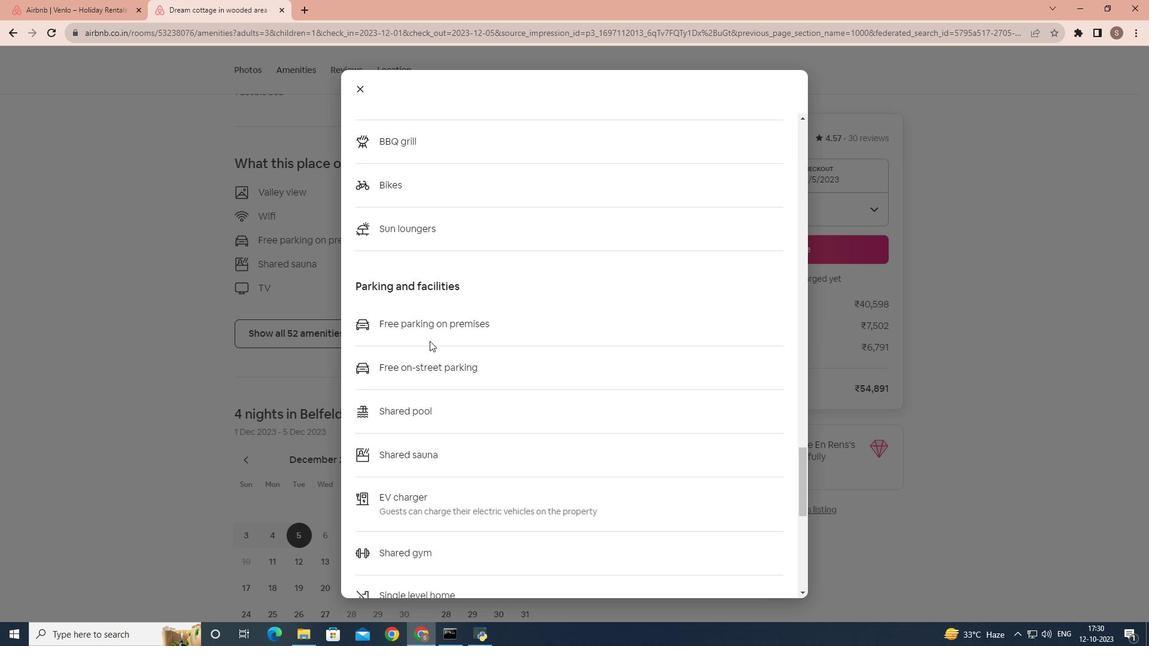 
Action: Mouse scrolled (429, 340) with delta (0, 0)
Screenshot: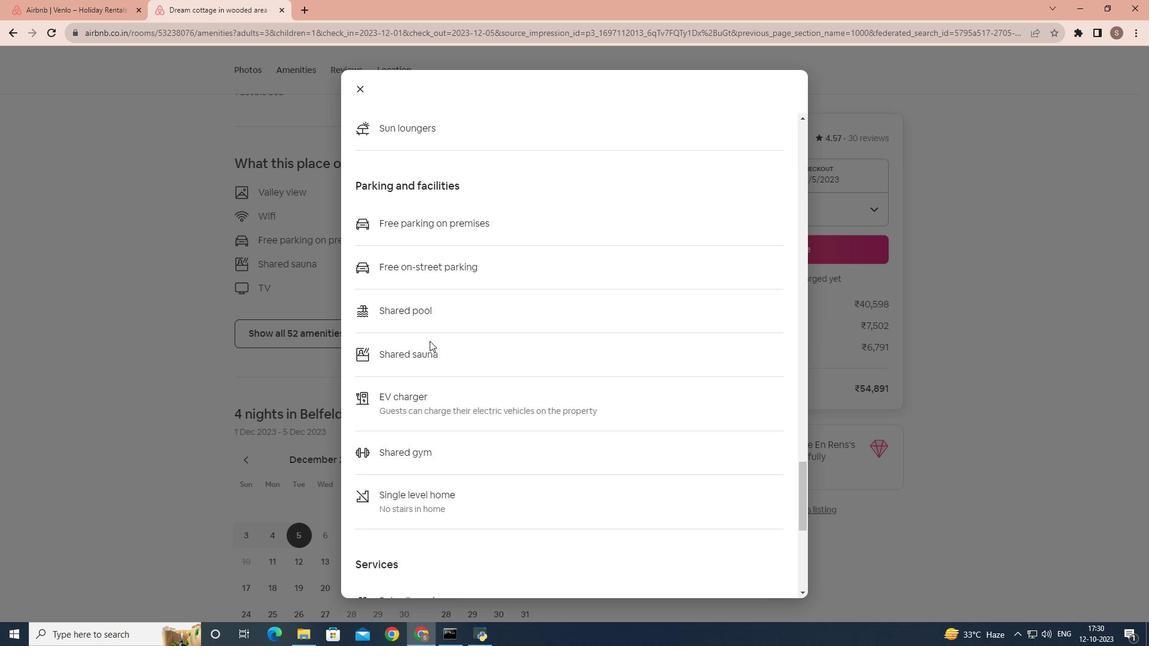 
Action: Mouse scrolled (429, 340) with delta (0, 0)
Screenshot: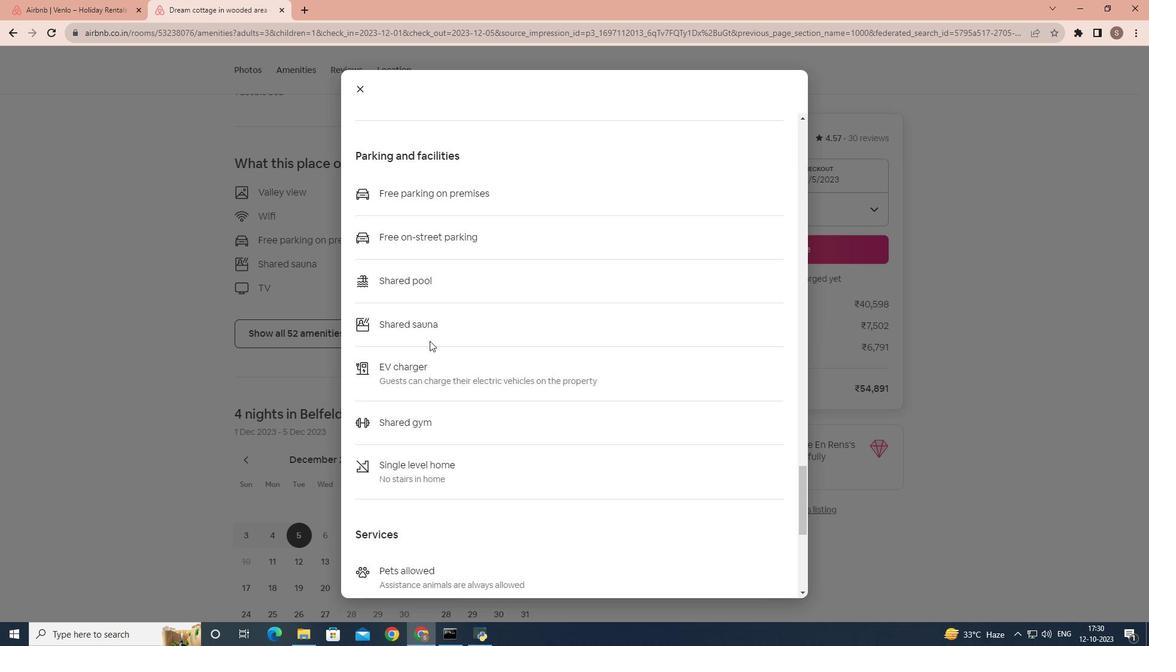 
Action: Mouse scrolled (429, 340) with delta (0, 0)
Screenshot: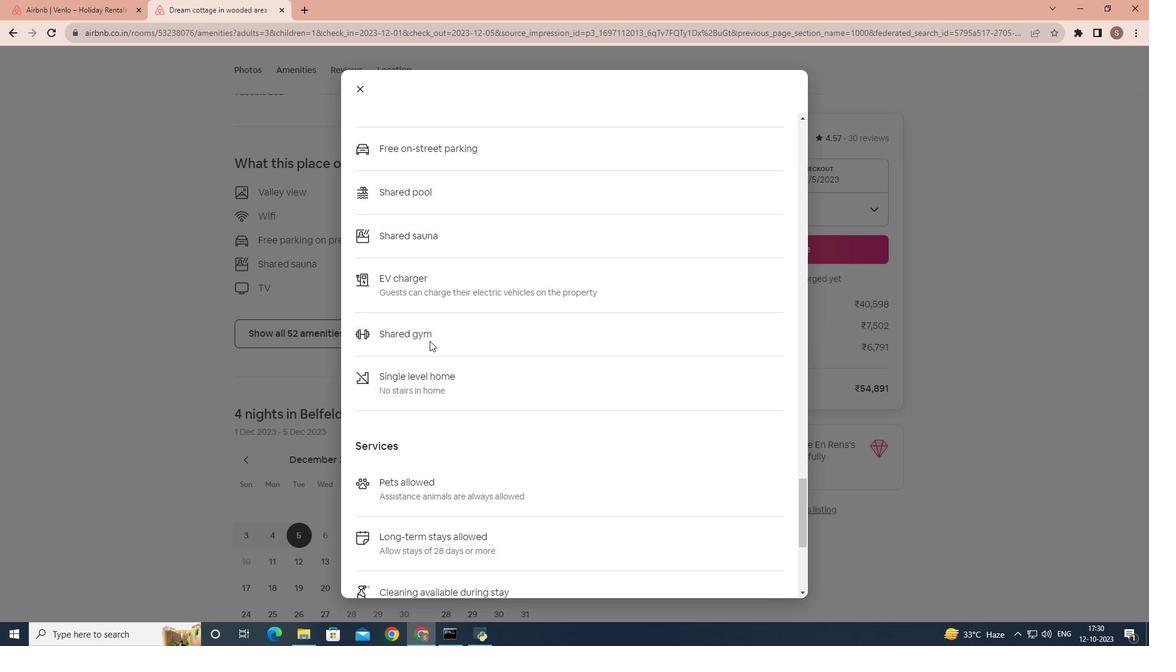 
Action: Mouse scrolled (429, 340) with delta (0, 0)
Screenshot: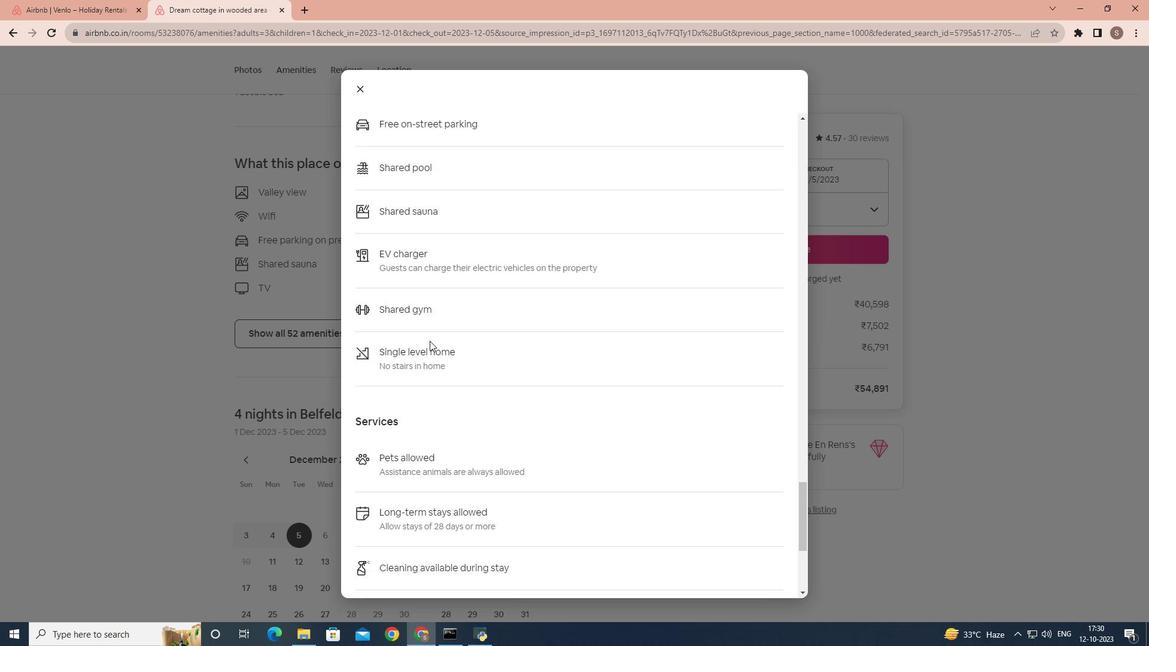 
Action: Mouse scrolled (429, 340) with delta (0, 0)
Screenshot: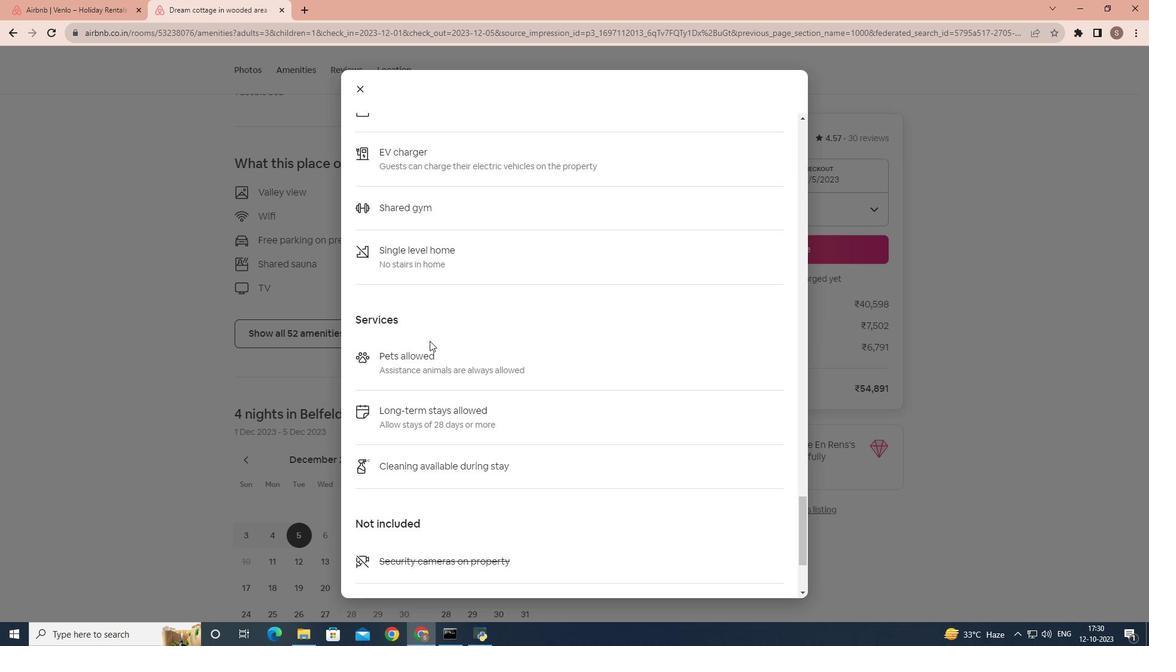 
Action: Mouse scrolled (429, 340) with delta (0, 0)
Screenshot: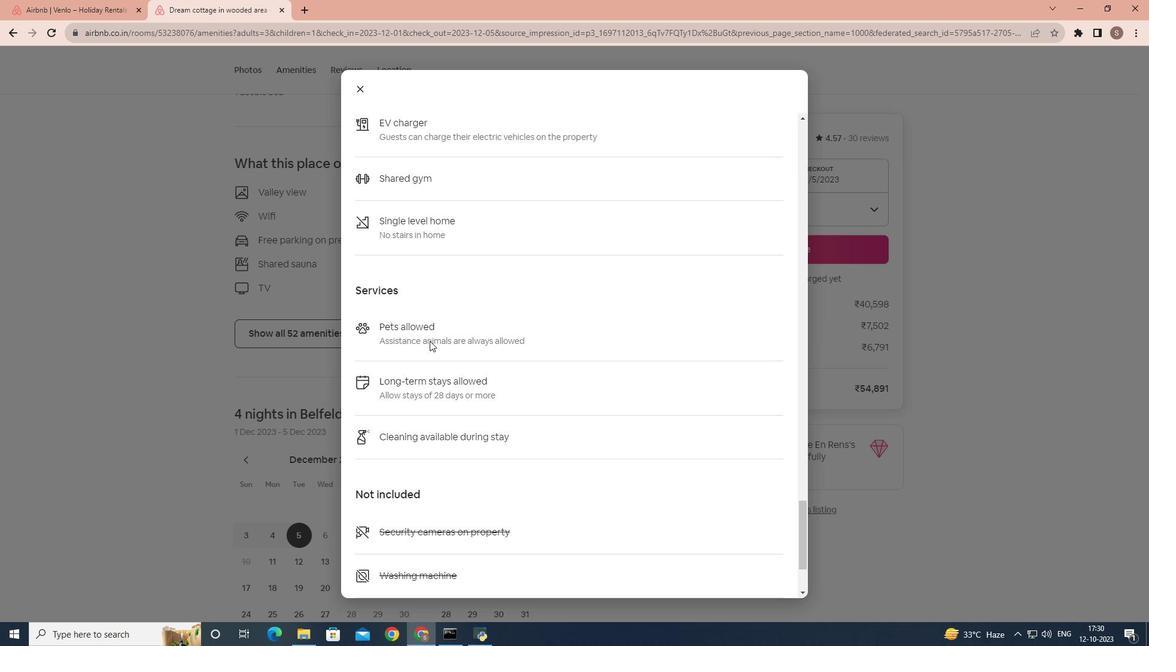 
Action: Mouse scrolled (429, 340) with delta (0, 0)
Screenshot: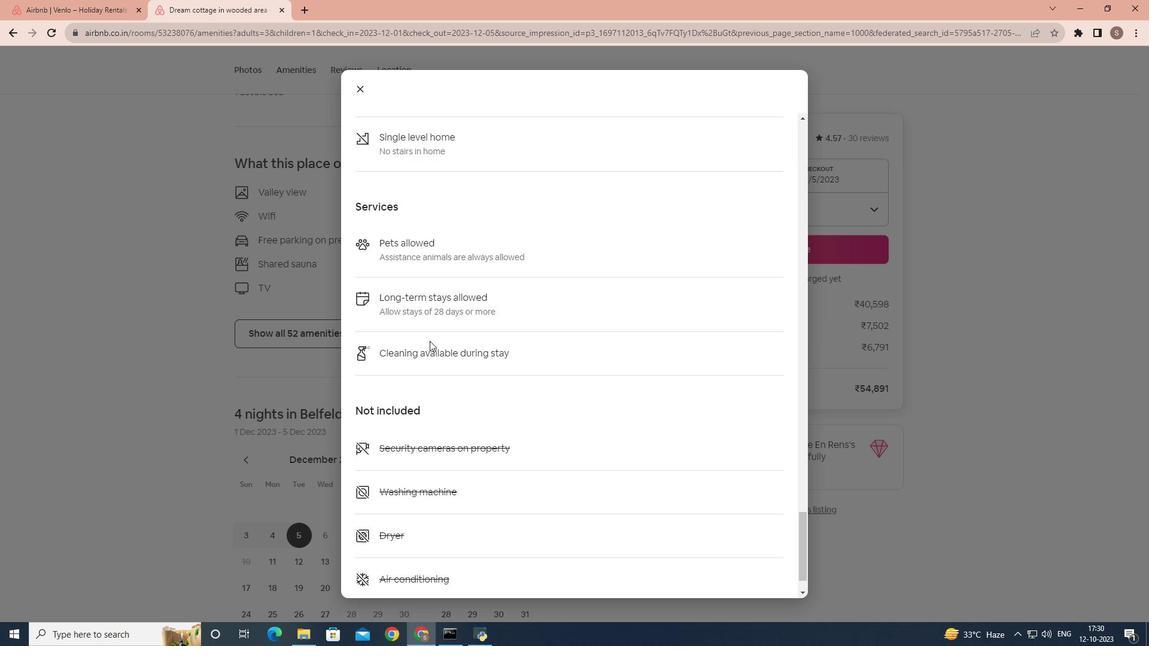 
Action: Mouse scrolled (429, 340) with delta (0, 0)
Screenshot: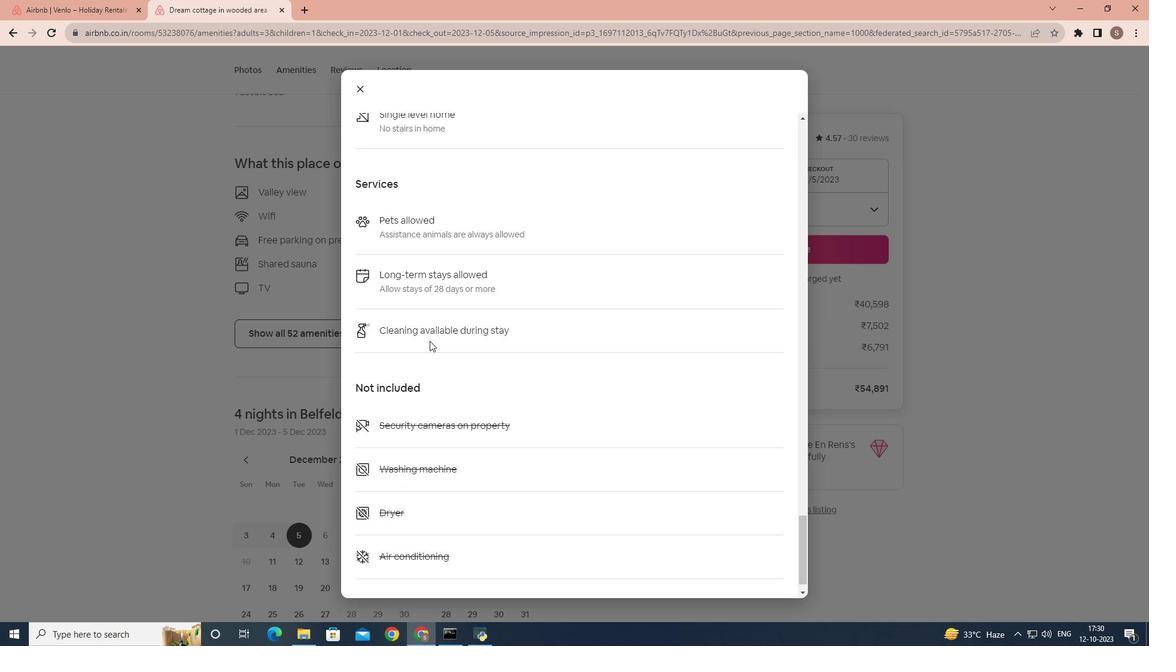 
Action: Mouse moved to (423, 340)
Screenshot: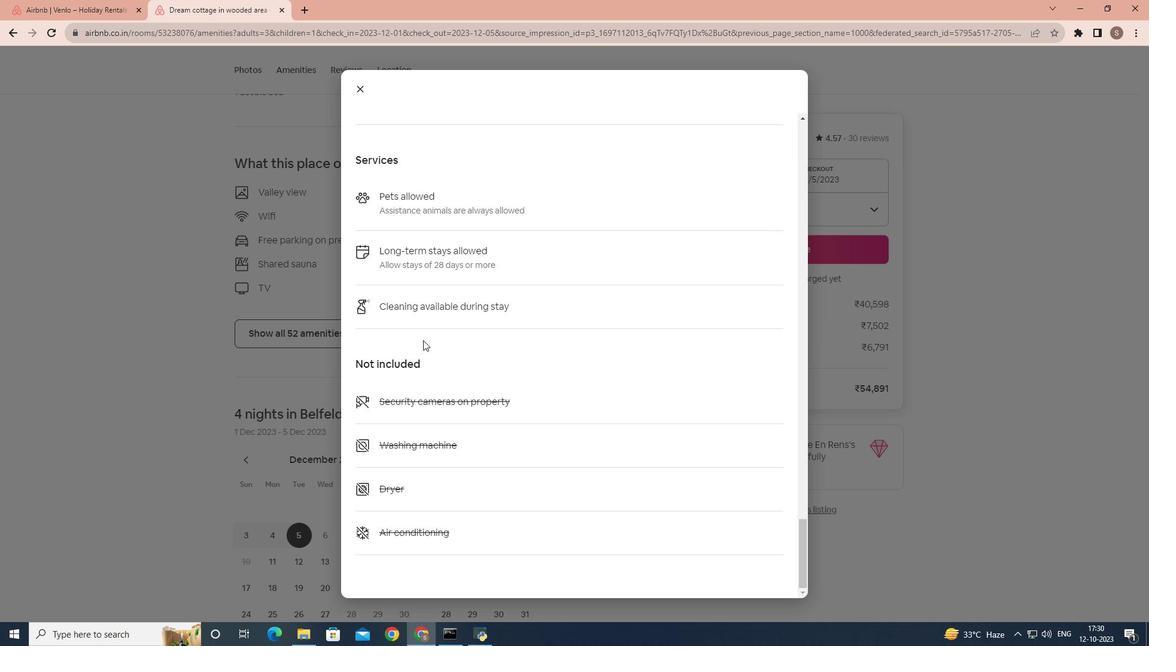 
Action: Mouse scrolled (423, 340) with delta (0, 0)
Screenshot: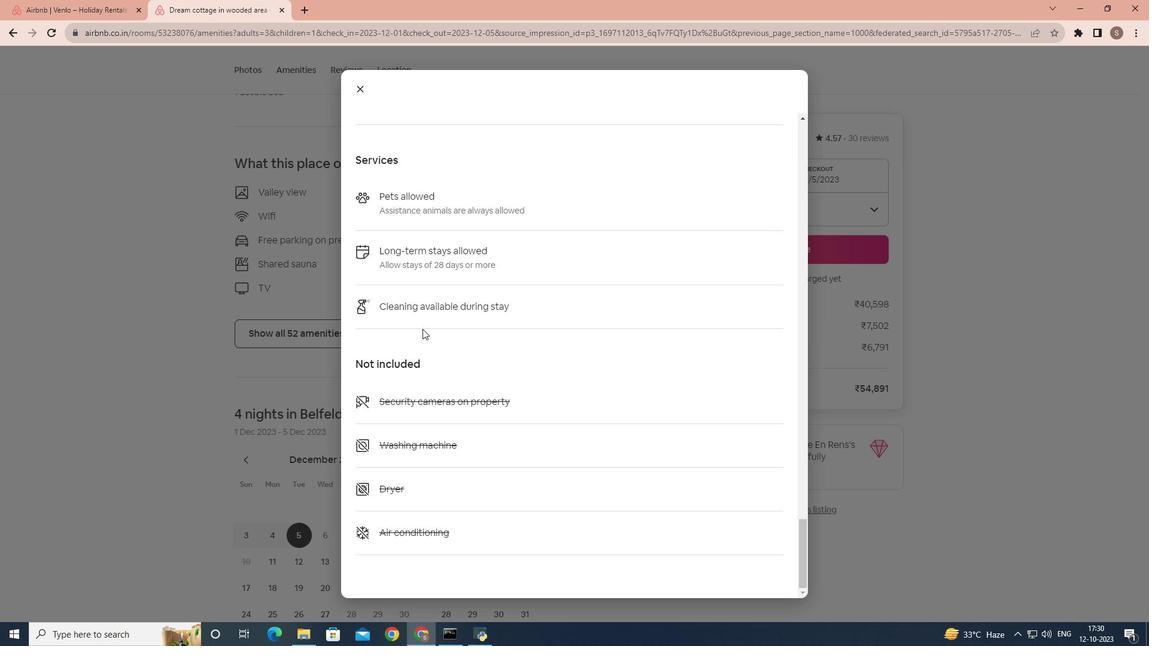 
Action: Mouse moved to (362, 86)
Screenshot: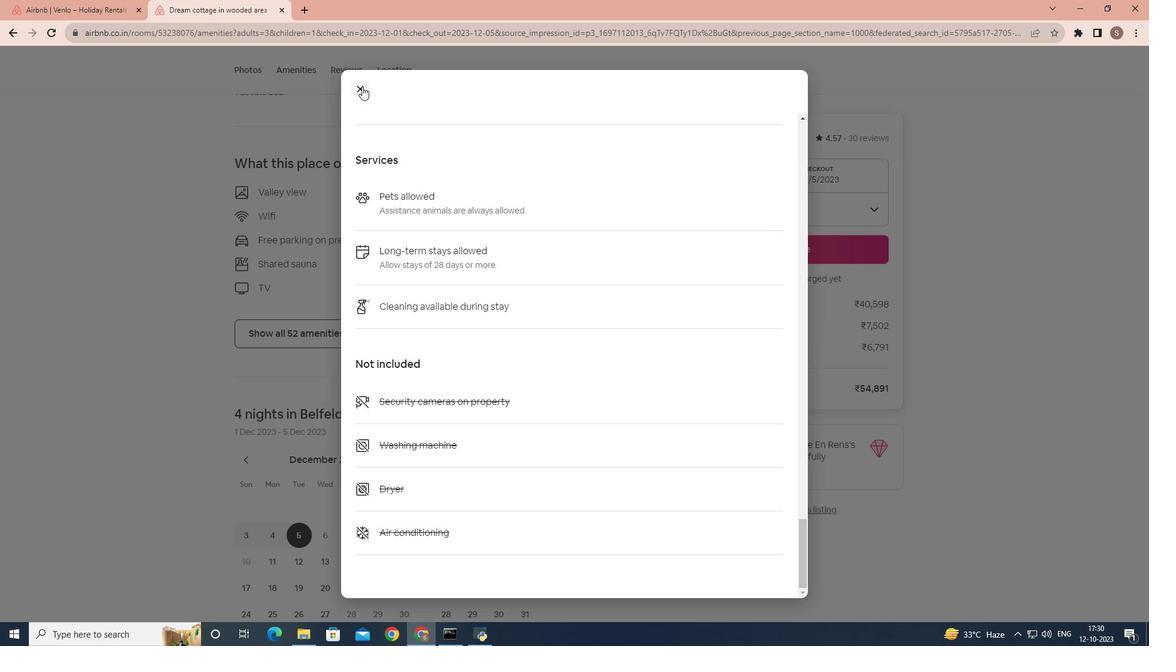 
Action: Mouse pressed left at (362, 86)
Screenshot: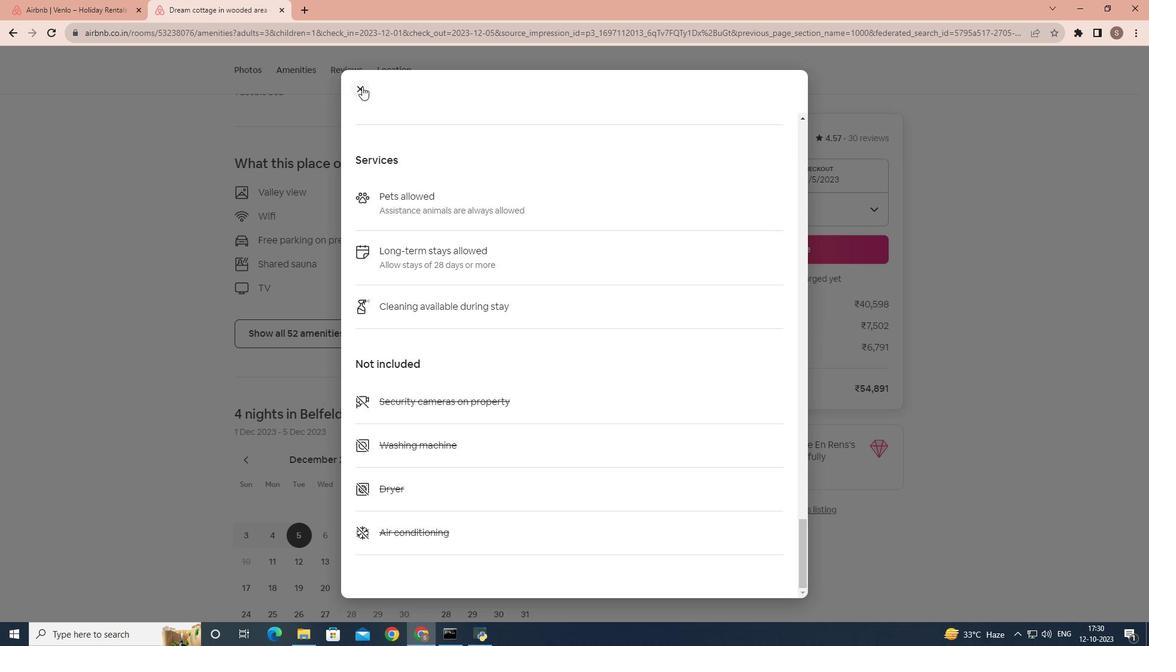 
Action: Mouse moved to (365, 347)
Screenshot: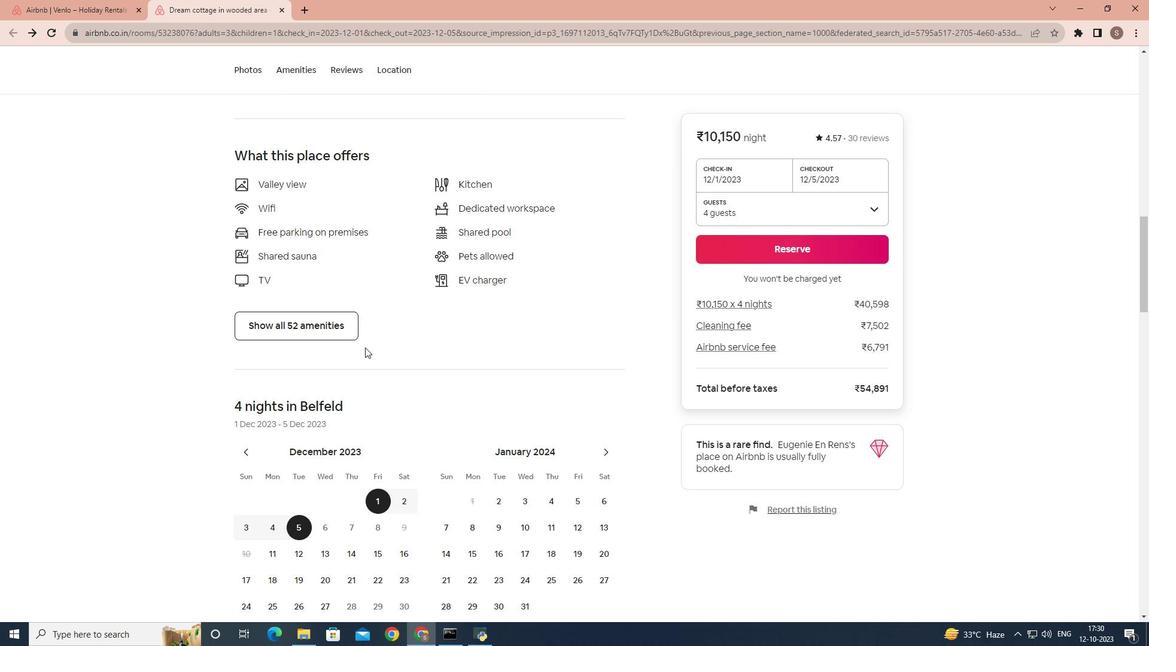 
Action: Mouse scrolled (365, 347) with delta (0, 0)
Screenshot: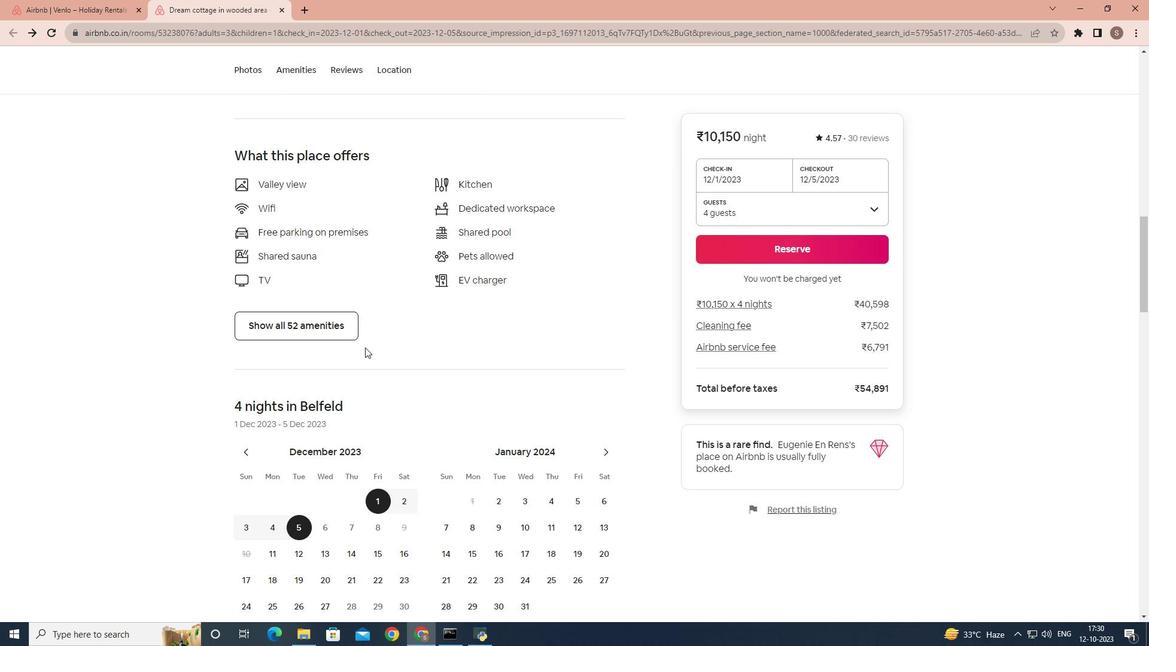 
Action: Mouse scrolled (365, 347) with delta (0, 0)
Screenshot: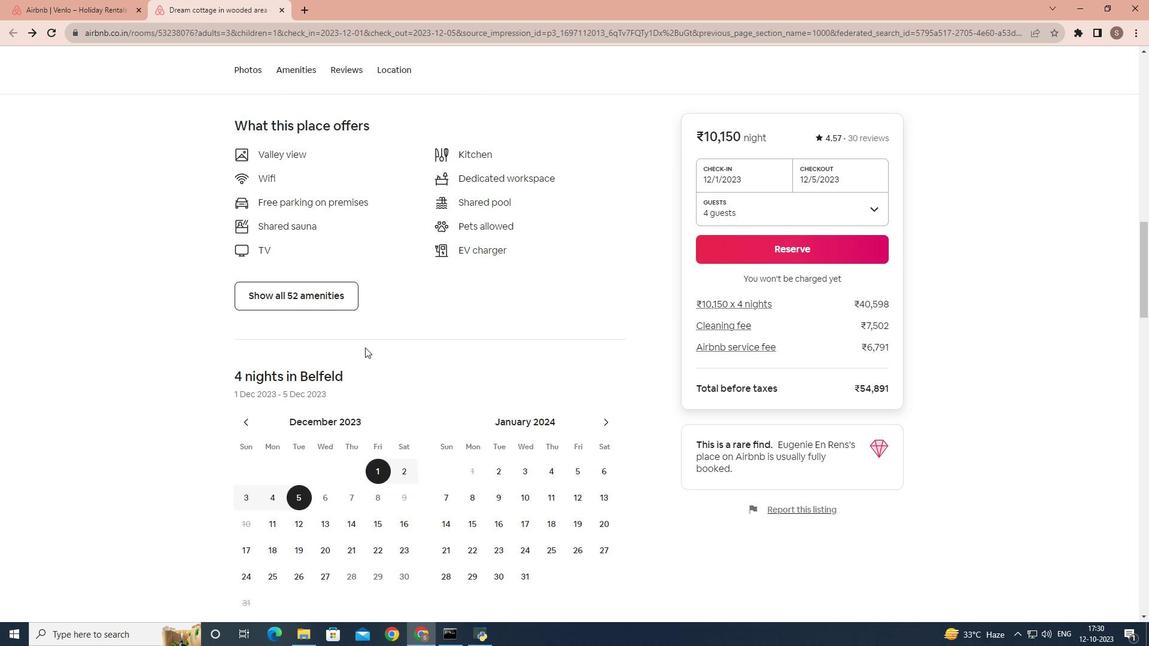 
Action: Mouse scrolled (365, 347) with delta (0, 0)
Screenshot: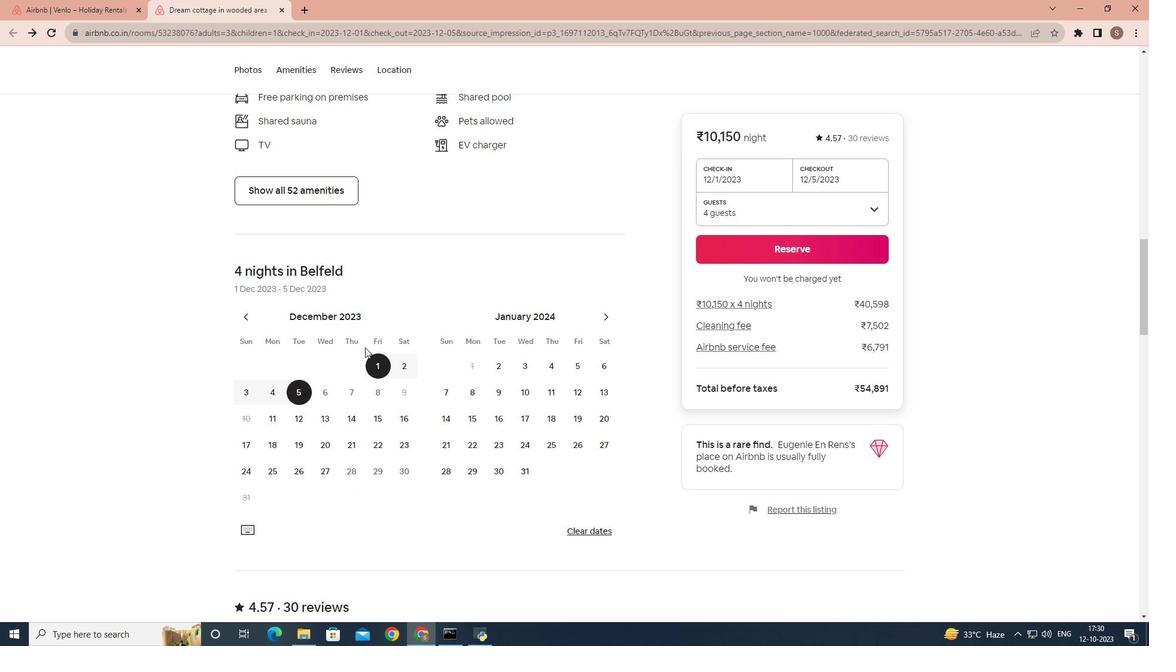 
Action: Mouse scrolled (365, 347) with delta (0, 0)
Screenshot: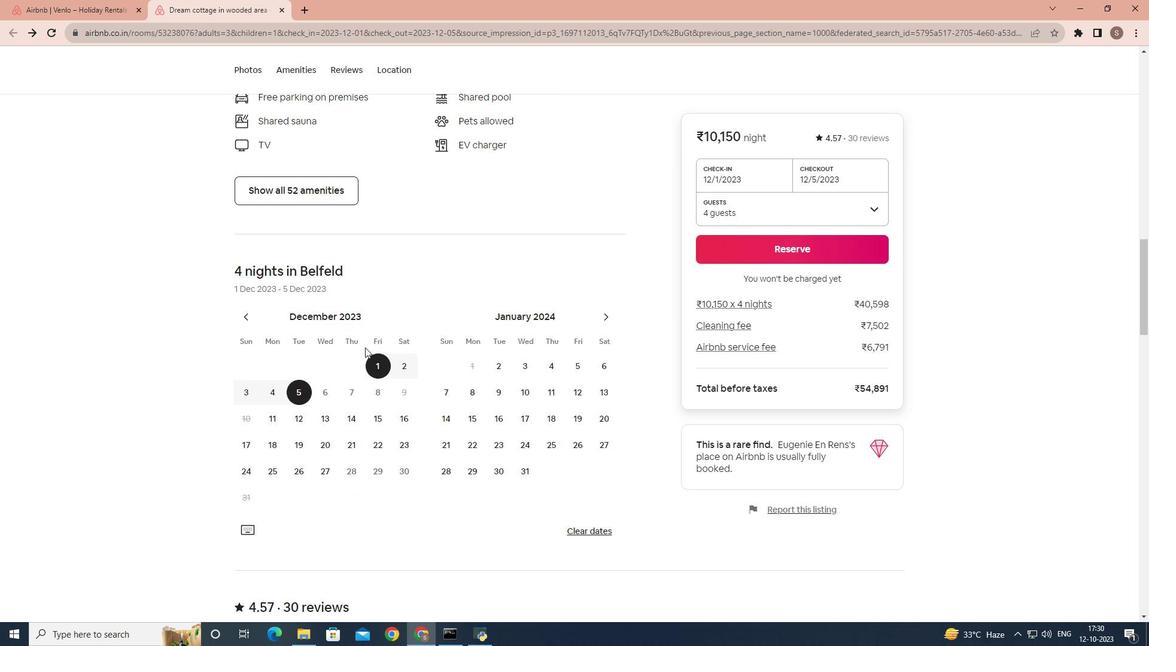 
Action: Mouse scrolled (365, 347) with delta (0, 0)
Screenshot: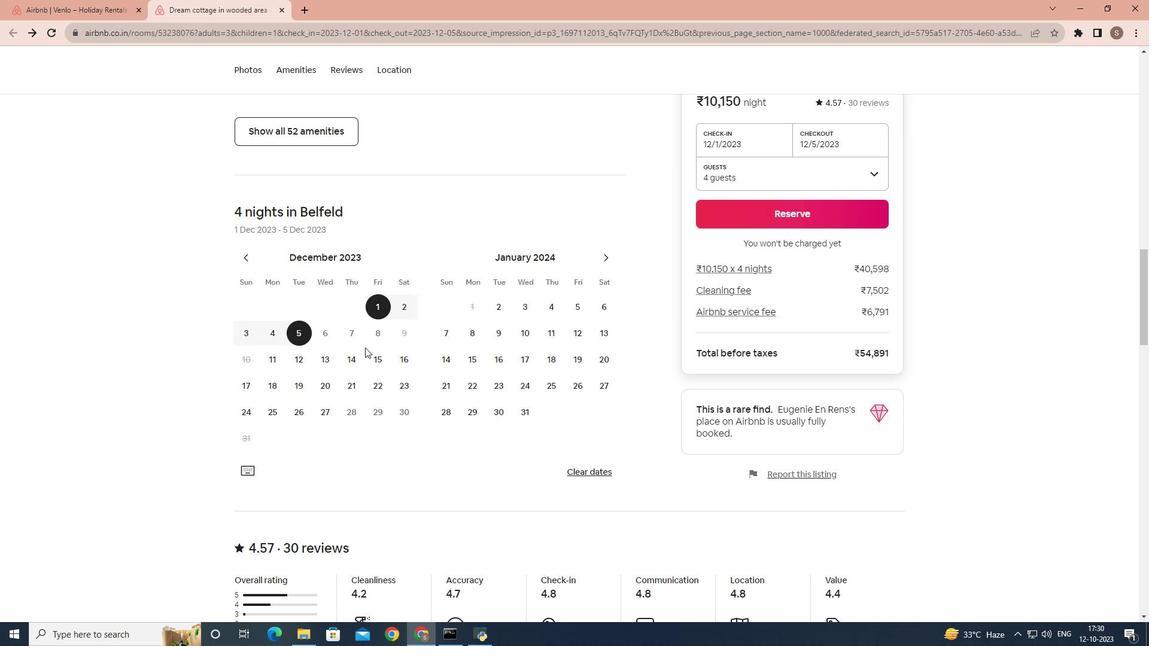 
Action: Mouse scrolled (365, 347) with delta (0, 0)
Screenshot: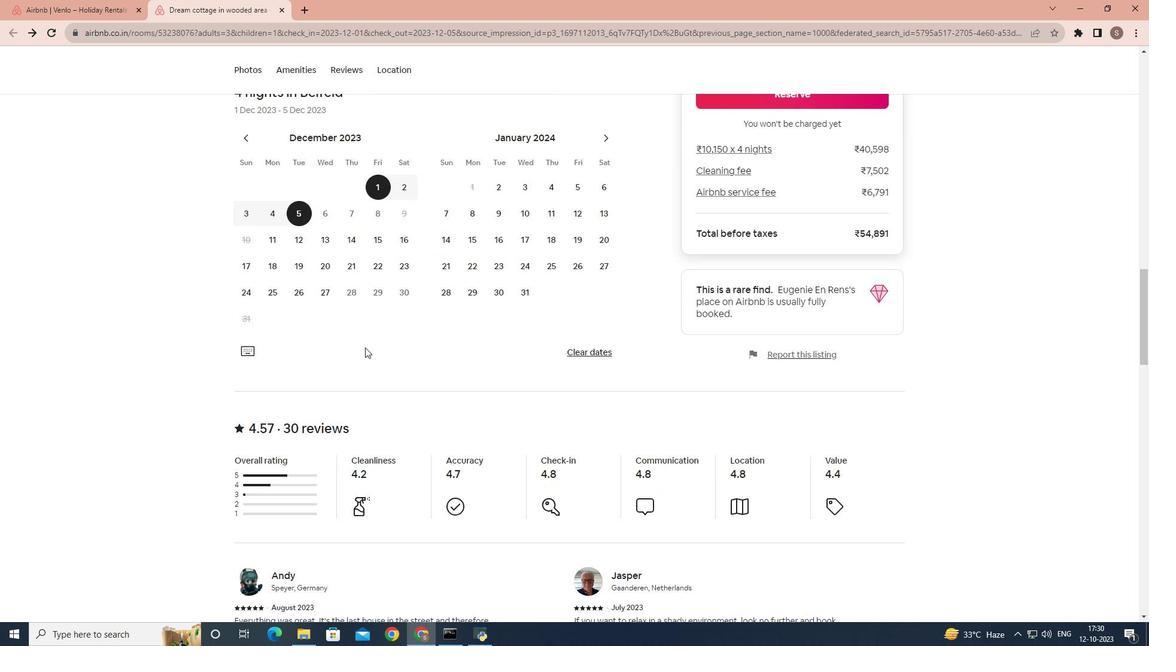 
Action: Mouse scrolled (365, 347) with delta (0, 0)
Screenshot: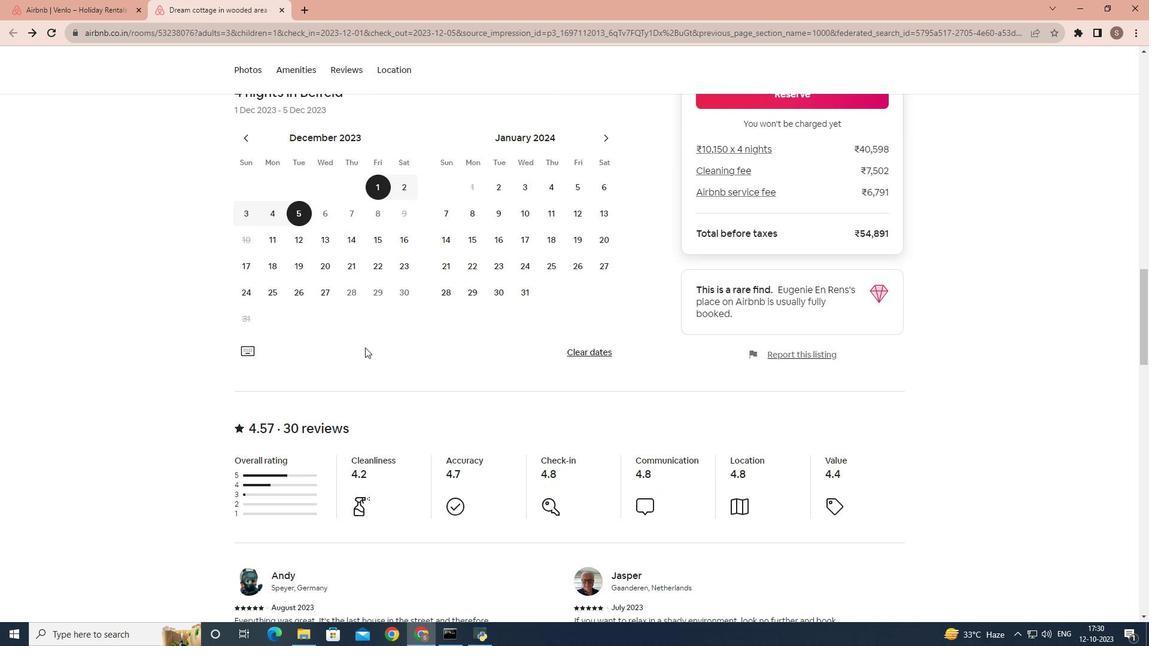 
Action: Mouse scrolled (365, 347) with delta (0, 0)
Screenshot: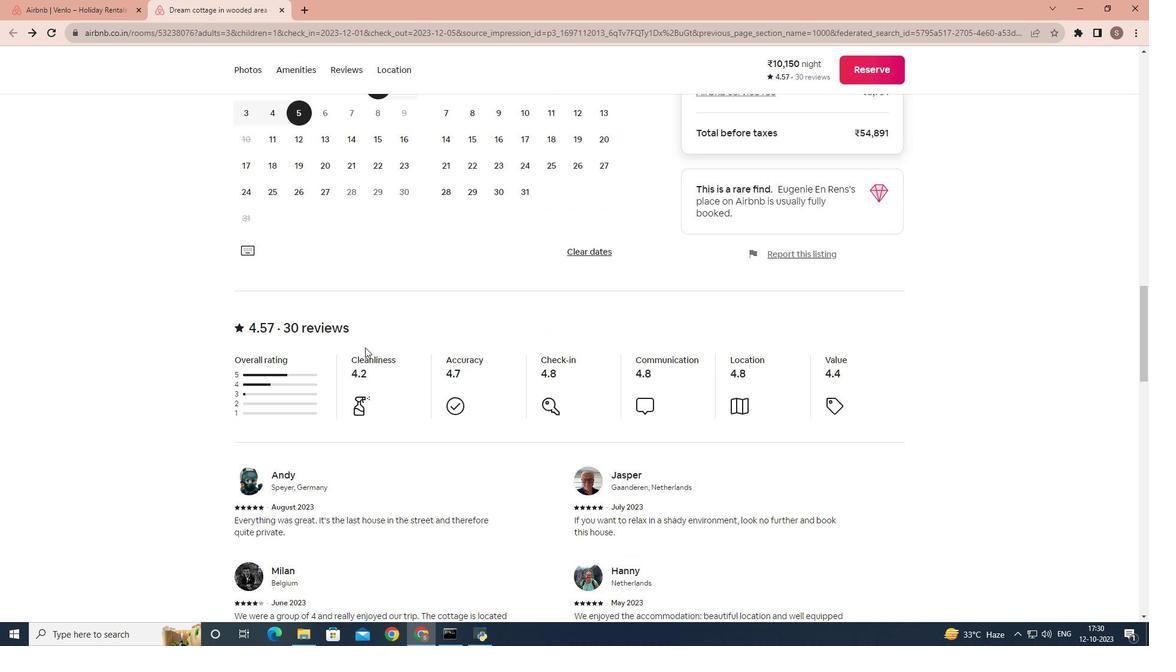 
Action: Mouse scrolled (365, 347) with delta (0, 0)
Screenshot: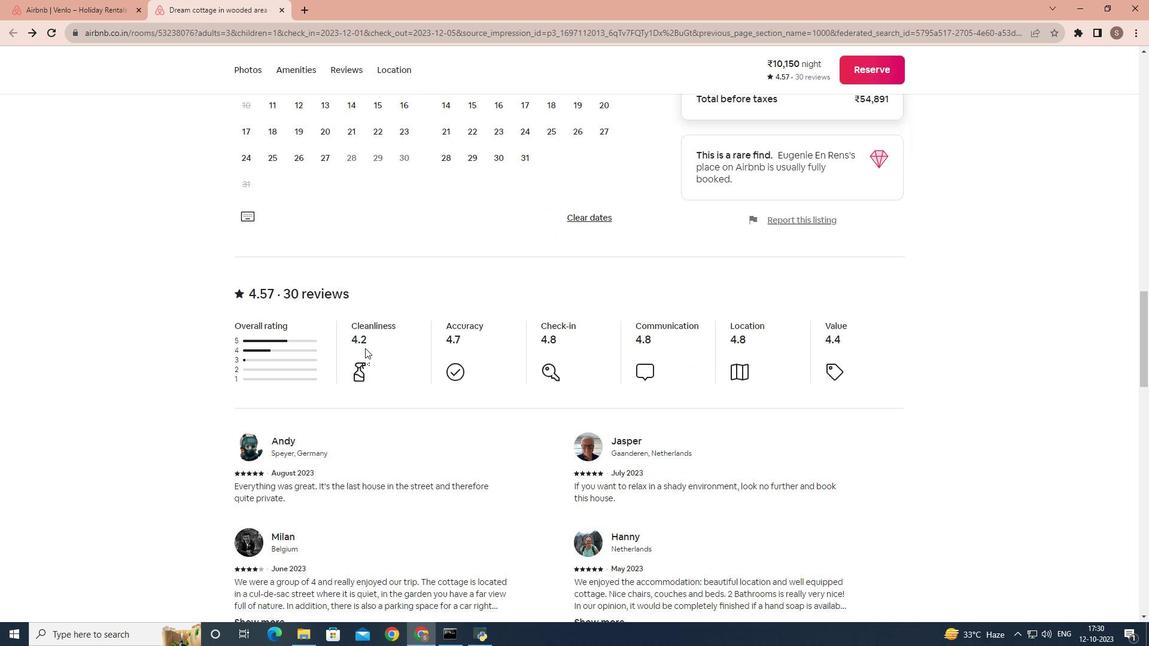
Action: Mouse moved to (366, 350)
Screenshot: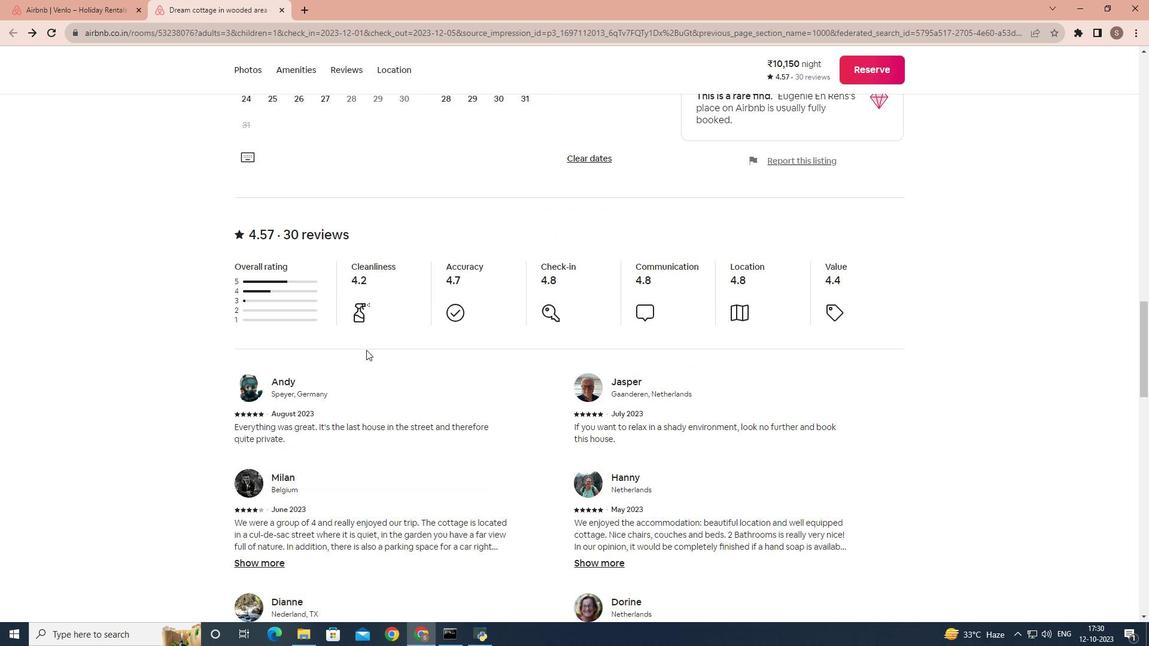 
Action: Mouse scrolled (366, 349) with delta (0, 0)
Screenshot: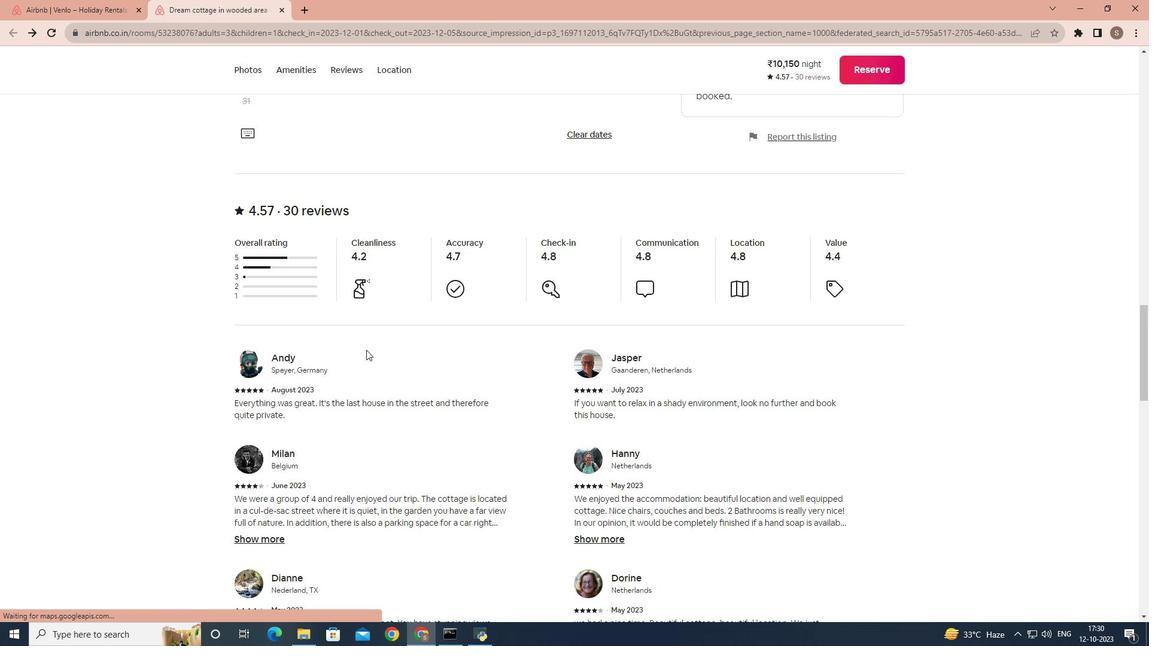 
Action: Mouse scrolled (366, 349) with delta (0, 0)
Screenshot: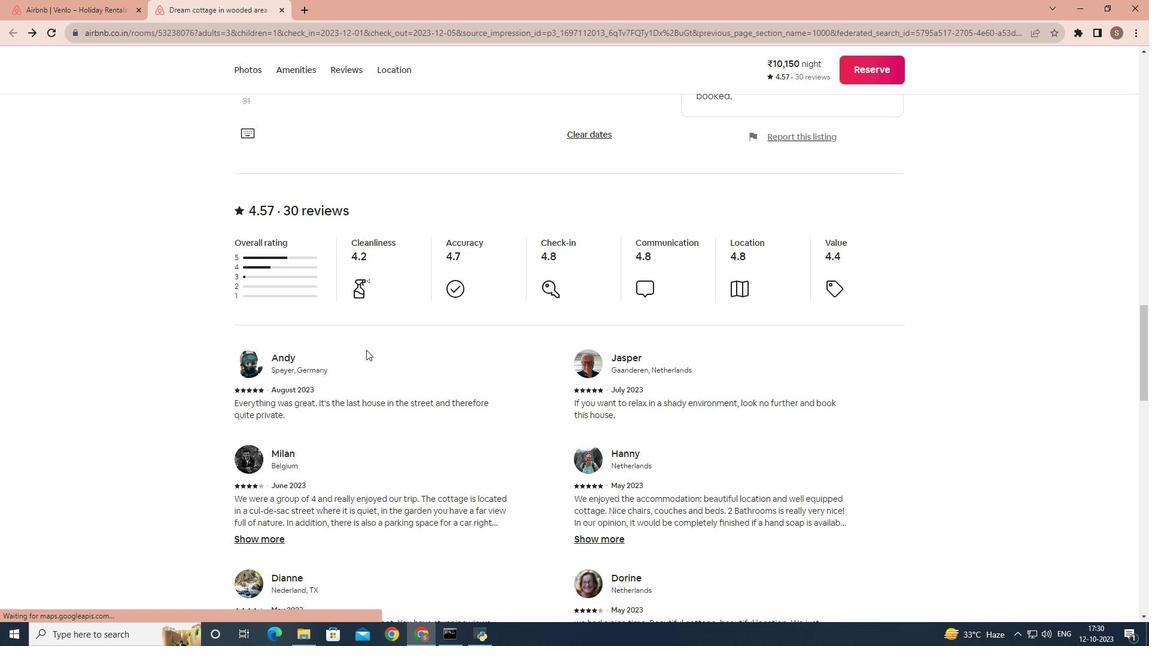 
Action: Mouse scrolled (366, 349) with delta (0, 0)
Screenshot: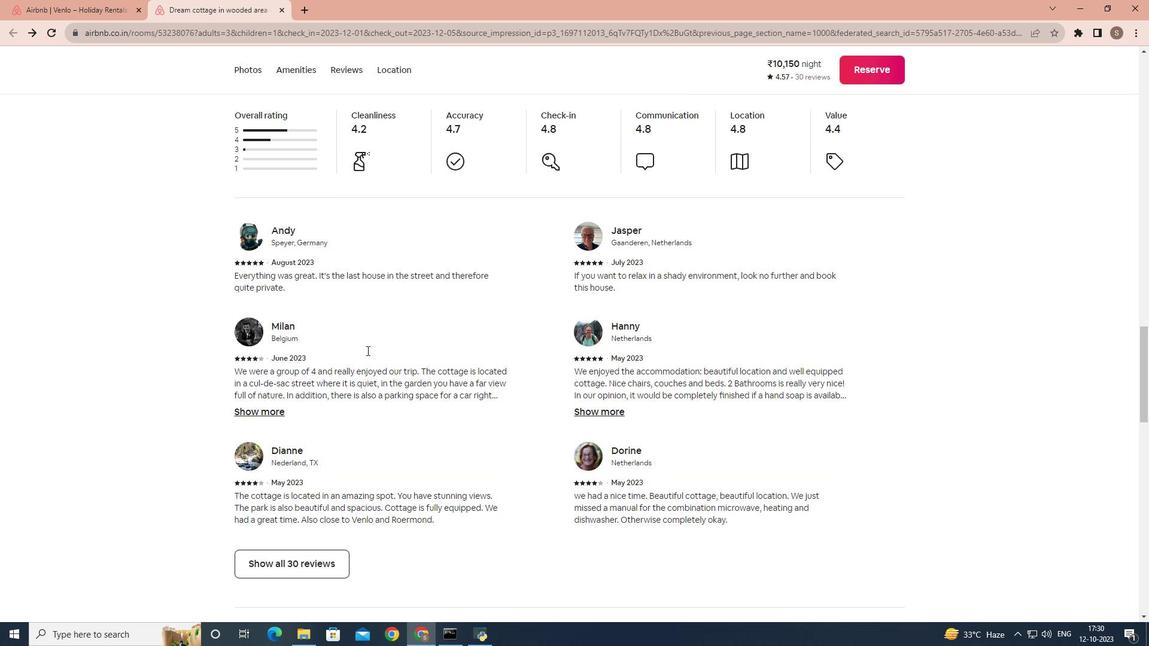 
Action: Mouse scrolled (366, 349) with delta (0, 0)
Screenshot: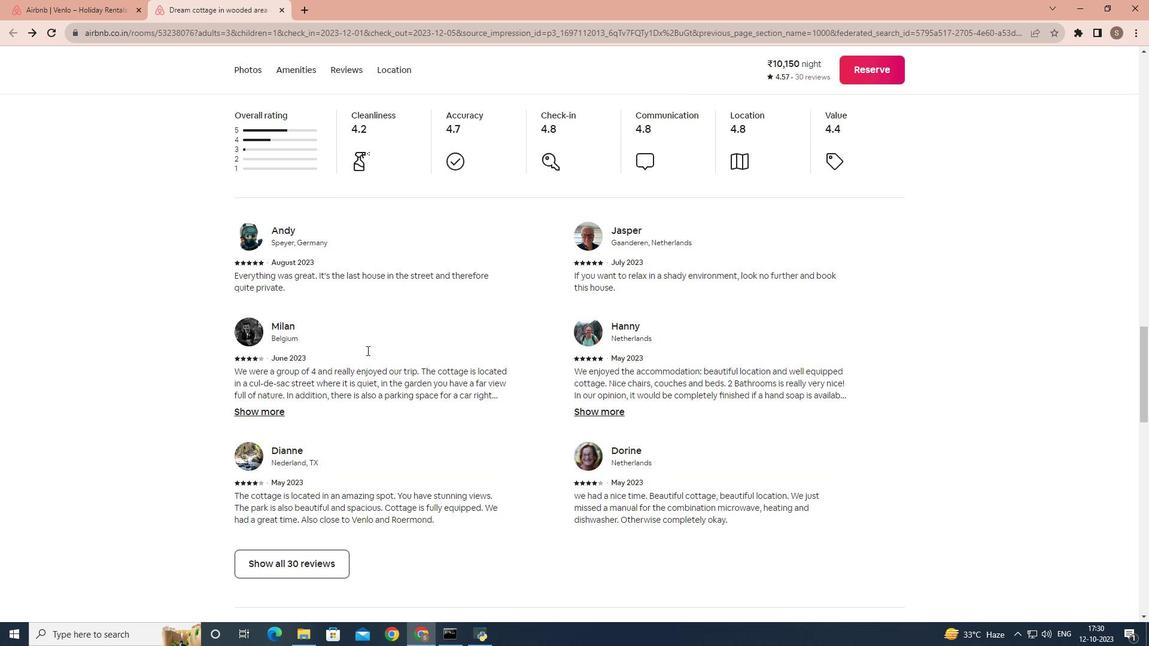 
Action: Mouse scrolled (366, 349) with delta (0, 0)
Screenshot: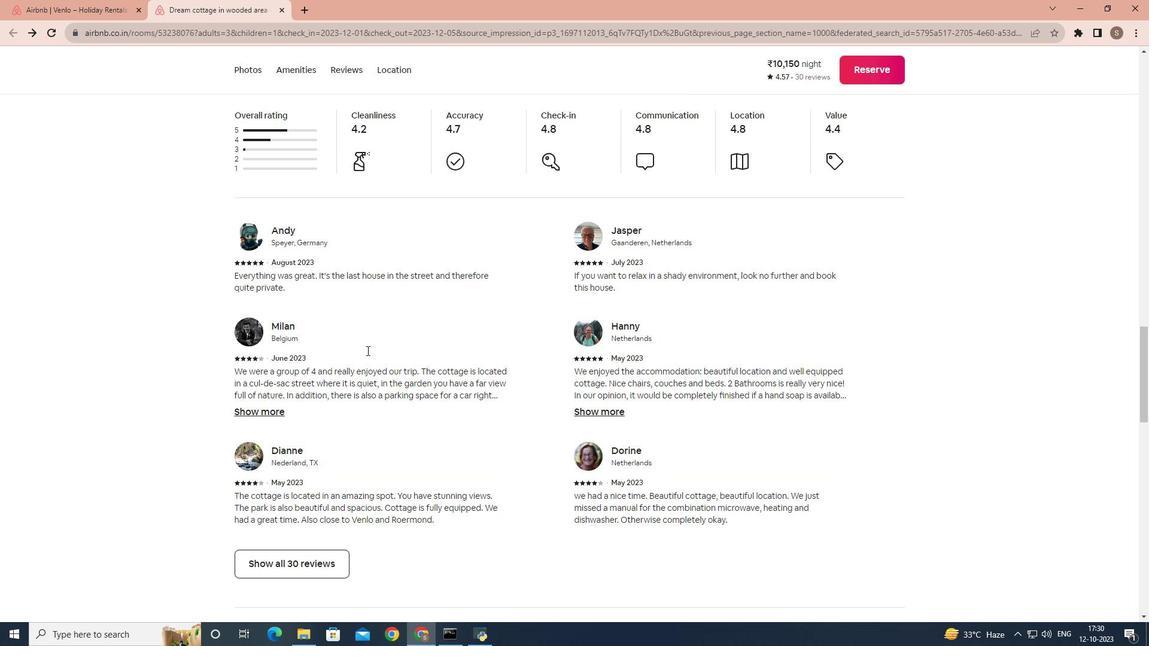 
Action: Mouse moved to (366, 350)
Screenshot: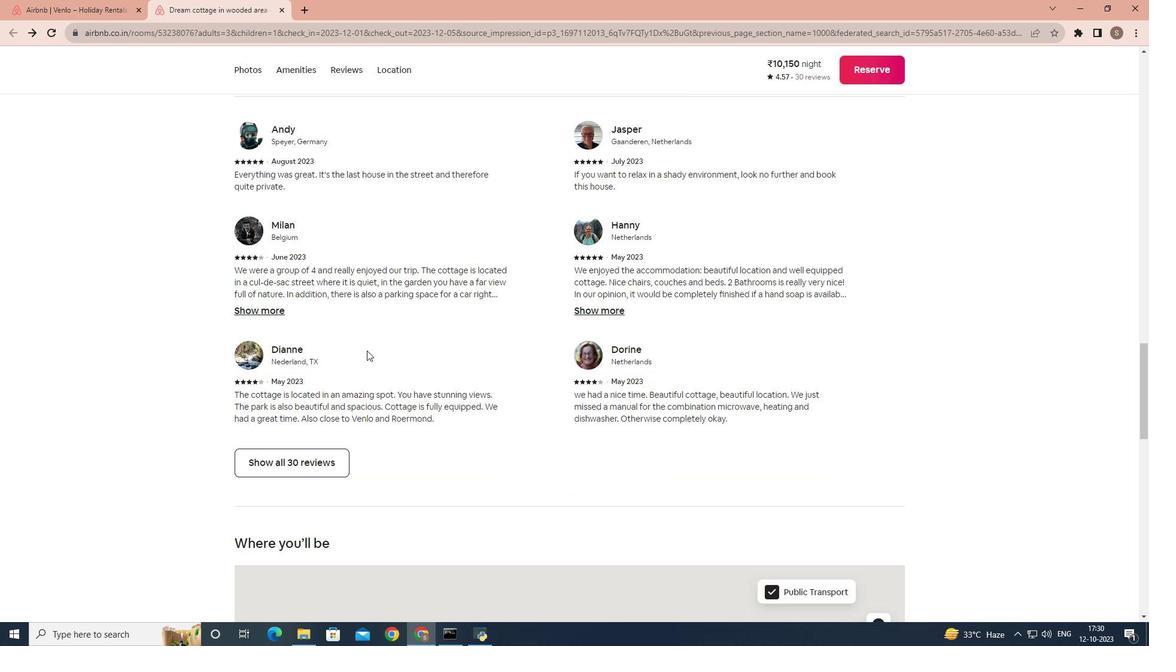 
Action: Mouse scrolled (366, 350) with delta (0, 0)
Screenshot: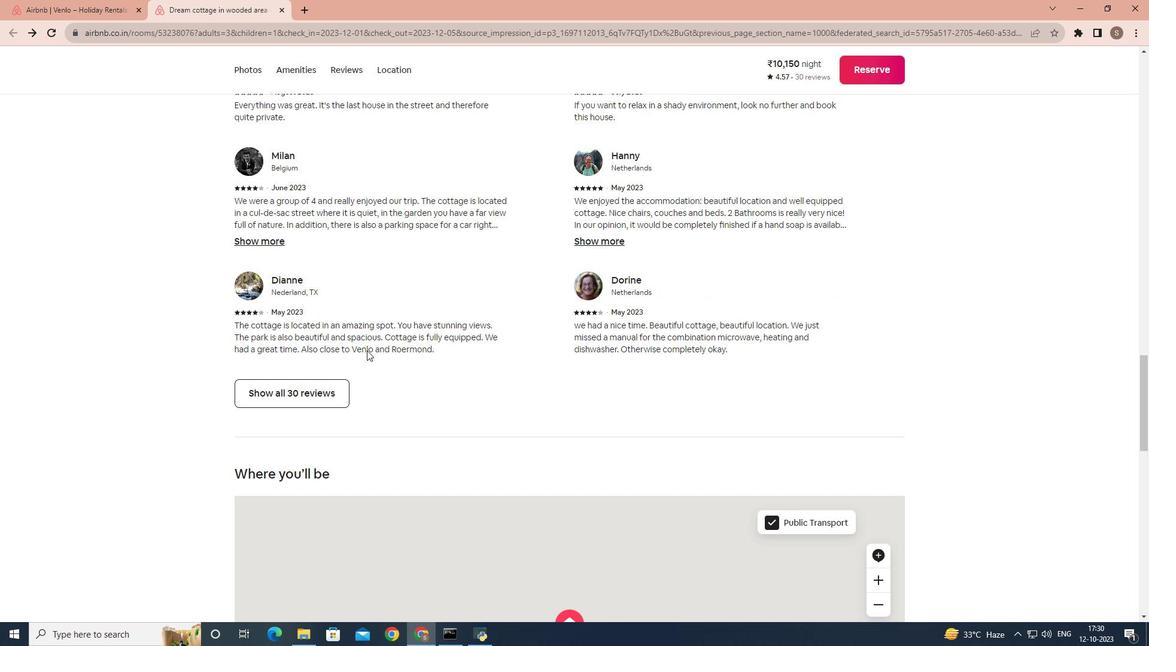 
Action: Mouse scrolled (366, 350) with delta (0, 0)
Screenshot: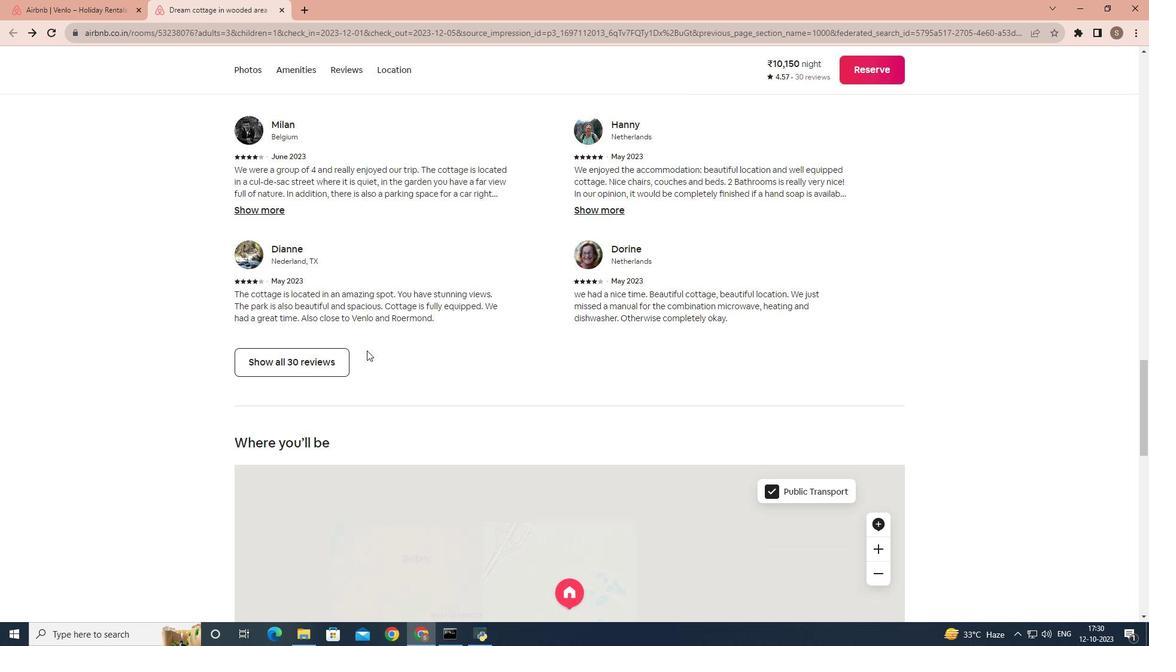 
Action: Mouse moved to (320, 279)
Screenshot: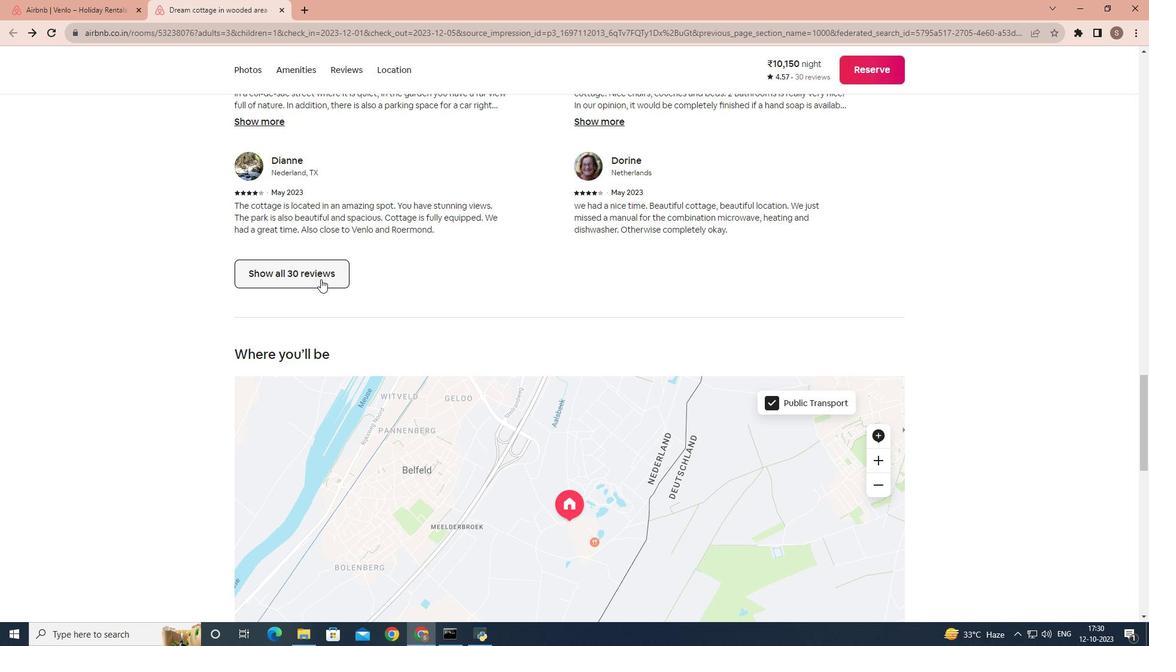 
Action: Mouse pressed left at (320, 279)
Screenshot: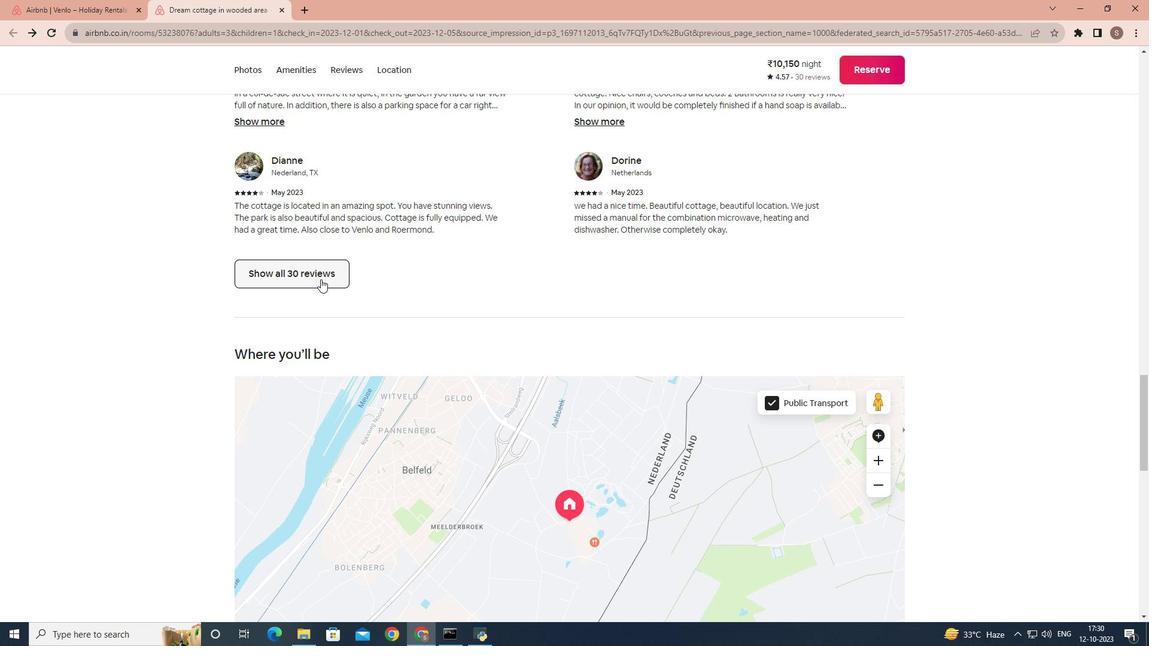 
Action: Mouse moved to (566, 307)
Screenshot: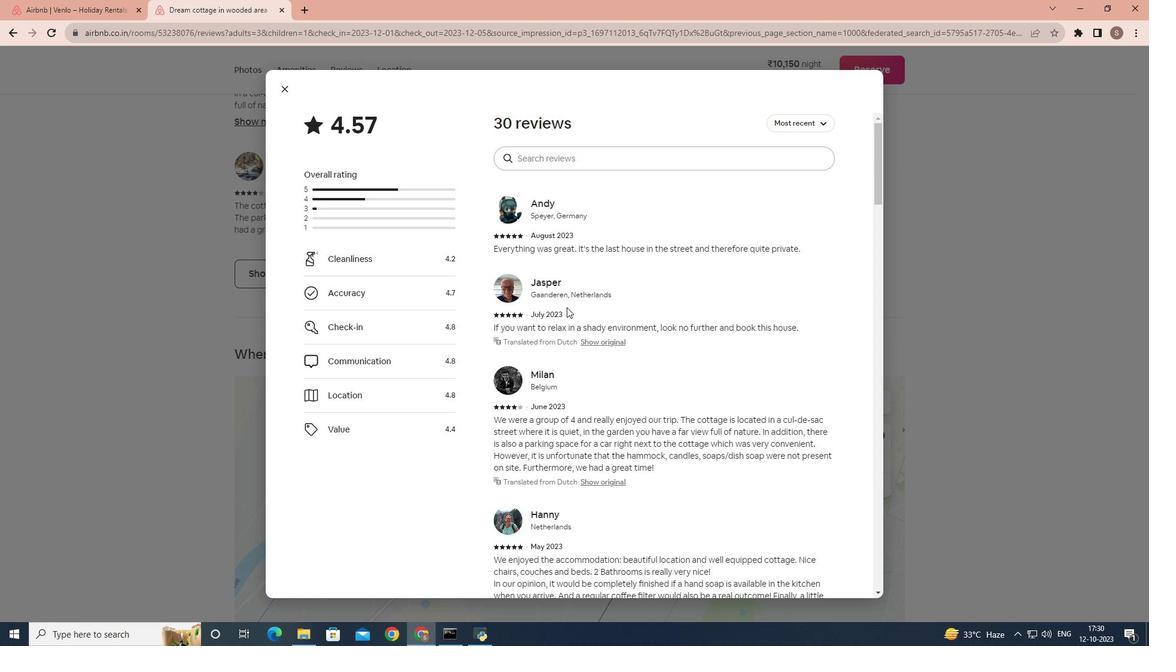 
Action: Mouse scrolled (566, 307) with delta (0, 0)
Screenshot: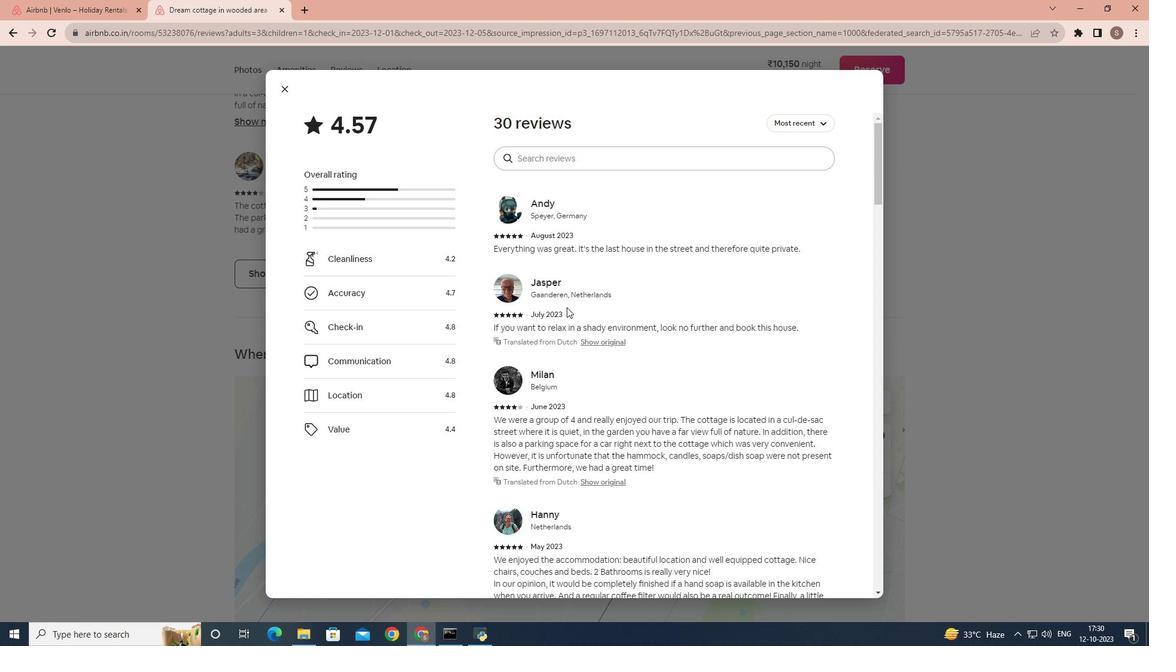 
Action: Mouse scrolled (566, 307) with delta (0, 0)
Screenshot: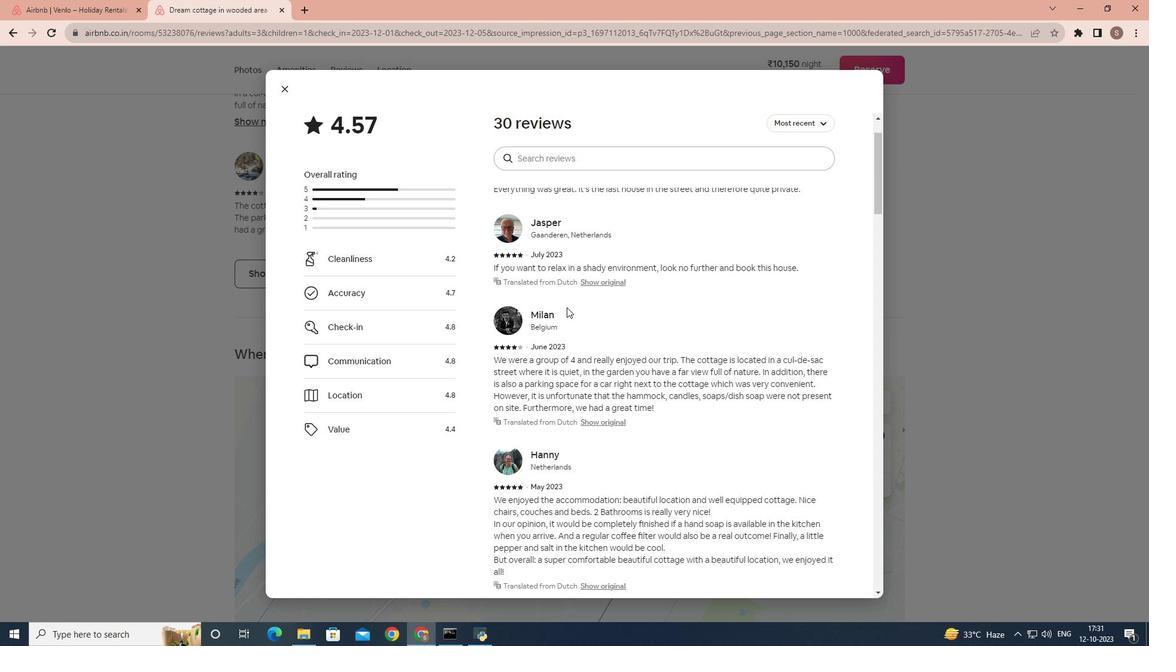 
Action: Mouse scrolled (566, 307) with delta (0, 0)
Screenshot: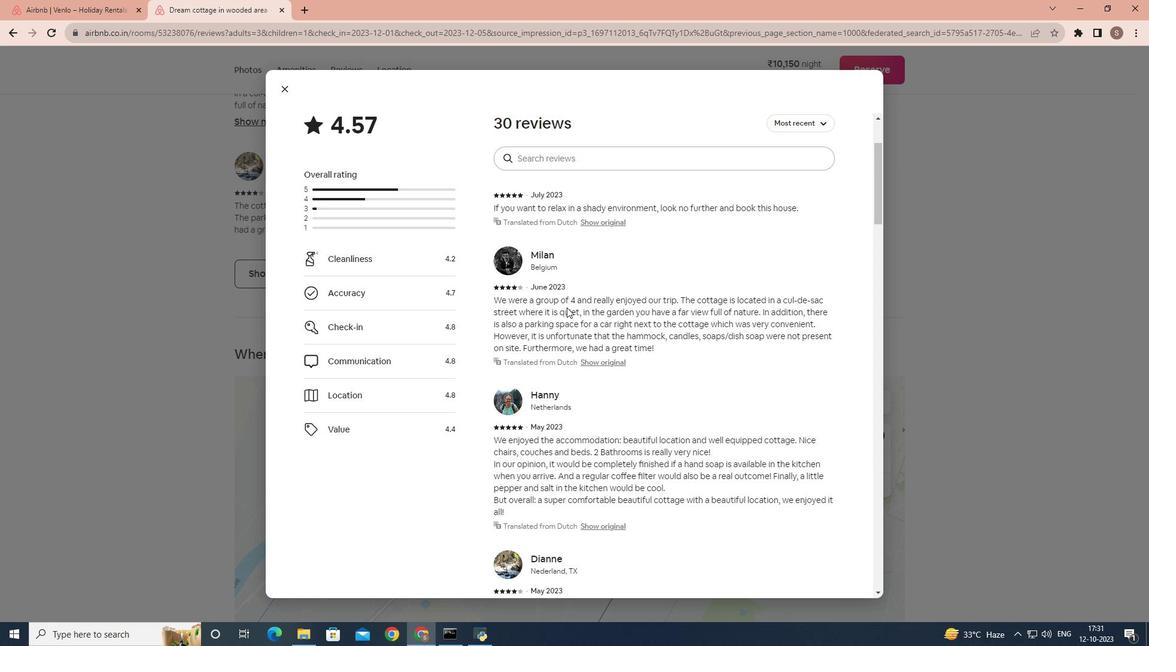 
Action: Mouse scrolled (566, 307) with delta (0, 0)
Screenshot: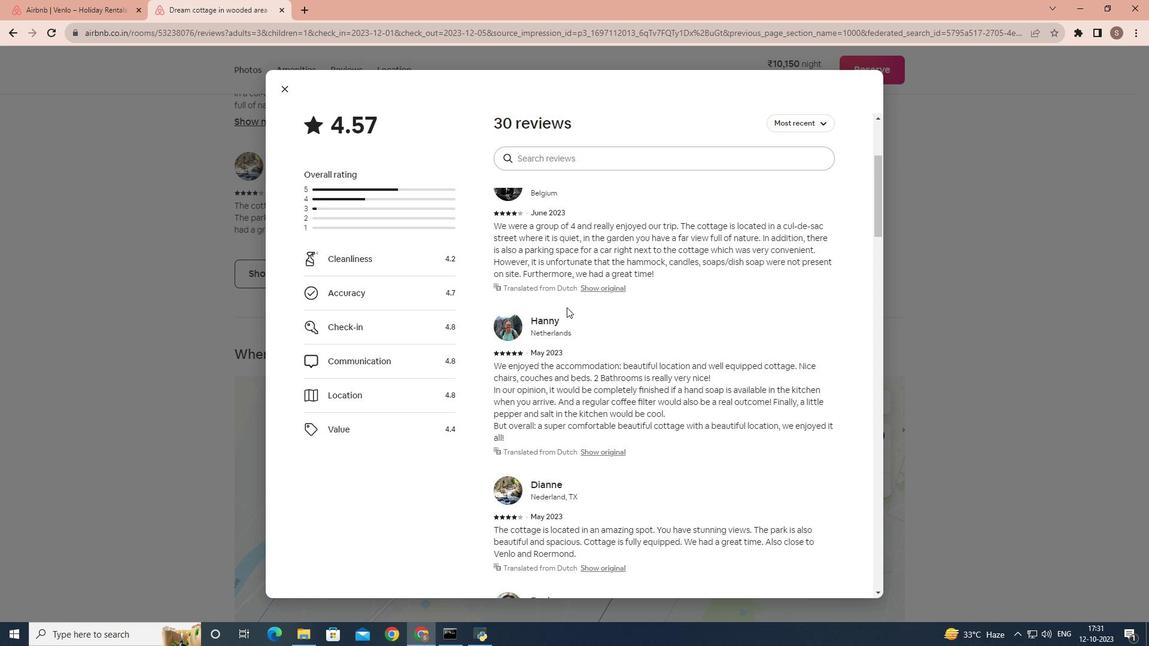 
Action: Mouse scrolled (566, 307) with delta (0, 0)
Screenshot: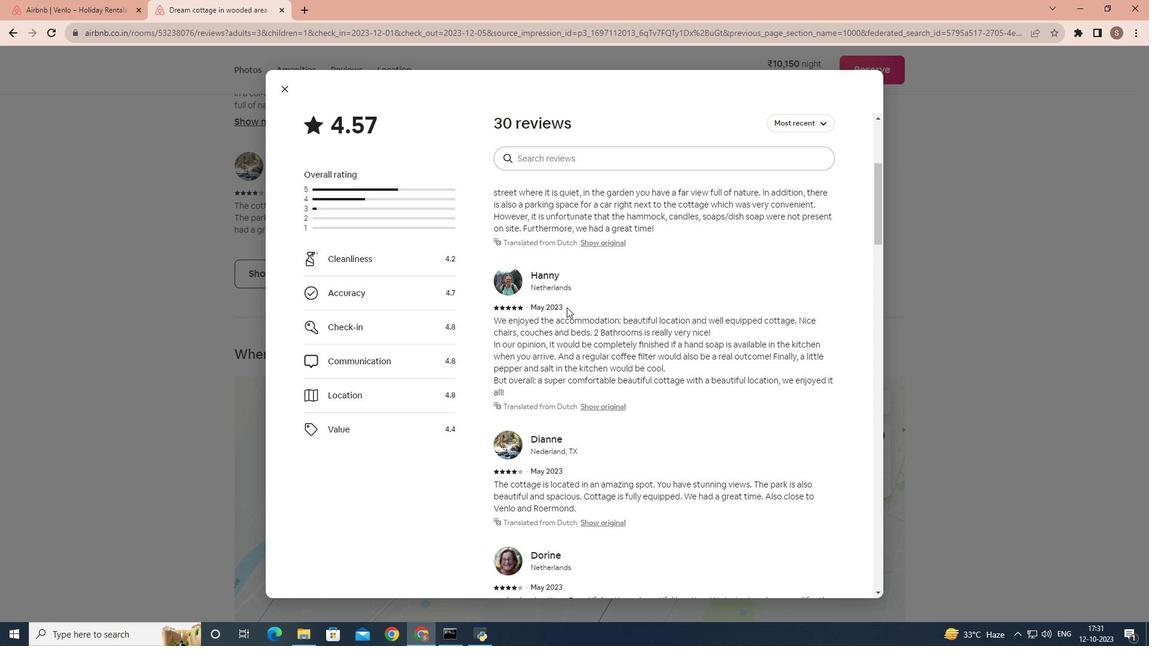 
Action: Mouse scrolled (566, 307) with delta (0, 0)
Screenshot: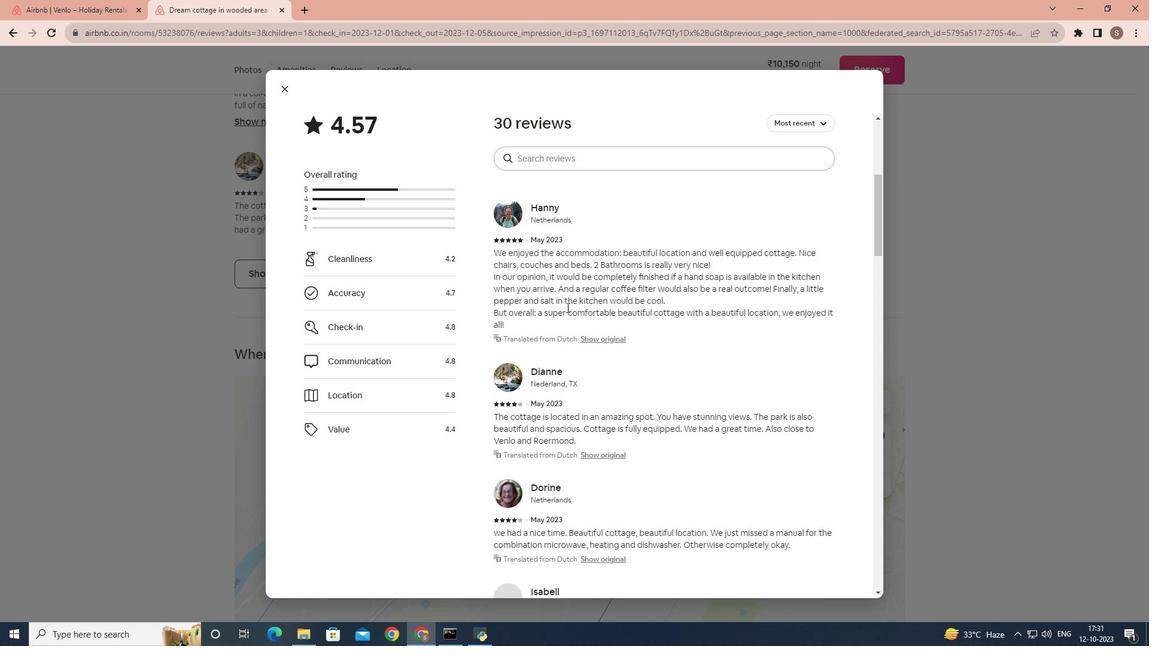 
Action: Mouse scrolled (566, 307) with delta (0, 0)
Screenshot: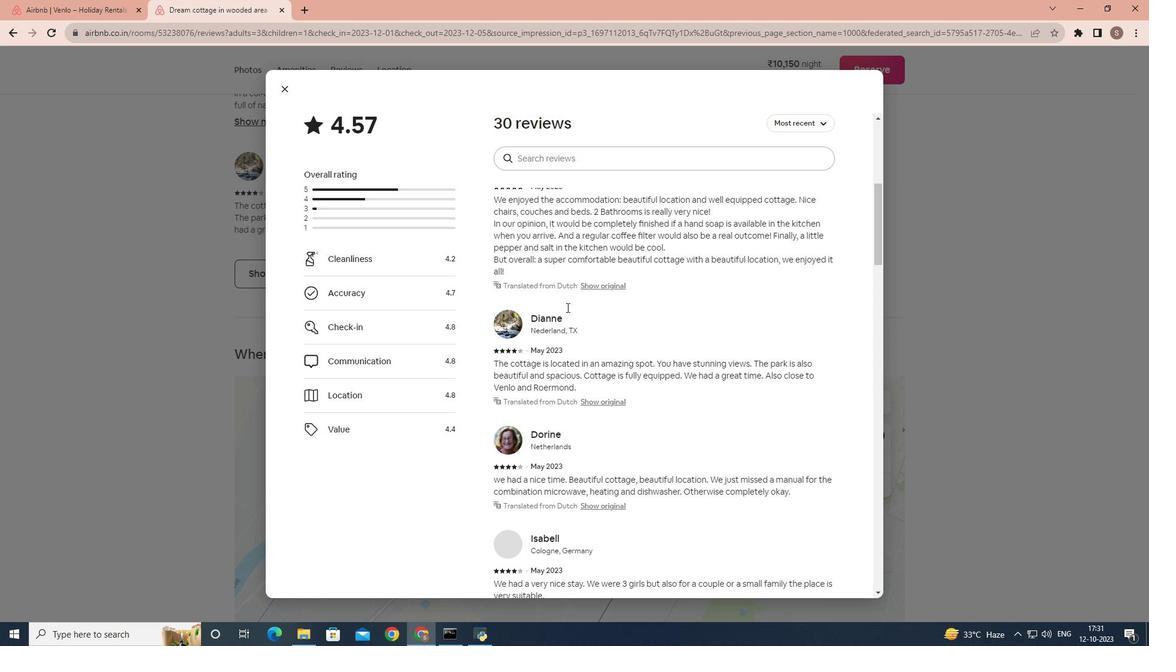 
Action: Mouse scrolled (566, 307) with delta (0, 0)
Screenshot: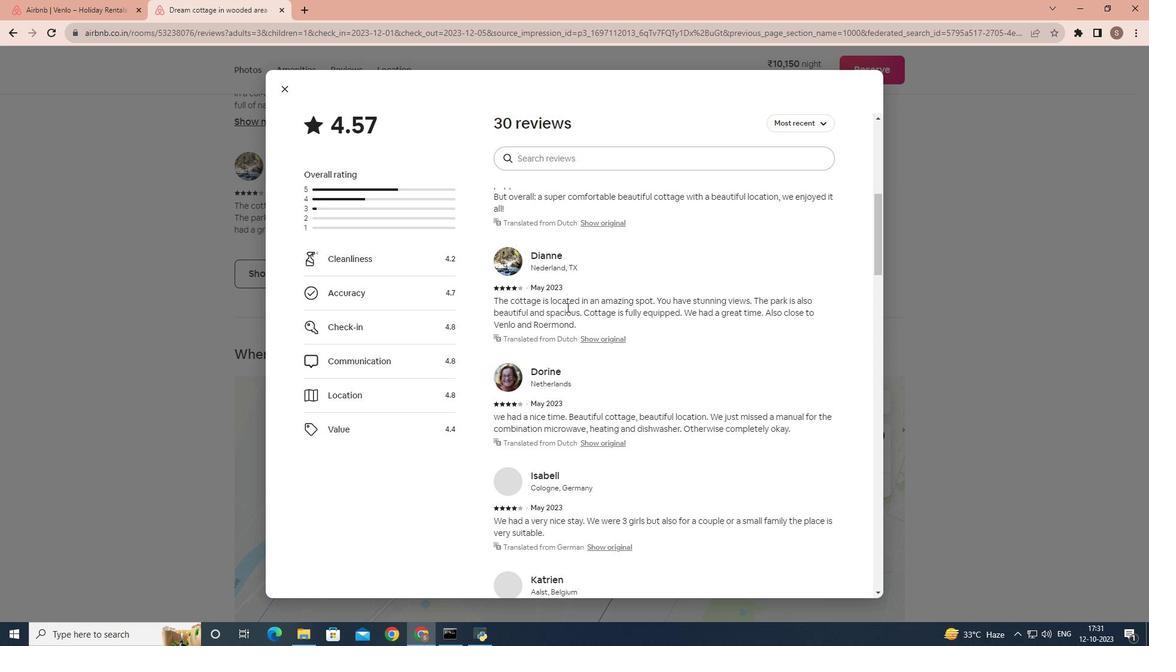 
Action: Mouse scrolled (566, 307) with delta (0, 0)
Screenshot: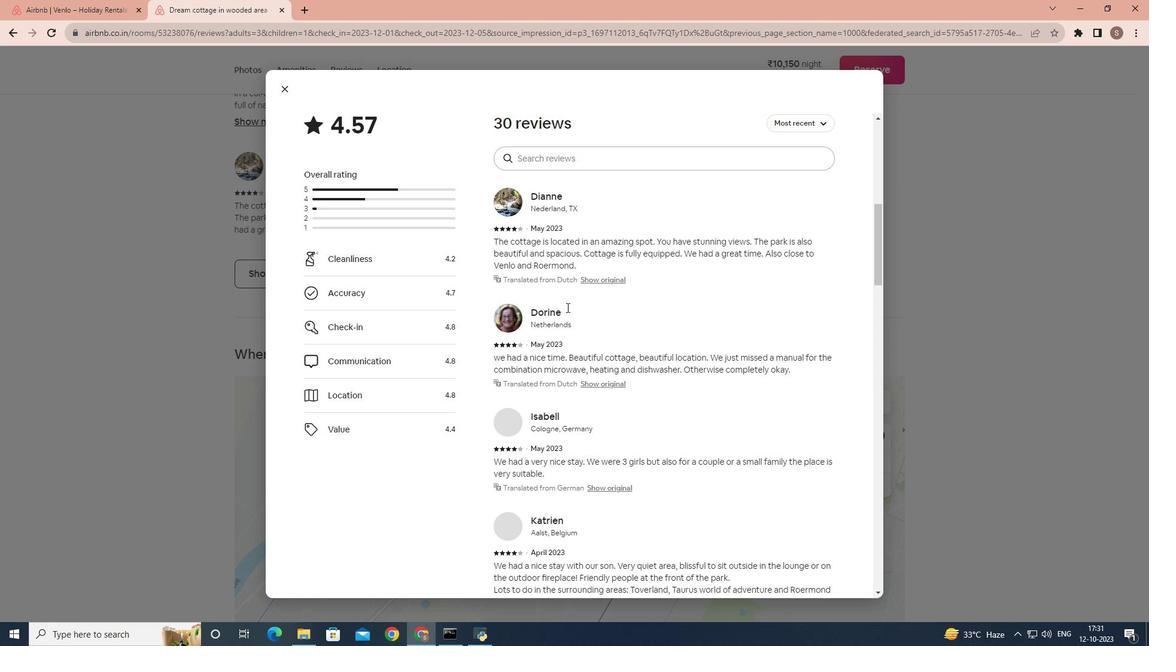 
Action: Mouse scrolled (566, 307) with delta (0, 0)
Screenshot: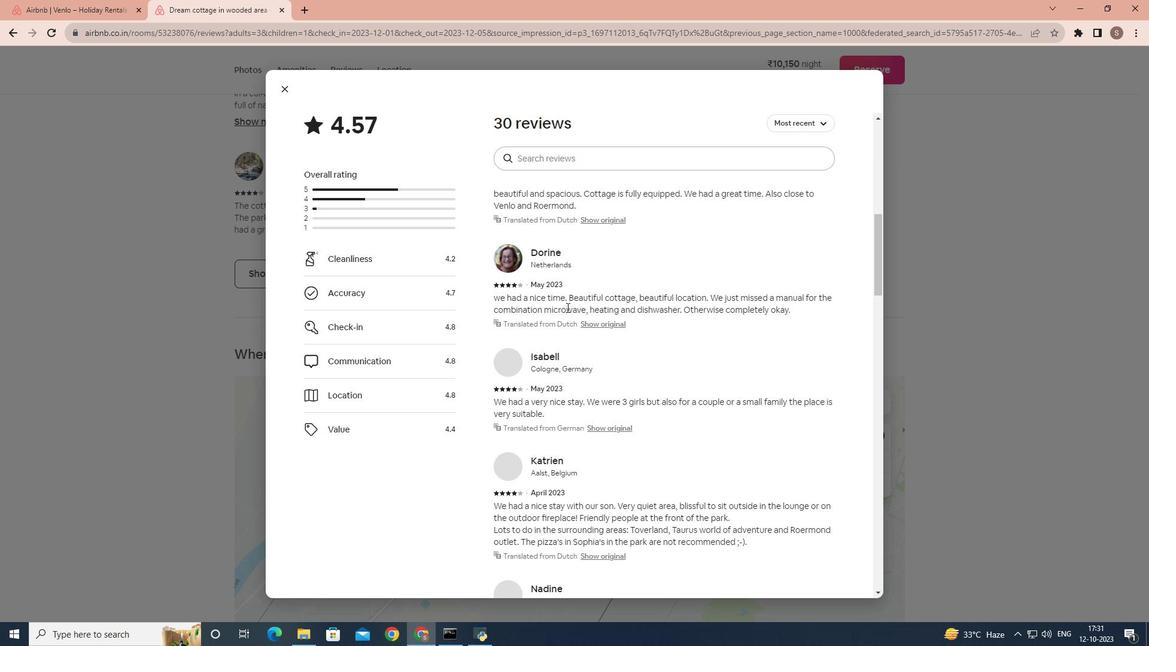 
Action: Mouse scrolled (566, 307) with delta (0, 0)
Screenshot: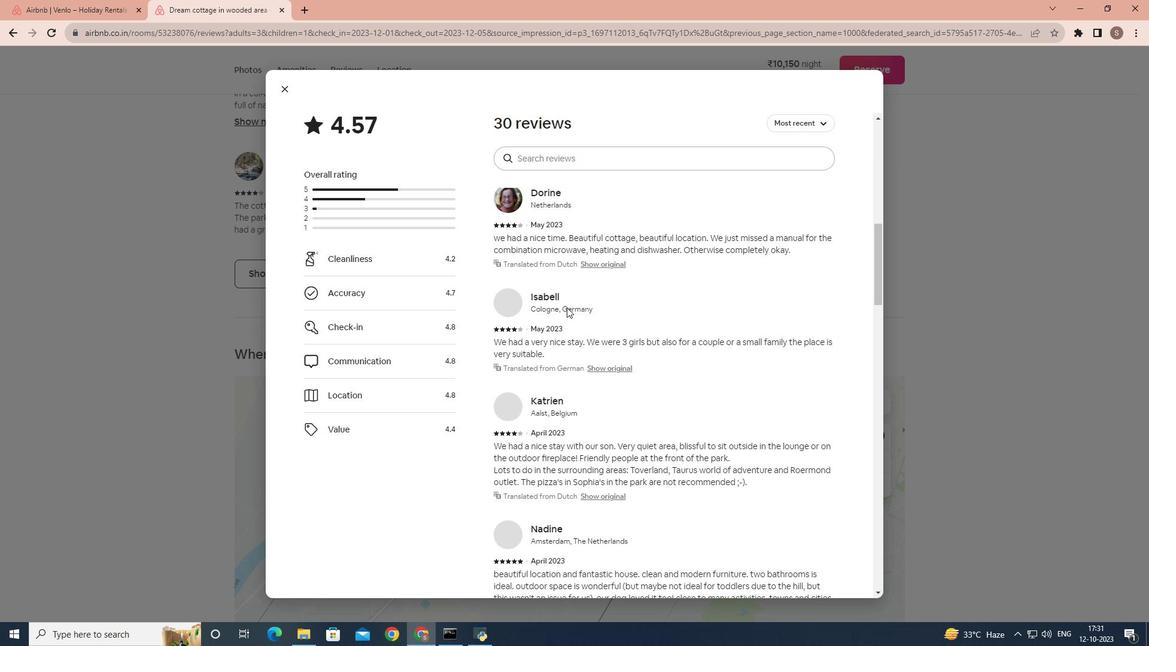 
Action: Mouse scrolled (566, 307) with delta (0, 0)
Screenshot: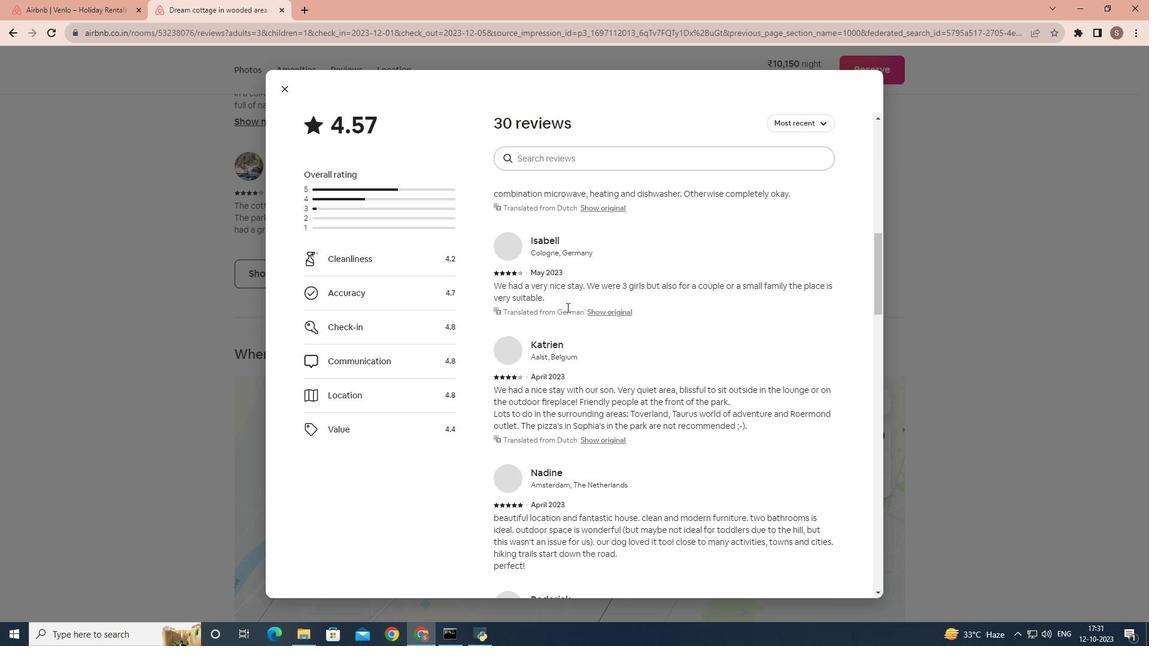 
Action: Mouse scrolled (566, 307) with delta (0, 0)
Screenshot: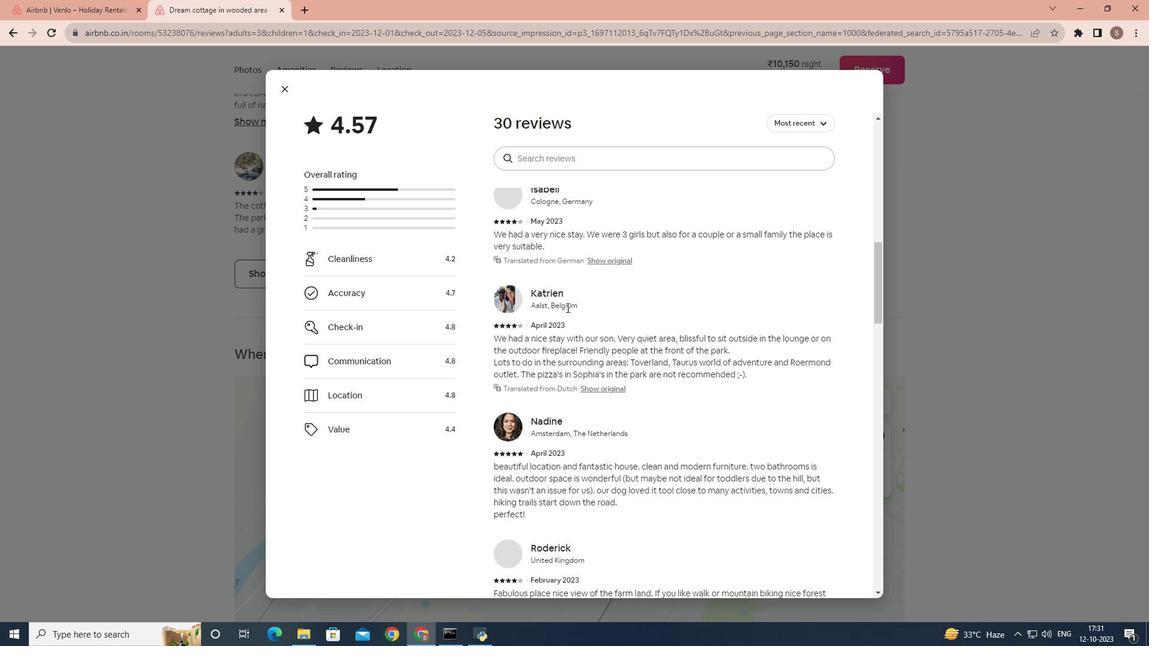 
Action: Mouse scrolled (566, 307) with delta (0, 0)
Screenshot: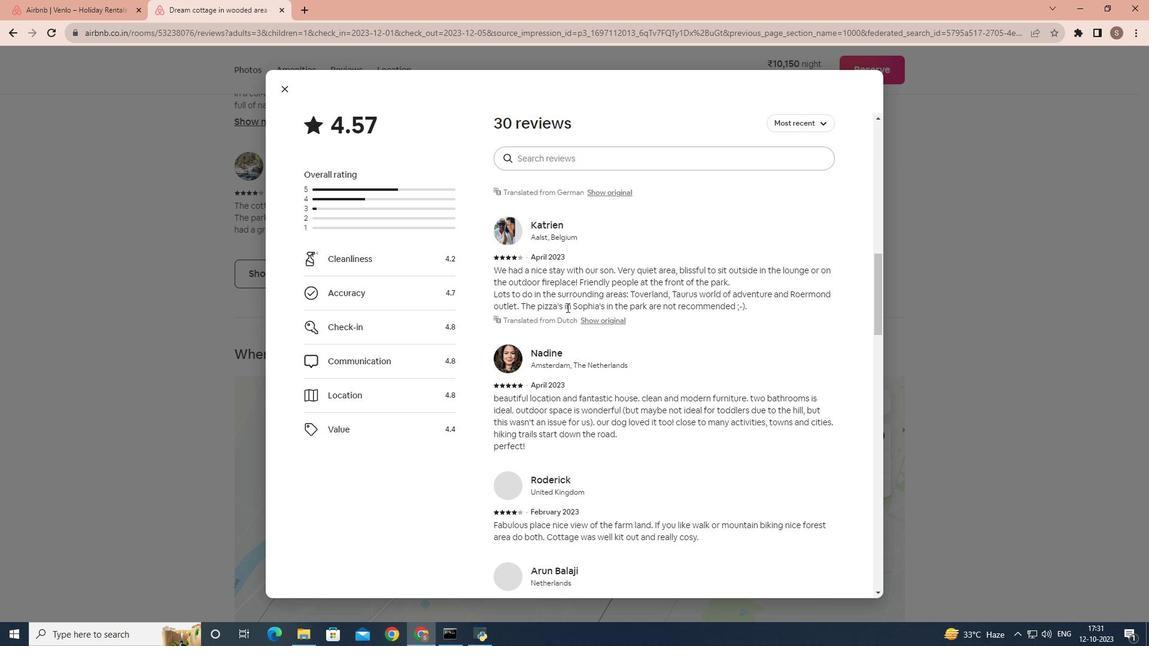 
Action: Mouse scrolled (566, 307) with delta (0, 0)
Screenshot: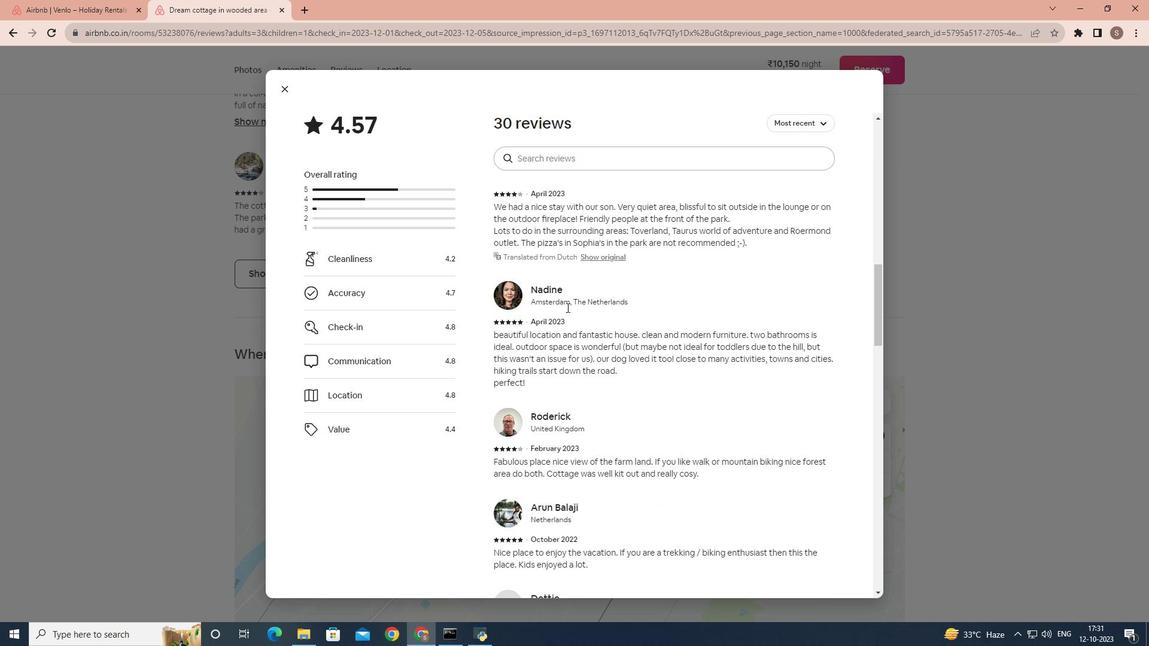 
Action: Mouse scrolled (566, 307) with delta (0, 0)
Screenshot: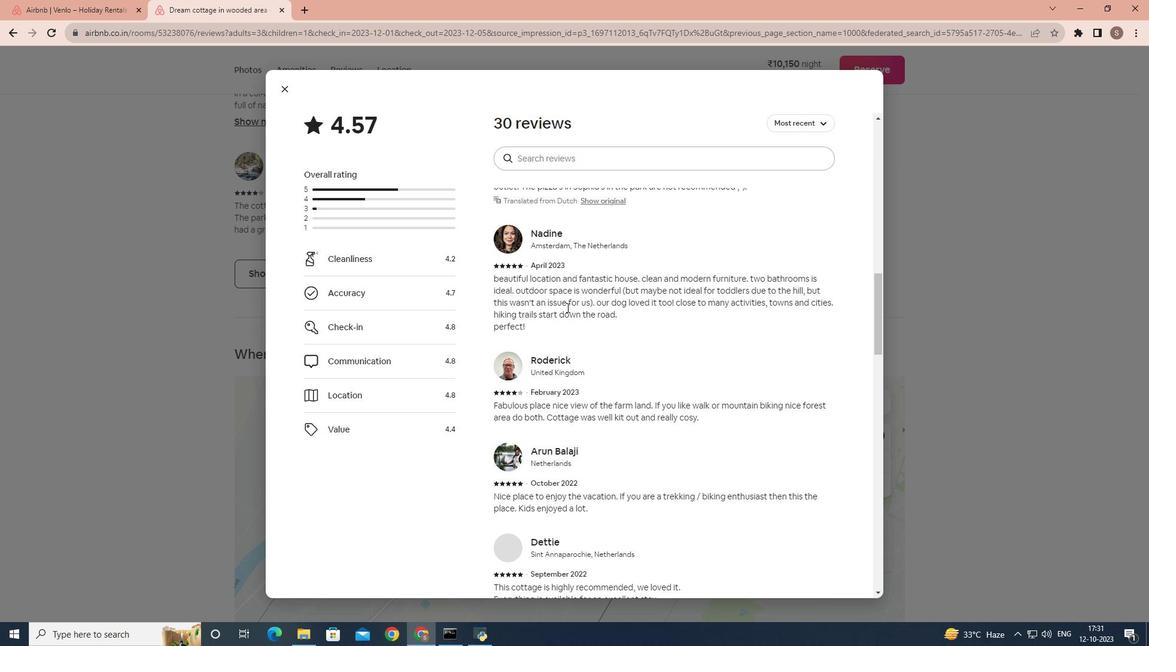 
Action: Mouse scrolled (566, 307) with delta (0, 0)
Screenshot: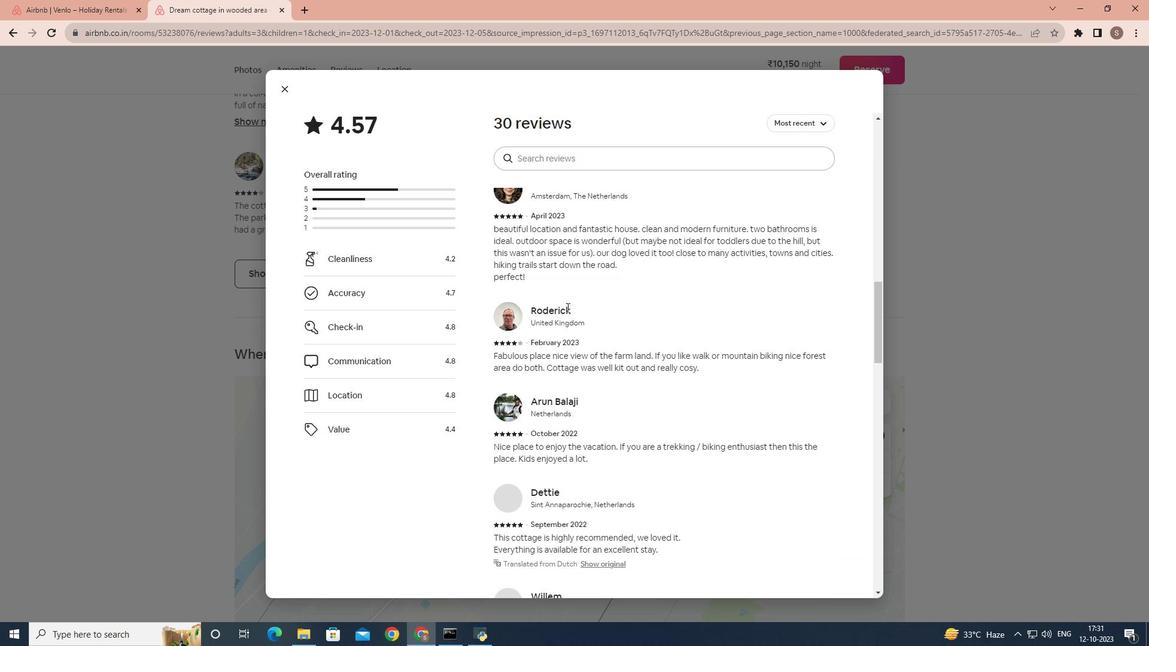 
Action: Mouse scrolled (566, 307) with delta (0, 0)
Screenshot: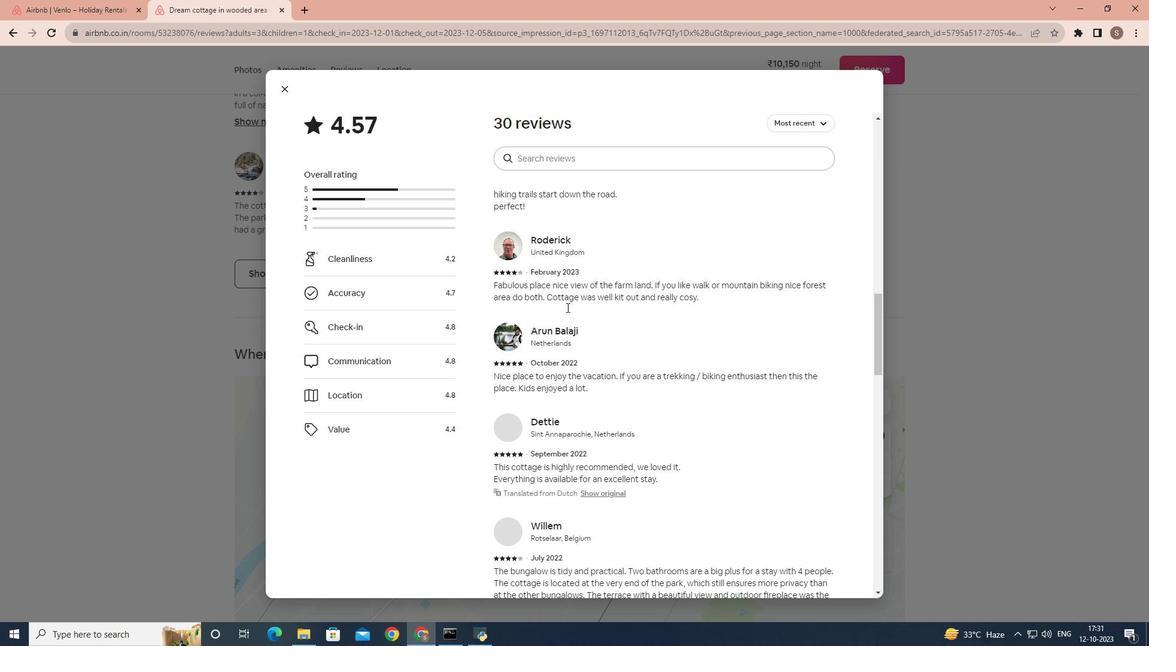 
Action: Mouse scrolled (566, 307) with delta (0, 0)
Screenshot: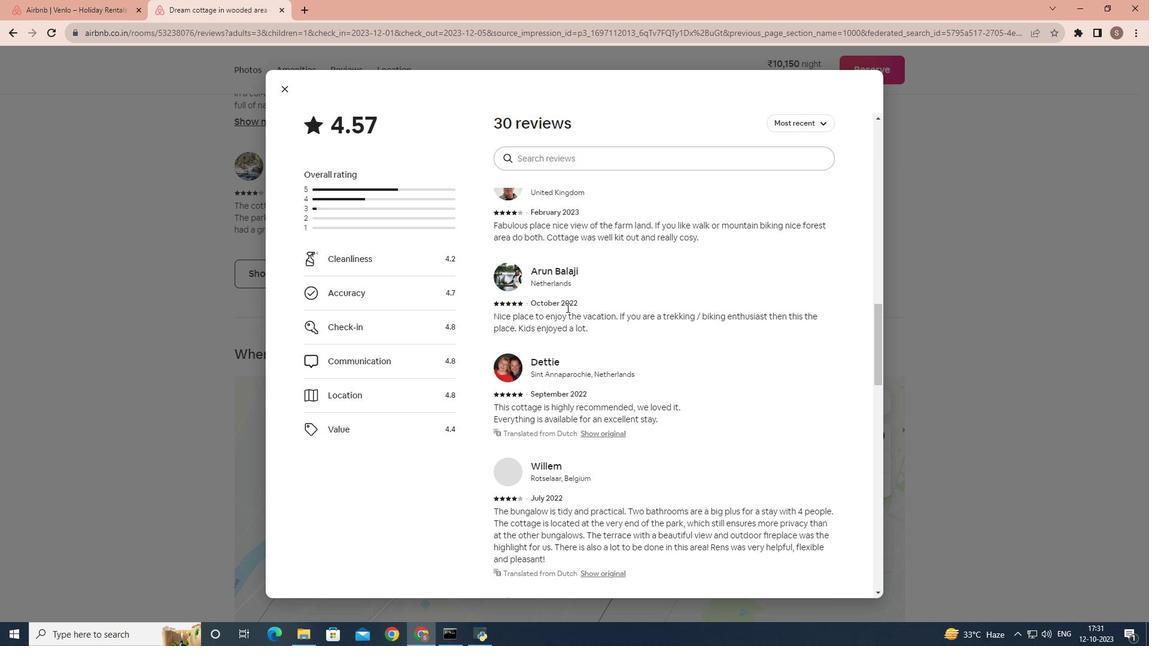 
Action: Mouse scrolled (566, 307) with delta (0, 0)
Screenshot: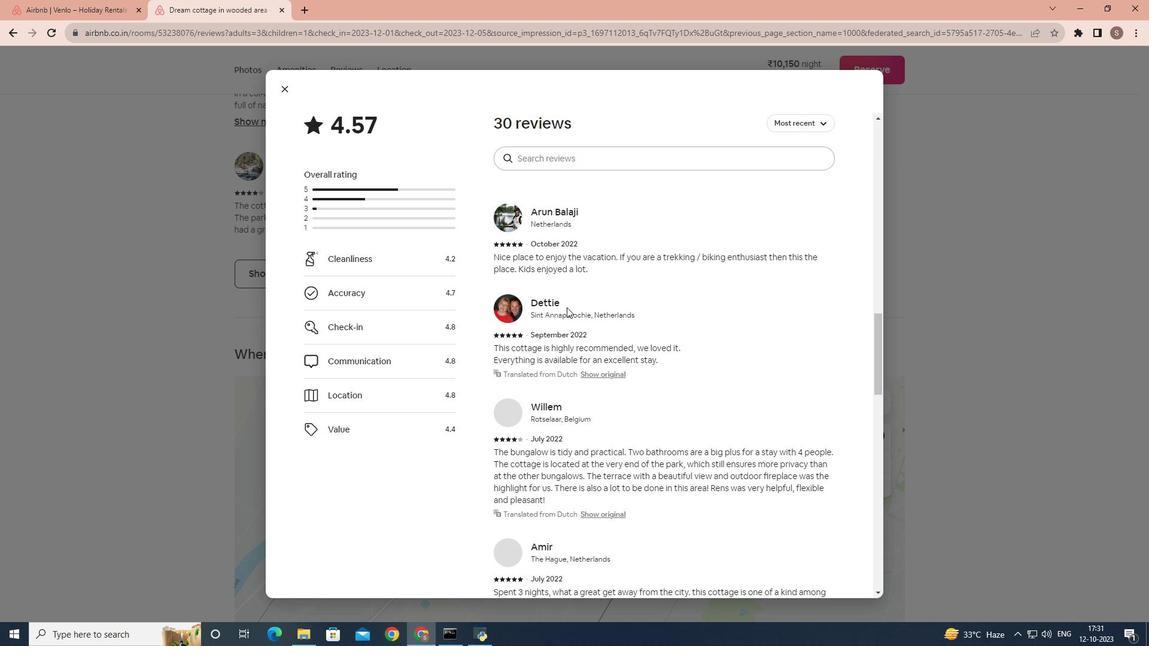 
Action: Mouse scrolled (566, 307) with delta (0, 0)
Screenshot: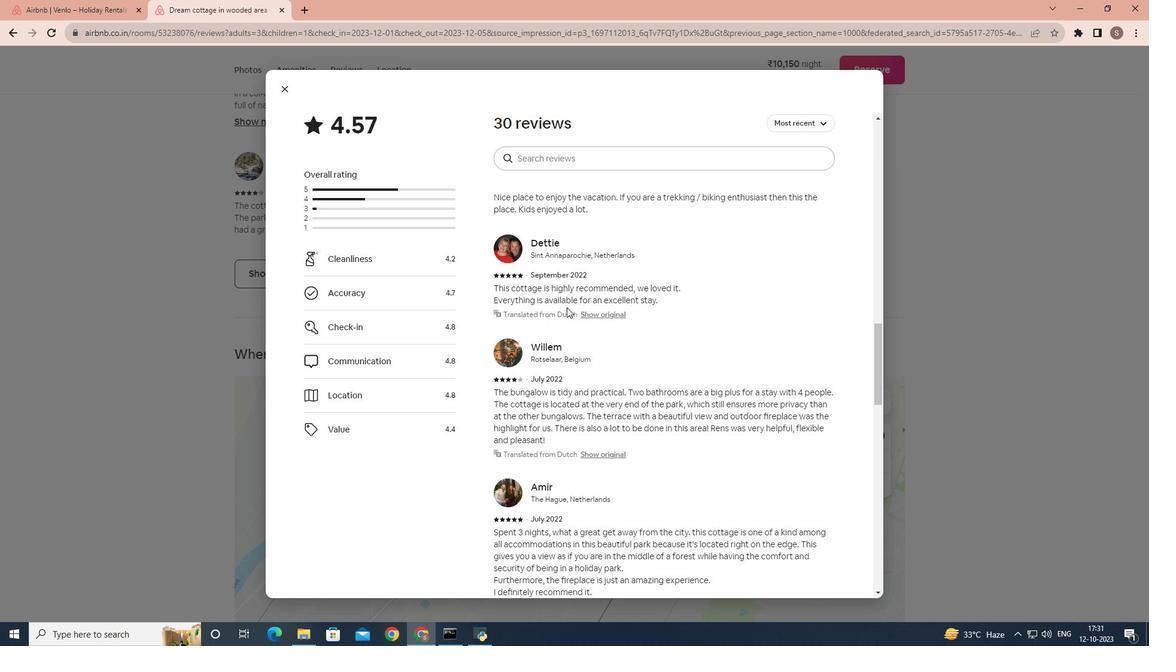 
Action: Mouse scrolled (566, 307) with delta (0, 0)
Screenshot: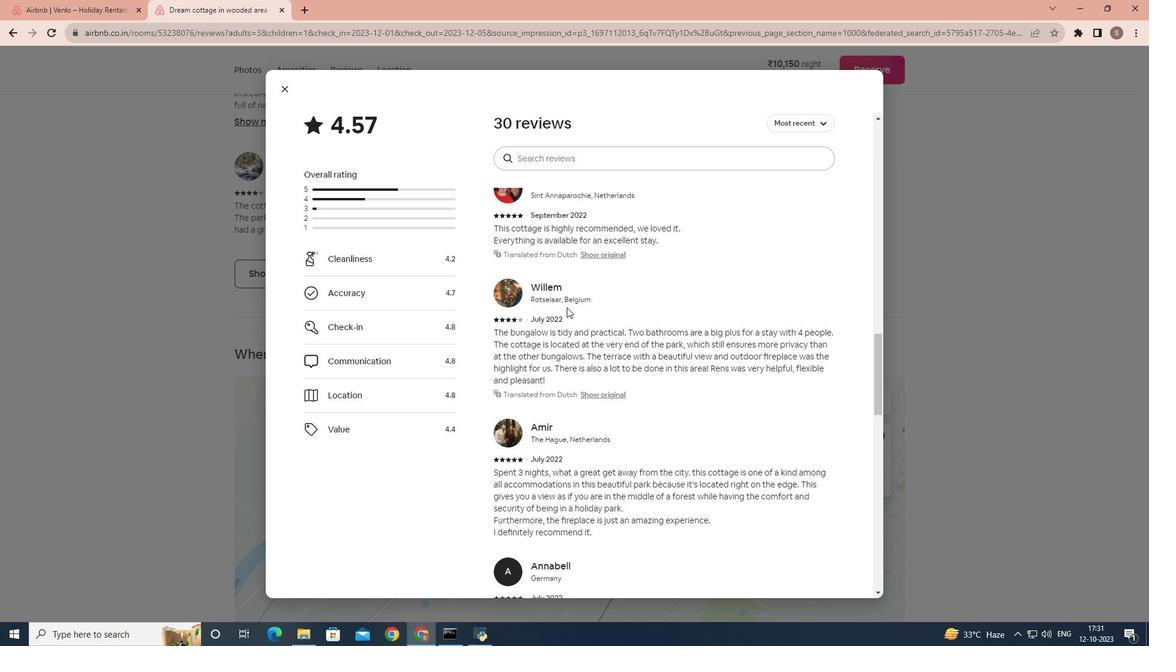 
Action: Mouse scrolled (566, 307) with delta (0, 0)
Screenshot: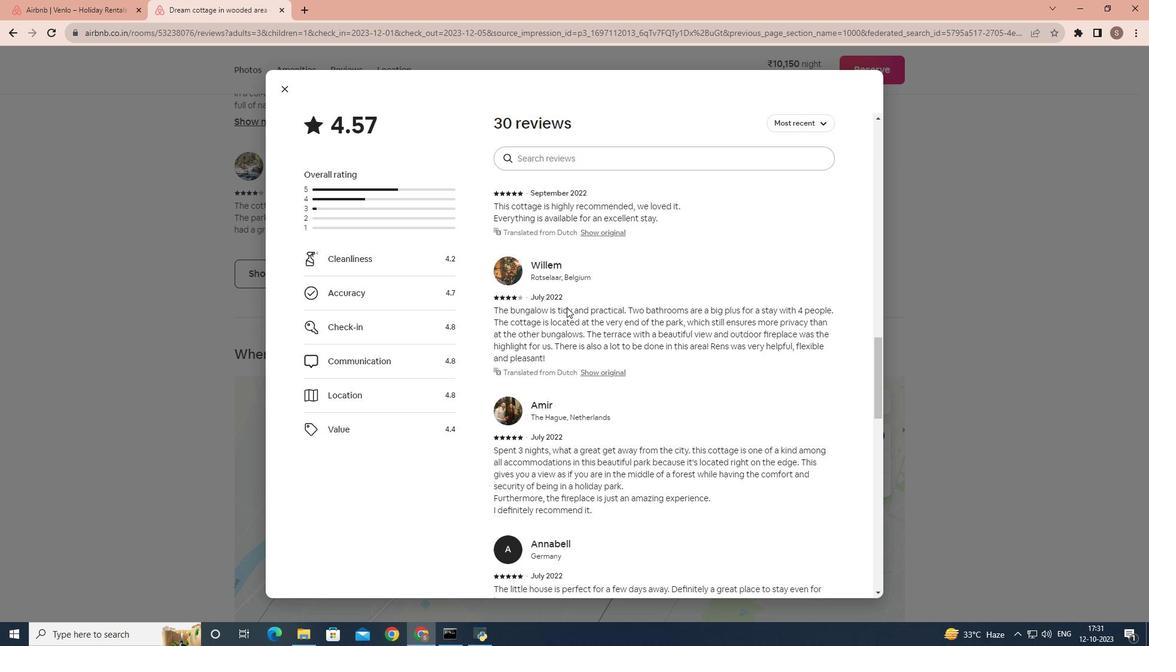 
Action: Mouse scrolled (566, 307) with delta (0, 0)
Screenshot: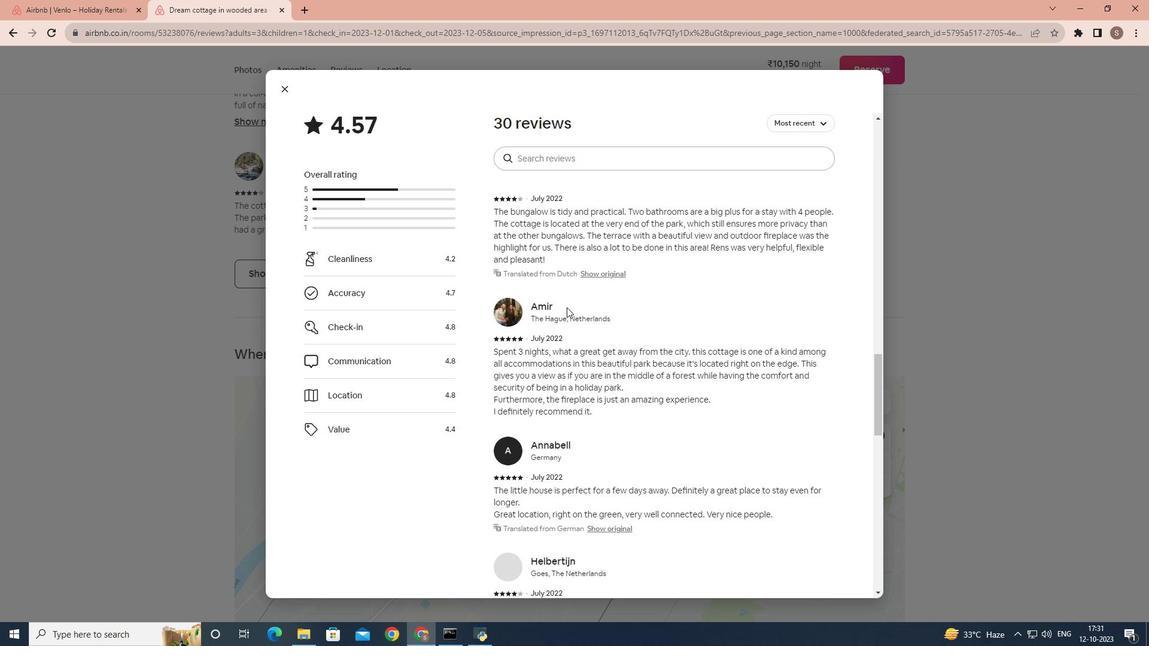 
Action: Mouse scrolled (566, 307) with delta (0, 0)
Screenshot: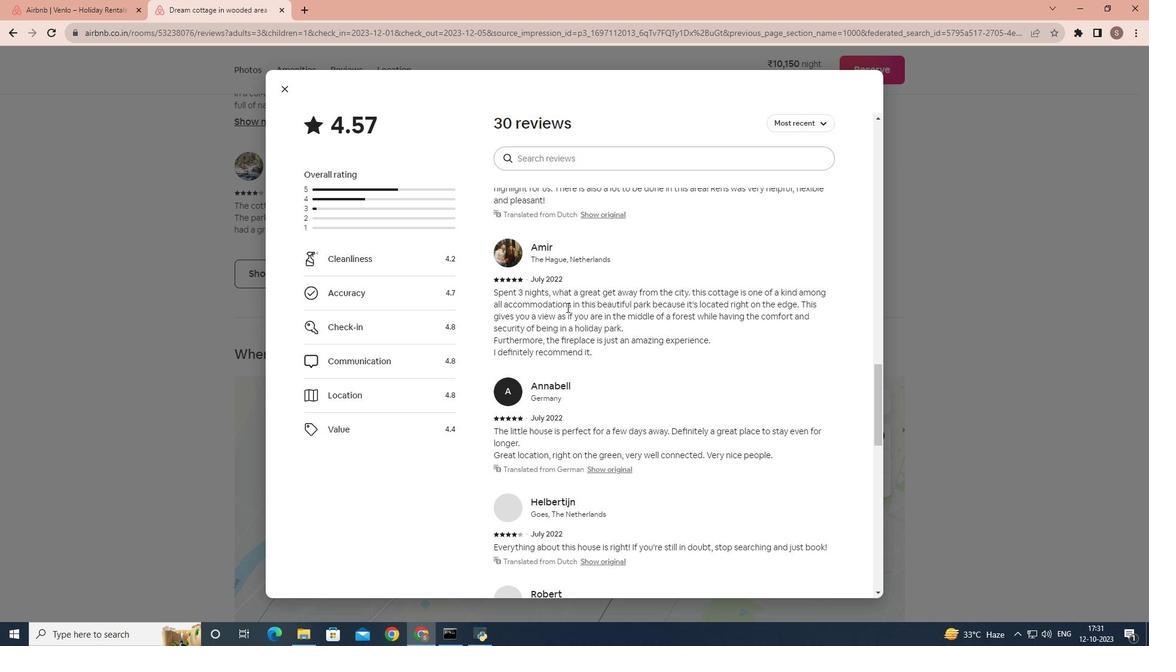 
Action: Mouse scrolled (566, 307) with delta (0, 0)
Screenshot: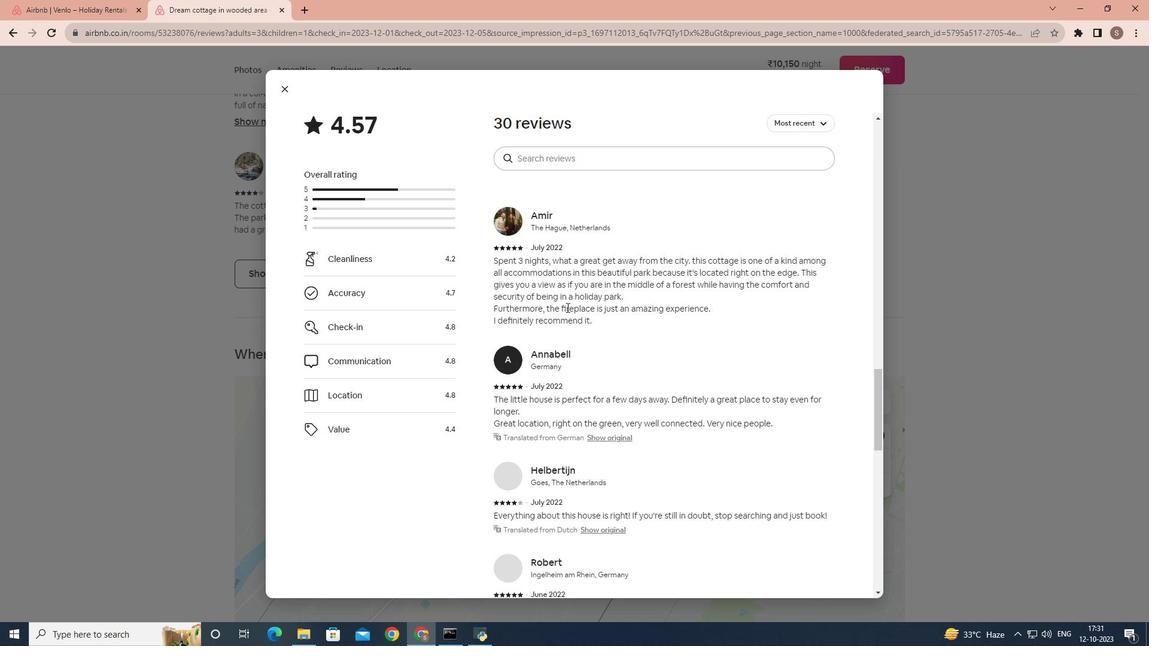 
Action: Mouse scrolled (566, 307) with delta (0, 0)
Screenshot: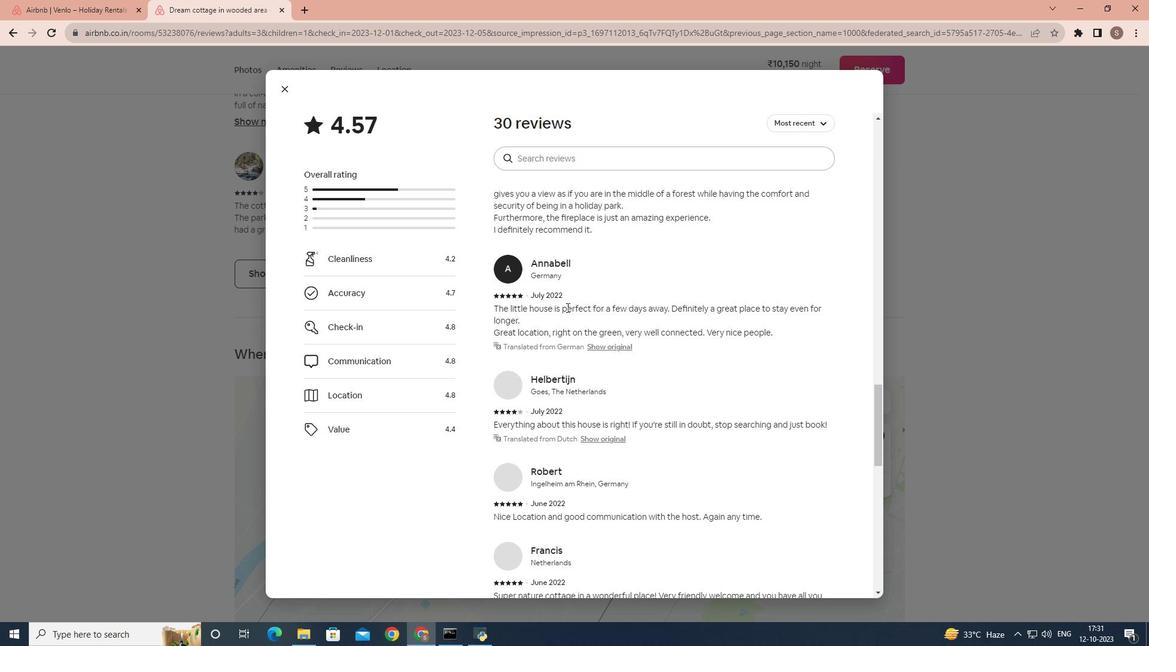 
Action: Mouse scrolled (566, 307) with delta (0, 0)
Screenshot: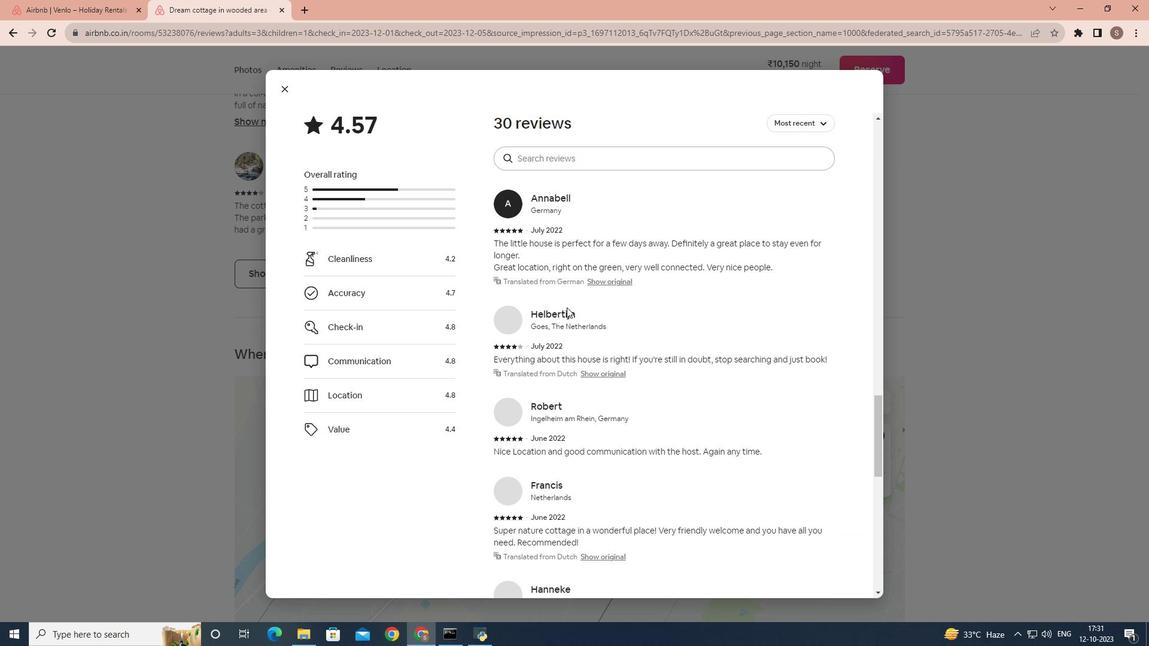 
Action: Mouse scrolled (566, 307) with delta (0, 0)
Screenshot: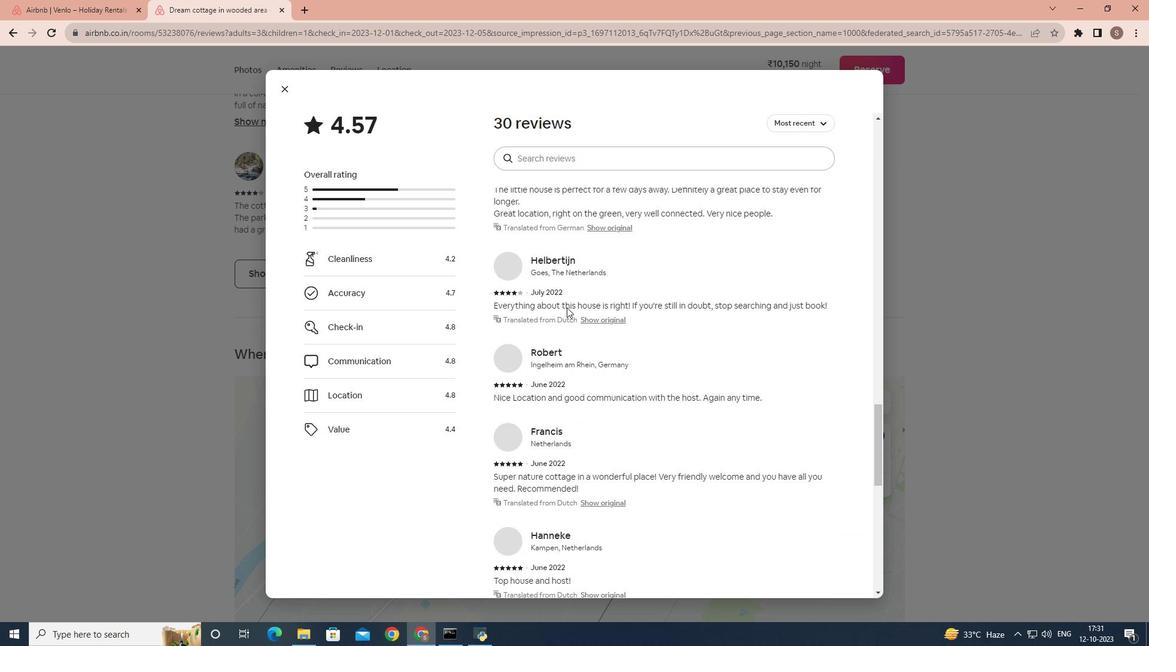
Action: Mouse scrolled (566, 307) with delta (0, 0)
Screenshot: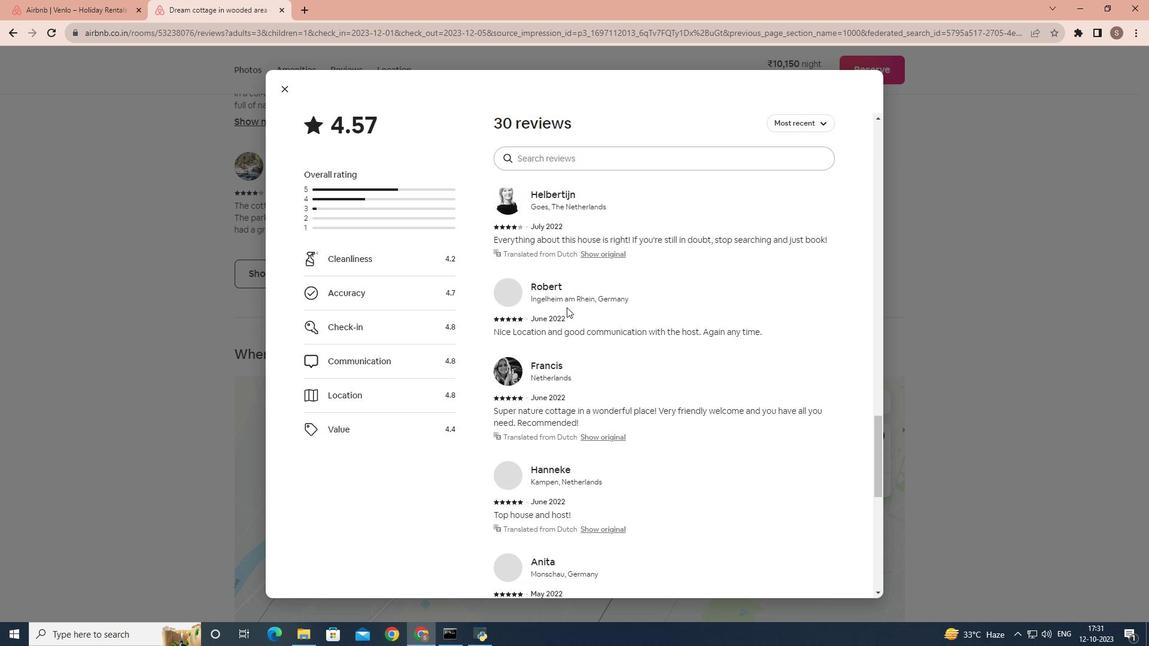 
Action: Mouse scrolled (566, 307) with delta (0, 0)
Screenshot: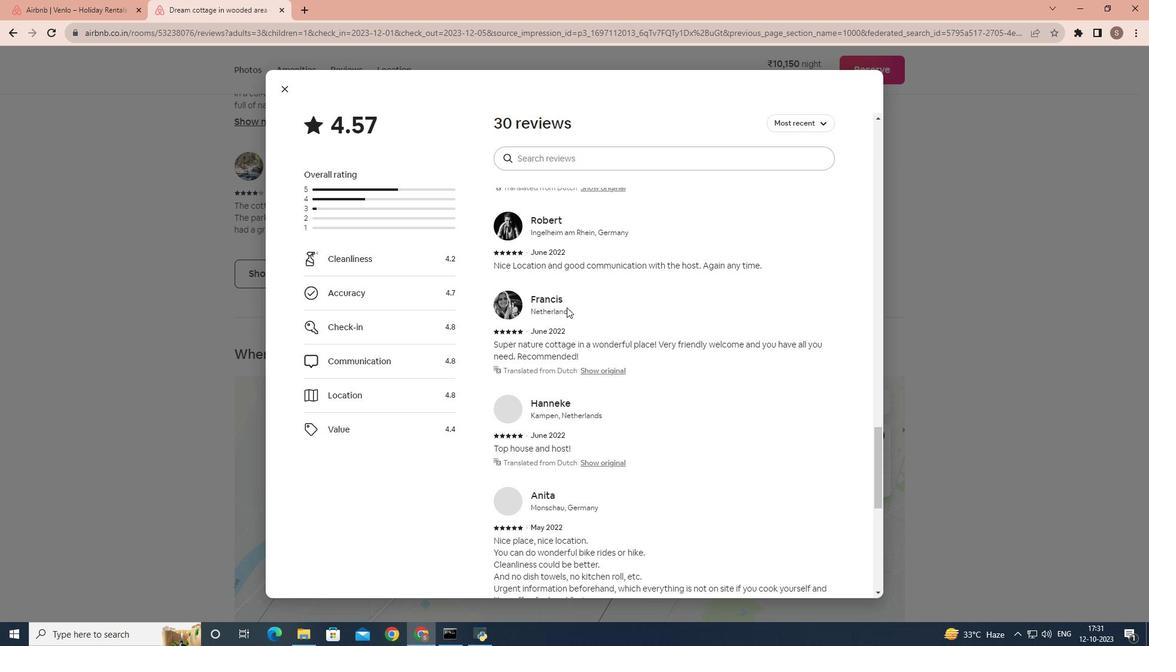 
Action: Mouse scrolled (566, 307) with delta (0, 0)
Screenshot: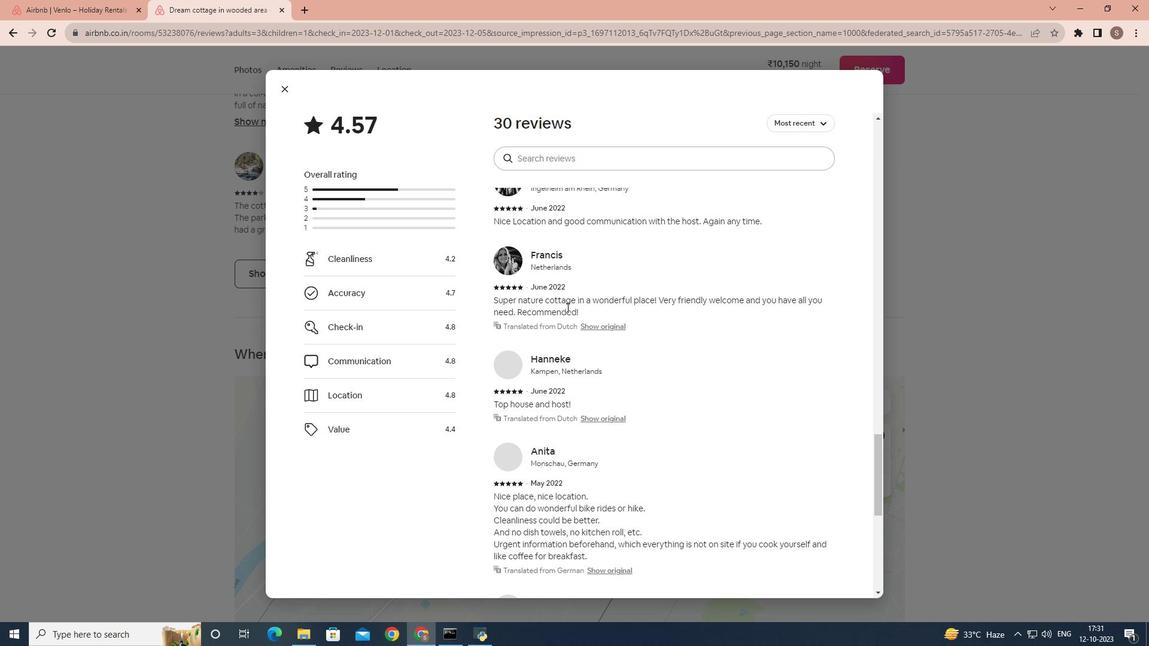 
Action: Mouse scrolled (566, 307) with delta (0, 0)
Screenshot: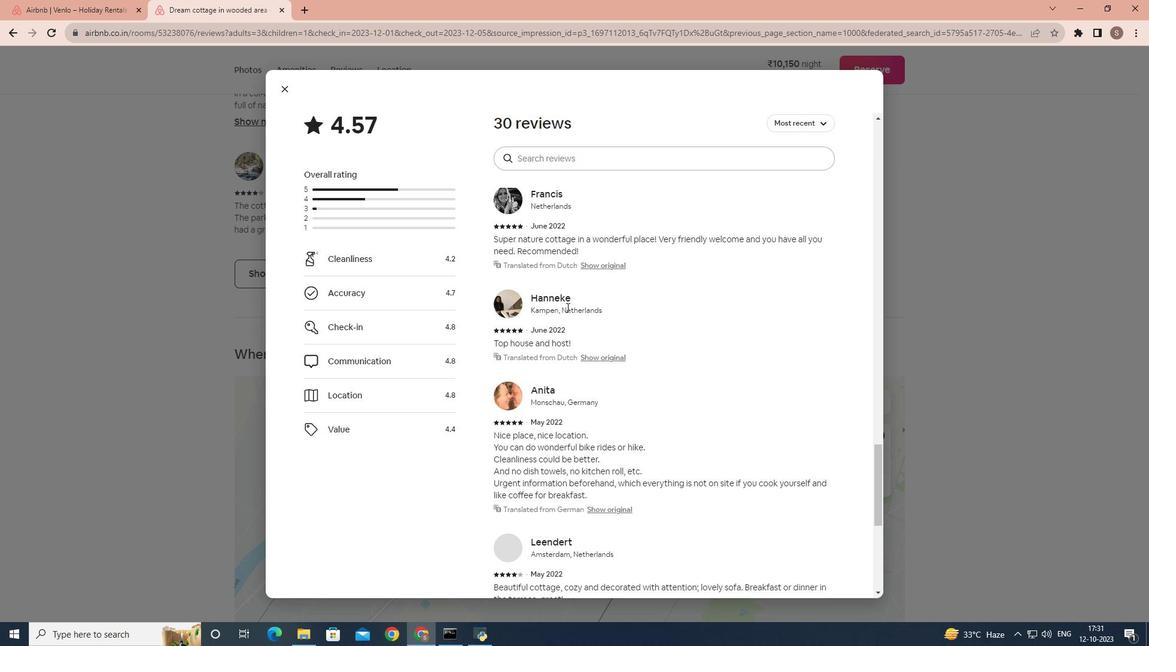 
Action: Mouse scrolled (566, 307) with delta (0, 0)
Screenshot: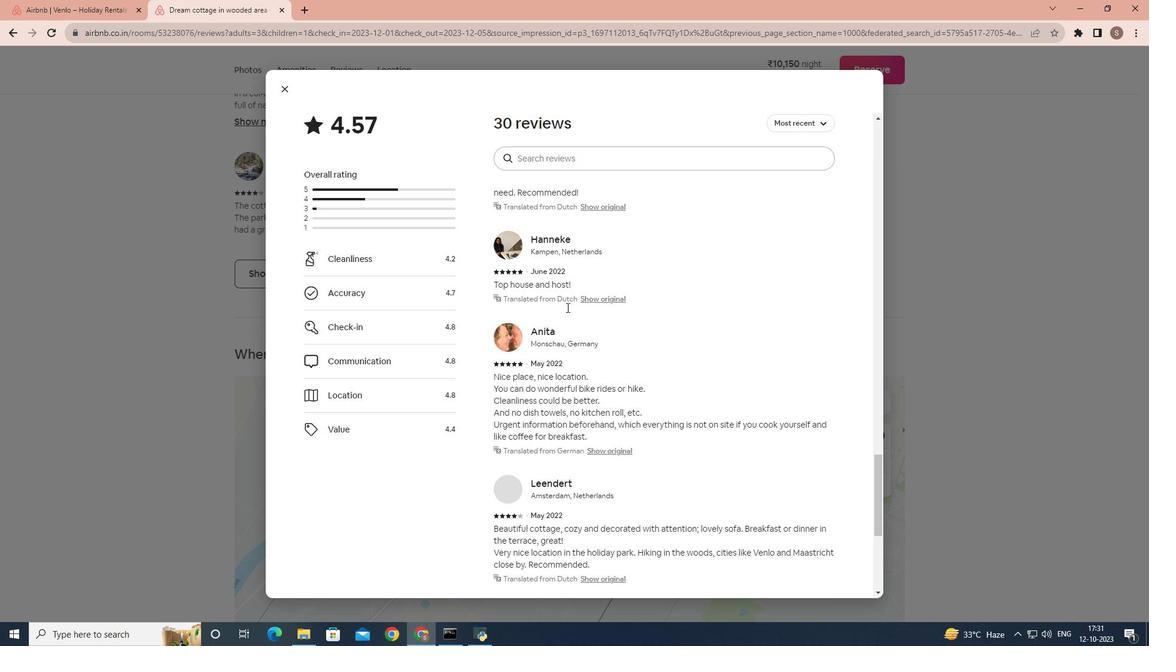 
Action: Mouse scrolled (566, 307) with delta (0, 0)
Screenshot: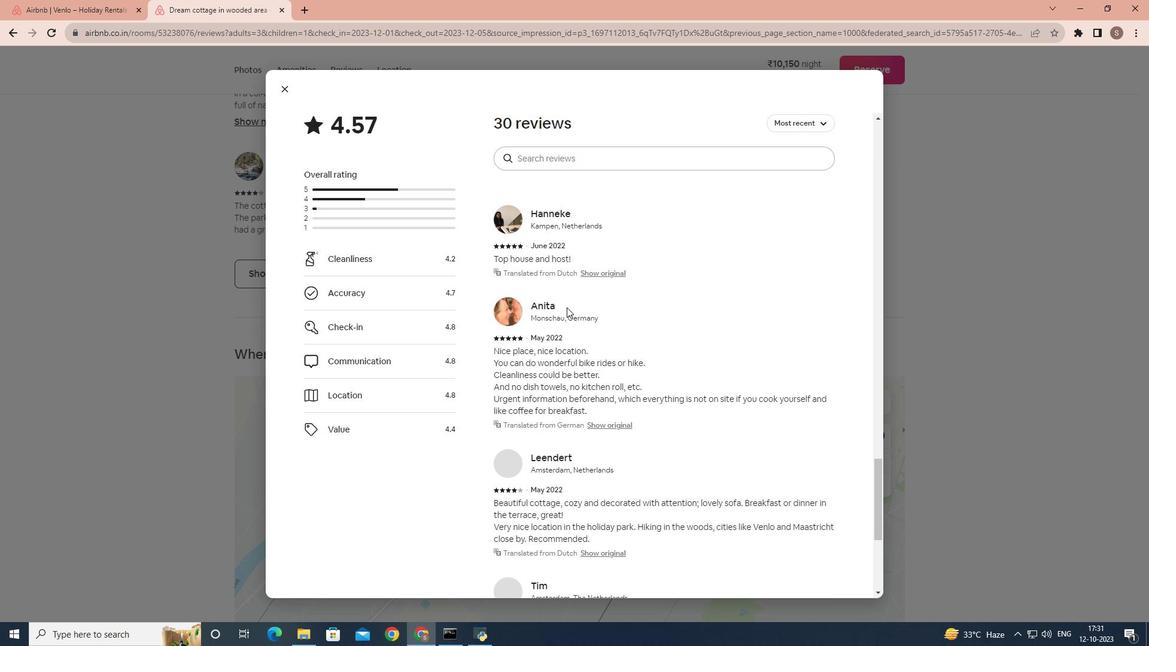 
Action: Mouse scrolled (566, 307) with delta (0, 0)
Screenshot: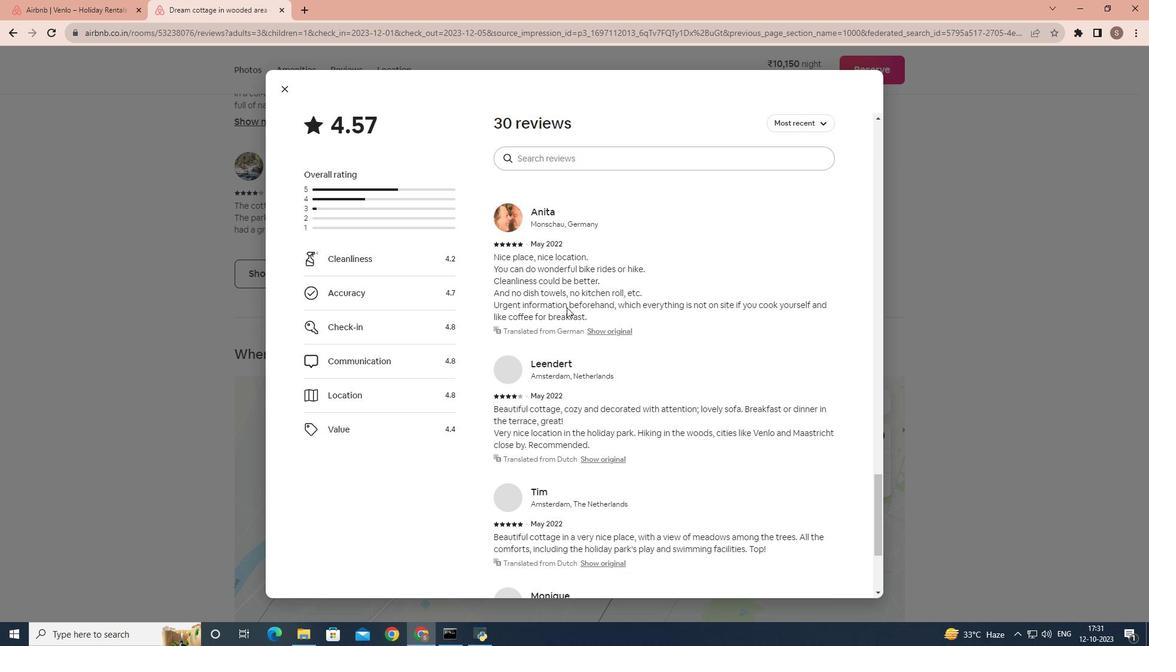 
Action: Mouse scrolled (566, 307) with delta (0, 0)
Screenshot: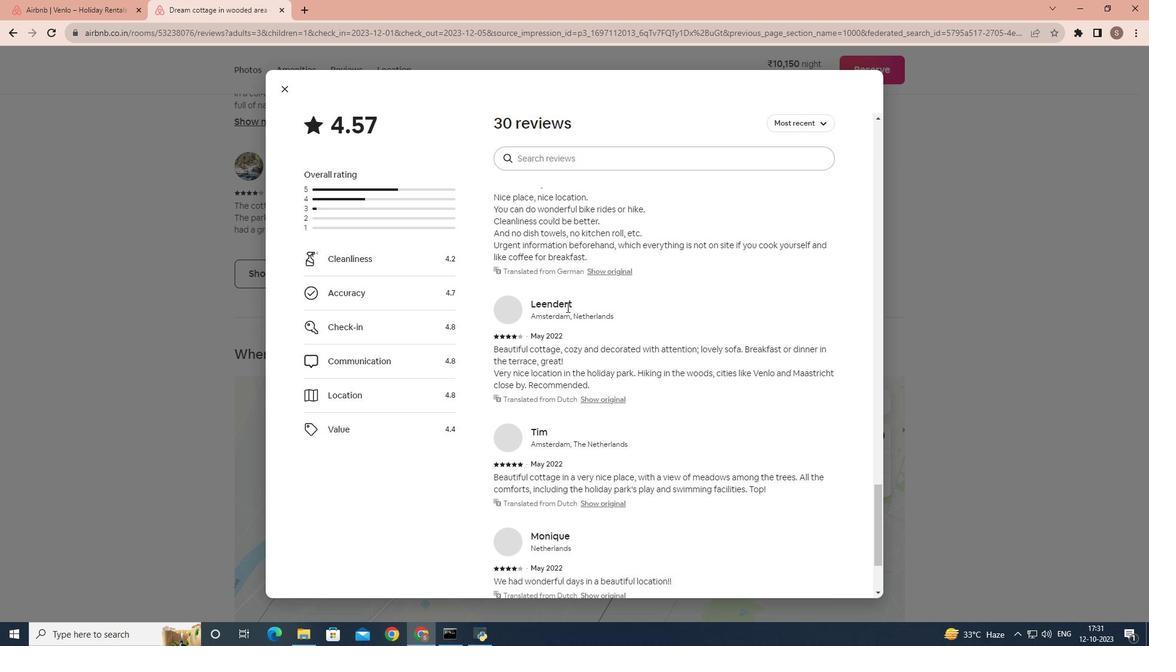 
Action: Mouse scrolled (566, 307) with delta (0, 0)
Screenshot: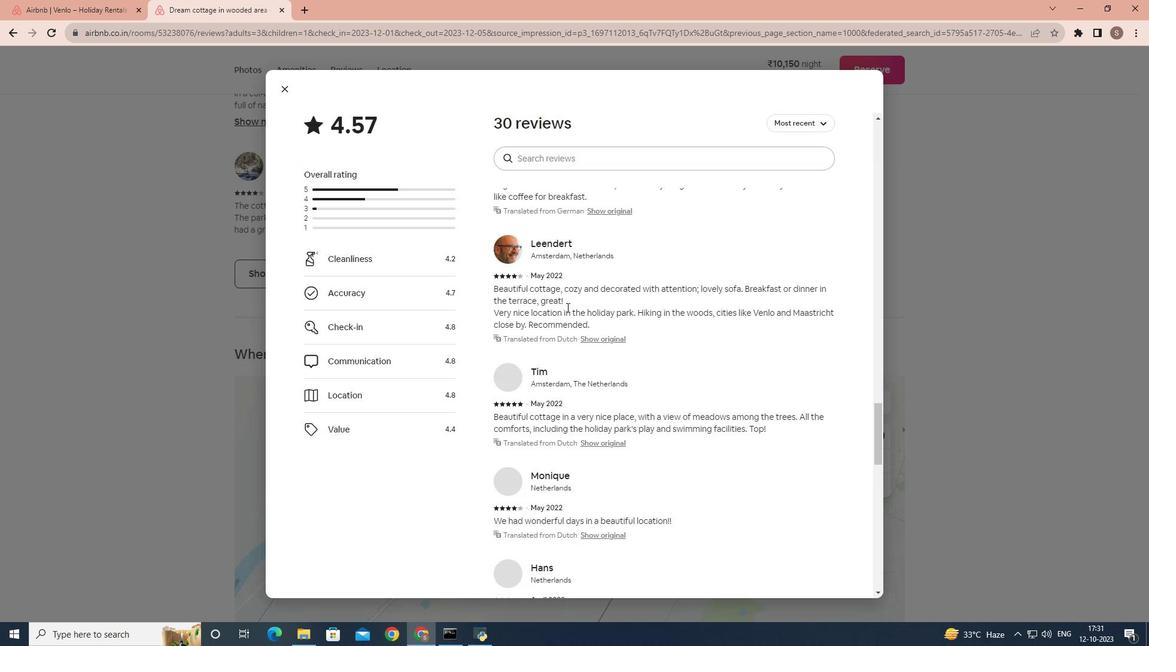 
Action: Mouse scrolled (566, 307) with delta (0, 0)
Screenshot: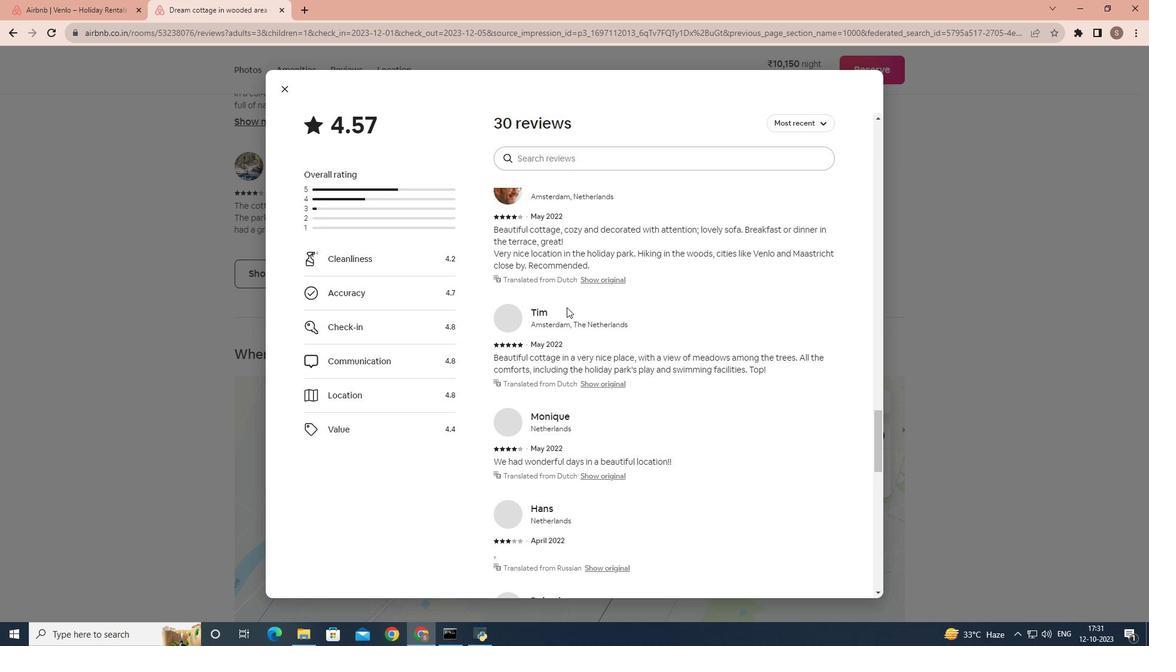 
Action: Mouse scrolled (566, 307) with delta (0, 0)
